 Task: Look for Airbnb options in Shenjiamen, China from 22nd December, 2023 to 25th December, 2023 for 2 adults. Place can be entire room with 1  bedroom having 1 bed and 1 bathroom. Property type can be hotel.
Action: Mouse moved to (437, 117)
Screenshot: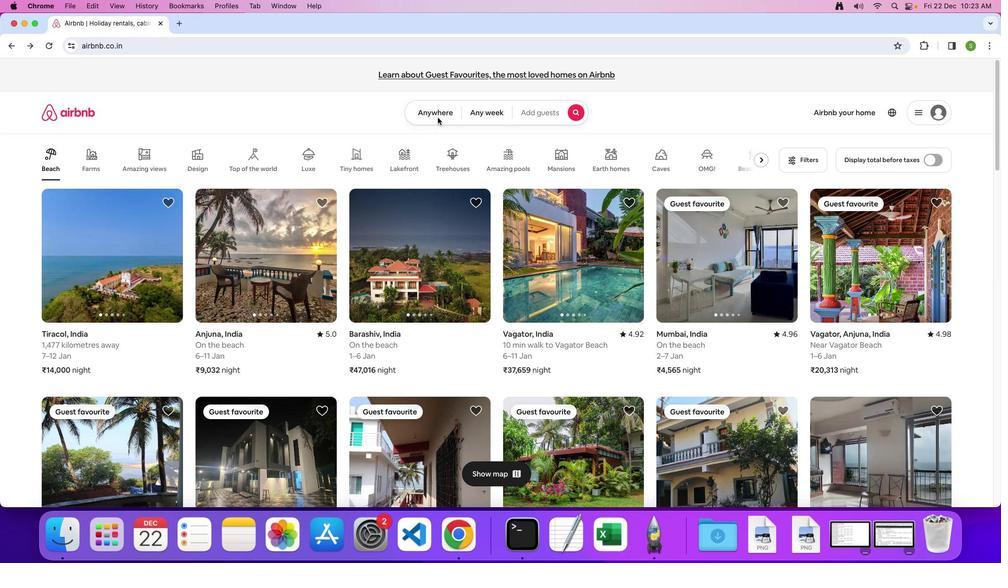 
Action: Mouse pressed left at (437, 117)
Screenshot: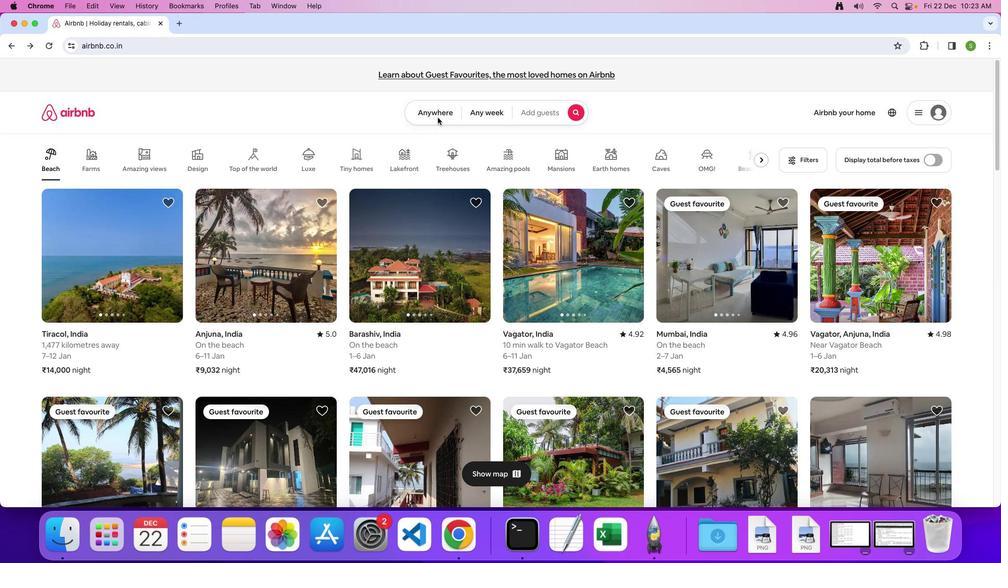 
Action: Mouse moved to (437, 116)
Screenshot: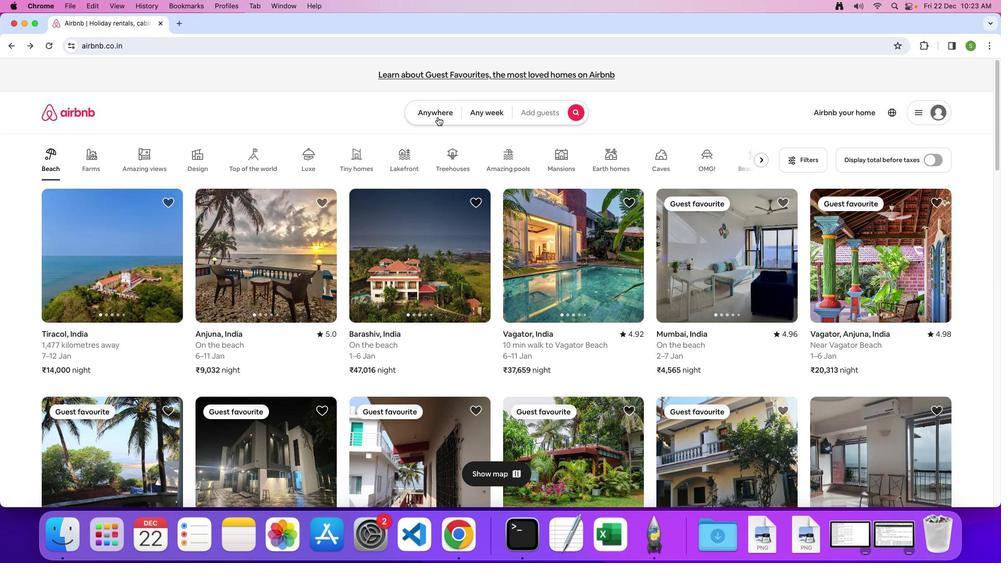 
Action: Mouse pressed left at (437, 116)
Screenshot: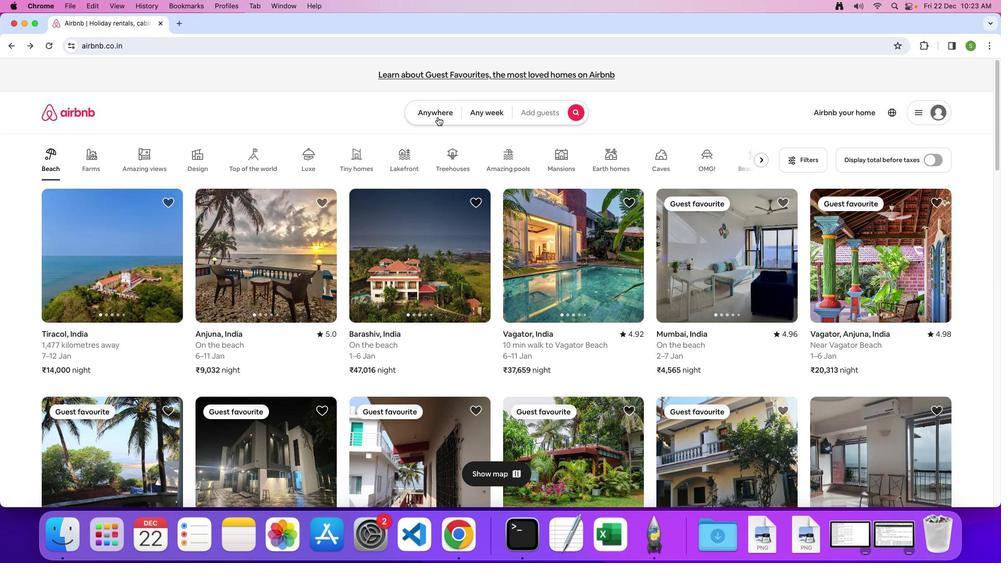 
Action: Mouse moved to (376, 154)
Screenshot: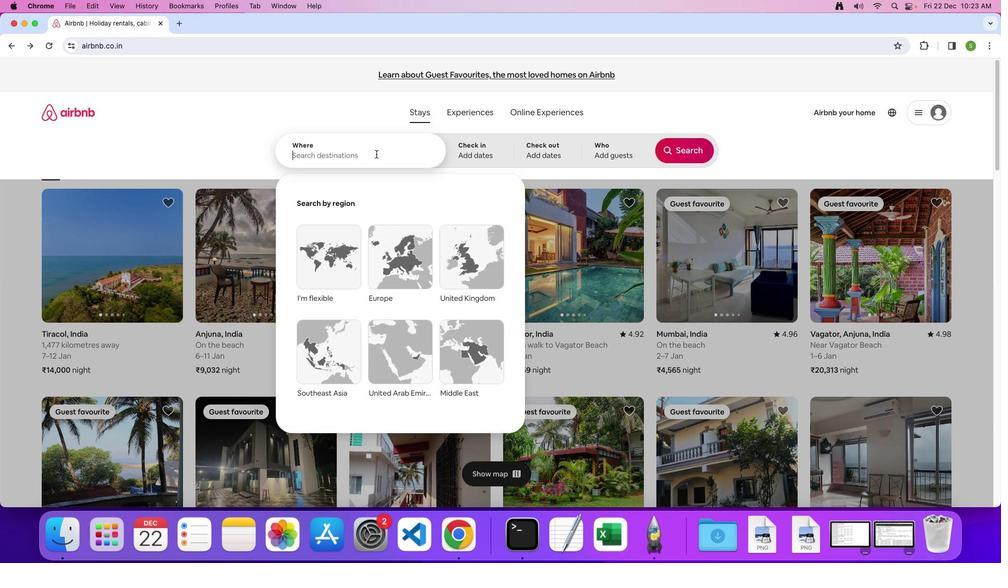 
Action: Mouse pressed left at (376, 154)
Screenshot: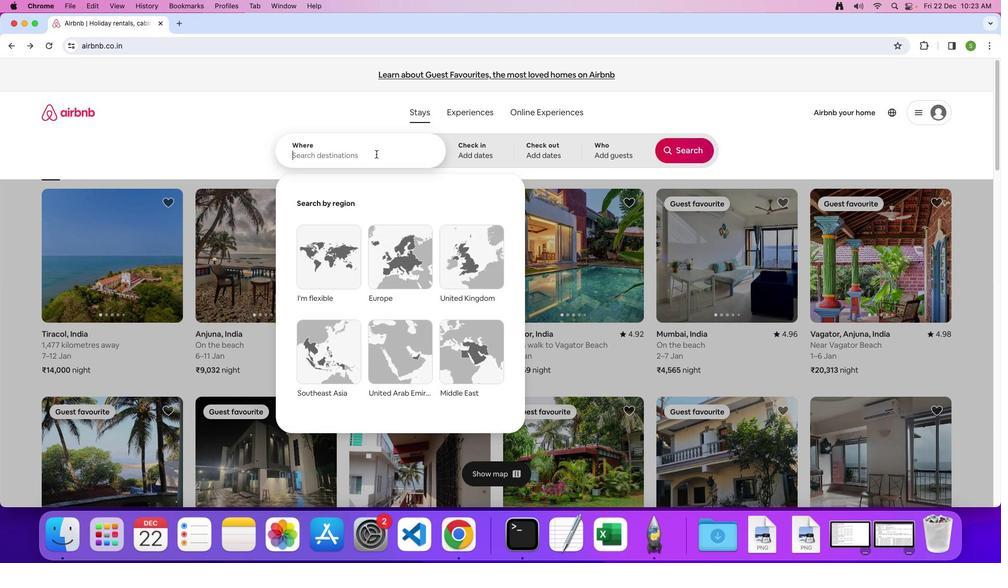 
Action: Mouse moved to (662, 272)
Screenshot: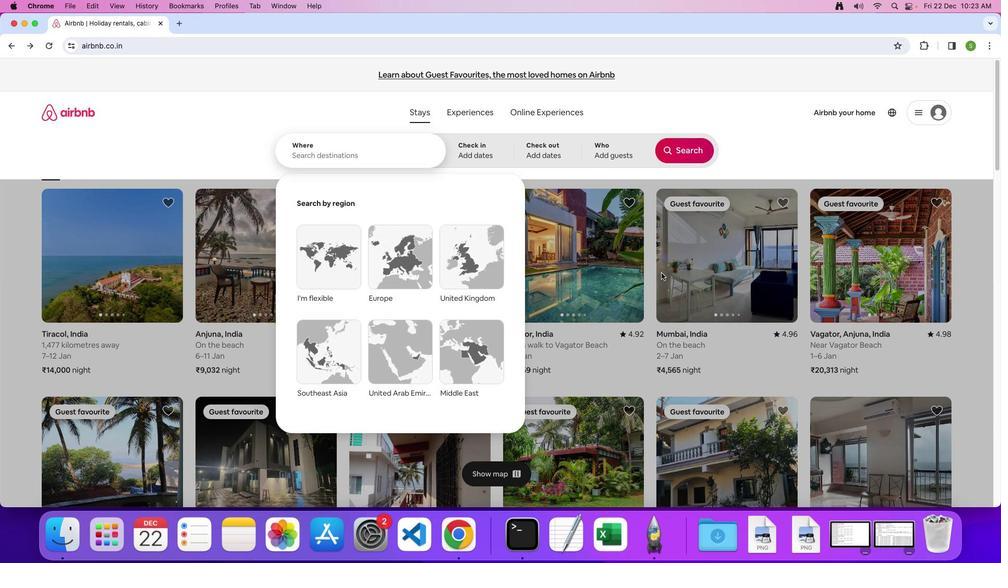 
Action: Key pressed 'S'Key.caps_lock'h''e'
Screenshot: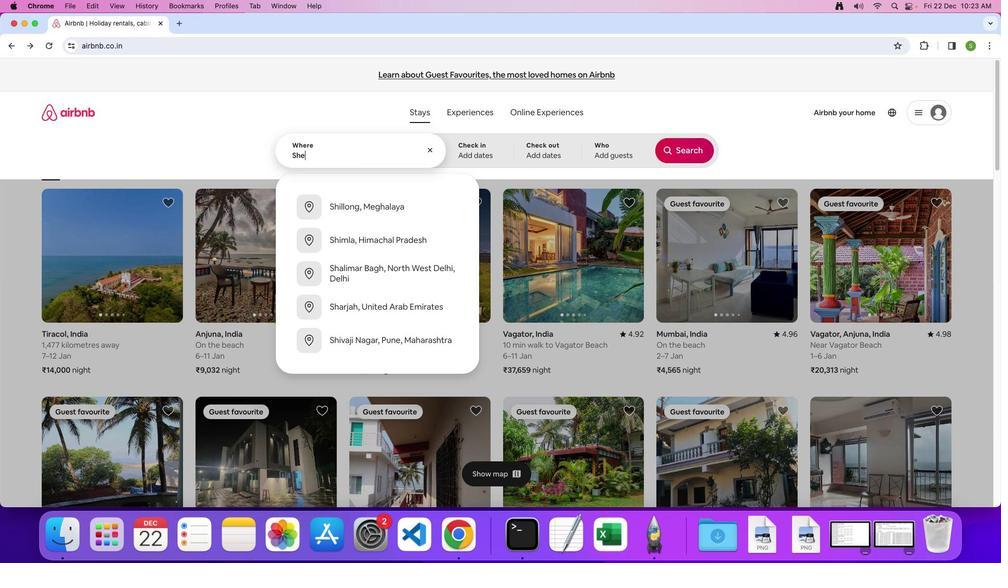 
Action: Mouse moved to (662, 272)
Screenshot: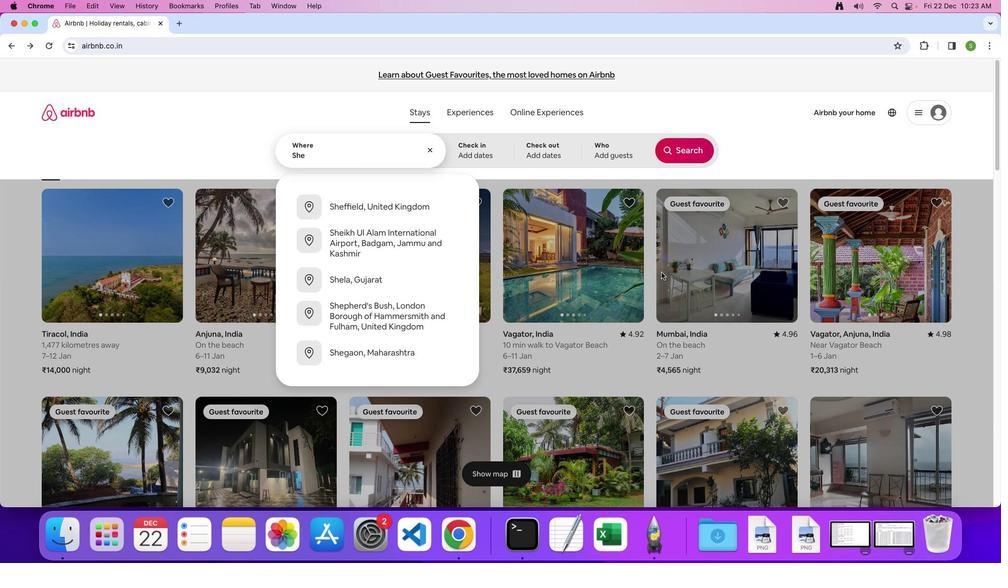 
Action: Key pressed 'n''j''i''a''m''e''n'','Key.spaceKey.shift'C''h''i''n''a'Key.enter
Screenshot: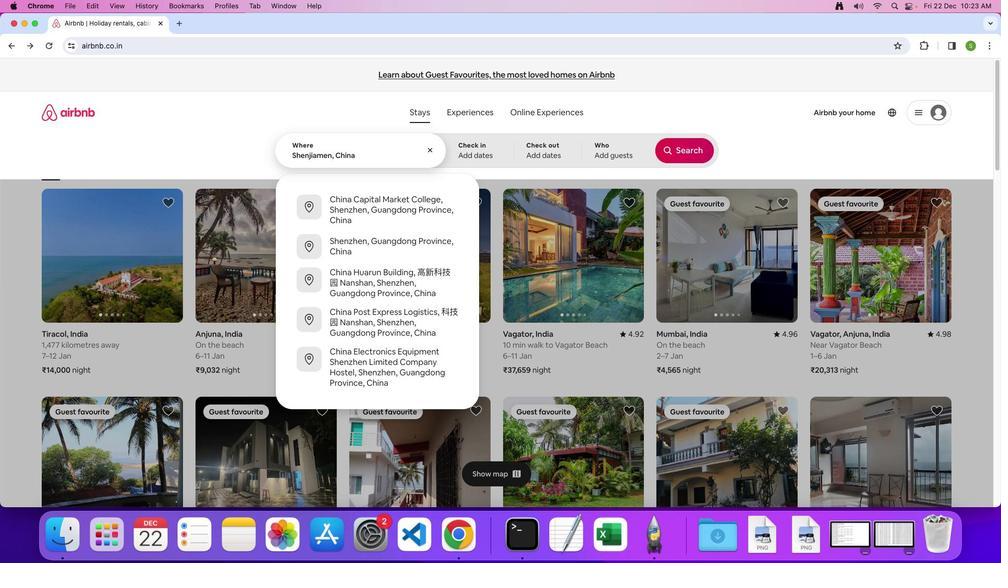 
Action: Mouse moved to (444, 360)
Screenshot: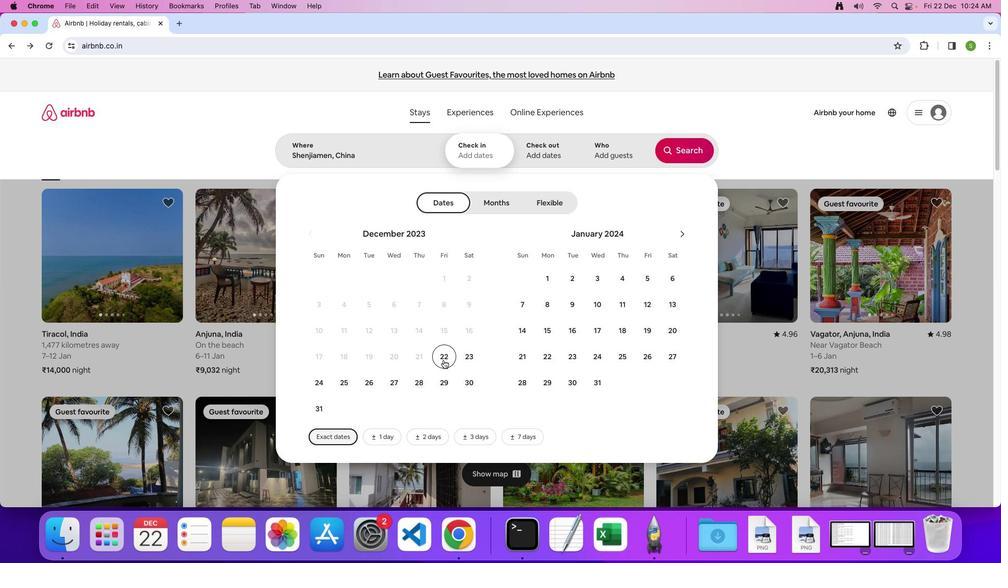 
Action: Mouse pressed left at (444, 360)
Screenshot: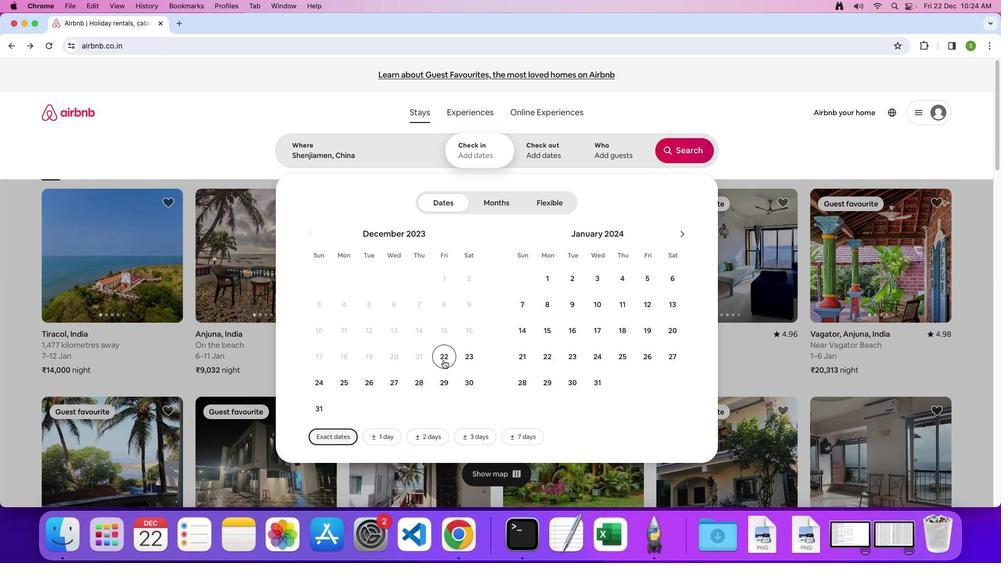
Action: Mouse moved to (351, 377)
Screenshot: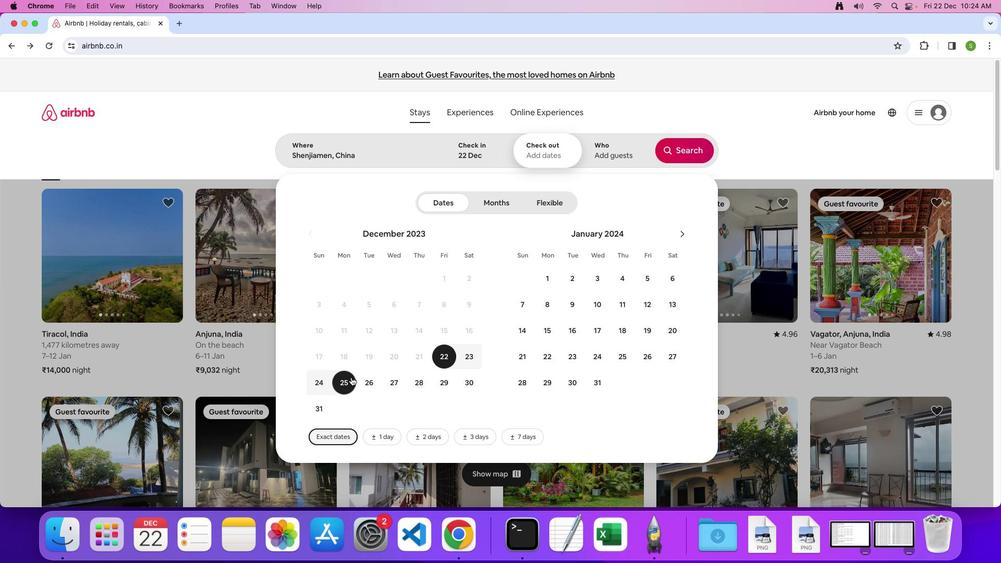
Action: Mouse pressed left at (351, 377)
Screenshot: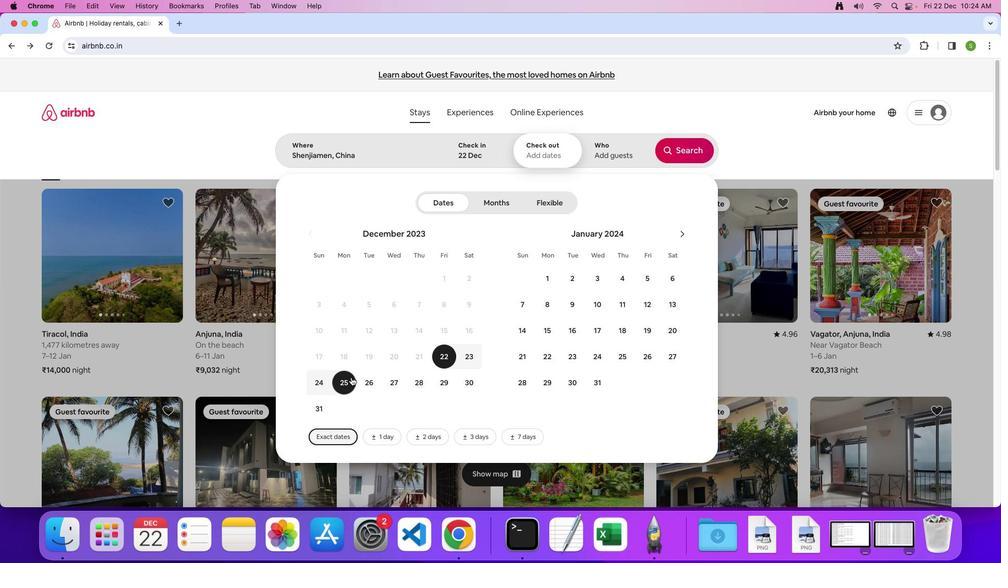 
Action: Mouse moved to (621, 154)
Screenshot: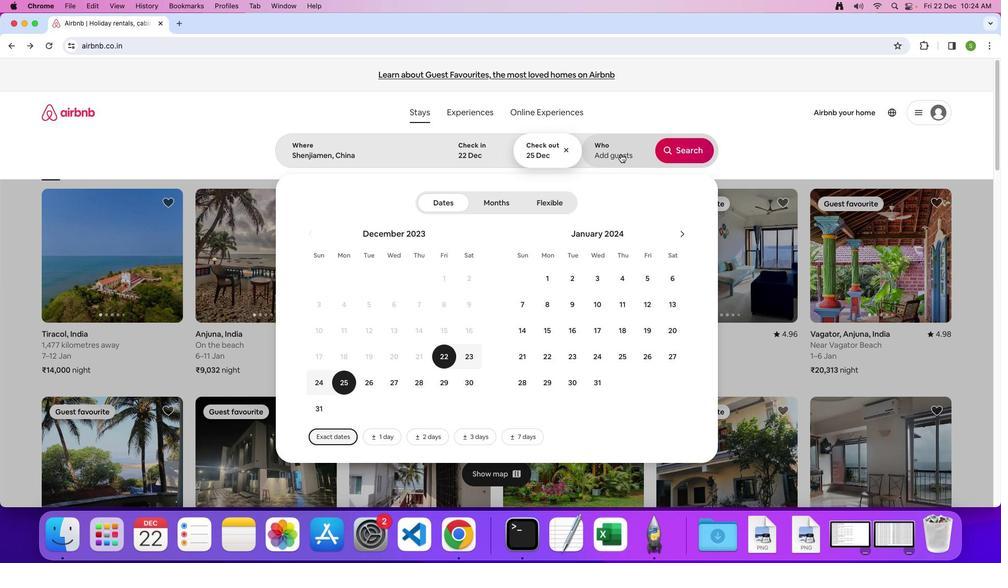 
Action: Mouse pressed left at (621, 154)
Screenshot: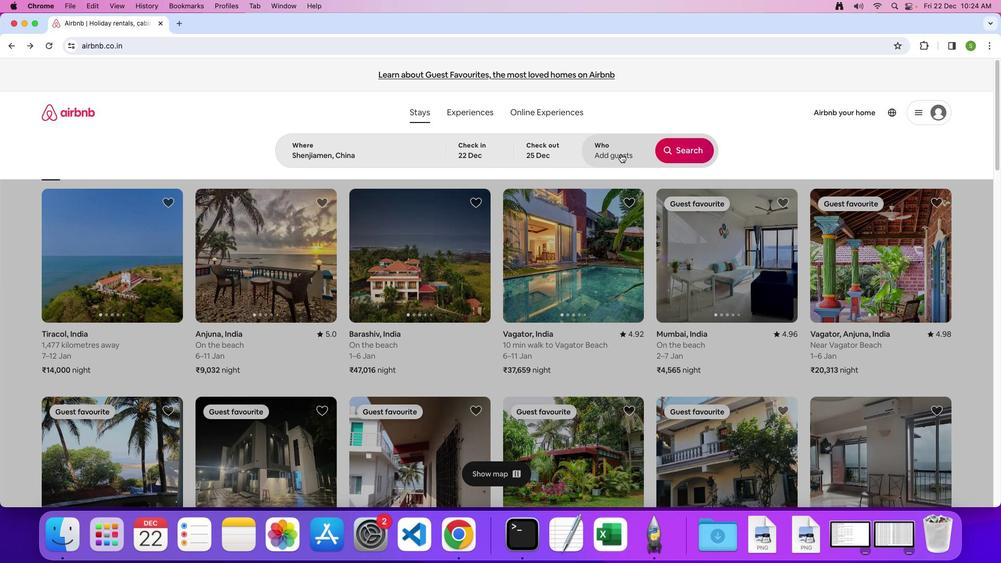 
Action: Mouse moved to (690, 205)
Screenshot: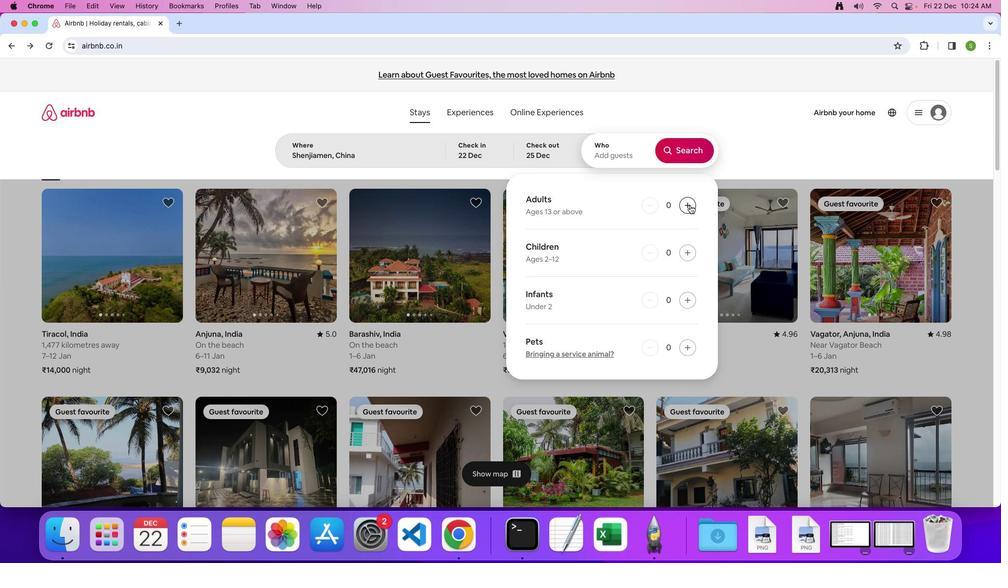 
Action: Mouse pressed left at (690, 205)
Screenshot: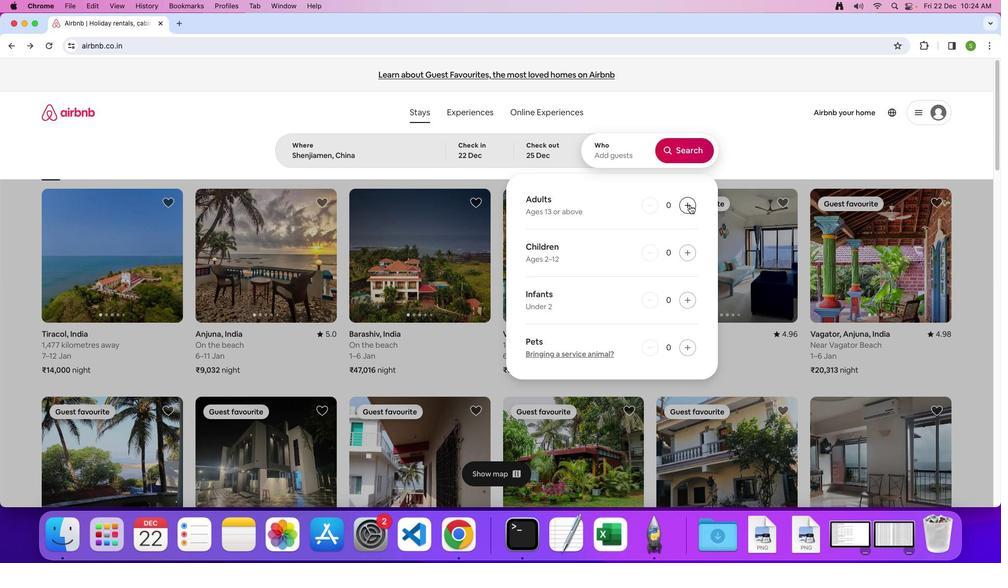
Action: Mouse pressed left at (690, 205)
Screenshot: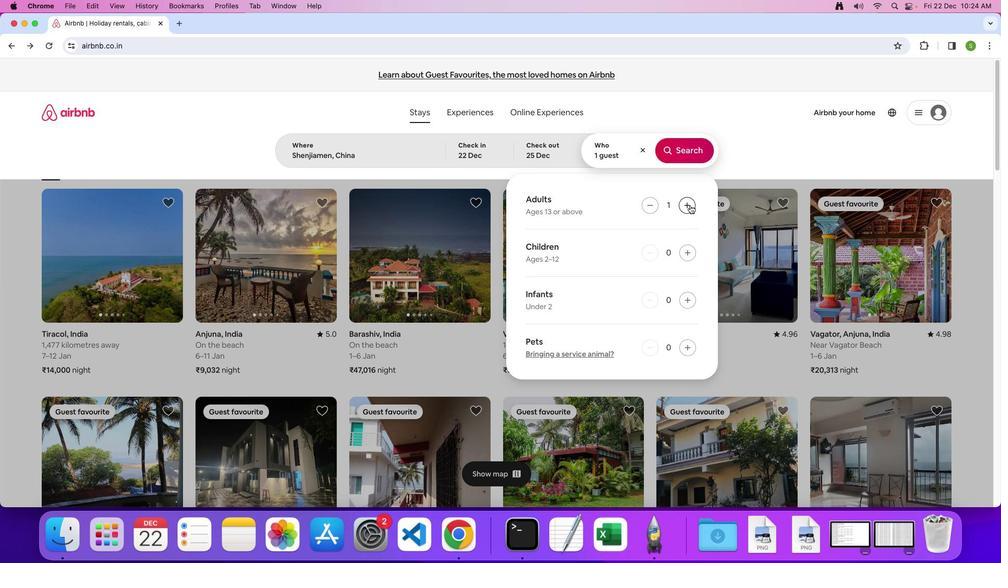 
Action: Mouse moved to (684, 156)
Screenshot: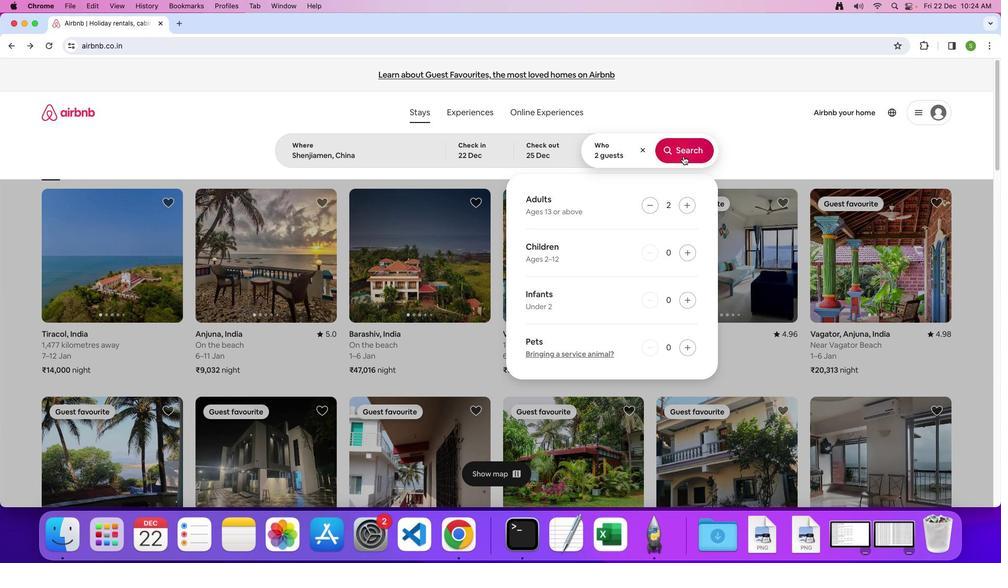 
Action: Mouse pressed left at (684, 156)
Screenshot: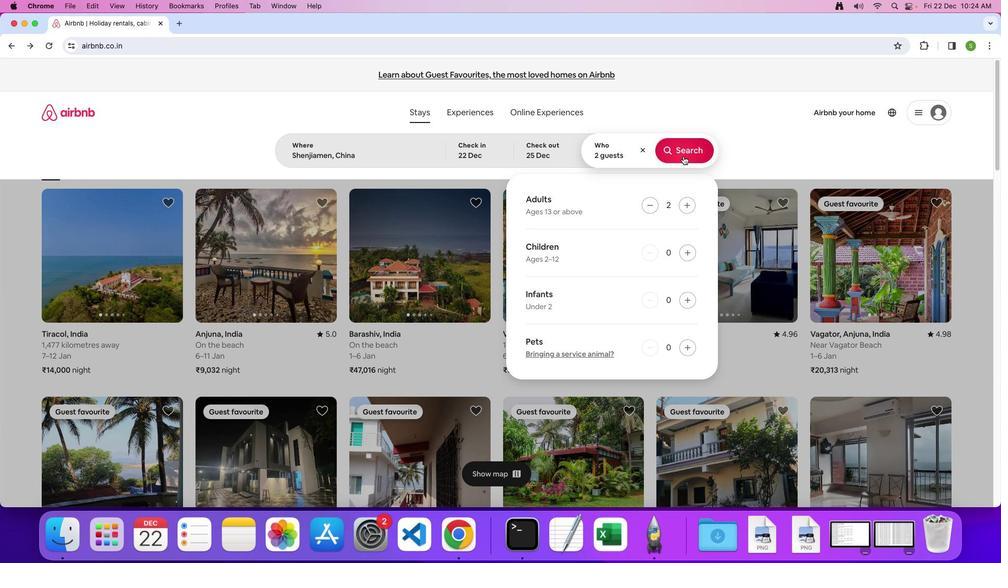 
Action: Mouse moved to (837, 125)
Screenshot: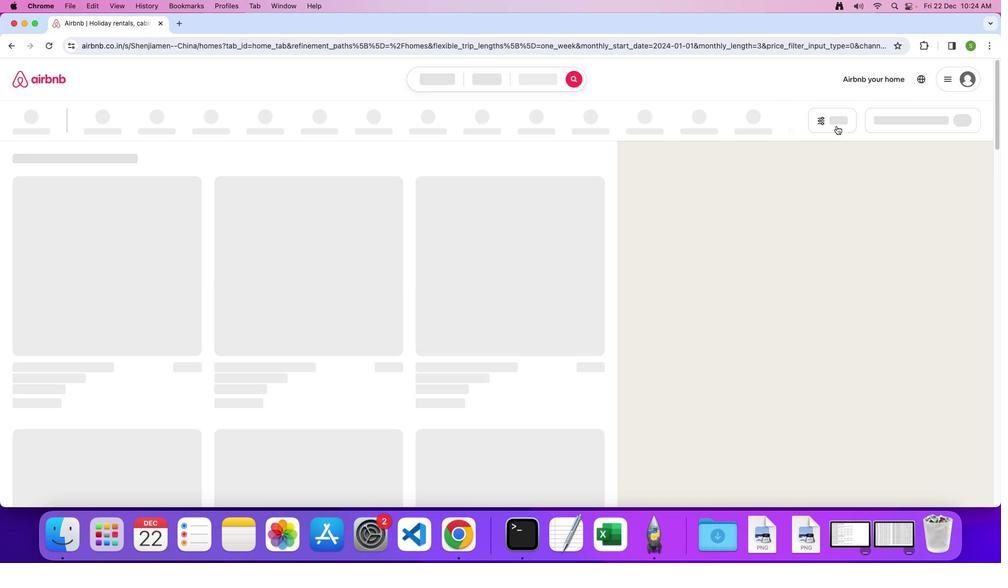 
Action: Mouse pressed left at (837, 125)
Screenshot: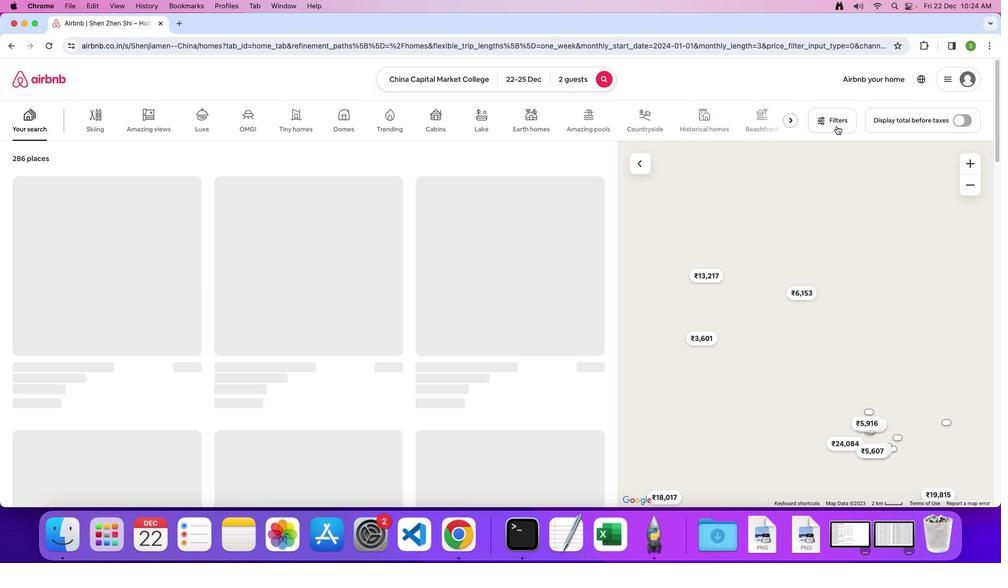 
Action: Mouse moved to (488, 391)
Screenshot: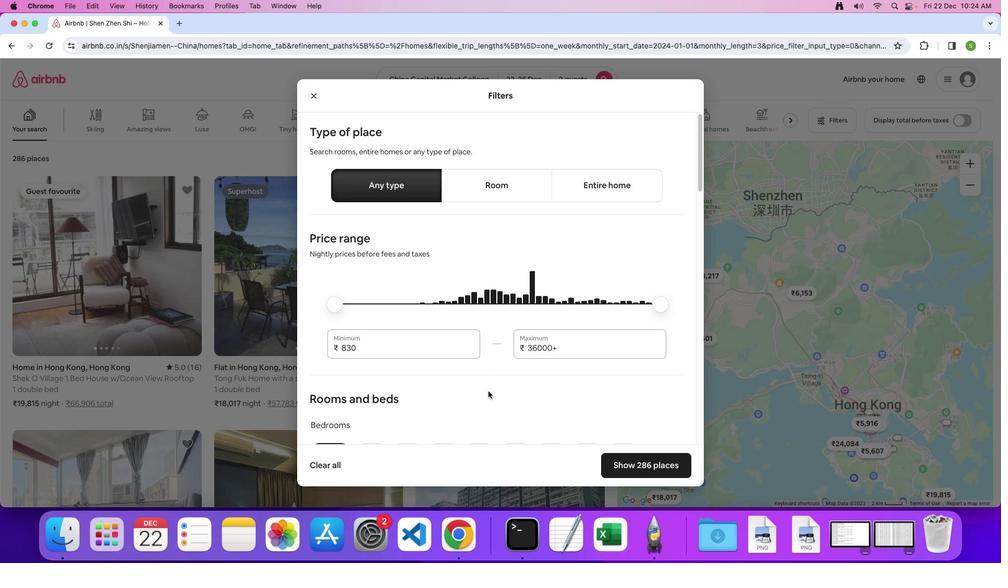 
Action: Mouse scrolled (488, 391) with delta (0, 0)
Screenshot: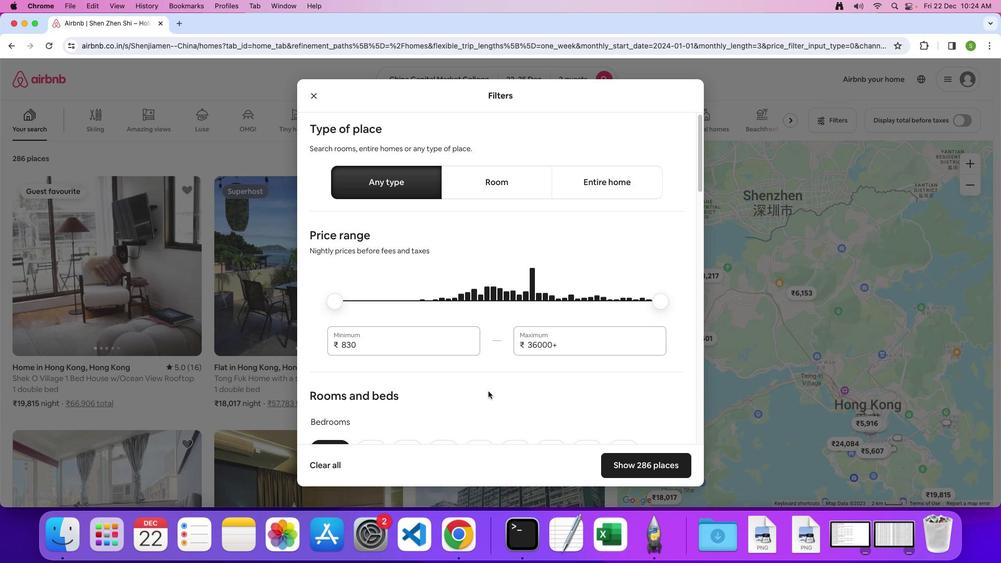 
Action: Mouse scrolled (488, 391) with delta (0, 0)
Screenshot: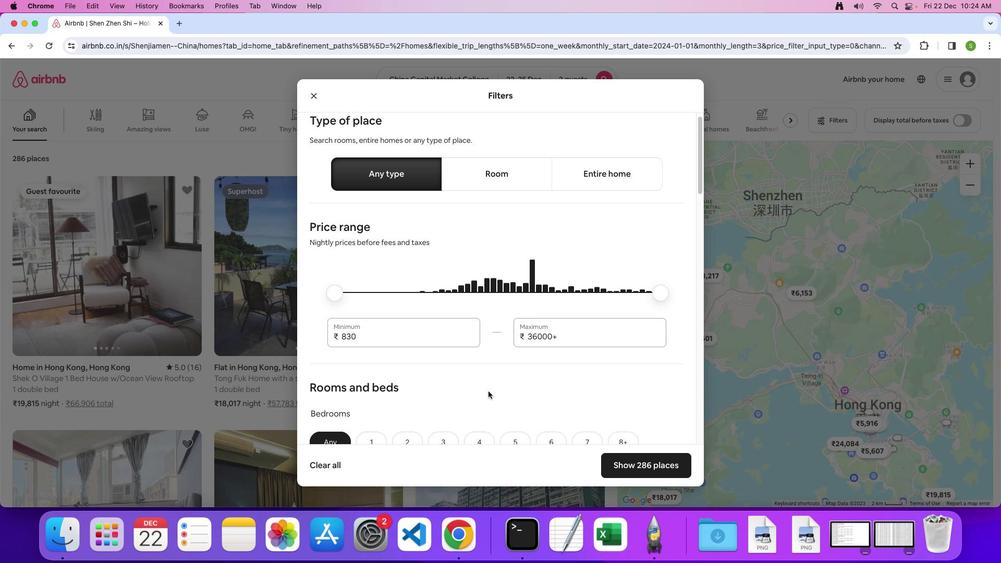 
Action: Mouse scrolled (488, 391) with delta (0, 0)
Screenshot: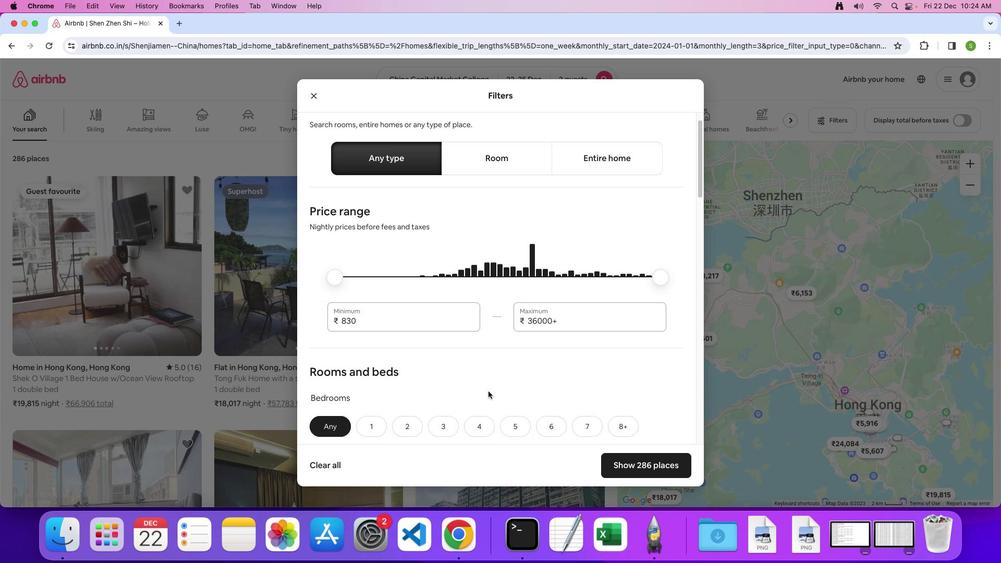 
Action: Mouse moved to (488, 391)
Screenshot: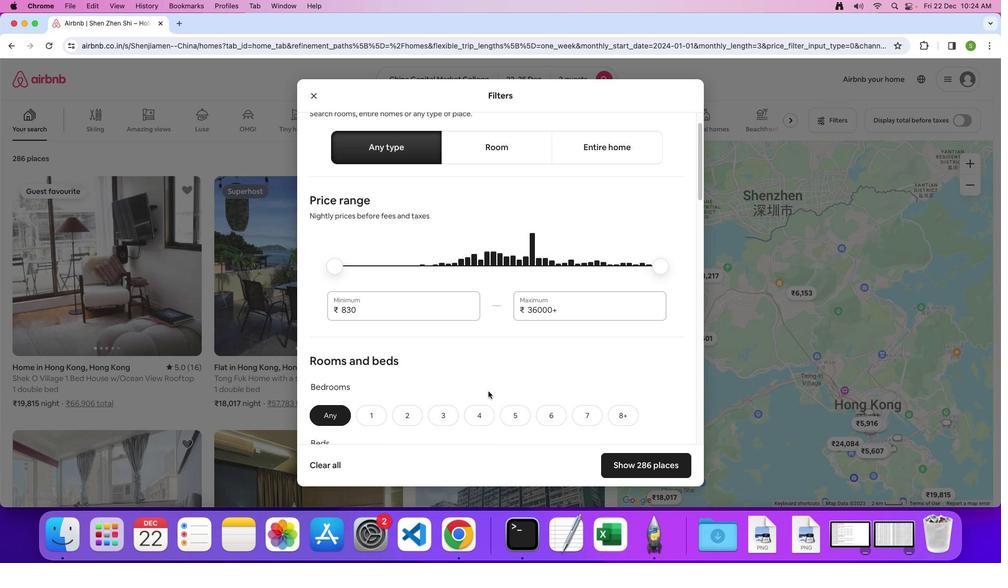 
Action: Mouse scrolled (488, 391) with delta (0, 0)
Screenshot: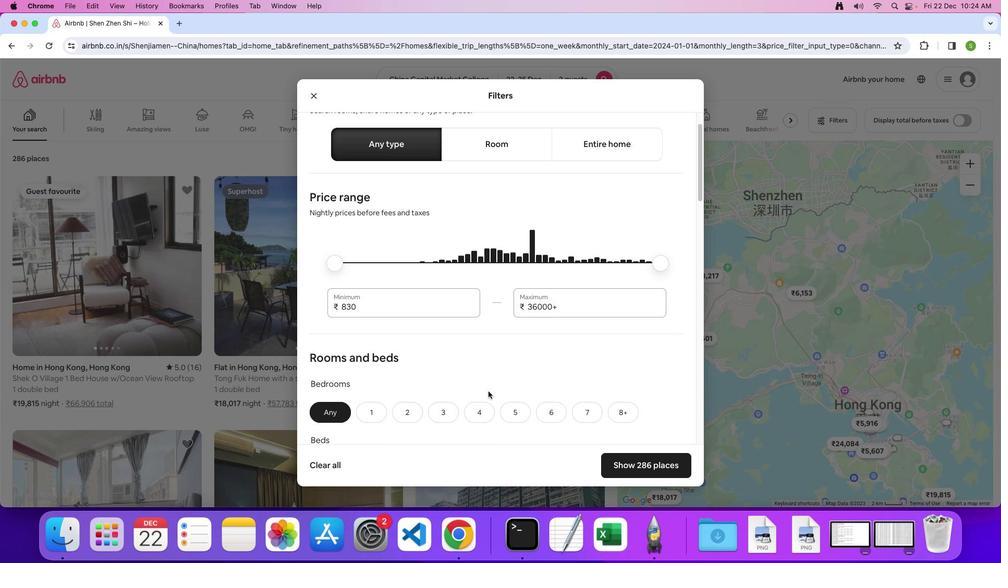 
Action: Mouse scrolled (488, 391) with delta (0, 0)
Screenshot: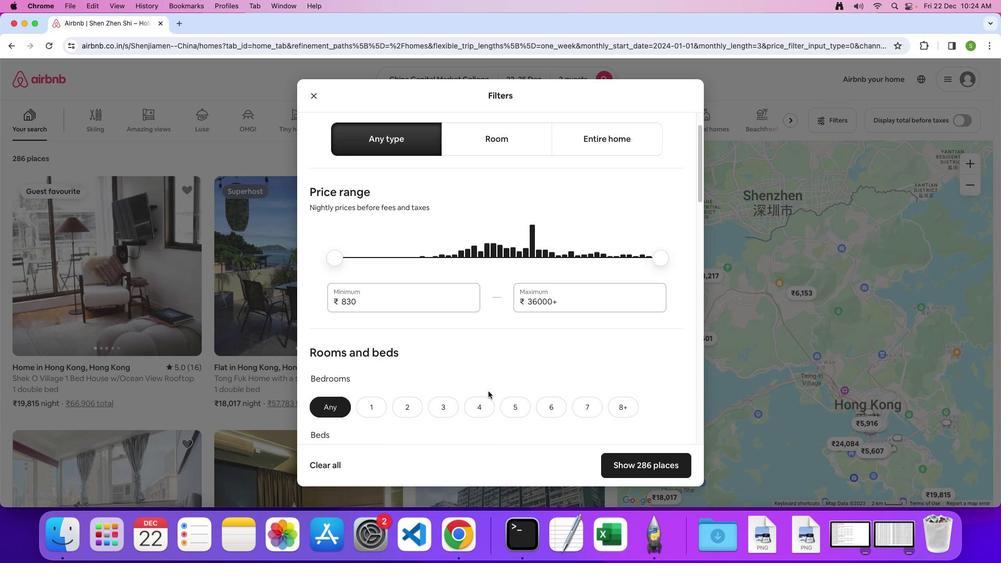 
Action: Mouse scrolled (488, 391) with delta (0, 0)
Screenshot: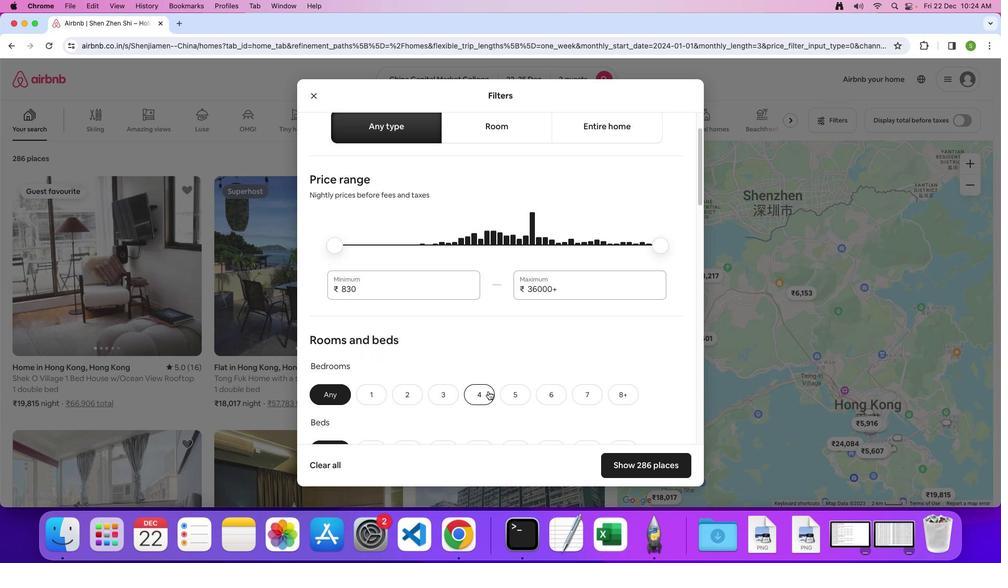 
Action: Mouse scrolled (488, 391) with delta (0, 0)
Screenshot: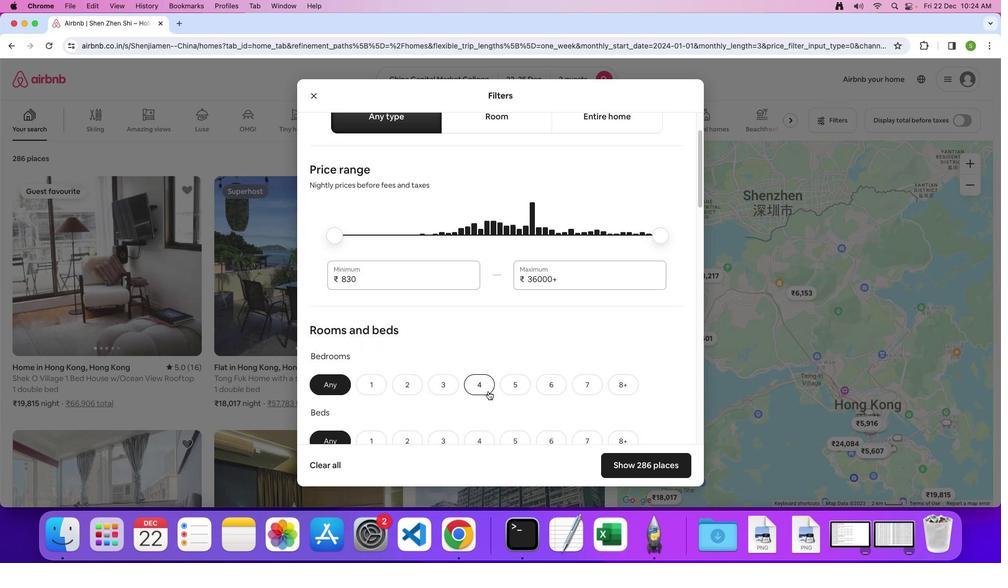 
Action: Mouse scrolled (488, 391) with delta (0, -1)
Screenshot: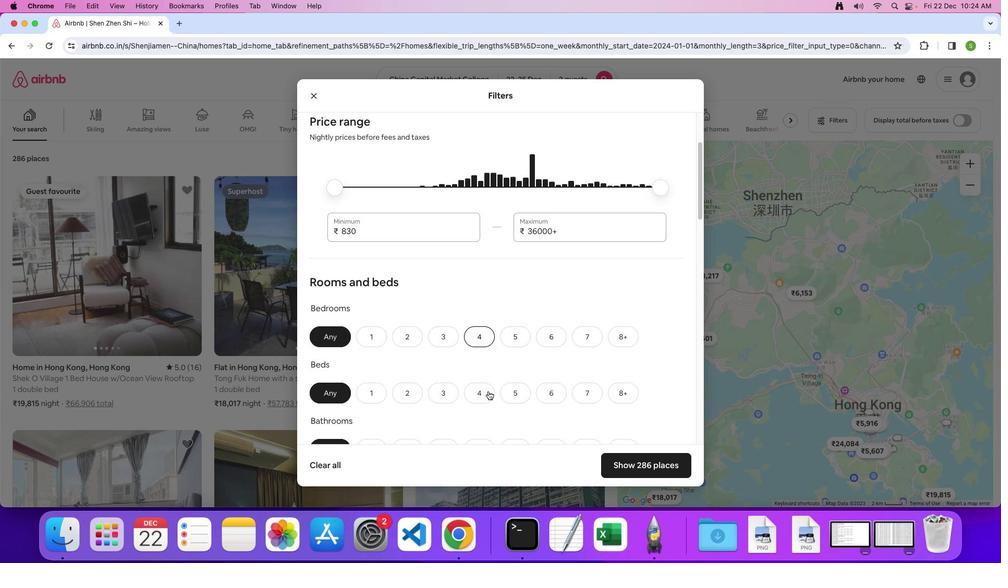 
Action: Mouse scrolled (488, 391) with delta (0, -2)
Screenshot: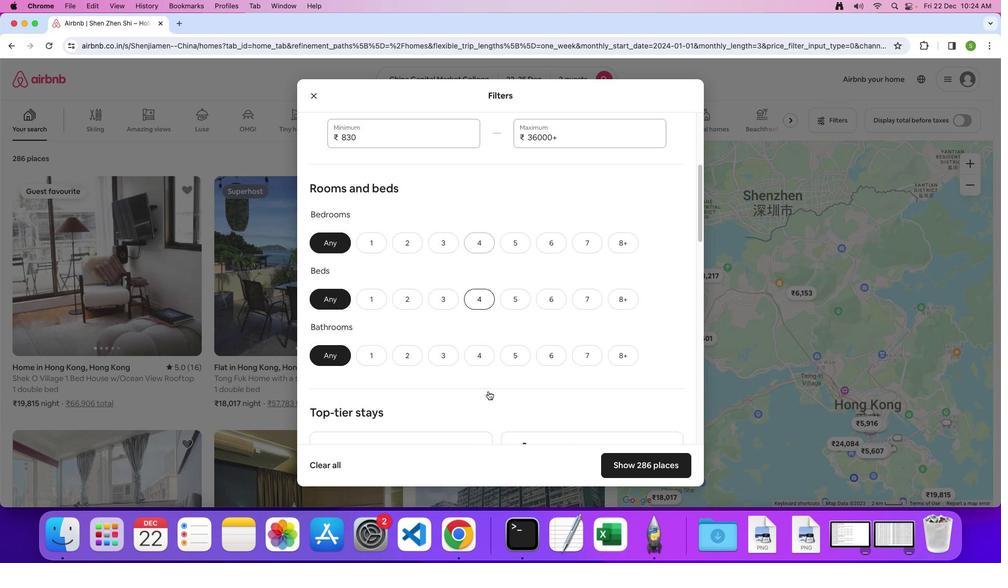 
Action: Mouse moved to (363, 234)
Screenshot: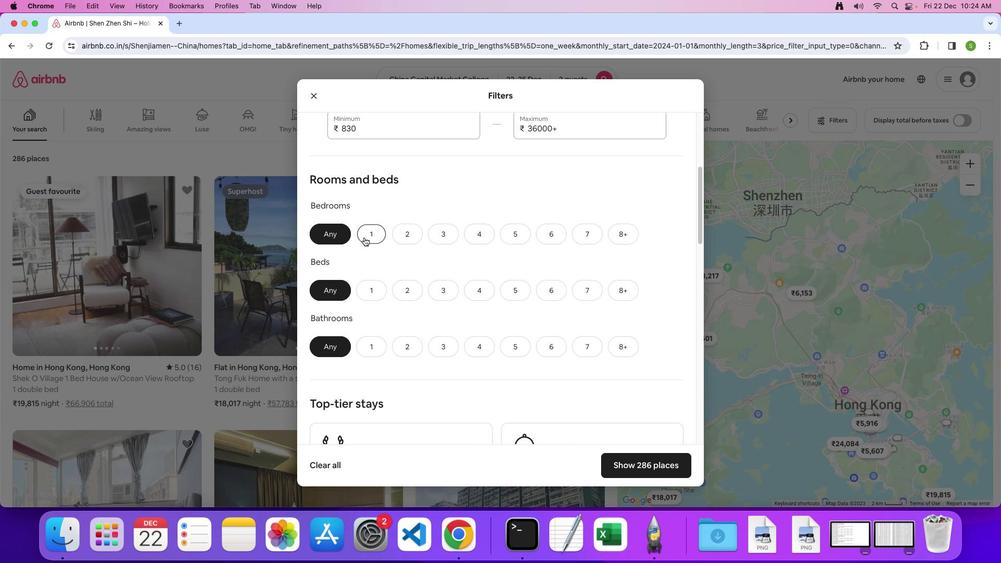 
Action: Mouse pressed left at (363, 234)
Screenshot: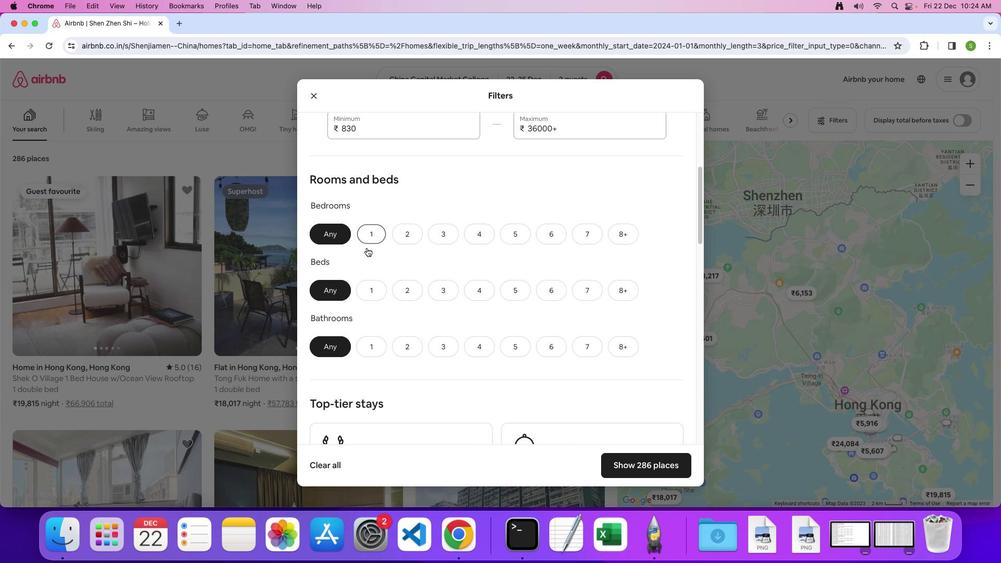 
Action: Mouse moved to (373, 292)
Screenshot: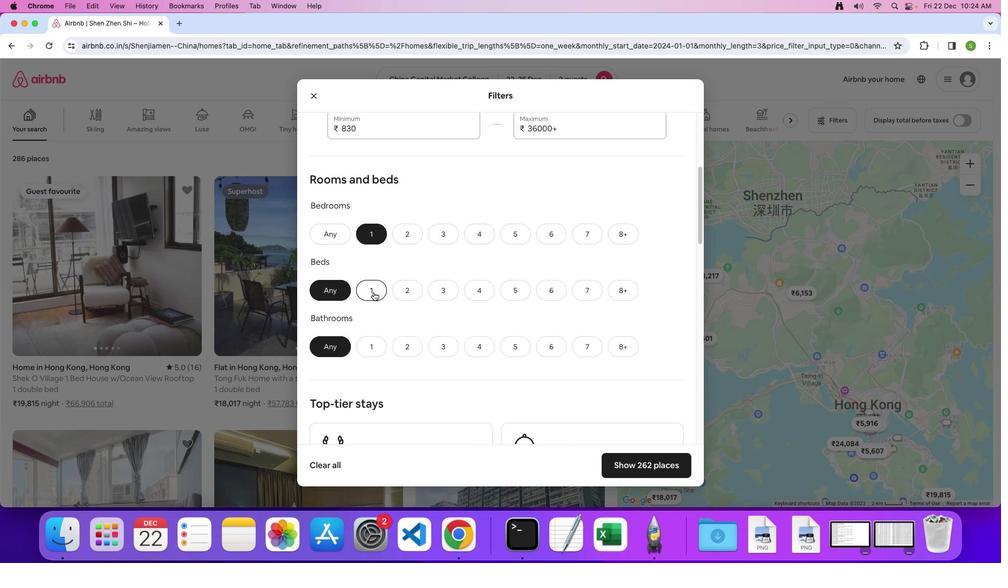 
Action: Mouse pressed left at (373, 292)
Screenshot: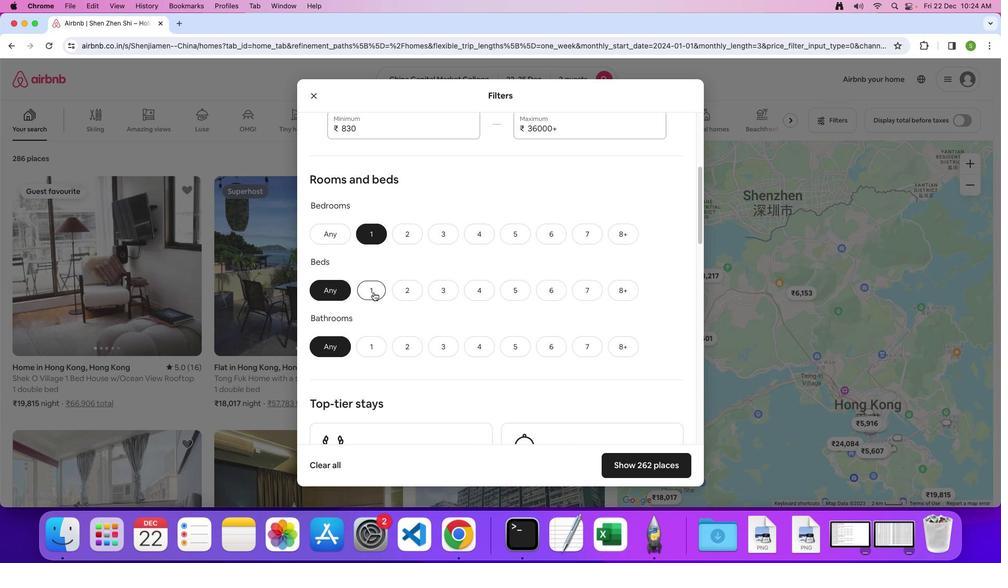 
Action: Mouse moved to (371, 343)
Screenshot: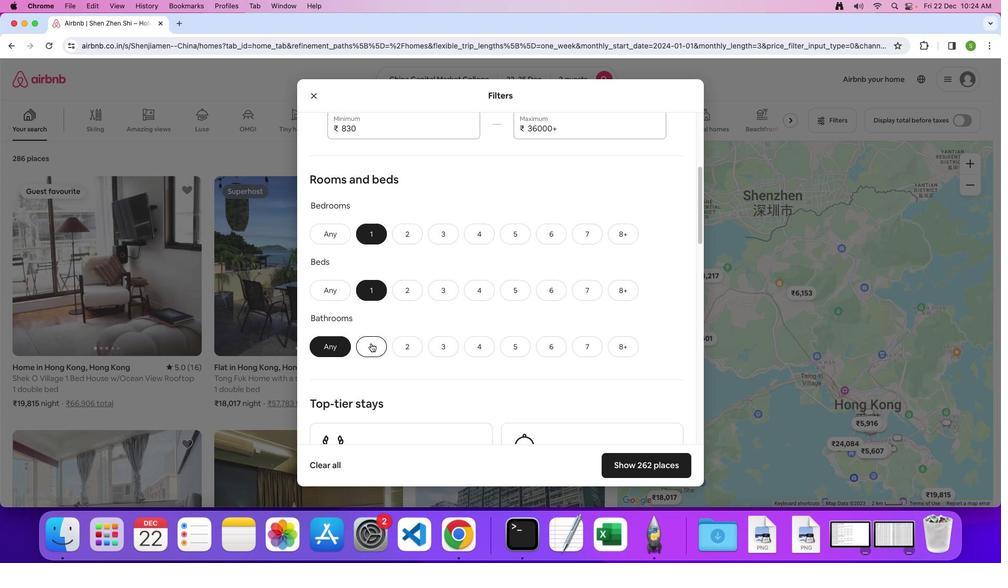
Action: Mouse pressed left at (371, 343)
Screenshot: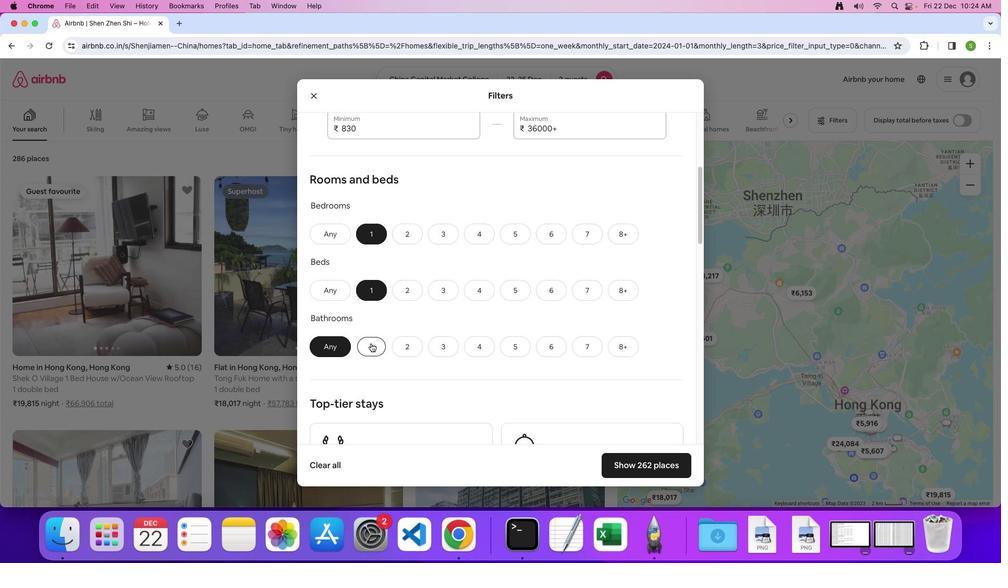 
Action: Mouse moved to (539, 350)
Screenshot: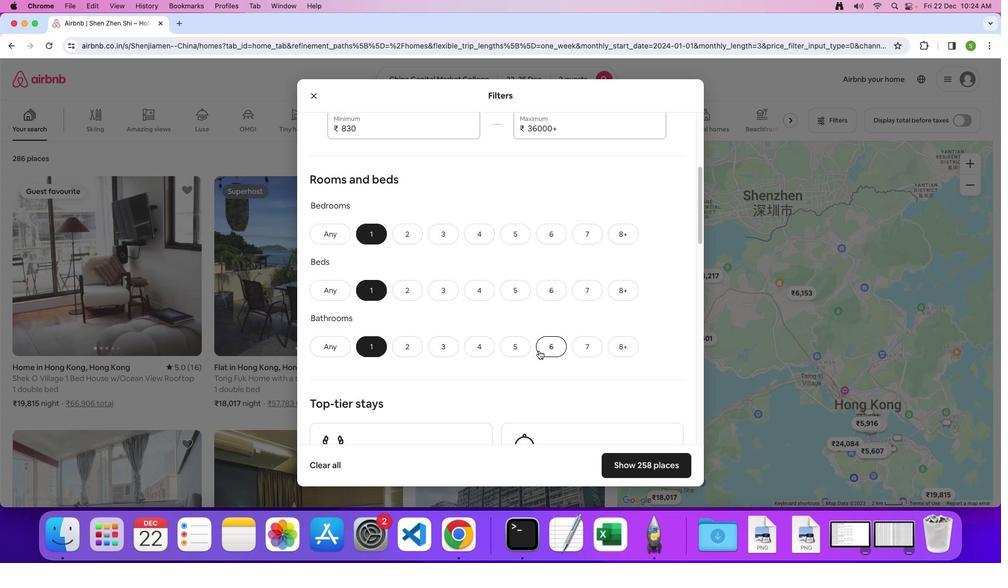 
Action: Mouse scrolled (539, 350) with delta (0, 0)
Screenshot: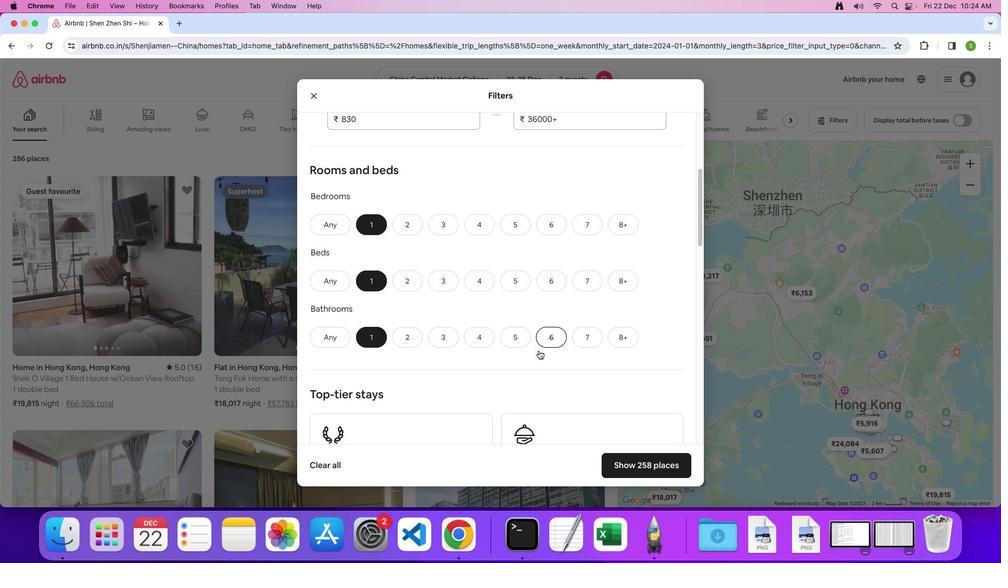 
Action: Mouse scrolled (539, 350) with delta (0, 0)
Screenshot: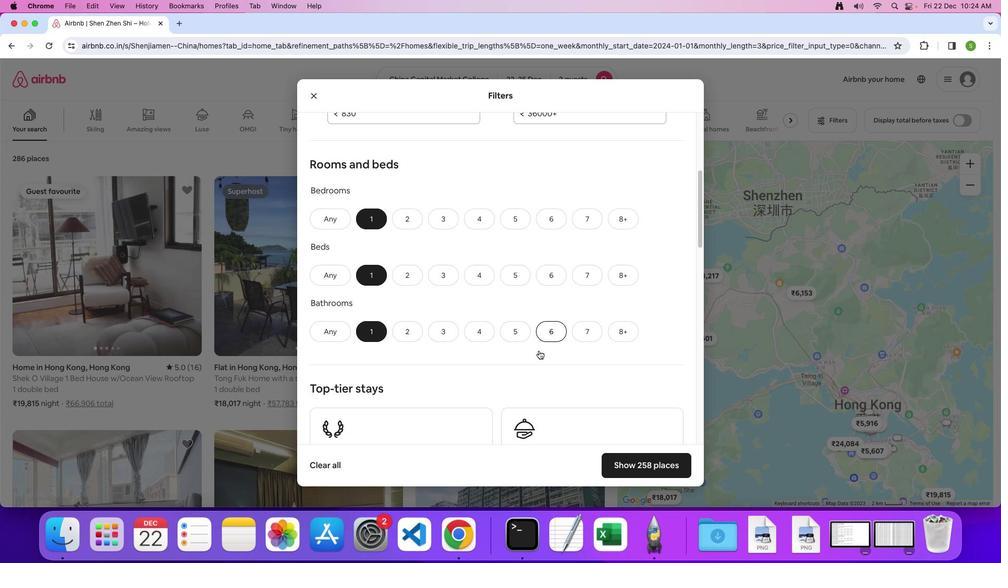 
Action: Mouse scrolled (539, 350) with delta (0, 0)
Screenshot: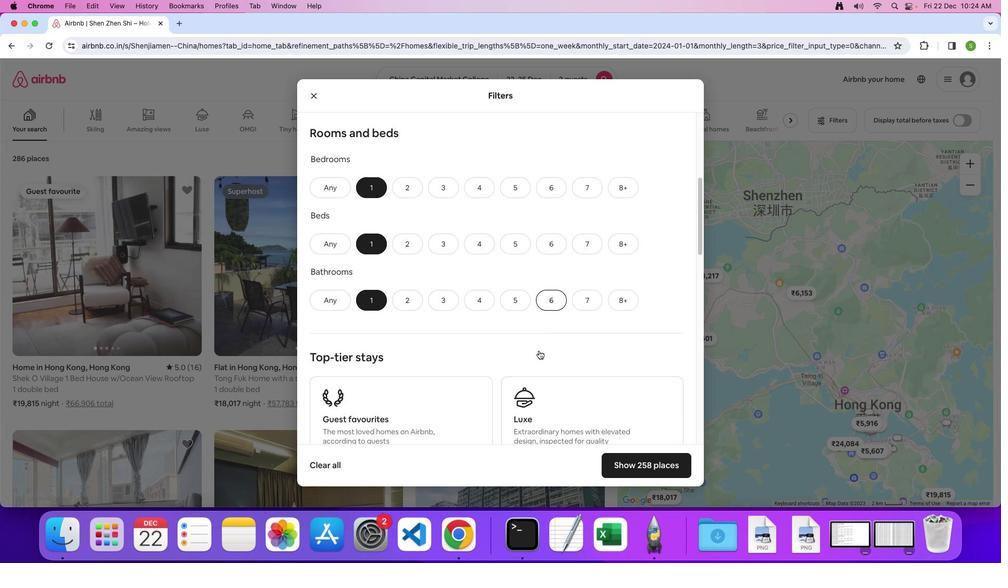 
Action: Mouse scrolled (539, 350) with delta (0, 0)
Screenshot: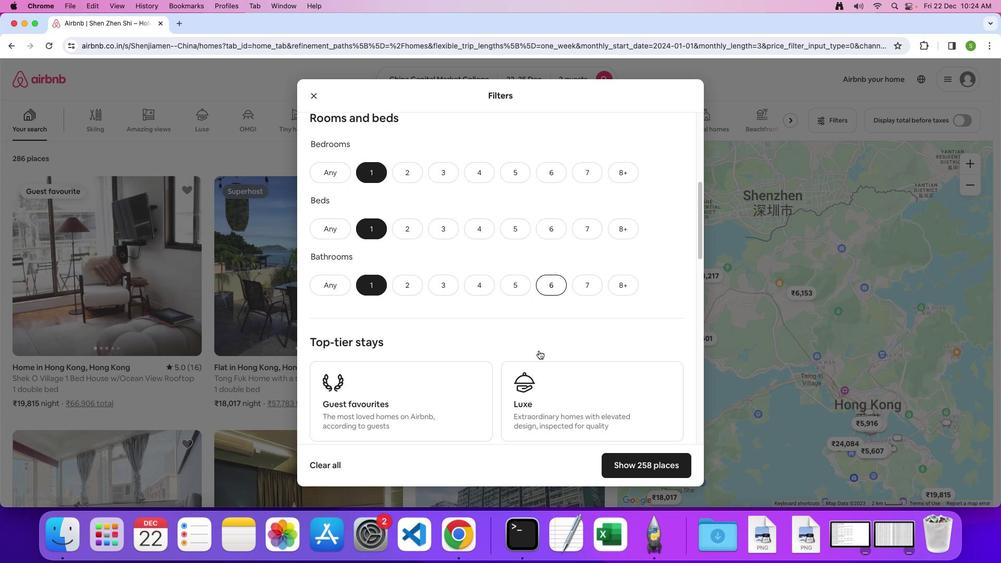 
Action: Mouse scrolled (539, 350) with delta (0, 0)
Screenshot: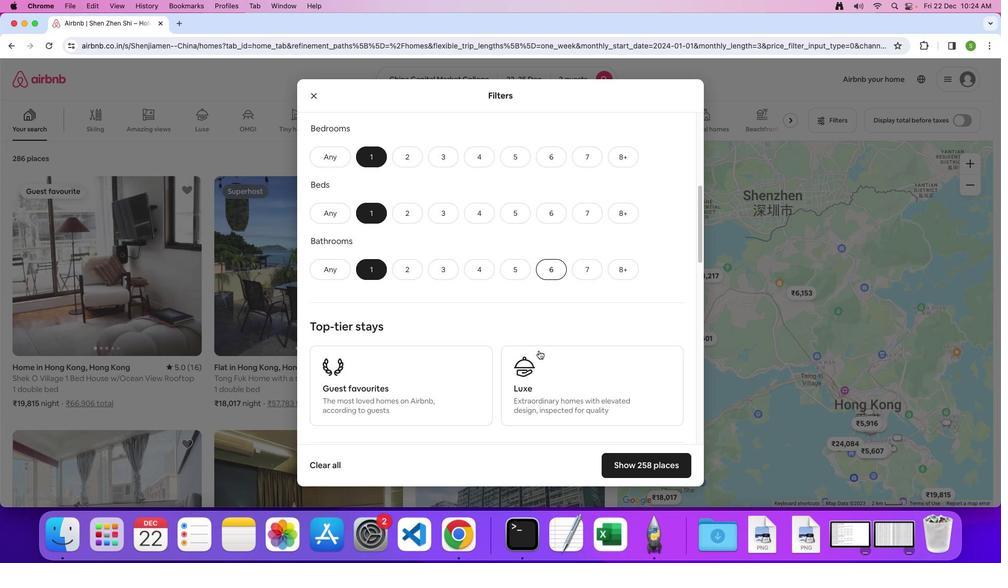 
Action: Mouse scrolled (539, 350) with delta (0, -1)
Screenshot: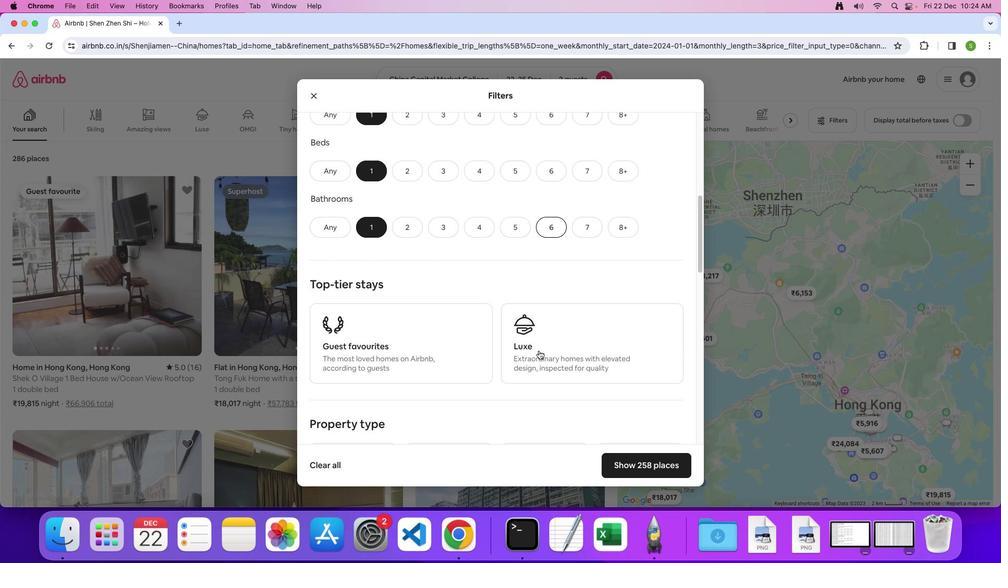 
Action: Mouse scrolled (539, 350) with delta (0, 0)
Screenshot: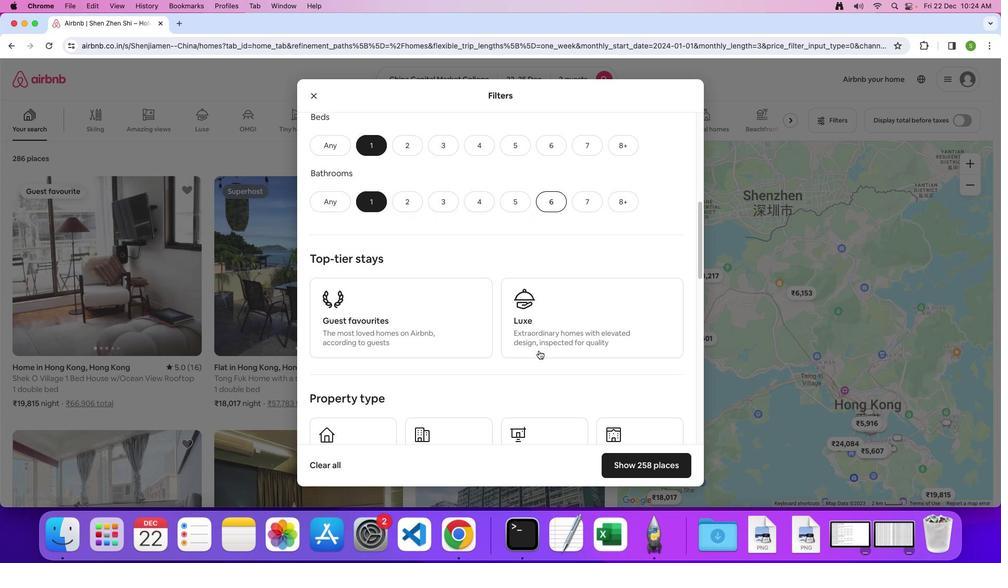 
Action: Mouse scrolled (539, 350) with delta (0, 0)
Screenshot: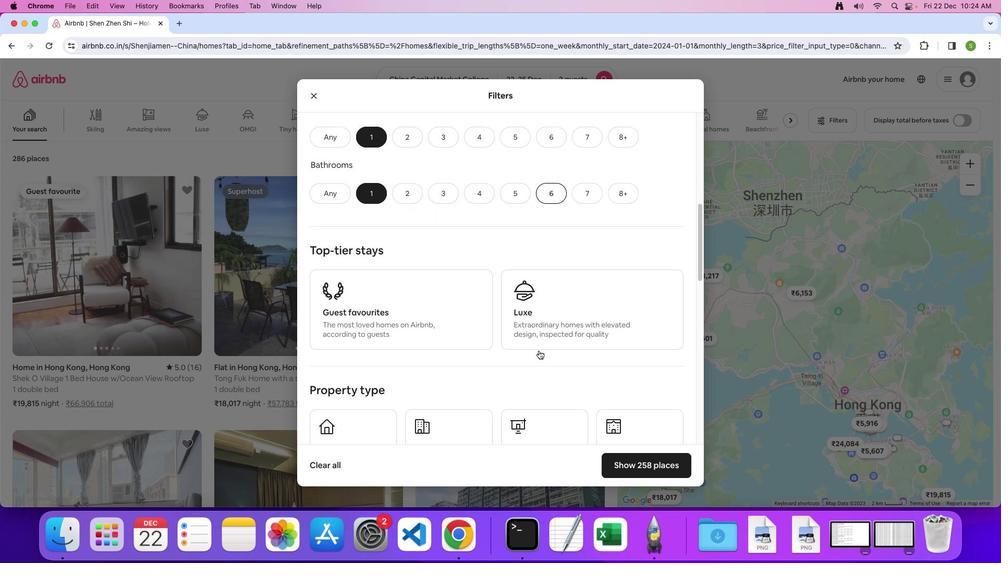 
Action: Mouse scrolled (539, 350) with delta (0, -1)
Screenshot: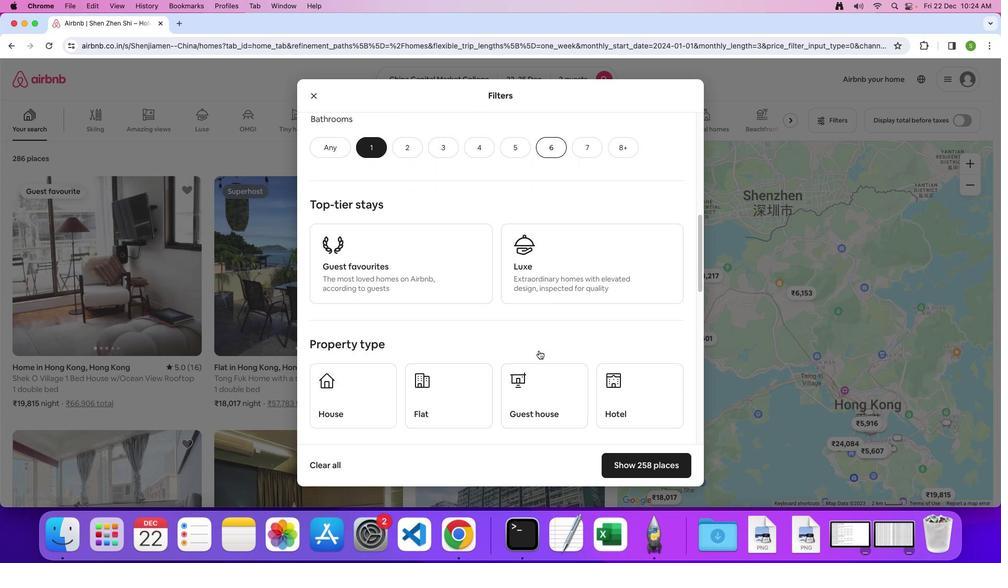 
Action: Mouse scrolled (539, 350) with delta (0, 0)
Screenshot: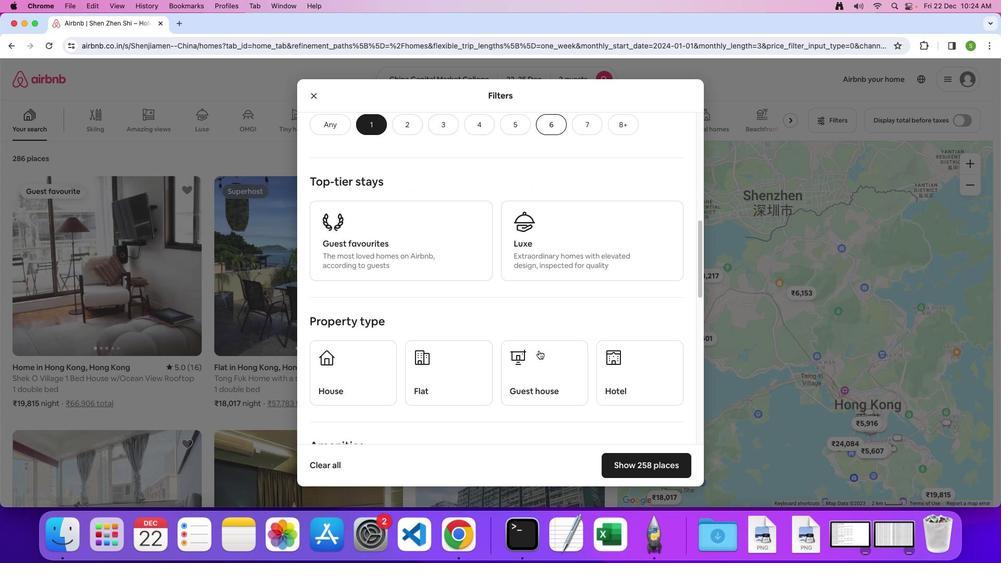 
Action: Mouse scrolled (539, 350) with delta (0, 0)
Screenshot: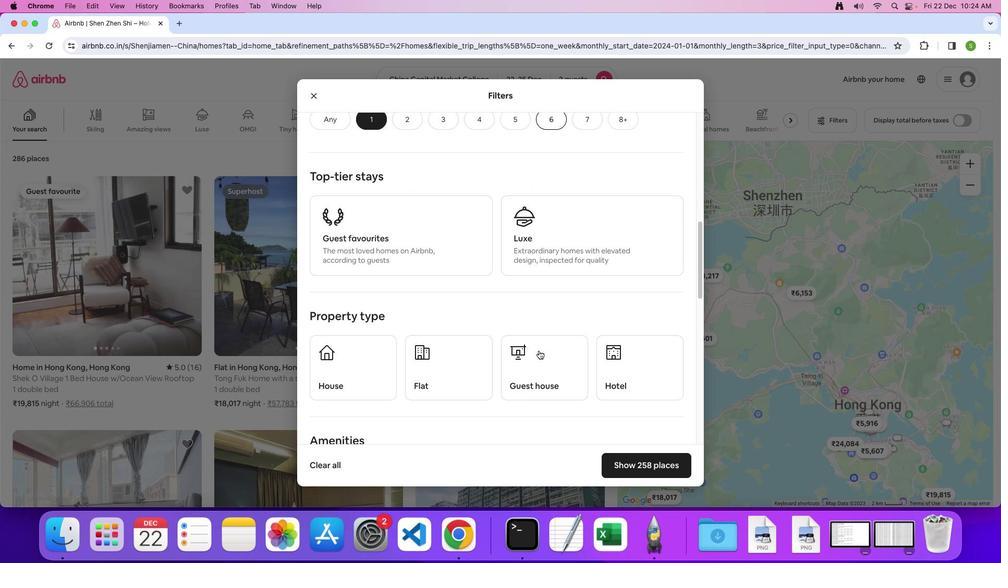 
Action: Mouse scrolled (539, 350) with delta (0, 0)
Screenshot: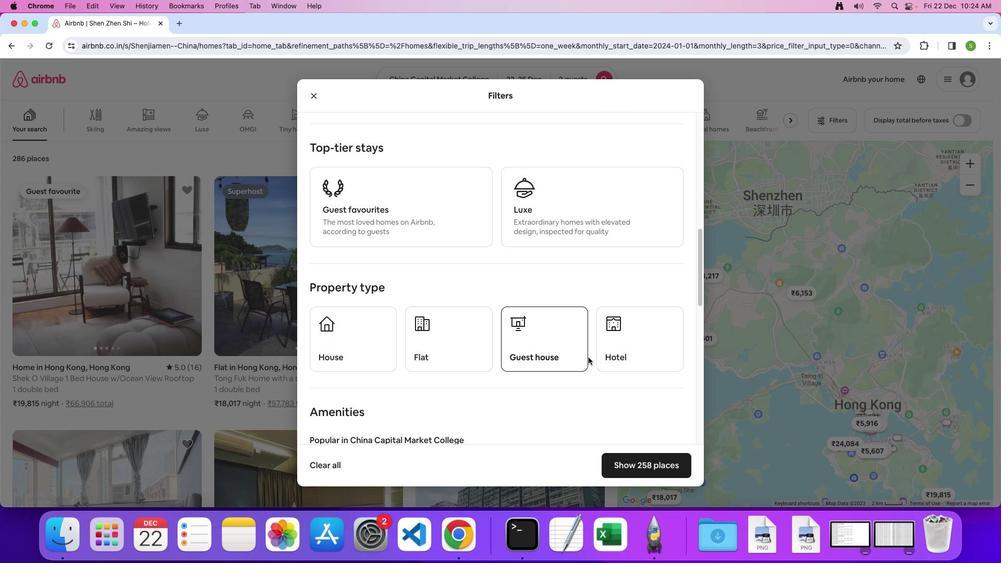 
Action: Mouse moved to (636, 355)
Screenshot: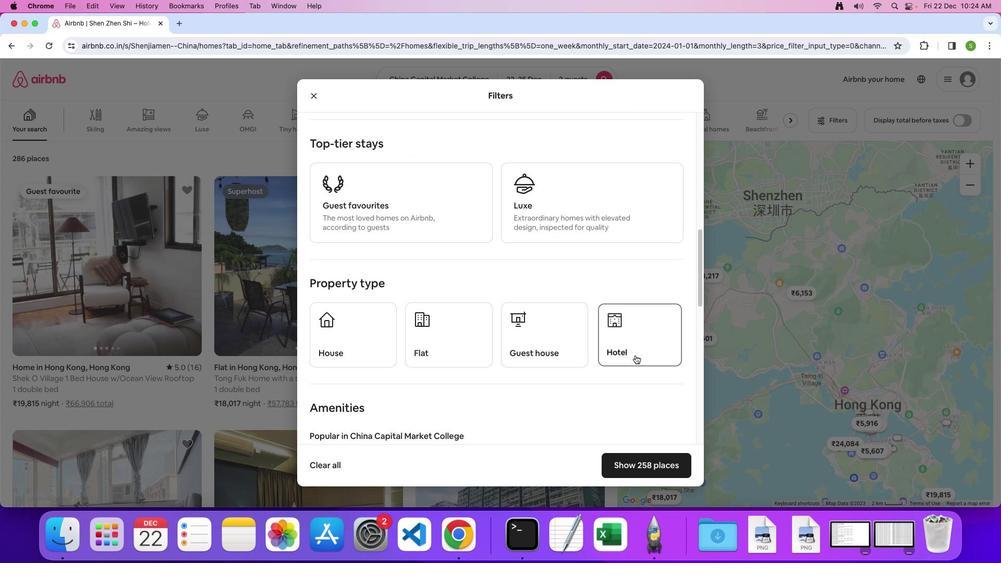 
Action: Mouse pressed left at (636, 355)
Screenshot: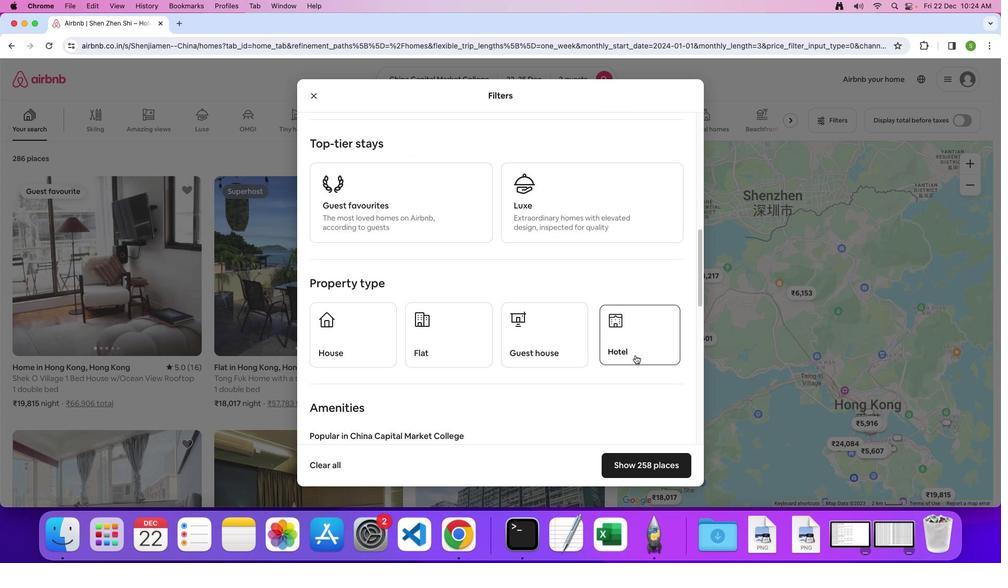 
Action: Mouse moved to (546, 386)
Screenshot: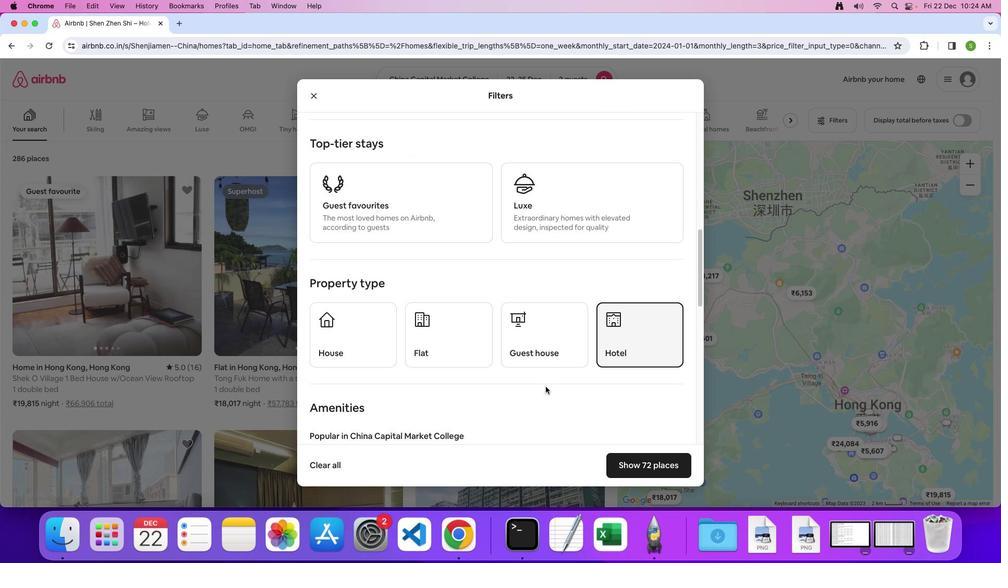 
Action: Mouse scrolled (546, 386) with delta (0, 0)
Screenshot: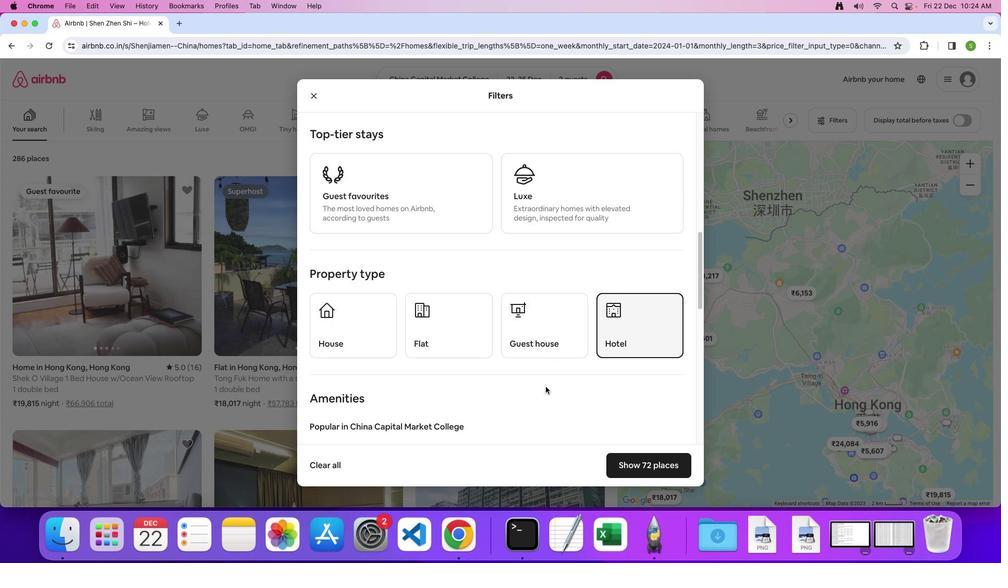 
Action: Mouse scrolled (546, 386) with delta (0, 0)
Screenshot: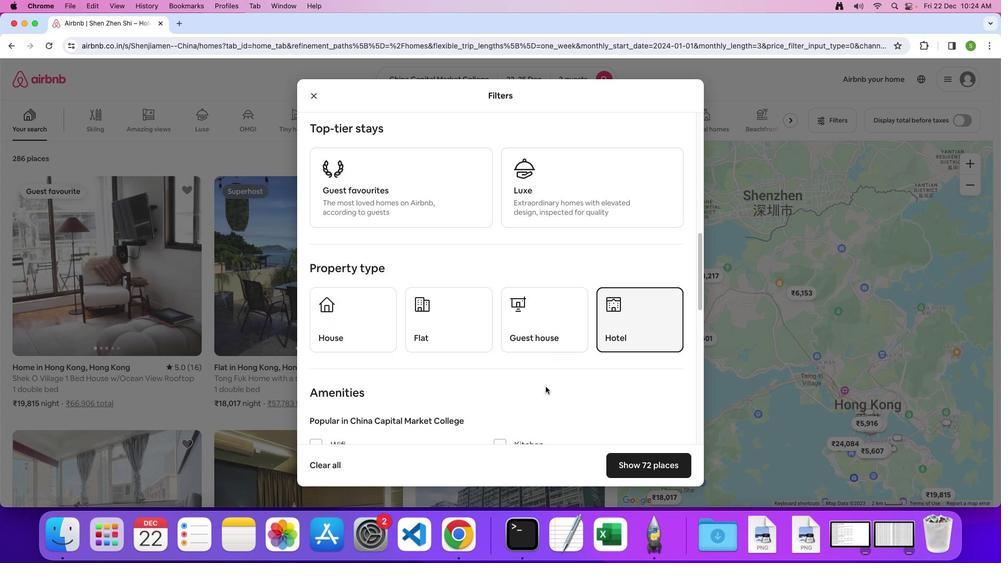 
Action: Mouse scrolled (546, 386) with delta (0, 0)
Screenshot: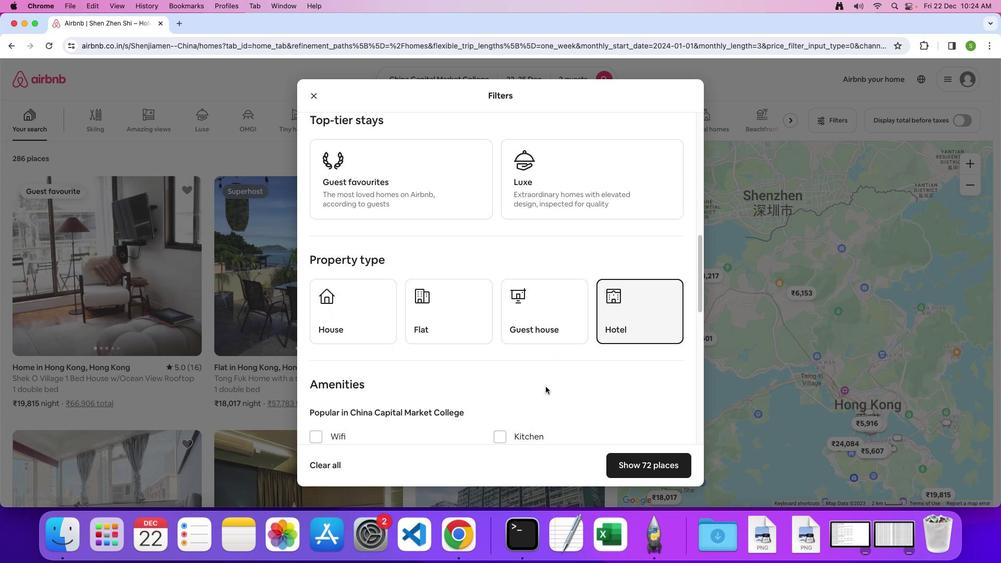 
Action: Mouse scrolled (546, 386) with delta (0, 0)
Screenshot: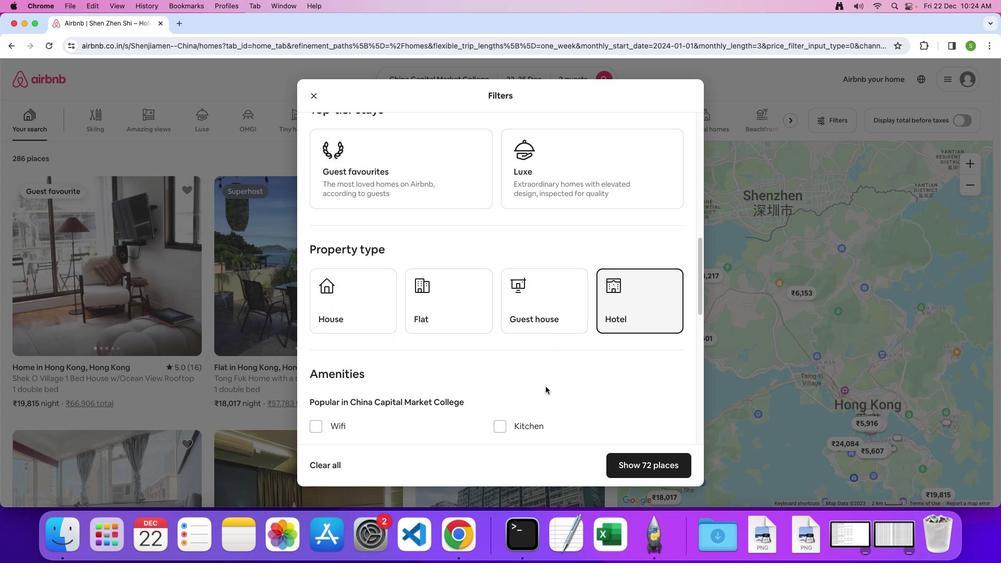 
Action: Mouse scrolled (546, 386) with delta (0, 0)
Screenshot: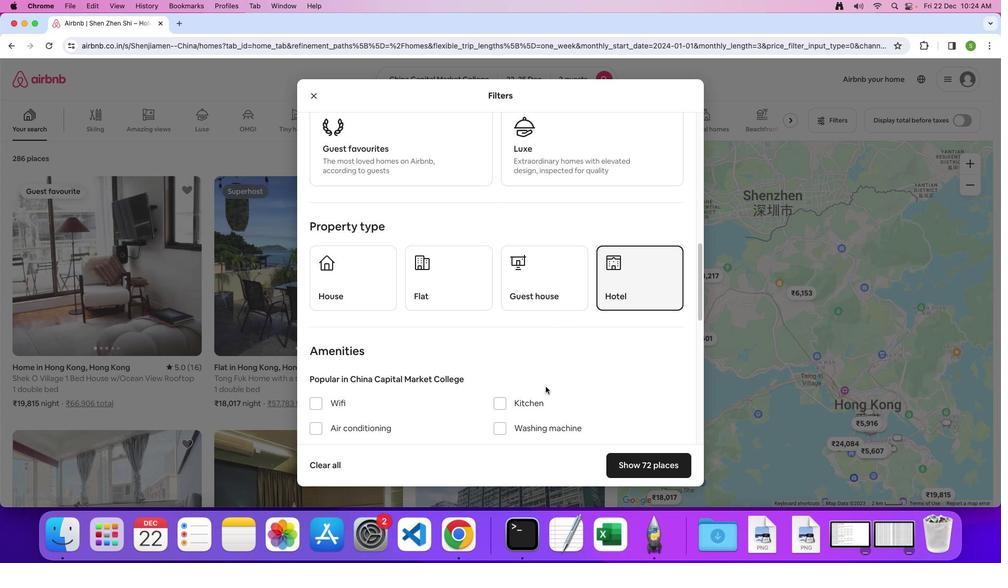 
Action: Mouse scrolled (546, 386) with delta (0, 0)
Screenshot: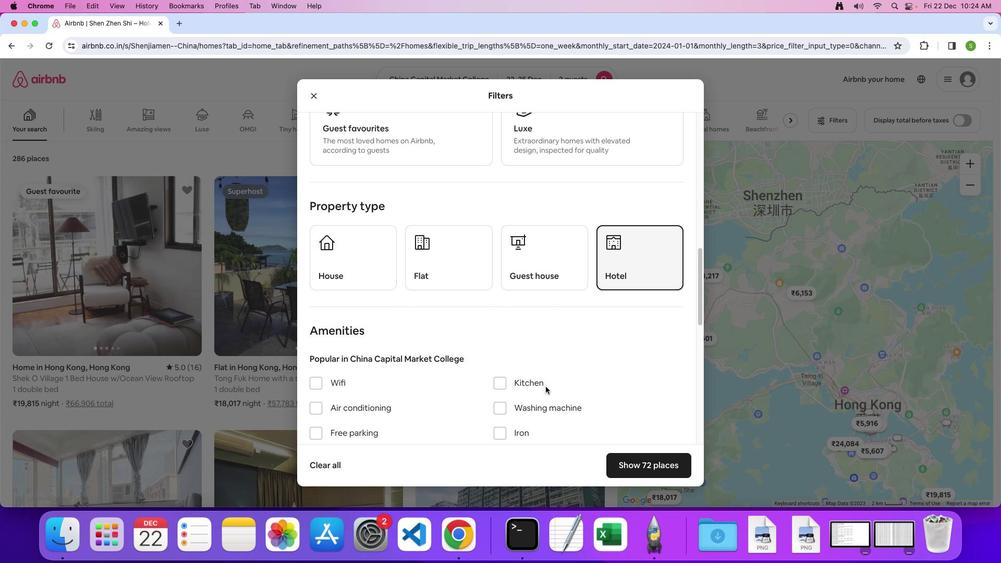 
Action: Mouse scrolled (546, 386) with delta (0, 0)
Screenshot: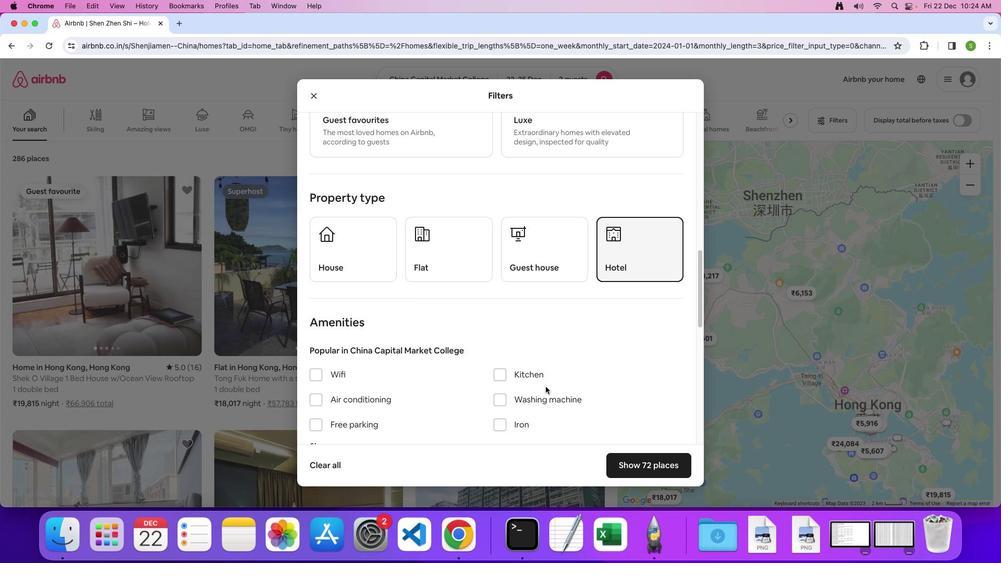 
Action: Mouse scrolled (546, 386) with delta (0, 0)
Screenshot: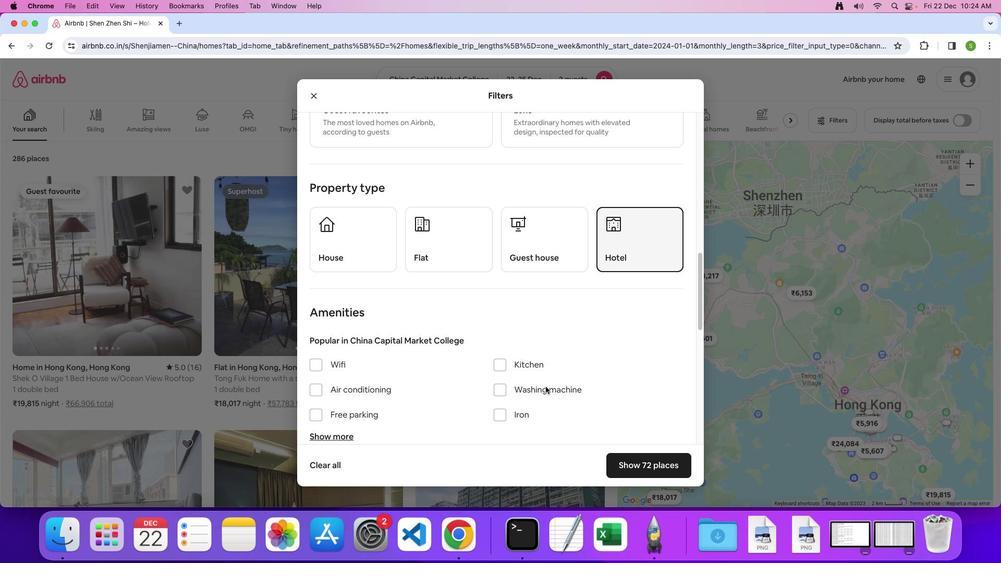
Action: Mouse scrolled (546, 386) with delta (0, 0)
Screenshot: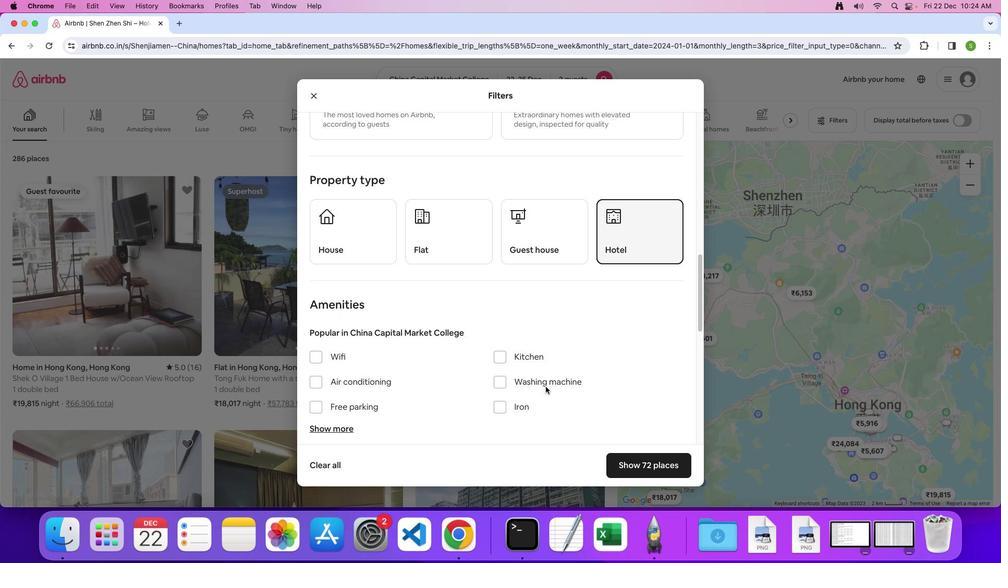 
Action: Mouse scrolled (546, 386) with delta (0, -1)
Screenshot: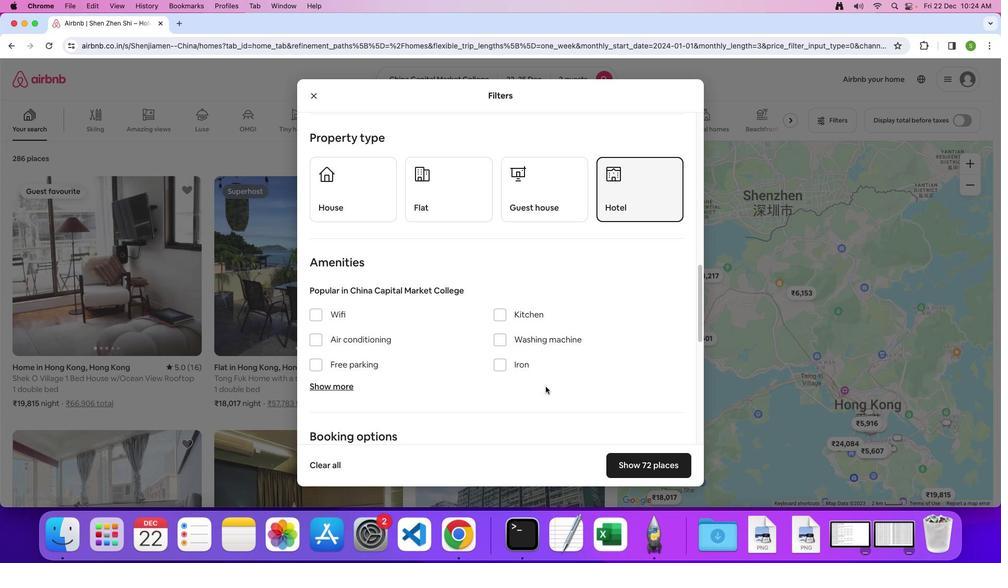 
Action: Mouse moved to (546, 362)
Screenshot: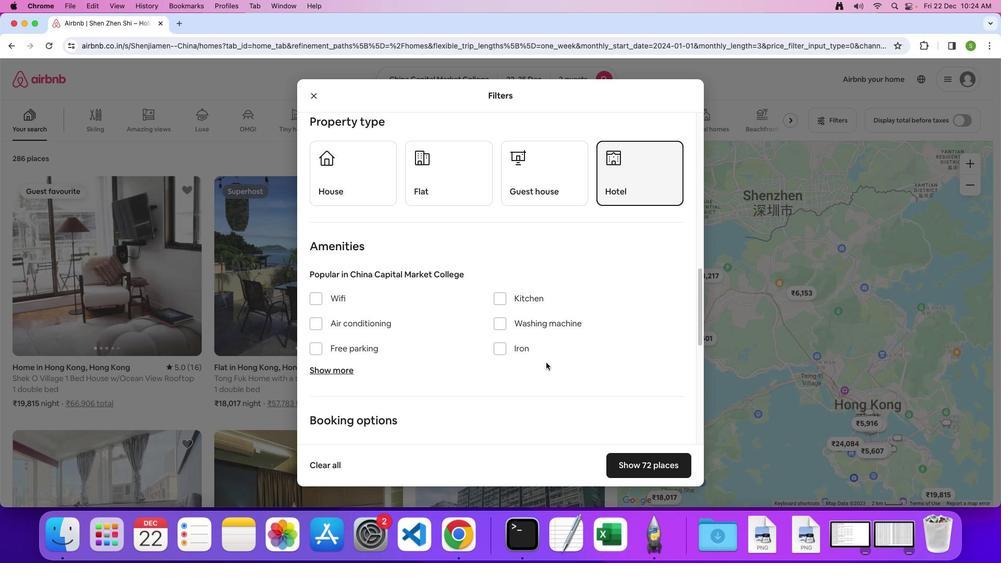 
Action: Mouse scrolled (546, 362) with delta (0, 0)
Screenshot: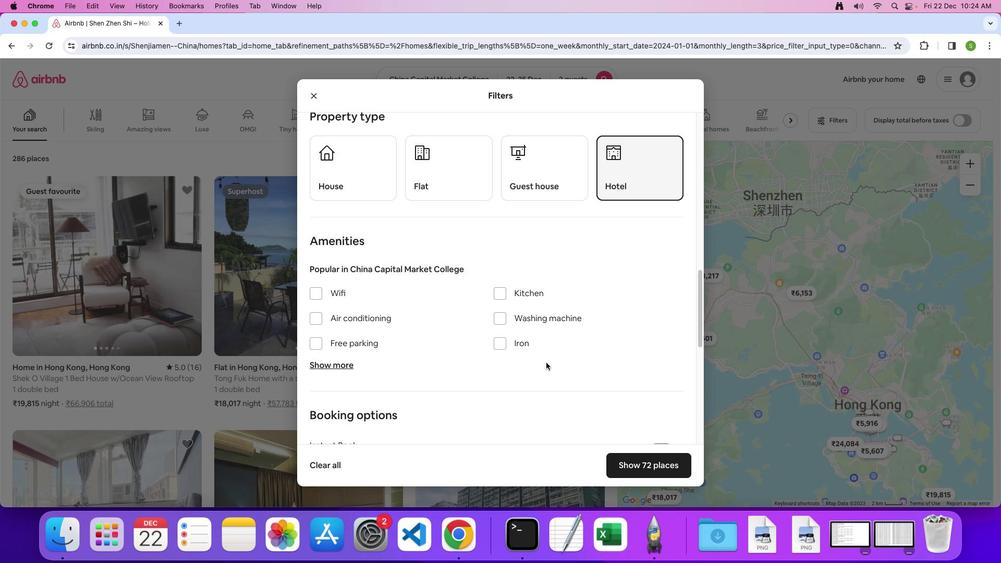 
Action: Mouse scrolled (546, 362) with delta (0, 0)
Screenshot: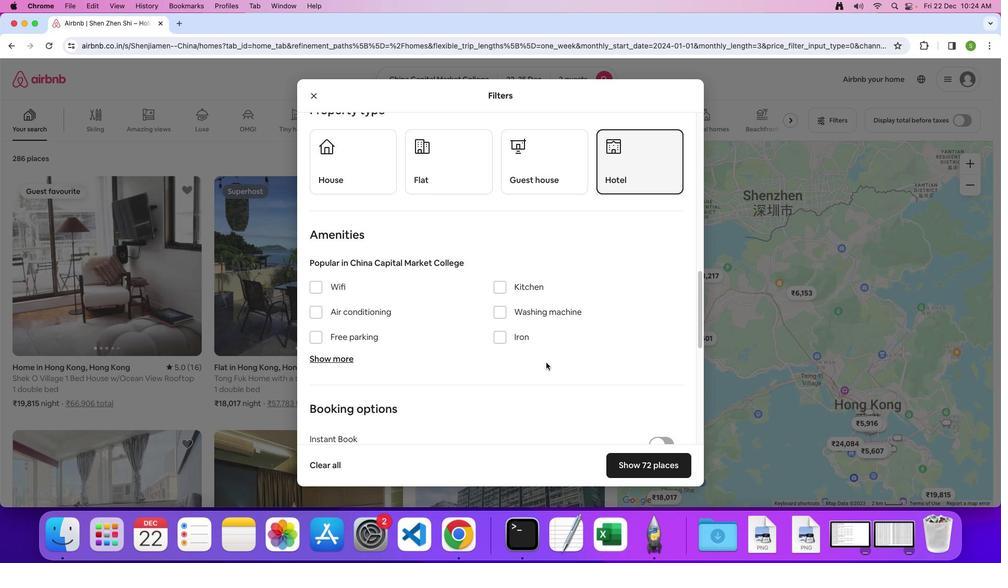 
Action: Mouse moved to (528, 380)
Screenshot: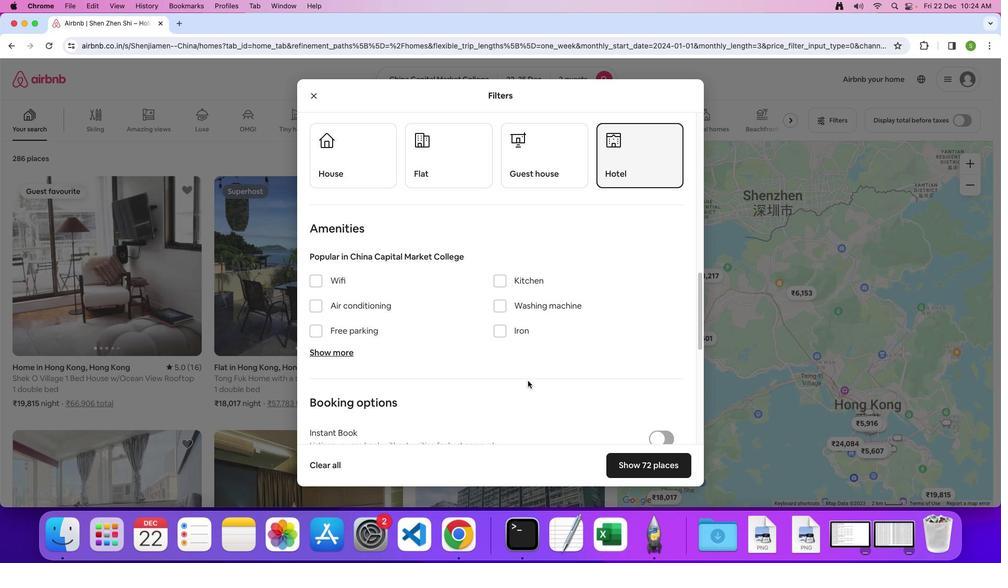 
Action: Mouse scrolled (528, 380) with delta (0, 0)
Screenshot: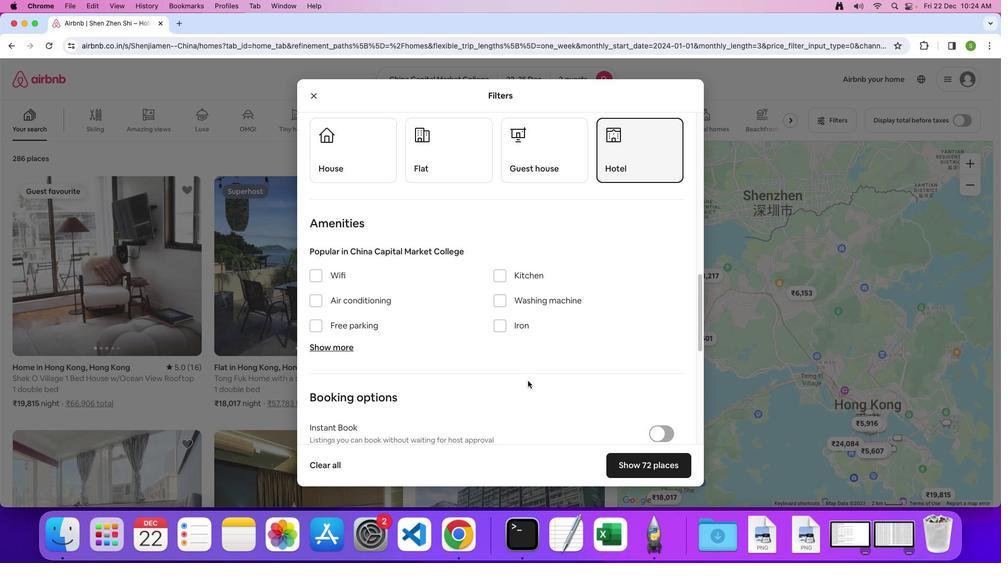 
Action: Mouse scrolled (528, 380) with delta (0, 0)
Screenshot: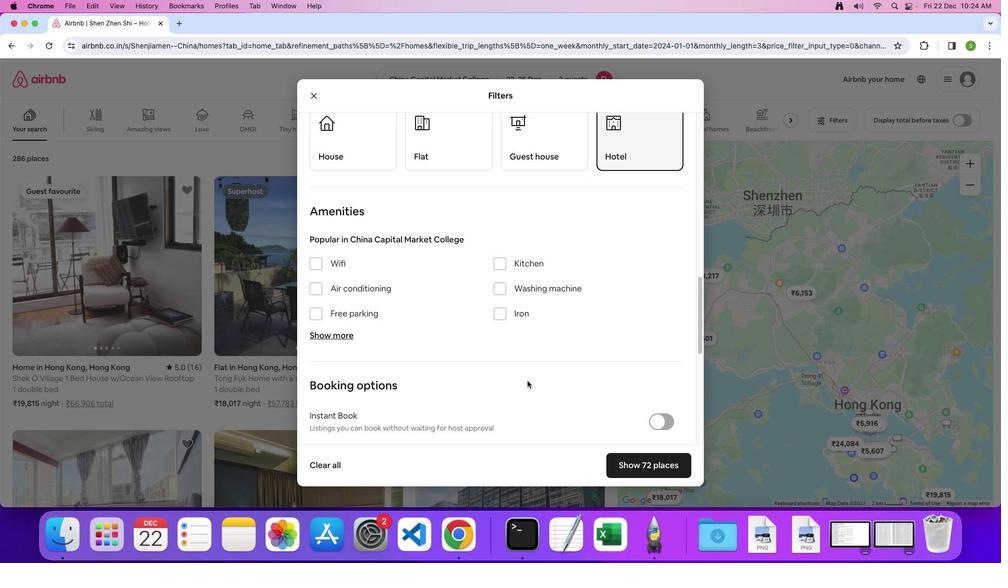 
Action: Mouse moved to (528, 380)
Screenshot: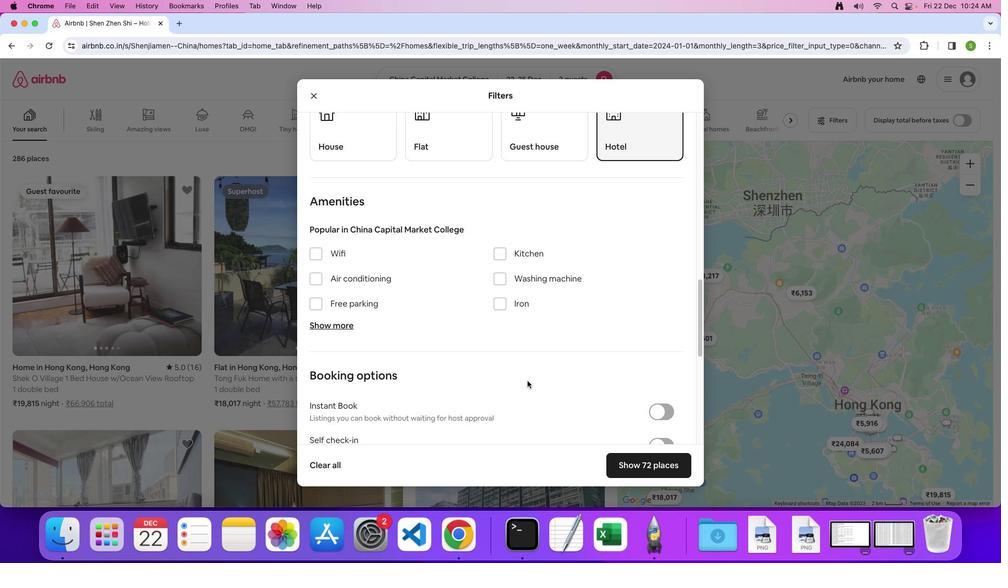 
Action: Mouse scrolled (528, 380) with delta (0, 0)
Screenshot: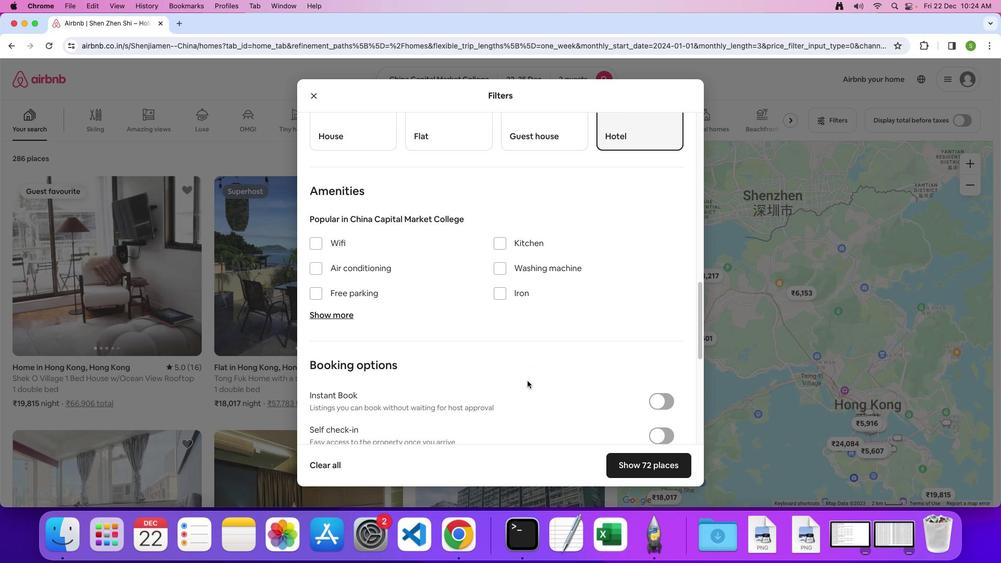 
Action: Mouse moved to (528, 382)
Screenshot: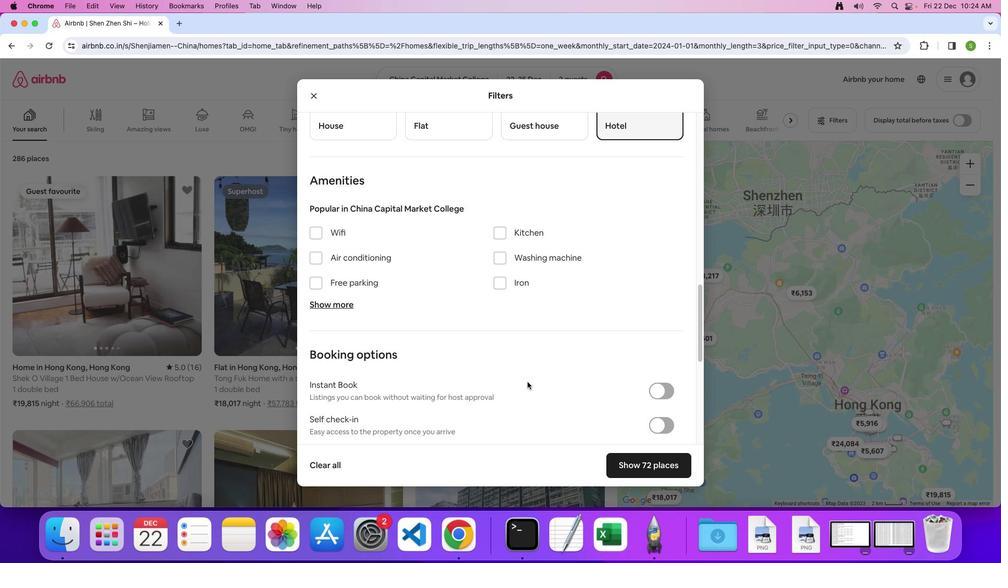 
Action: Mouse scrolled (528, 382) with delta (0, 0)
Screenshot: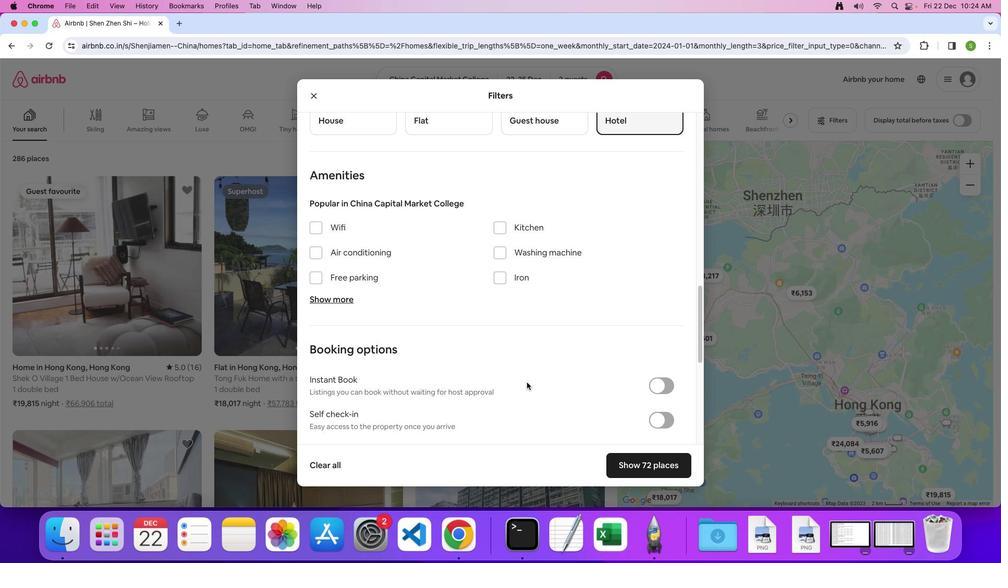 
Action: Mouse moved to (527, 382)
Screenshot: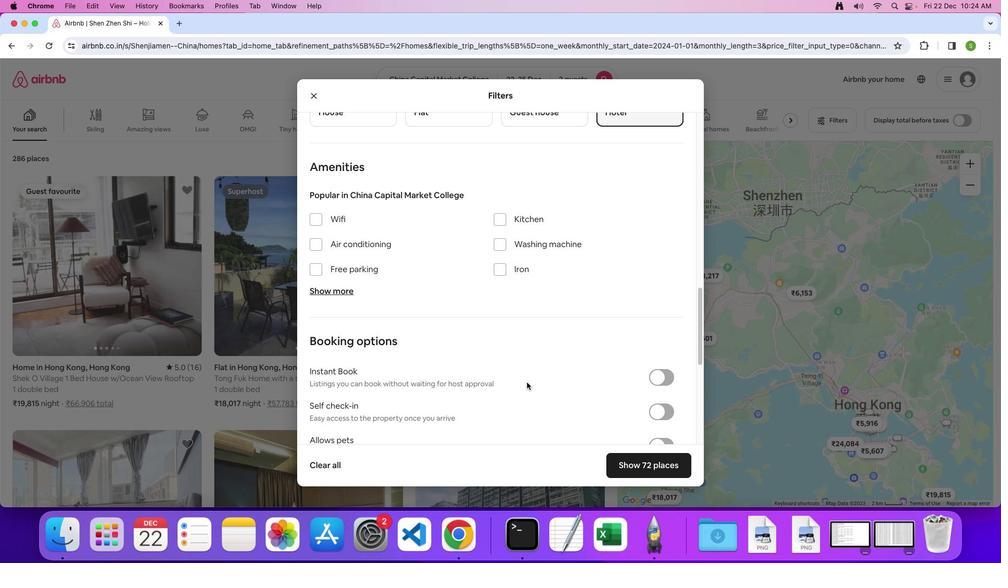 
Action: Mouse scrolled (527, 382) with delta (0, 0)
Screenshot: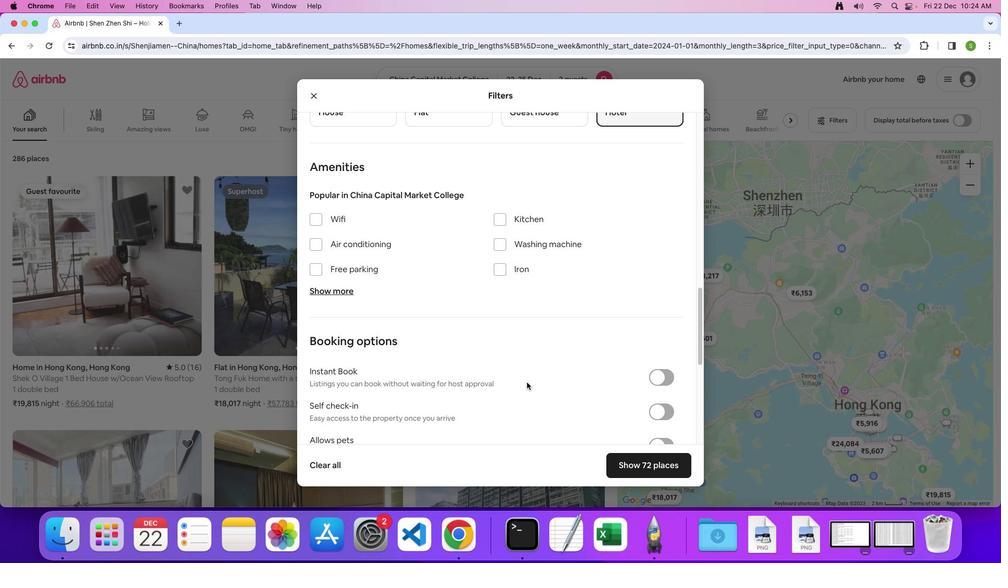 
Action: Mouse moved to (527, 382)
Screenshot: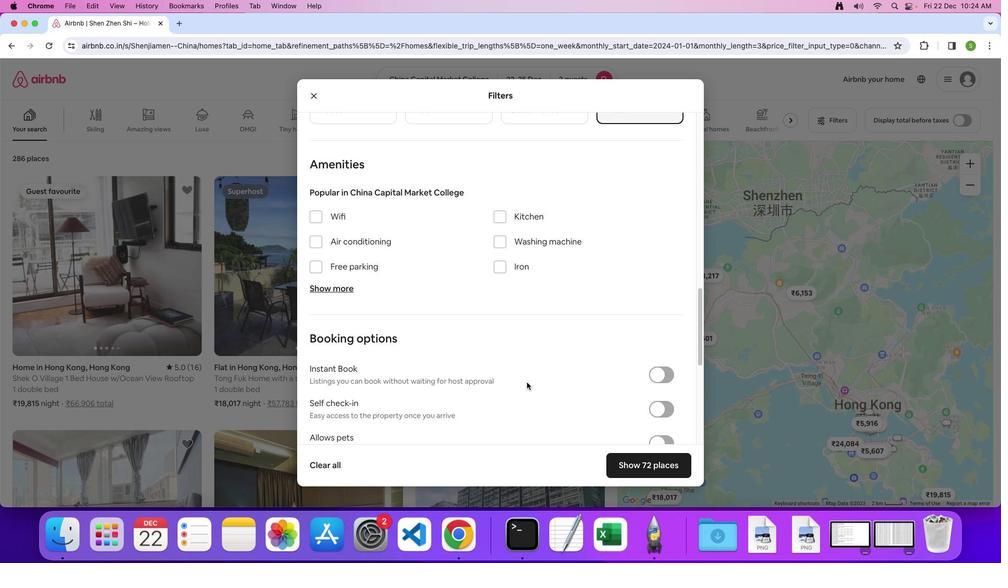 
Action: Mouse scrolled (527, 382) with delta (0, 0)
Screenshot: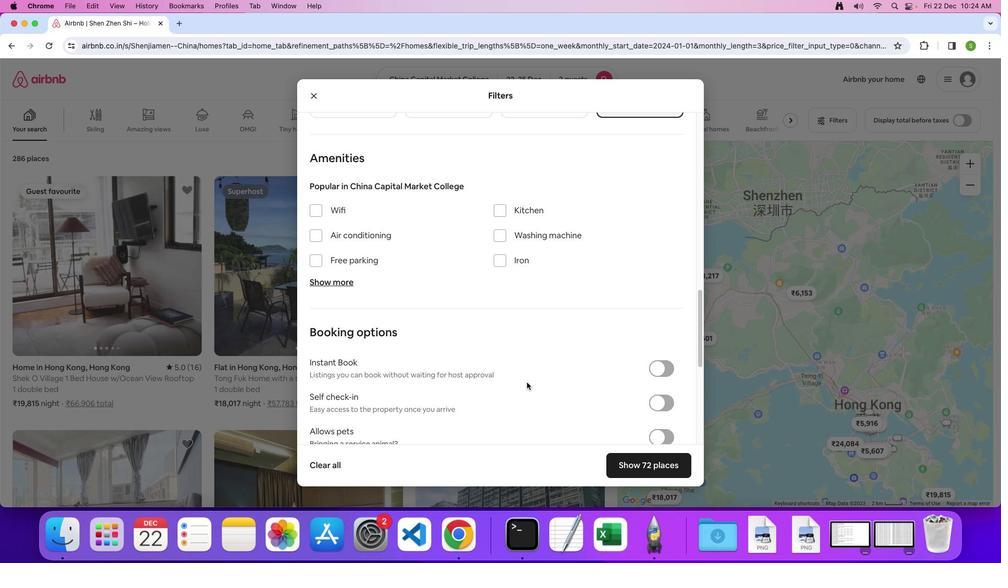 
Action: Mouse scrolled (527, 382) with delta (0, 0)
Screenshot: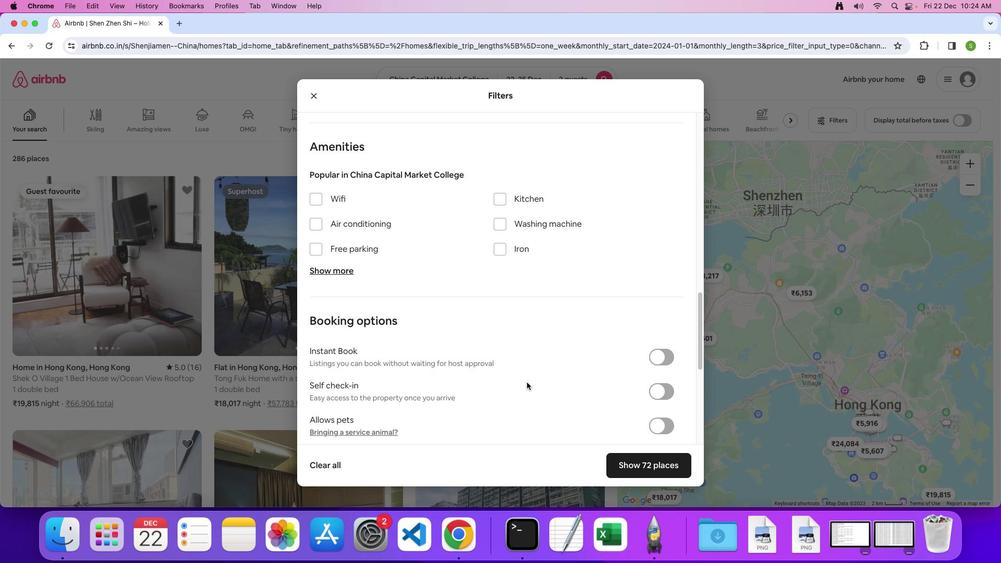 
Action: Mouse scrolled (527, 382) with delta (0, -1)
Screenshot: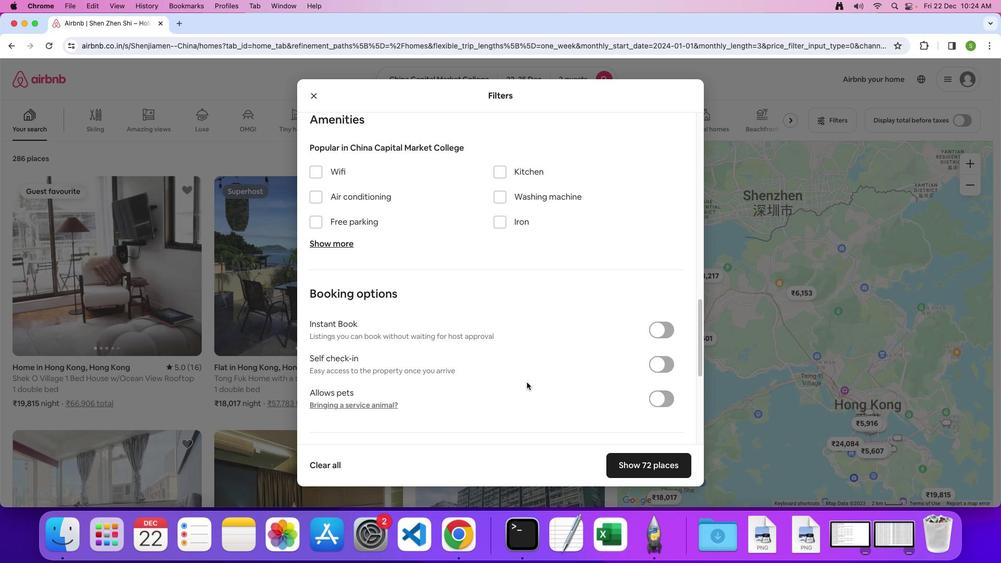 
Action: Mouse scrolled (527, 382) with delta (0, 0)
Screenshot: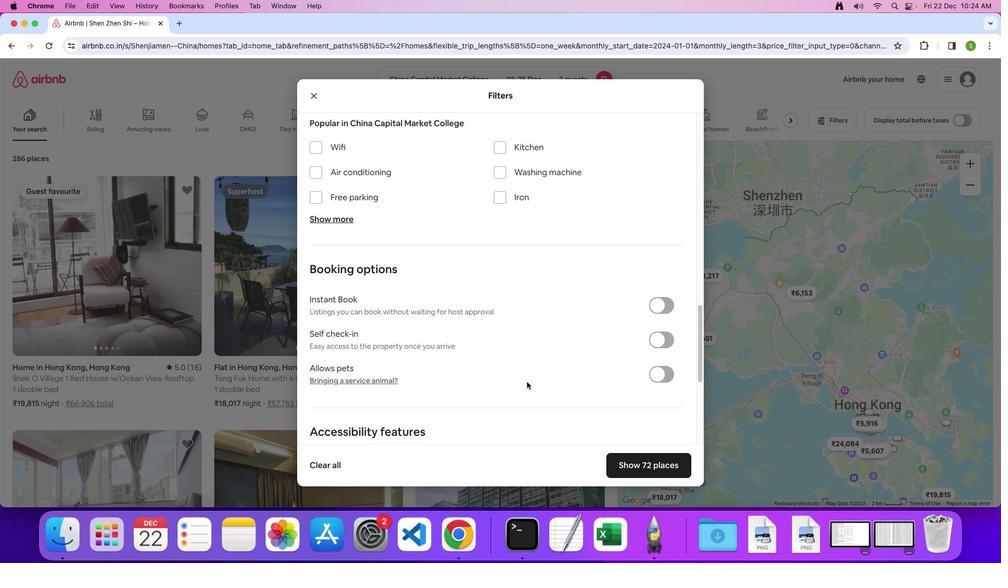 
Action: Mouse scrolled (527, 382) with delta (0, 0)
Screenshot: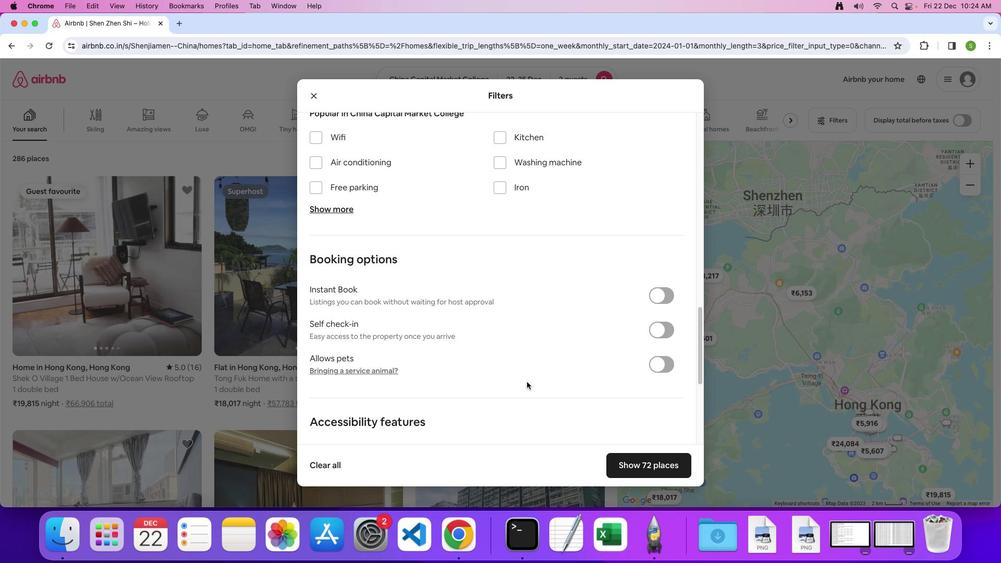 
Action: Mouse moved to (527, 382)
Screenshot: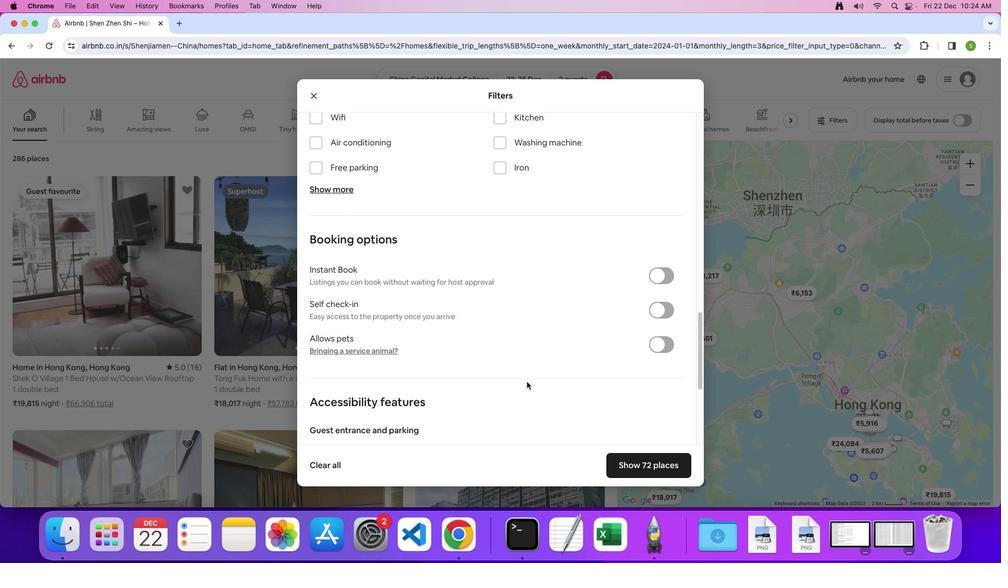 
Action: Mouse scrolled (527, 382) with delta (0, 0)
Screenshot: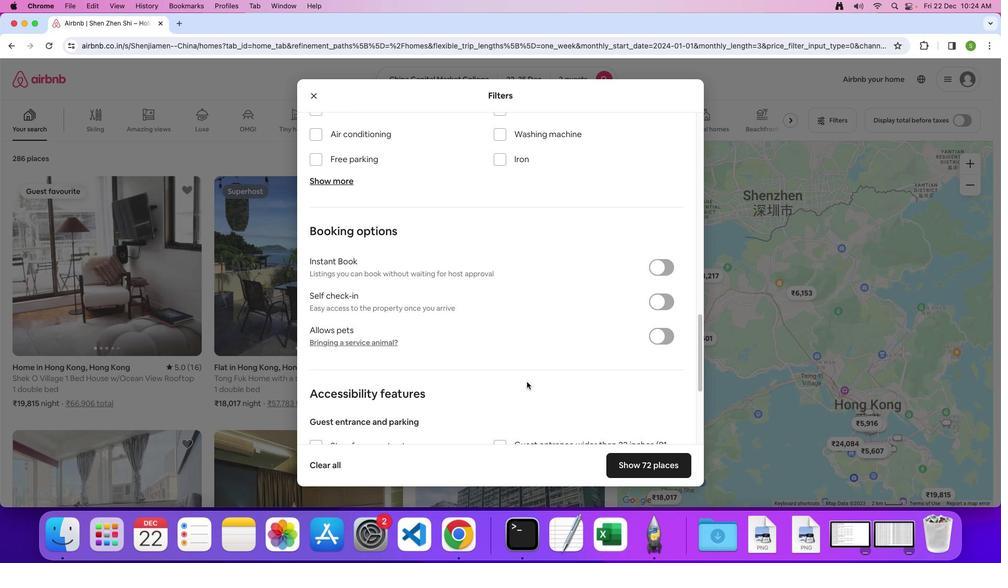 
Action: Mouse scrolled (527, 382) with delta (0, 0)
Screenshot: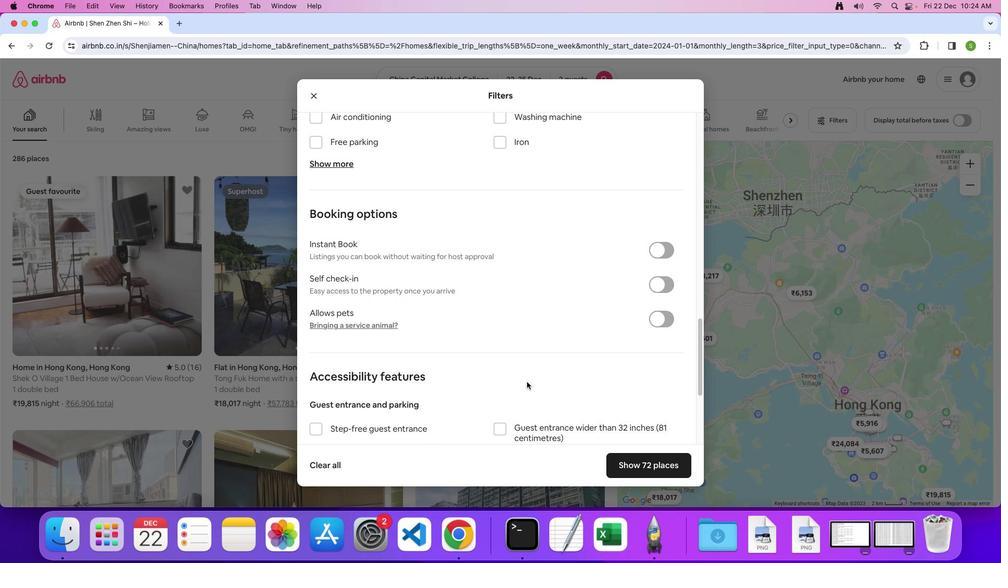 
Action: Mouse scrolled (527, 382) with delta (0, 0)
Screenshot: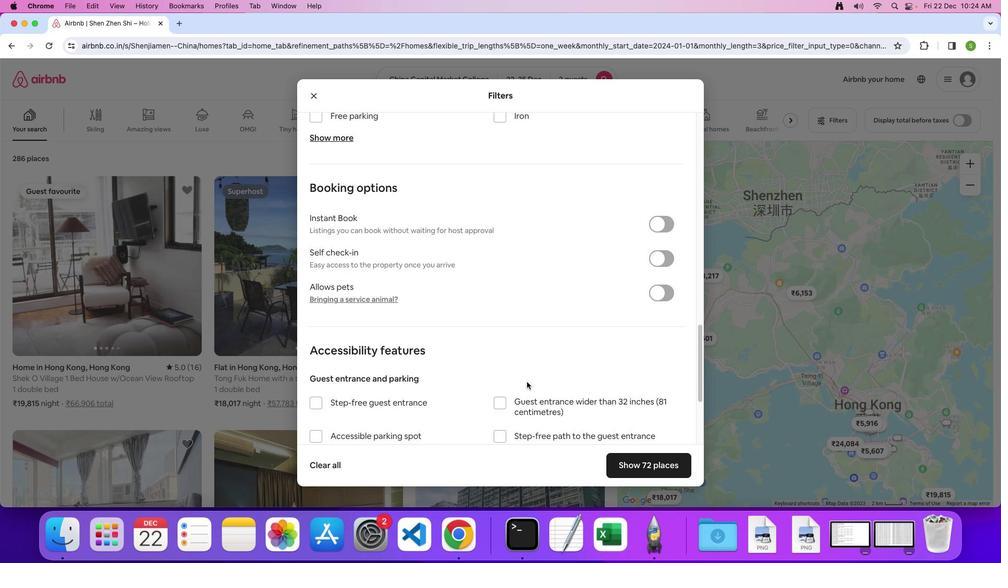
Action: Mouse scrolled (527, 382) with delta (0, -1)
Screenshot: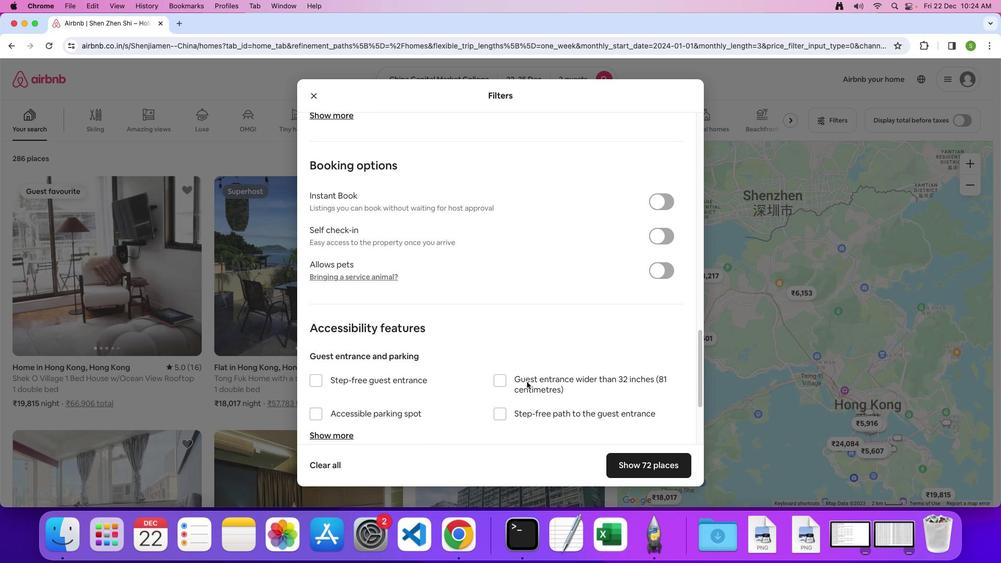
Action: Mouse scrolled (527, 382) with delta (0, 0)
Screenshot: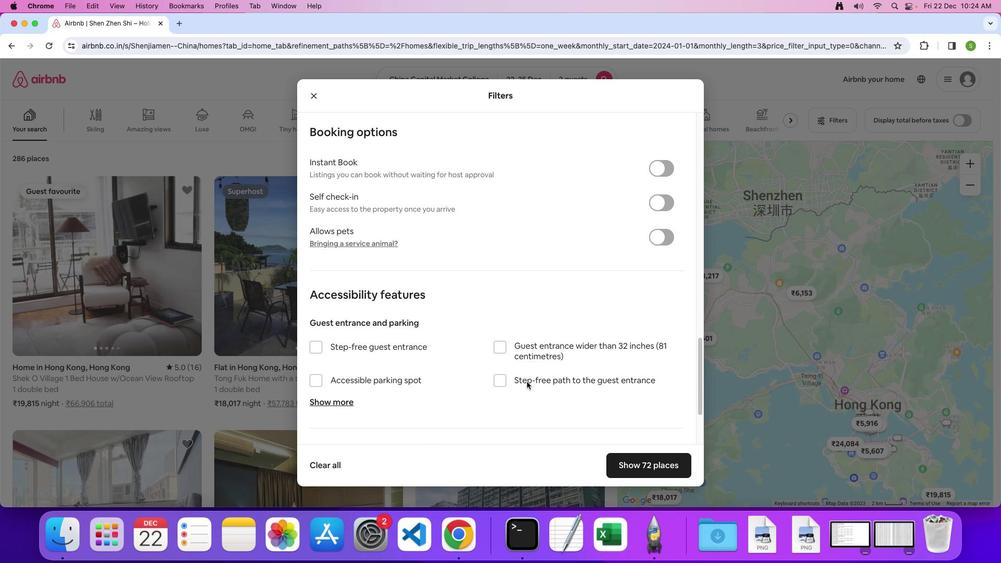 
Action: Mouse scrolled (527, 382) with delta (0, 0)
Screenshot: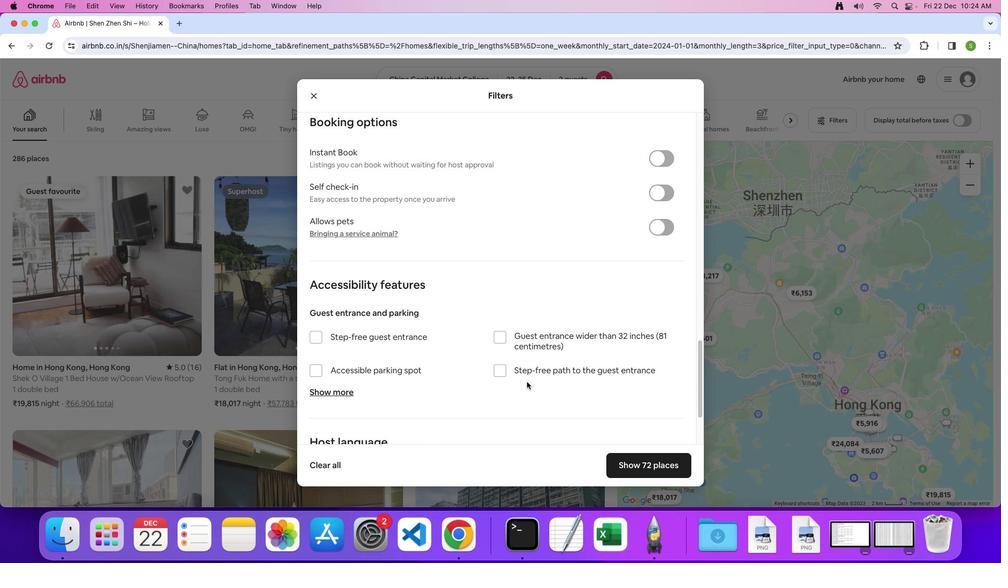 
Action: Mouse scrolled (527, 382) with delta (0, 0)
Screenshot: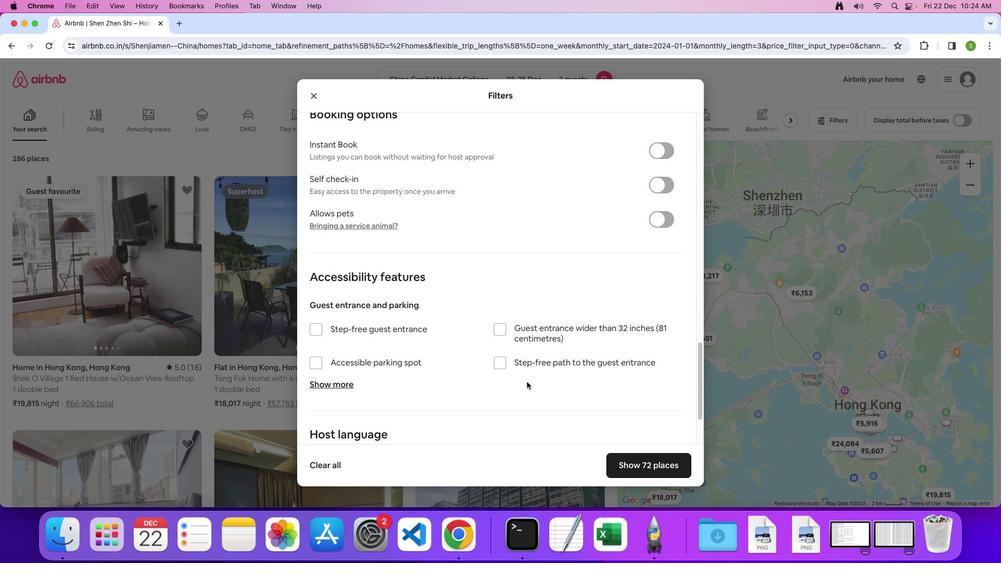 
Action: Mouse scrolled (527, 382) with delta (0, 0)
Screenshot: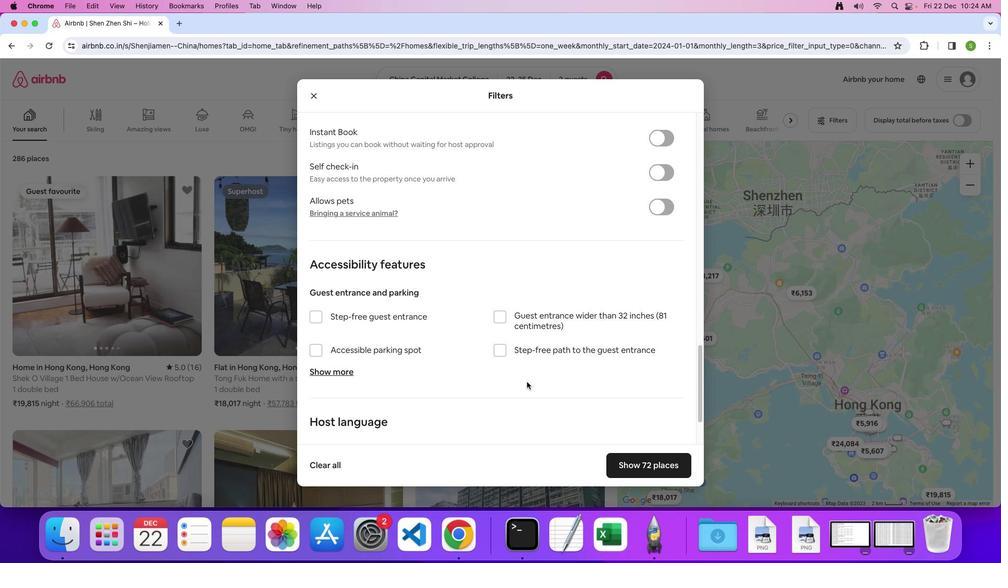 
Action: Mouse scrolled (527, 382) with delta (0, 0)
Screenshot: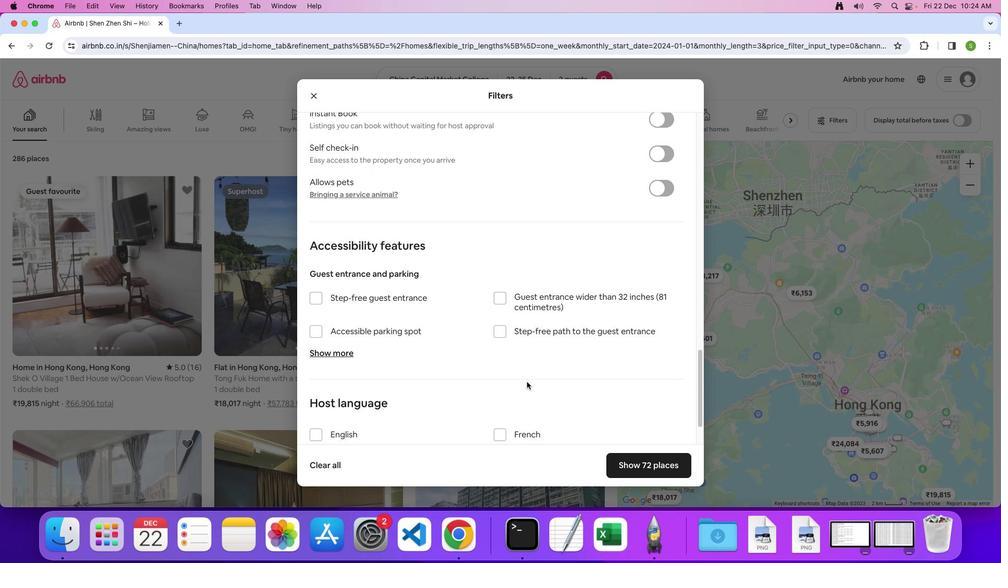 
Action: Mouse scrolled (527, 382) with delta (0, 0)
Screenshot: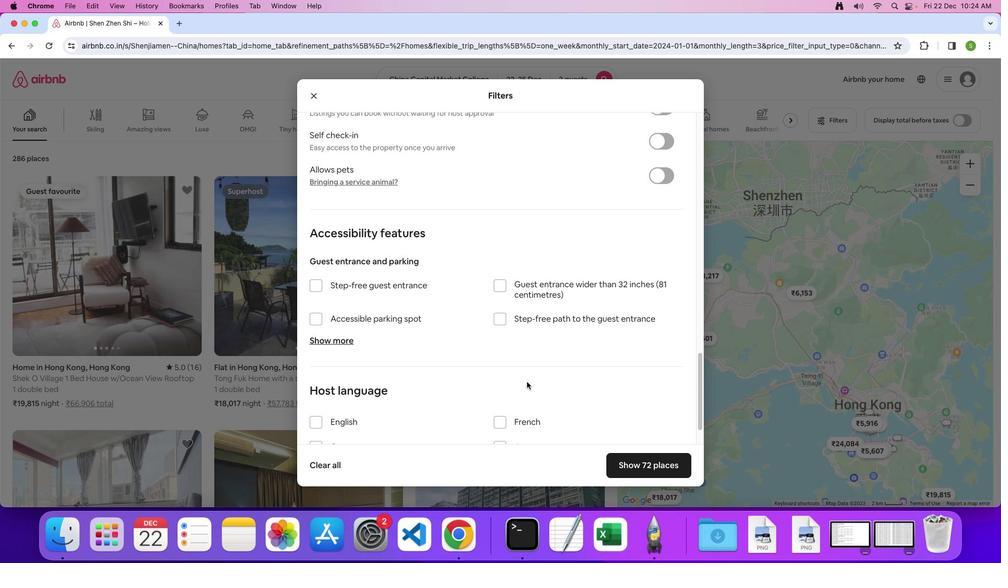 
Action: Mouse scrolled (527, 382) with delta (0, 0)
Screenshot: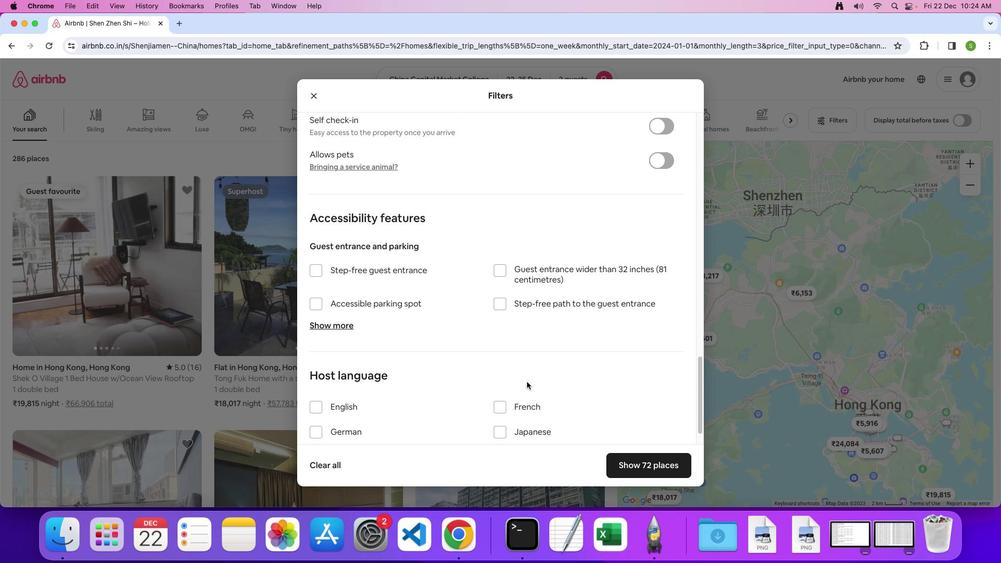 
Action: Mouse scrolled (527, 382) with delta (0, 0)
Screenshot: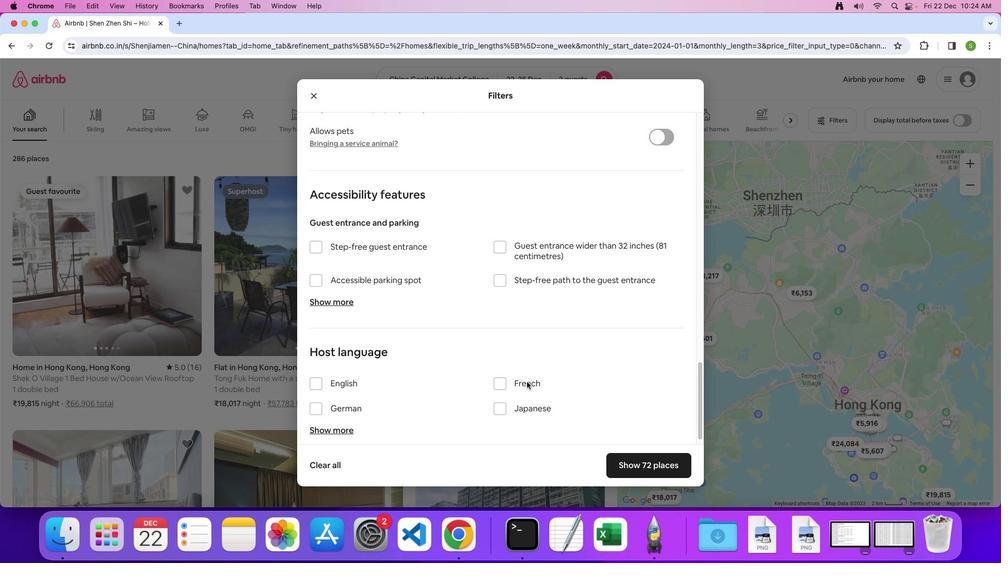 
Action: Mouse scrolled (527, 382) with delta (0, 0)
Screenshot: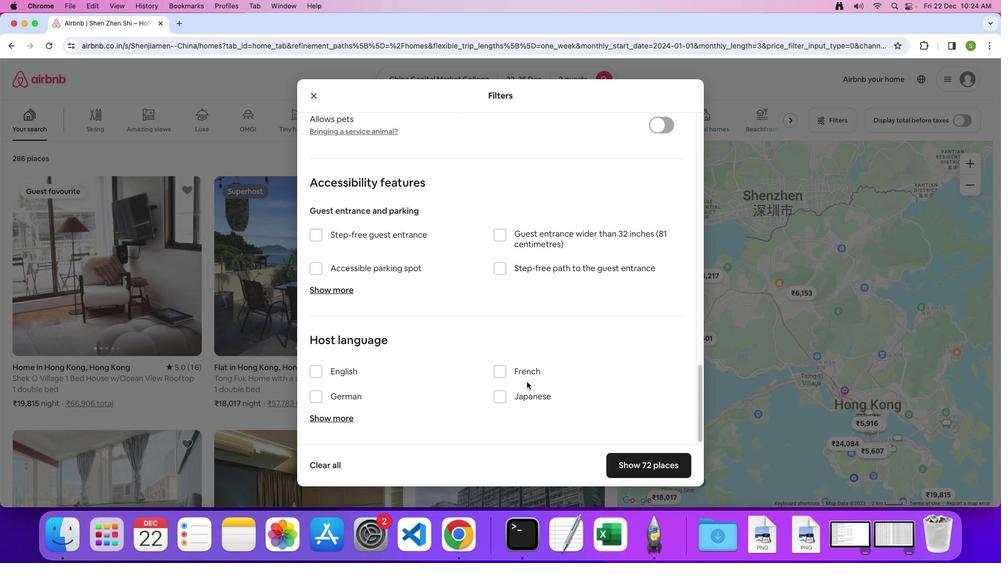 
Action: Mouse scrolled (527, 382) with delta (0, 0)
Screenshot: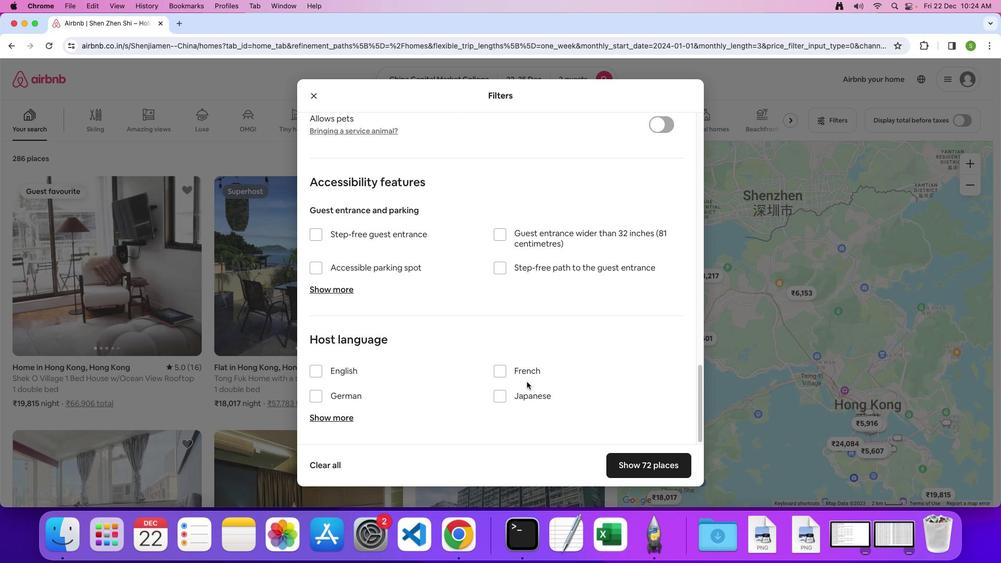 
Action: Mouse scrolled (527, 382) with delta (0, -1)
Screenshot: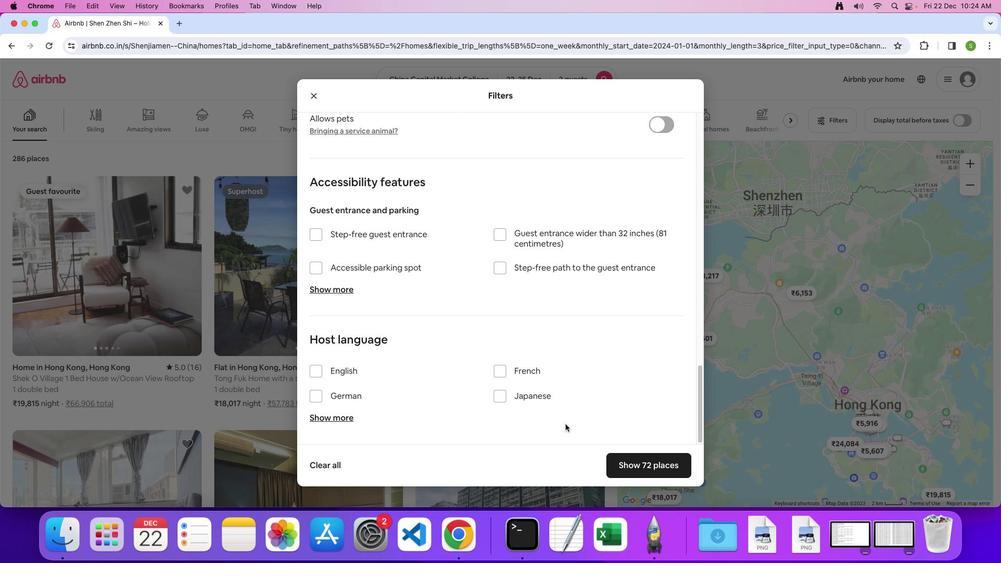 
Action: Mouse moved to (633, 470)
Screenshot: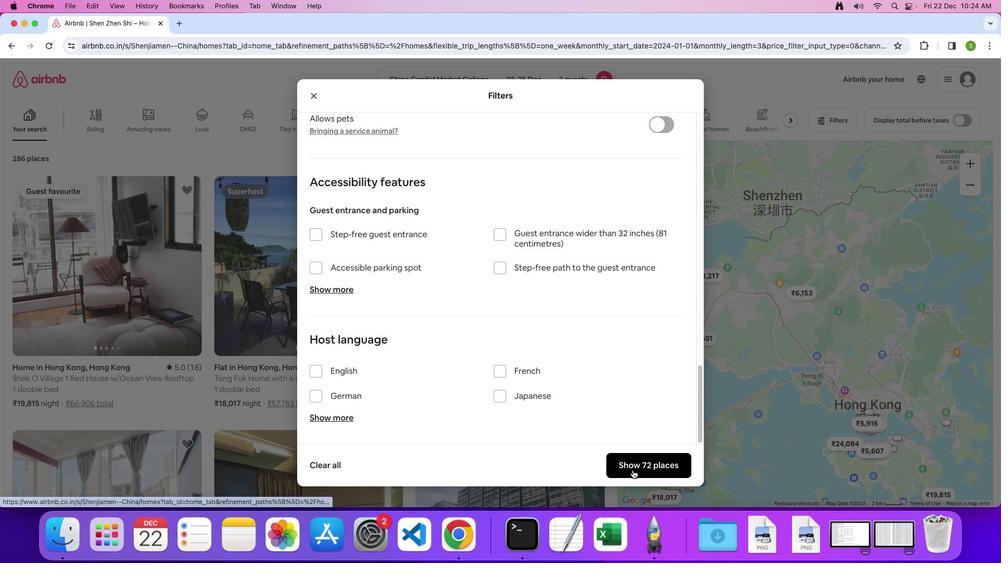 
Action: Mouse pressed left at (633, 470)
Screenshot: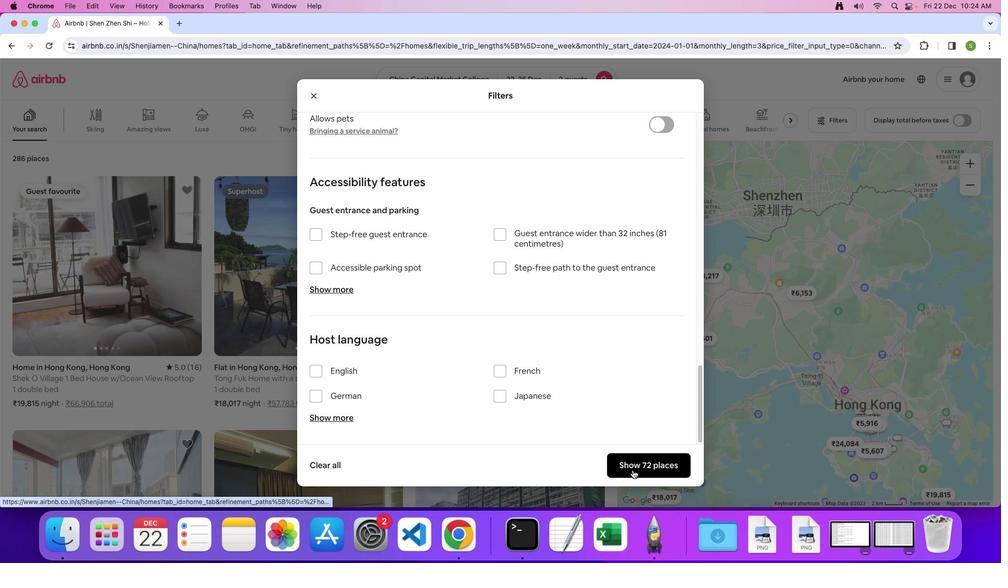 
Action: Mouse moved to (169, 307)
Screenshot: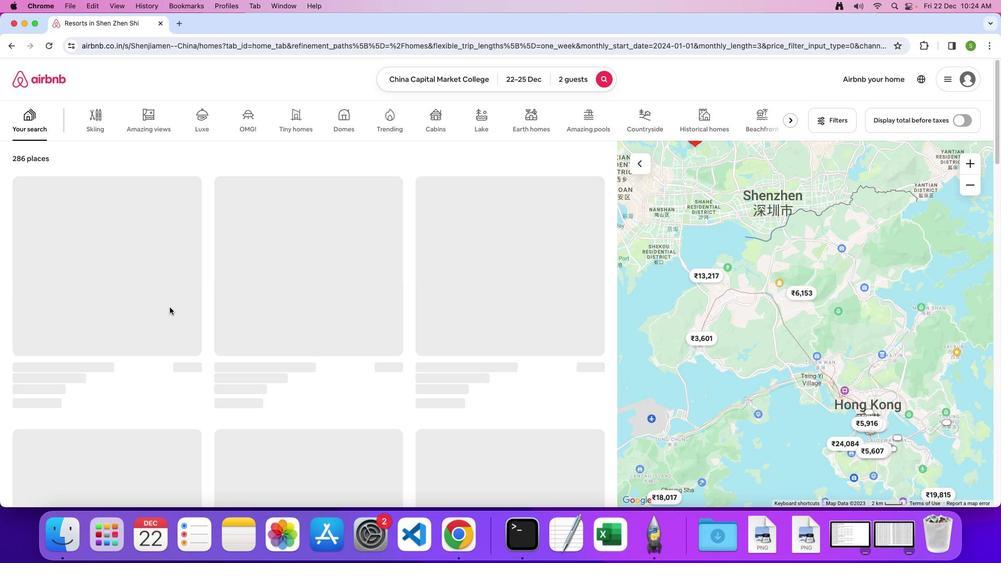 
Action: Mouse pressed left at (169, 307)
Screenshot: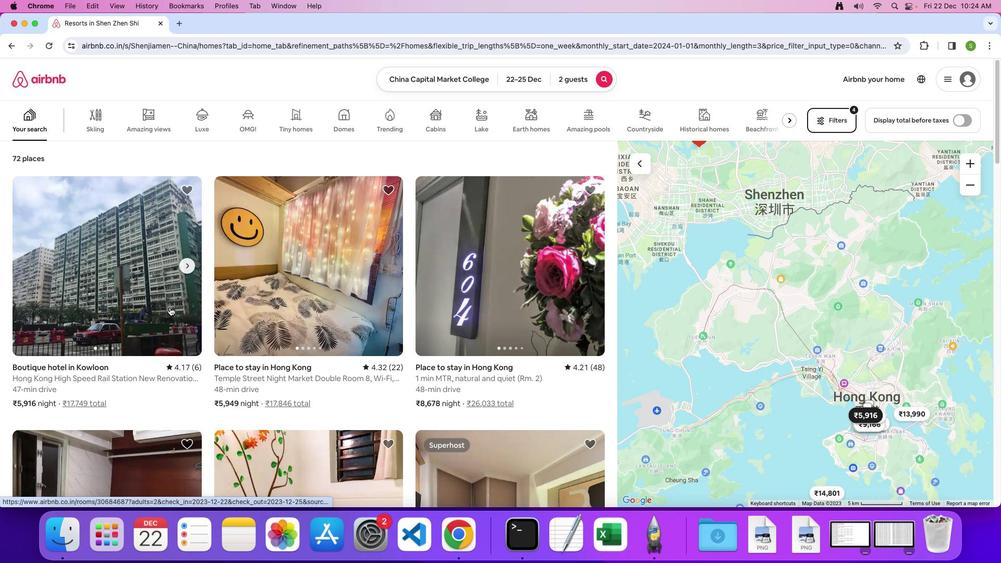 
Action: Mouse moved to (360, 258)
Screenshot: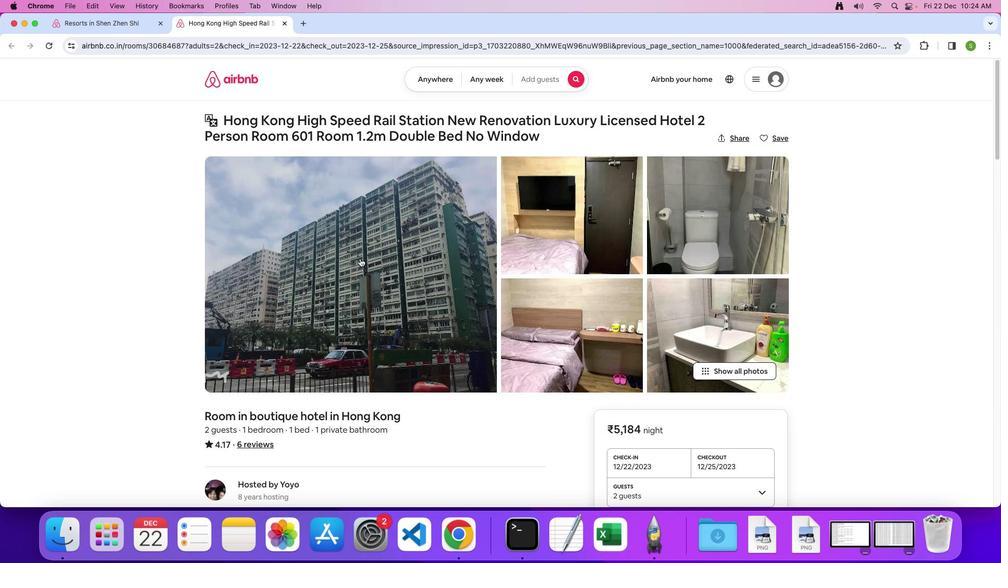 
Action: Mouse pressed left at (360, 258)
Screenshot: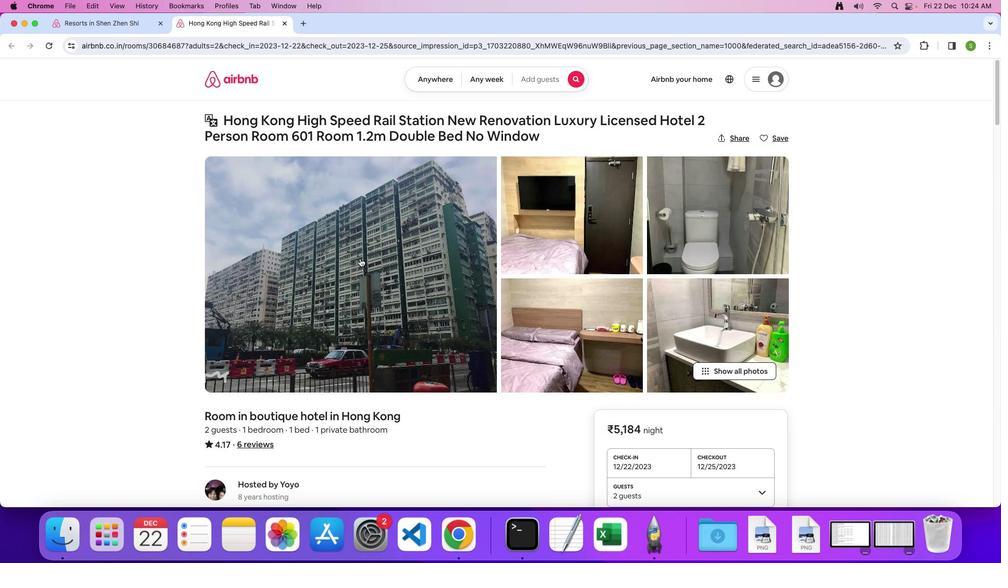 
Action: Mouse moved to (489, 329)
Screenshot: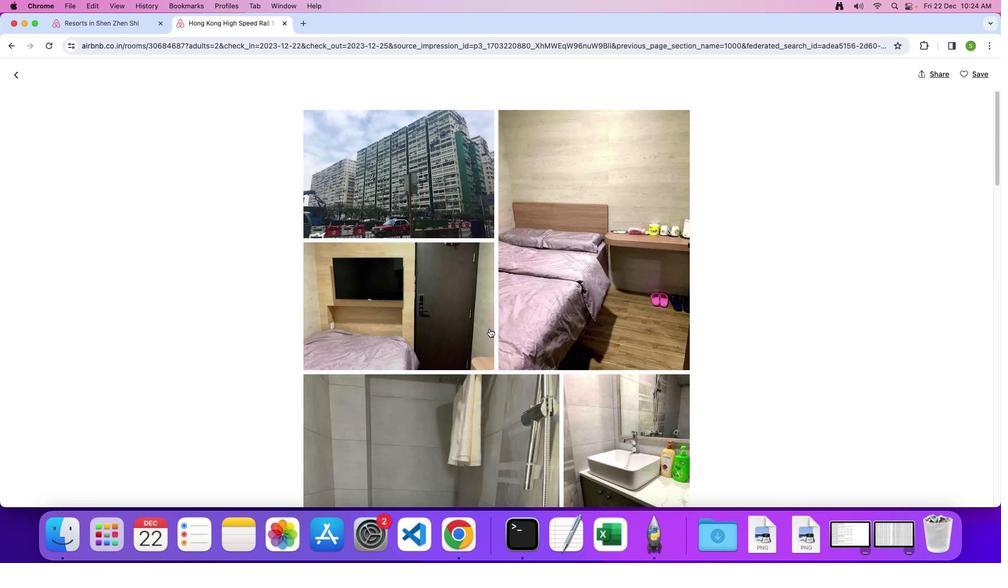 
Action: Mouse scrolled (489, 329) with delta (0, 0)
Screenshot: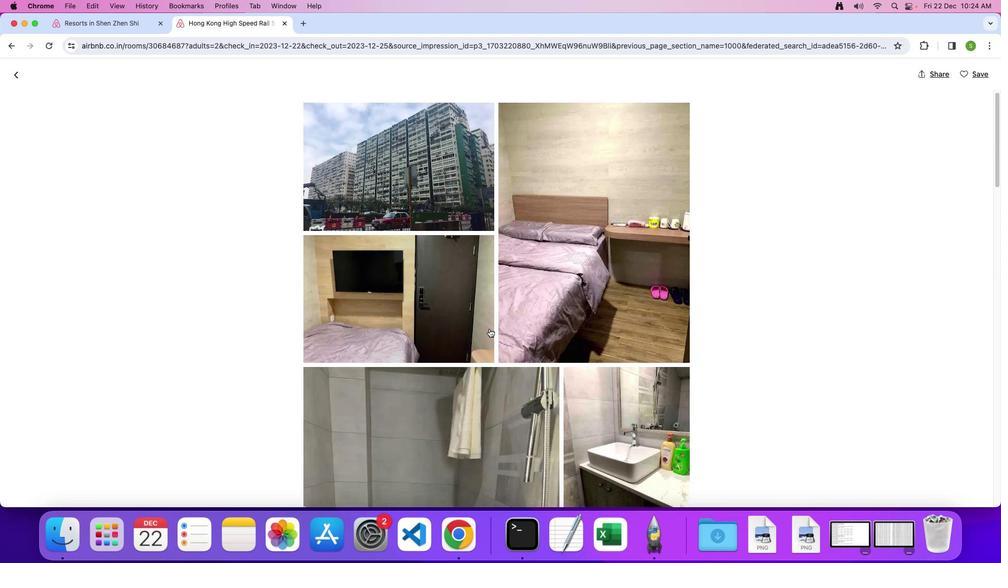 
Action: Mouse scrolled (489, 329) with delta (0, 0)
Screenshot: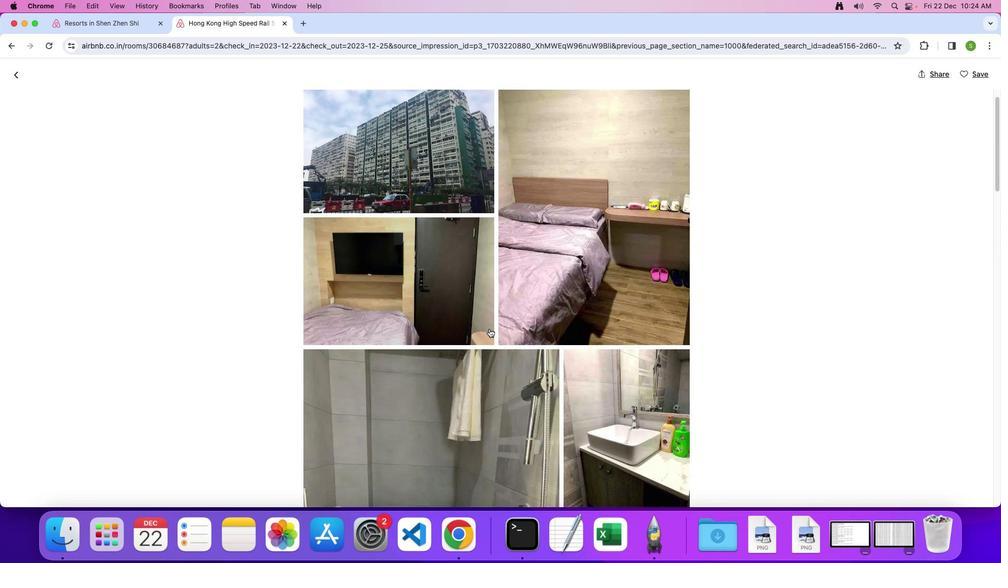 
Action: Mouse scrolled (489, 329) with delta (0, -1)
Screenshot: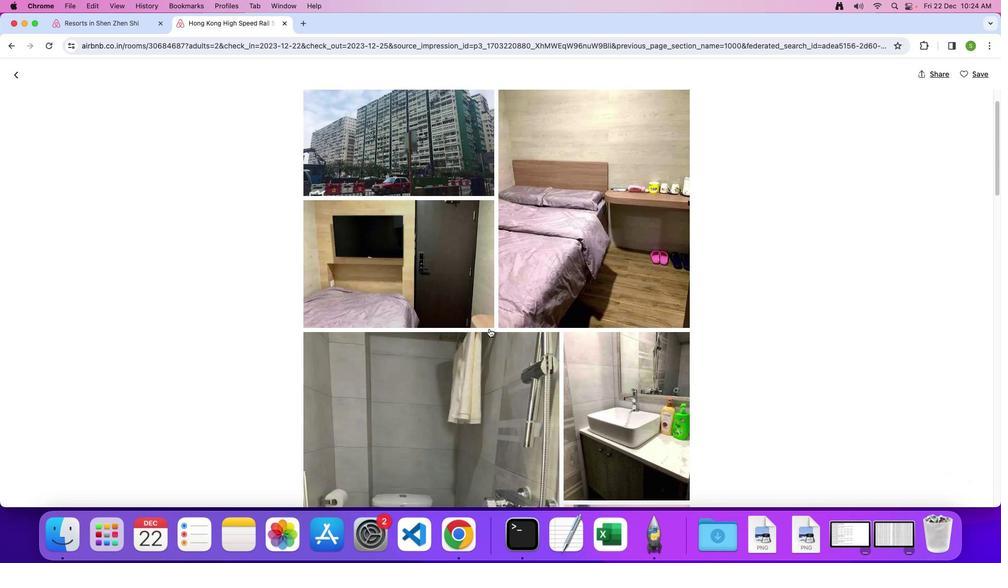 
Action: Mouse scrolled (489, 329) with delta (0, 0)
Screenshot: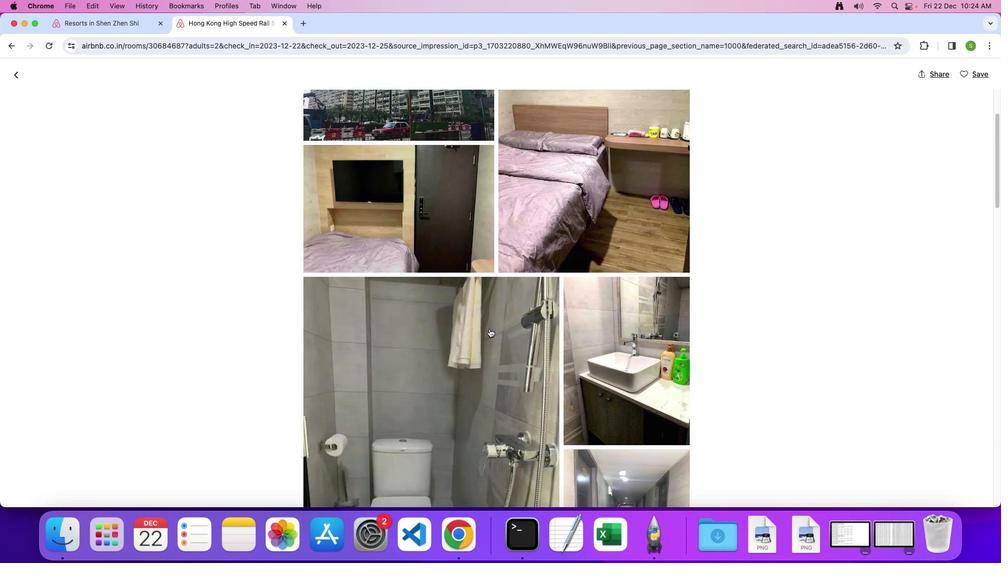 
Action: Mouse scrolled (489, 329) with delta (0, 0)
Screenshot: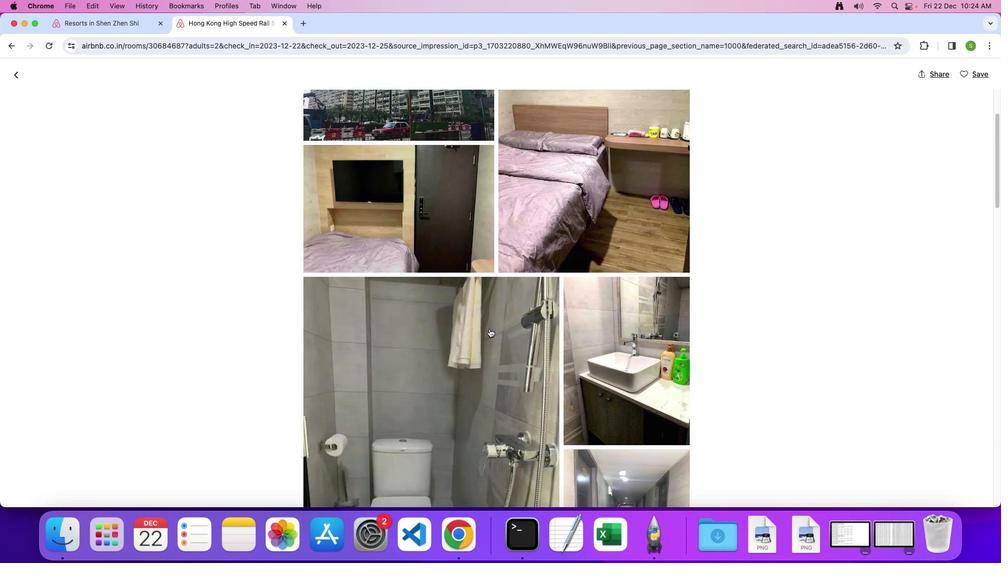 
Action: Mouse scrolled (489, 329) with delta (0, 0)
Screenshot: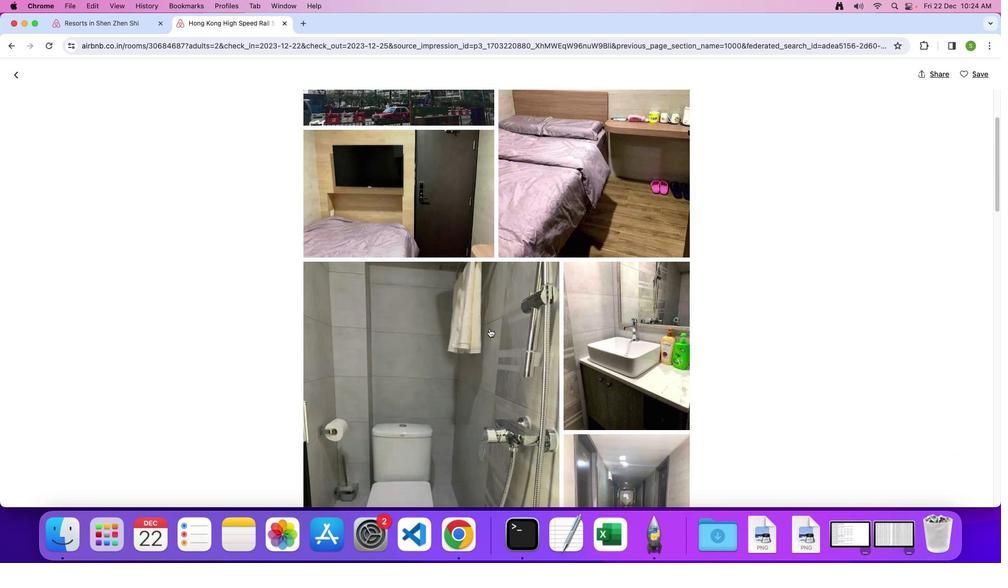 
Action: Mouse scrolled (489, 329) with delta (0, 0)
Screenshot: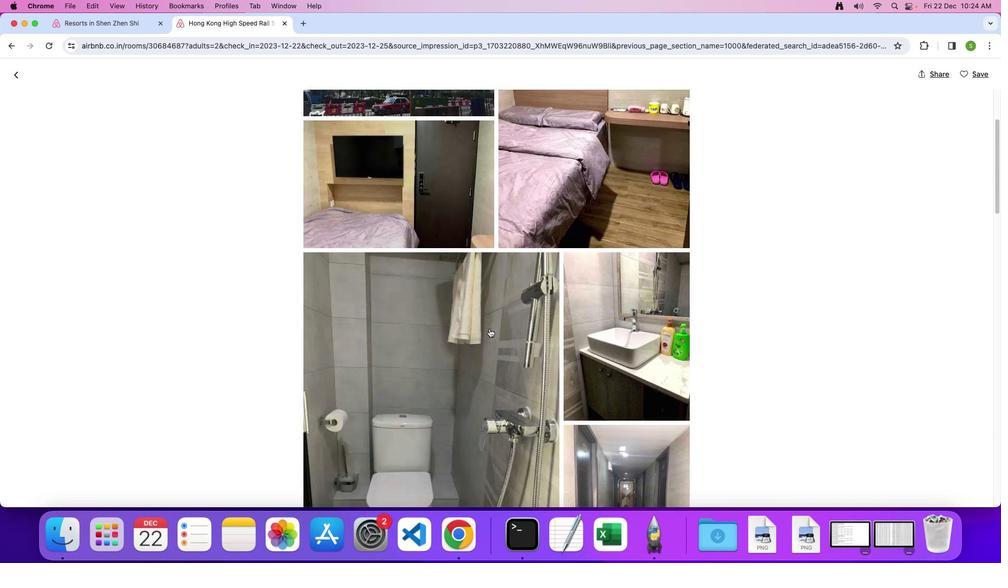 
Action: Mouse scrolled (489, 329) with delta (0, 0)
Screenshot: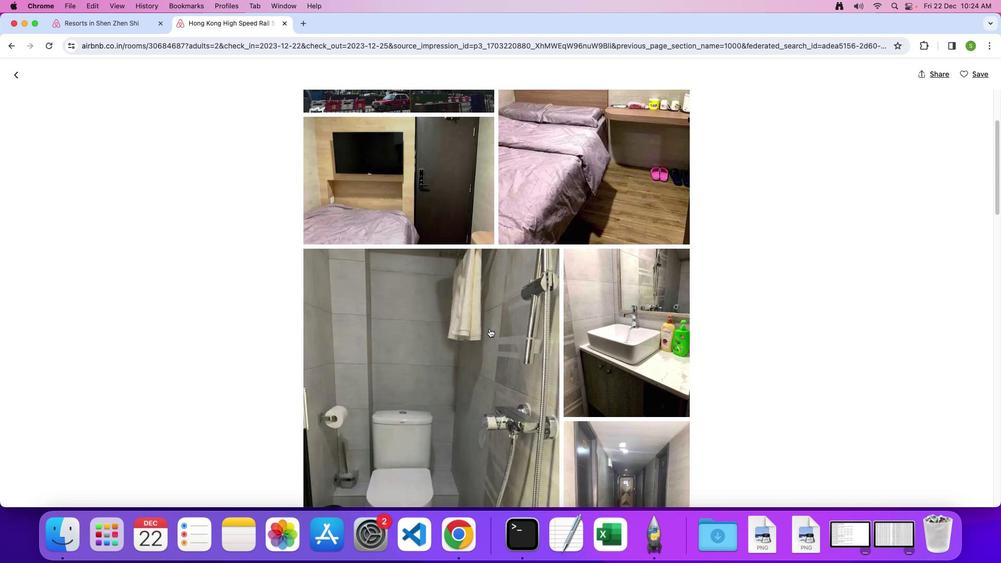 
Action: Mouse scrolled (489, 329) with delta (0, 0)
Screenshot: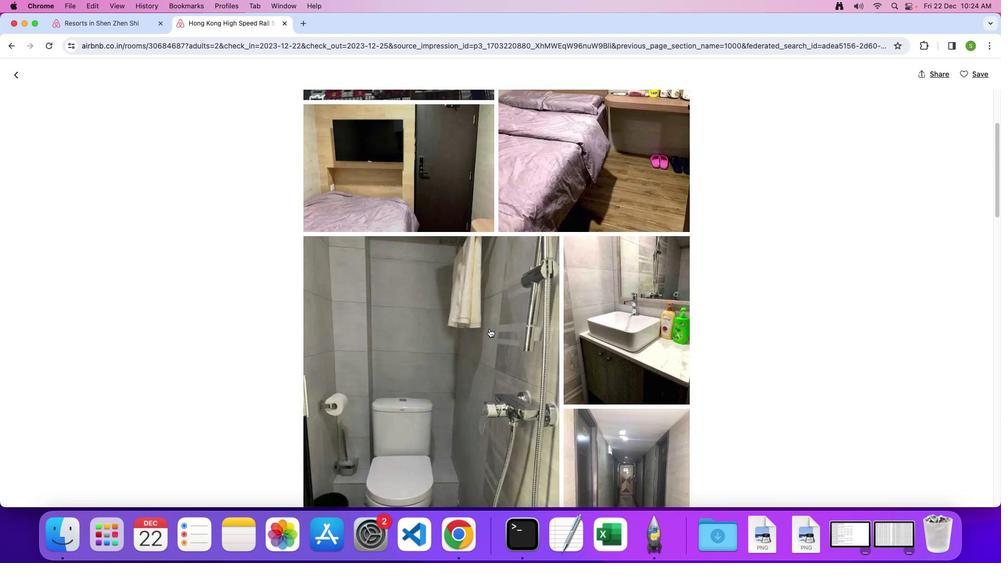 
Action: Mouse scrolled (489, 329) with delta (0, 0)
Screenshot: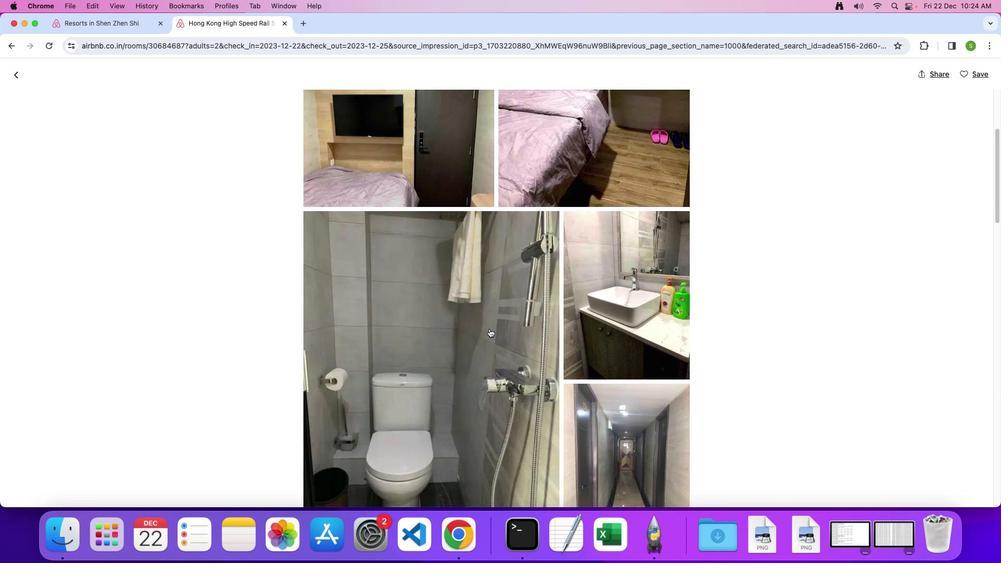 
Action: Mouse scrolled (489, 329) with delta (0, 0)
Screenshot: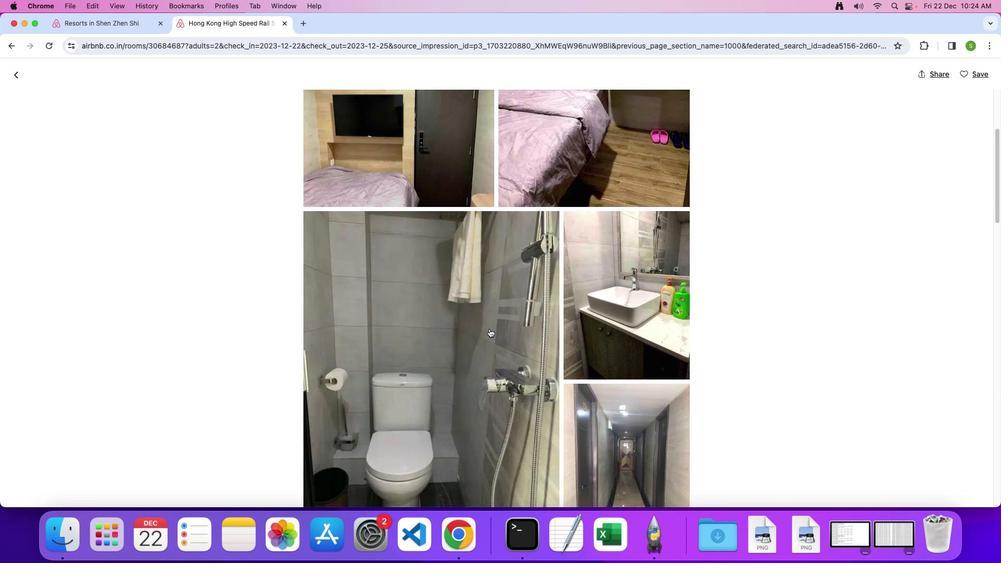 
Action: Mouse scrolled (489, 329) with delta (0, 0)
Screenshot: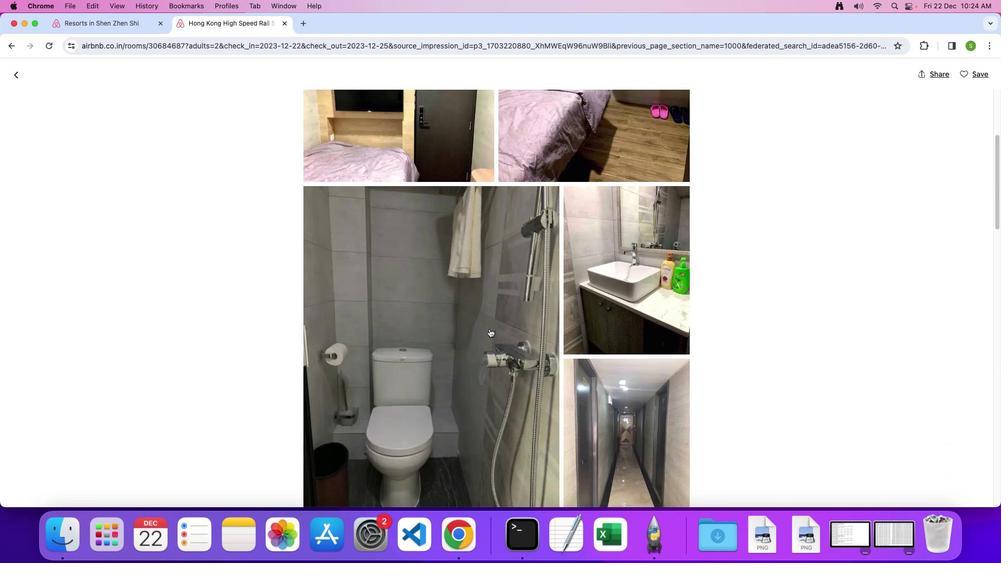 
Action: Mouse scrolled (489, 329) with delta (0, 0)
Screenshot: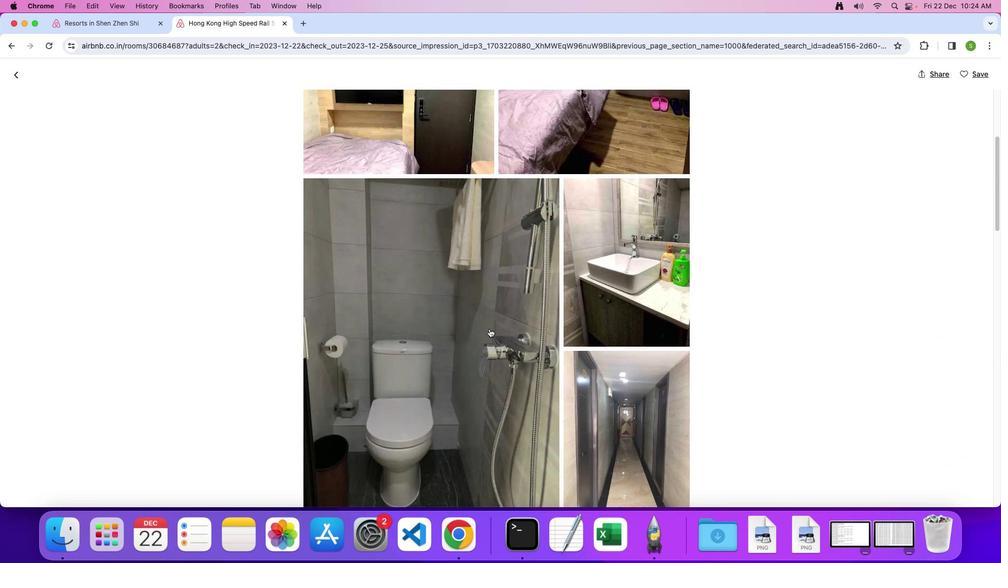 
Action: Mouse scrolled (489, 329) with delta (0, 0)
Screenshot: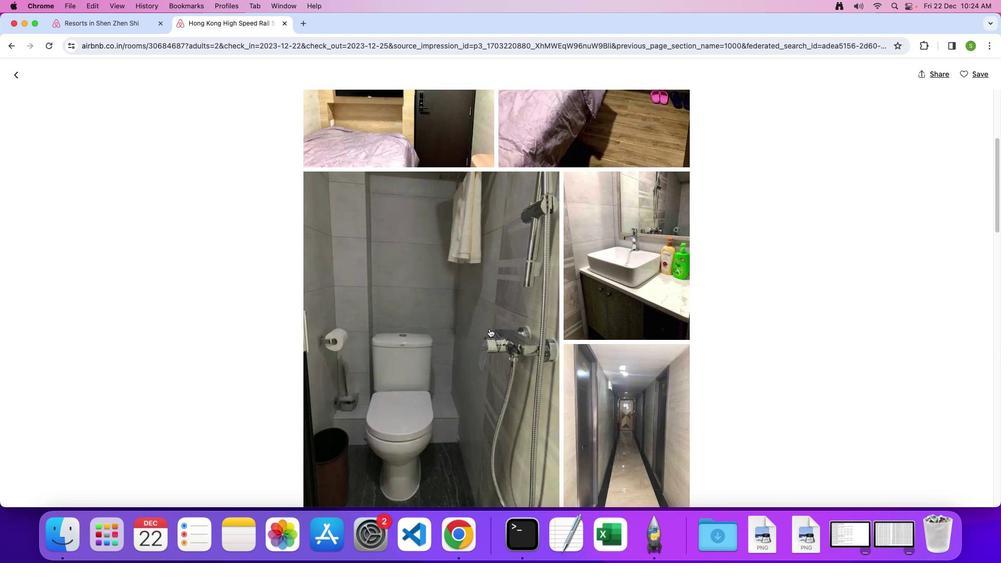 
Action: Mouse scrolled (489, 329) with delta (0, 0)
Screenshot: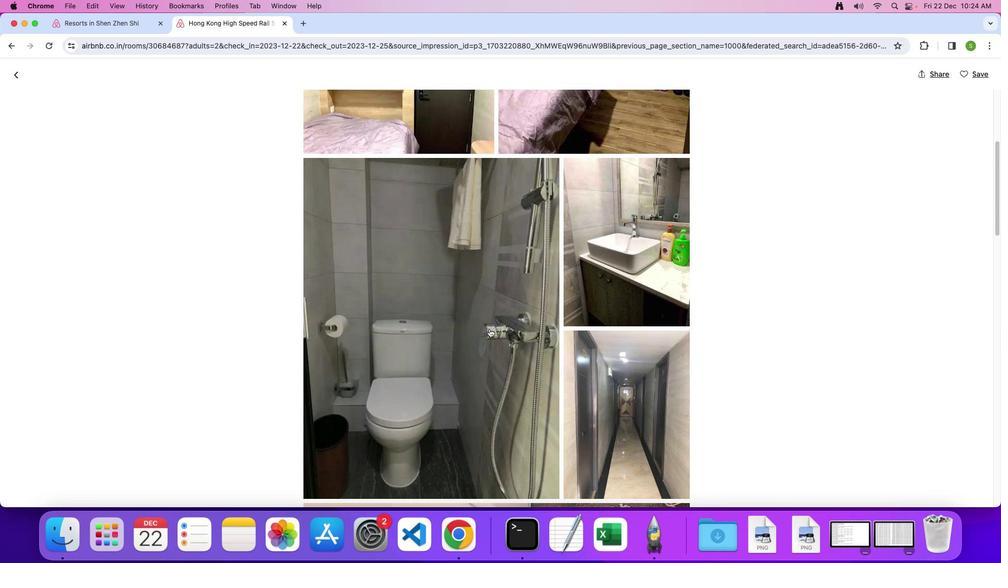 
Action: Mouse scrolled (489, 329) with delta (0, 0)
Screenshot: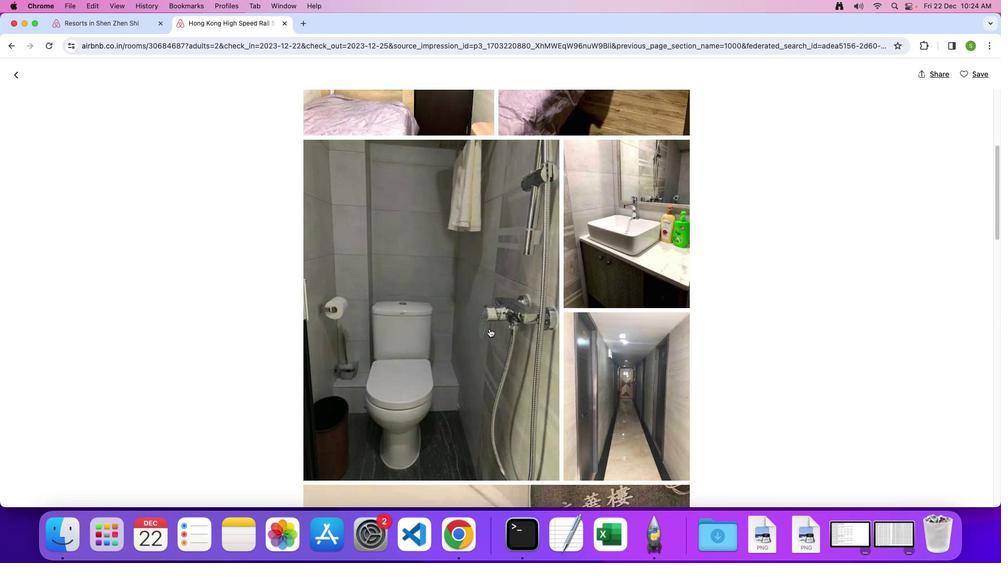 
Action: Mouse moved to (489, 328)
Screenshot: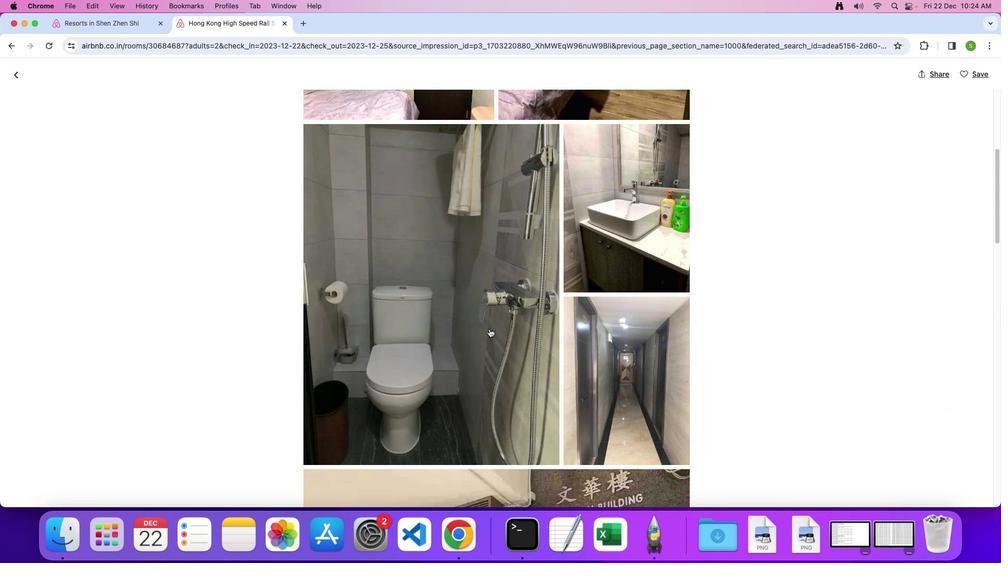 
Action: Mouse scrolled (489, 328) with delta (0, 0)
Screenshot: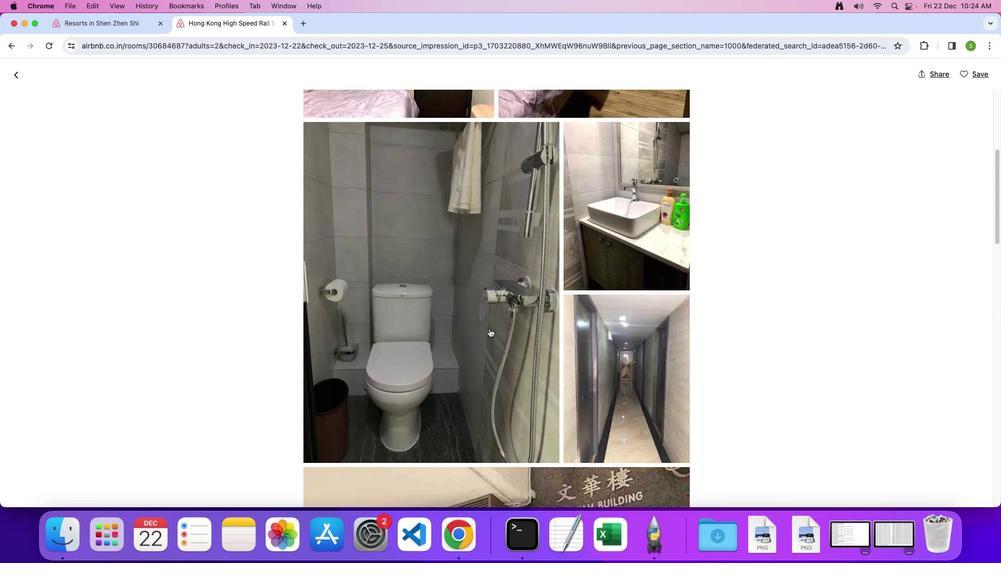 
Action: Mouse scrolled (489, 328) with delta (0, 0)
Screenshot: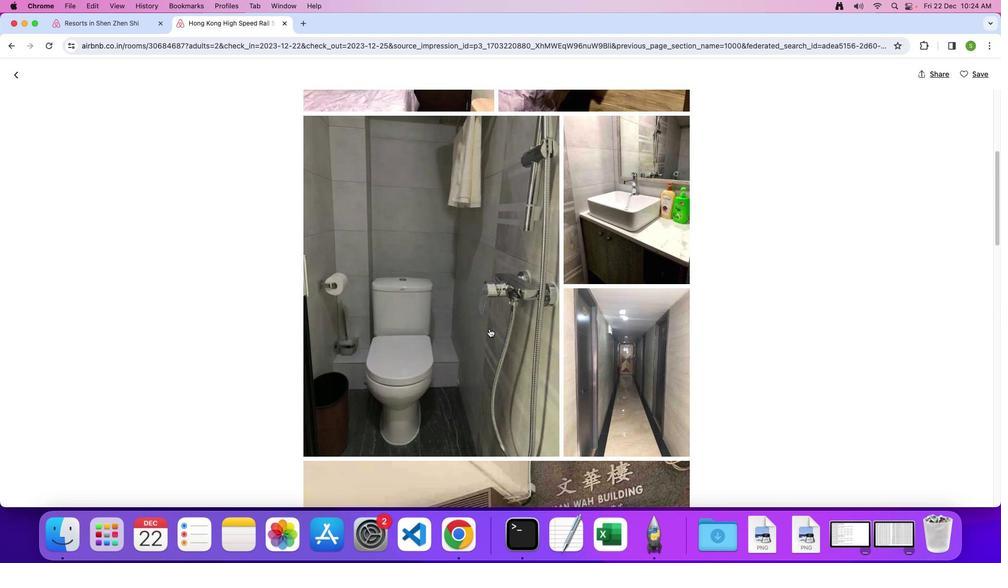 
Action: Mouse scrolled (489, 328) with delta (0, 0)
Screenshot: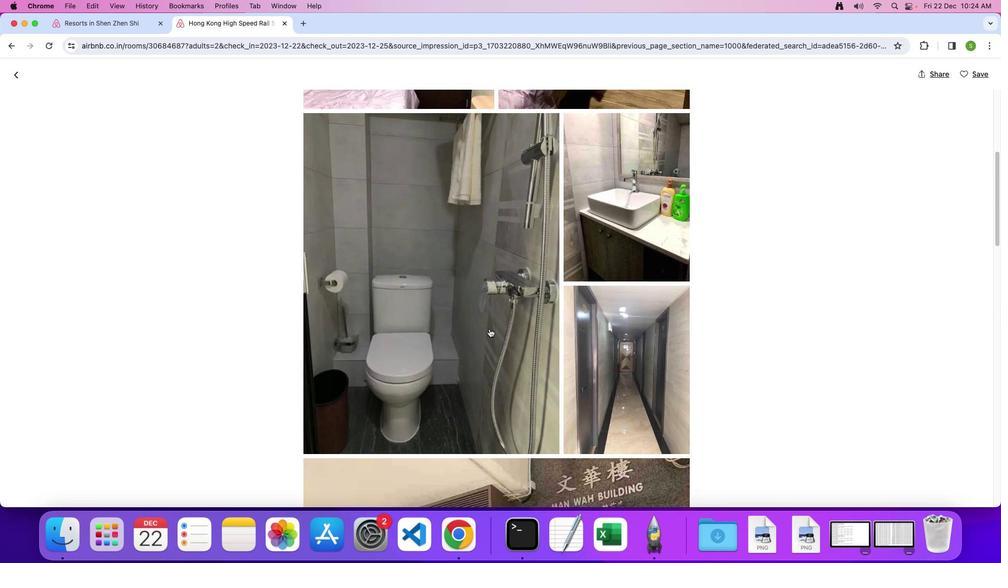 
Action: Mouse scrolled (489, 328) with delta (0, 0)
Screenshot: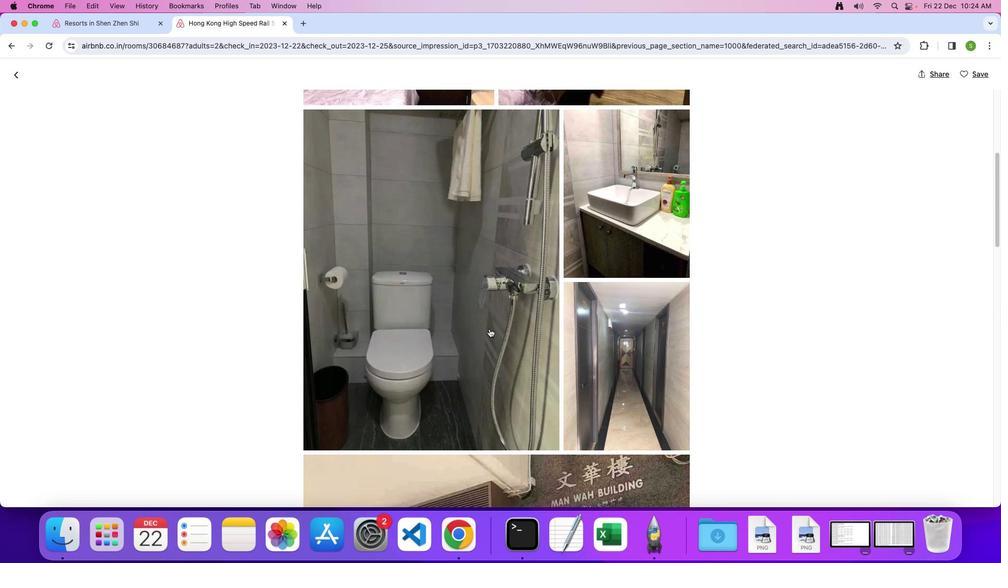 
Action: Mouse scrolled (489, 328) with delta (0, 0)
Screenshot: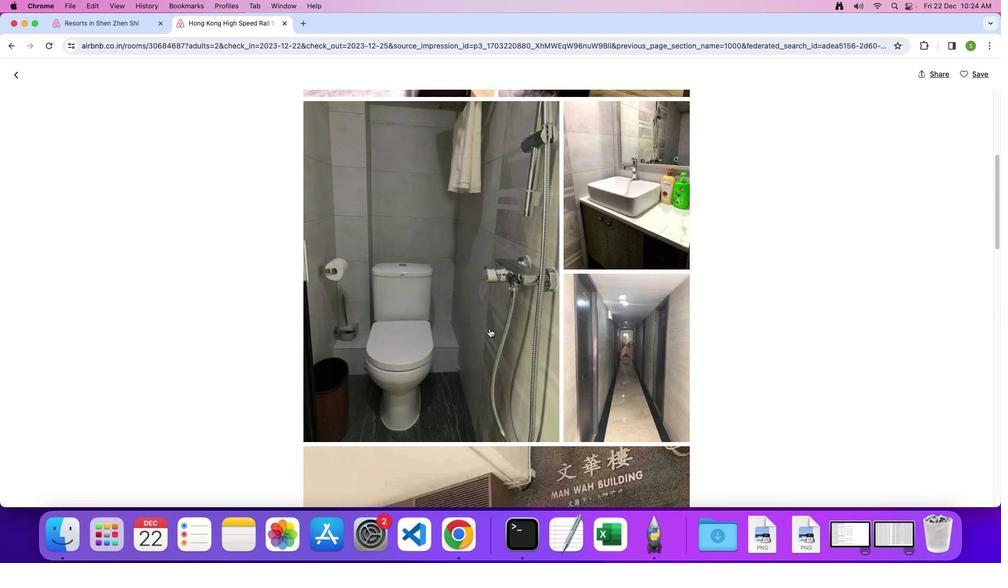 
Action: Mouse scrolled (489, 328) with delta (0, 0)
Screenshot: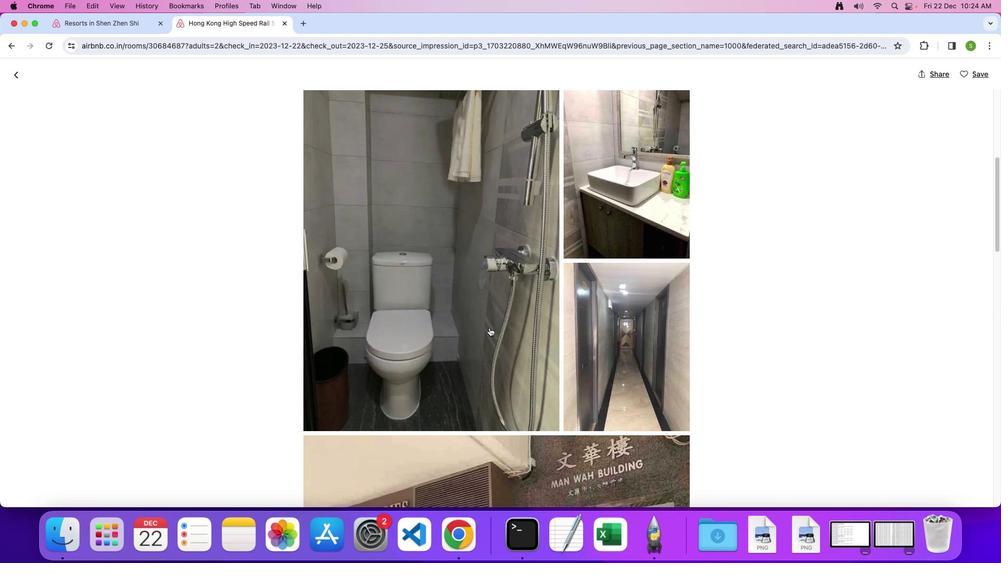 
Action: Mouse scrolled (489, 328) with delta (0, 0)
Screenshot: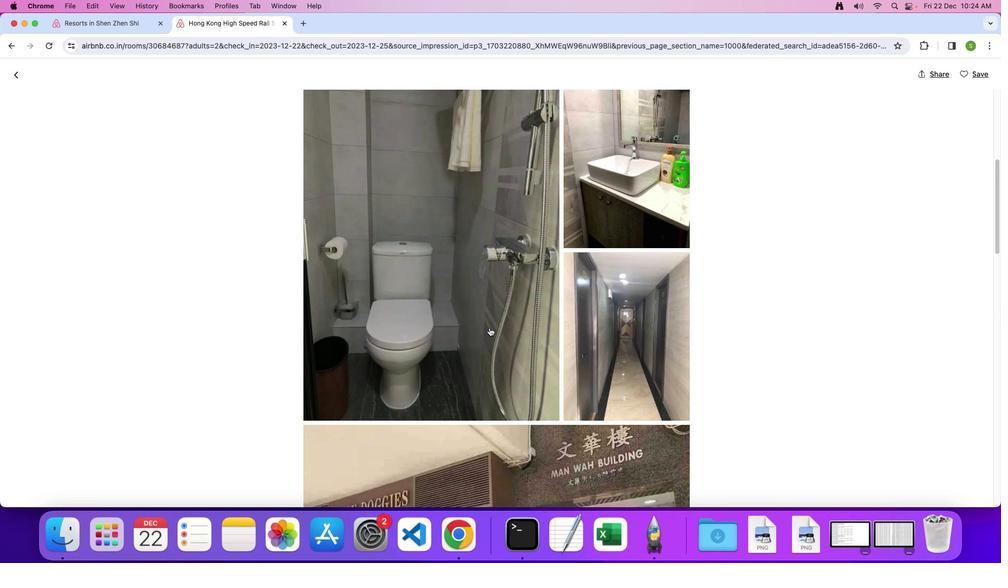 
Action: Mouse moved to (490, 328)
Screenshot: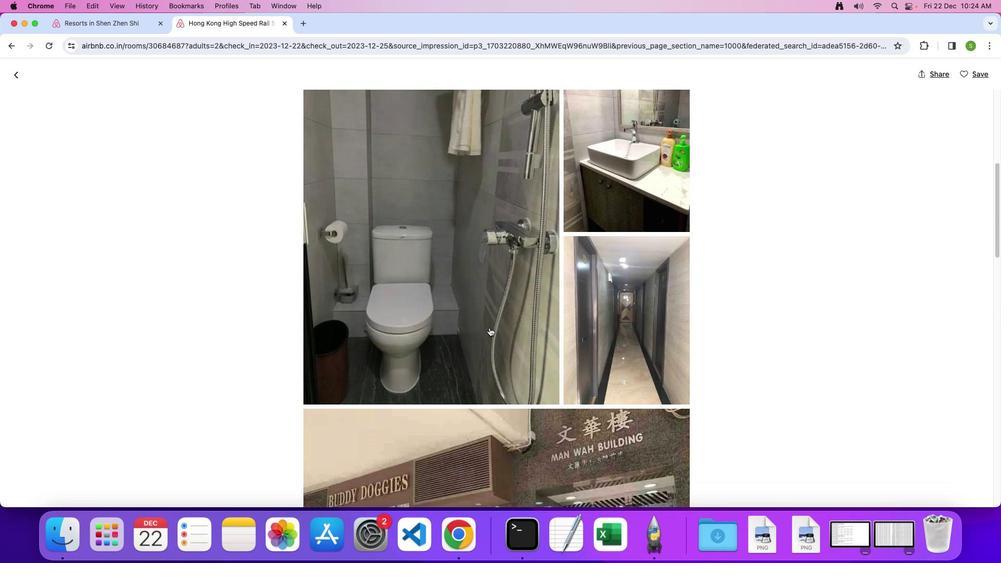 
Action: Mouse scrolled (490, 328) with delta (0, 0)
Screenshot: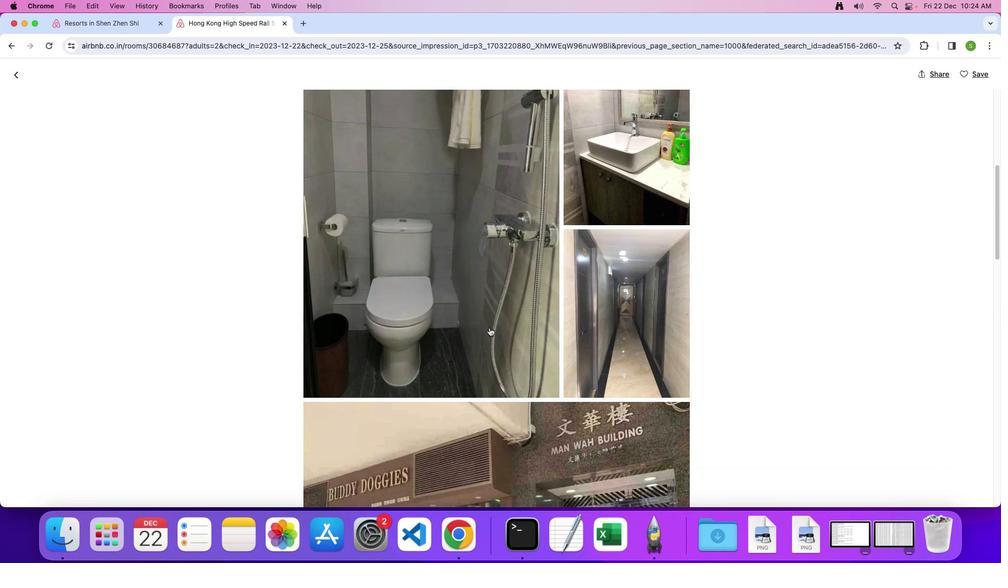 
Action: Mouse scrolled (490, 328) with delta (0, 0)
Screenshot: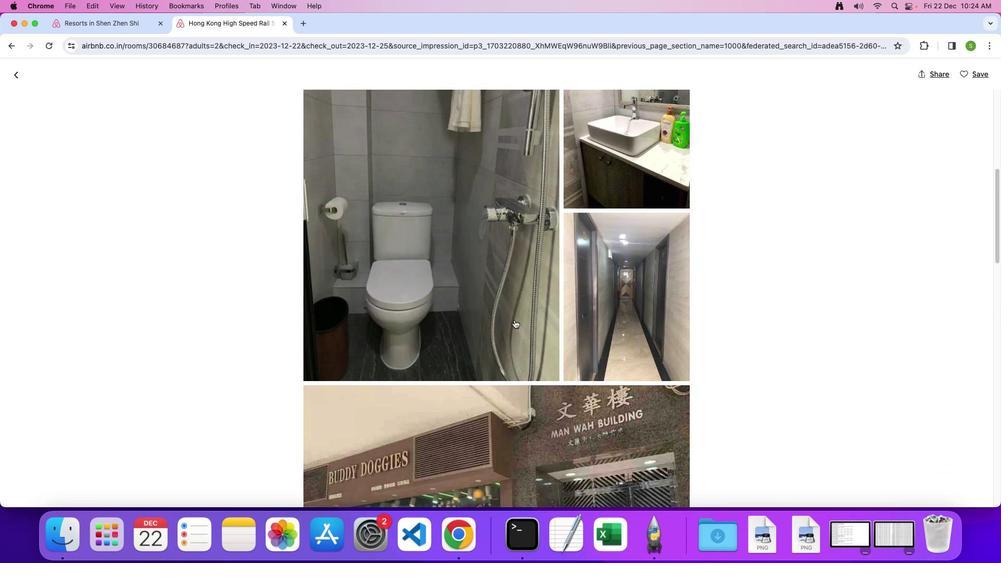 
Action: Mouse moved to (490, 328)
Screenshot: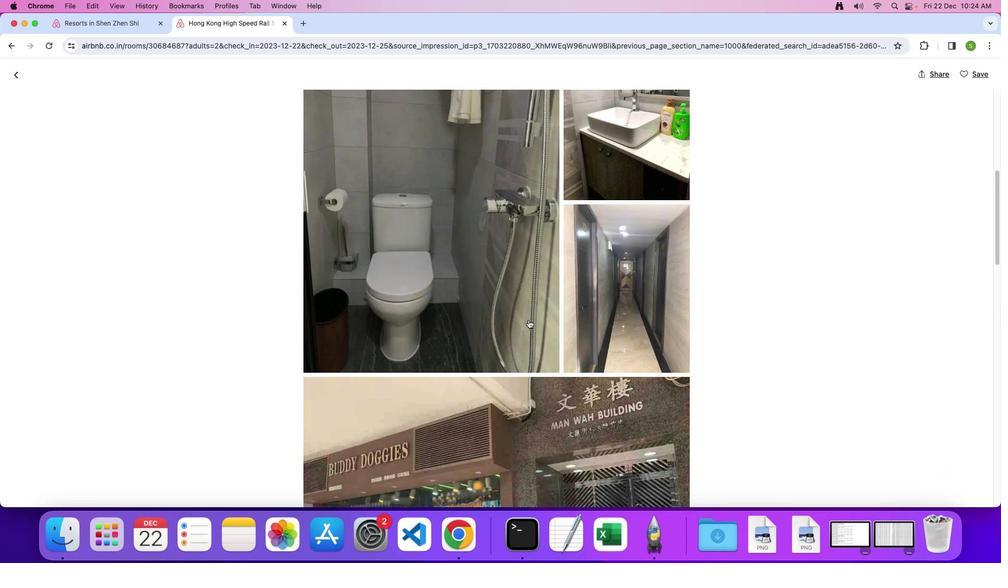 
Action: Mouse scrolled (490, 328) with delta (0, 0)
Screenshot: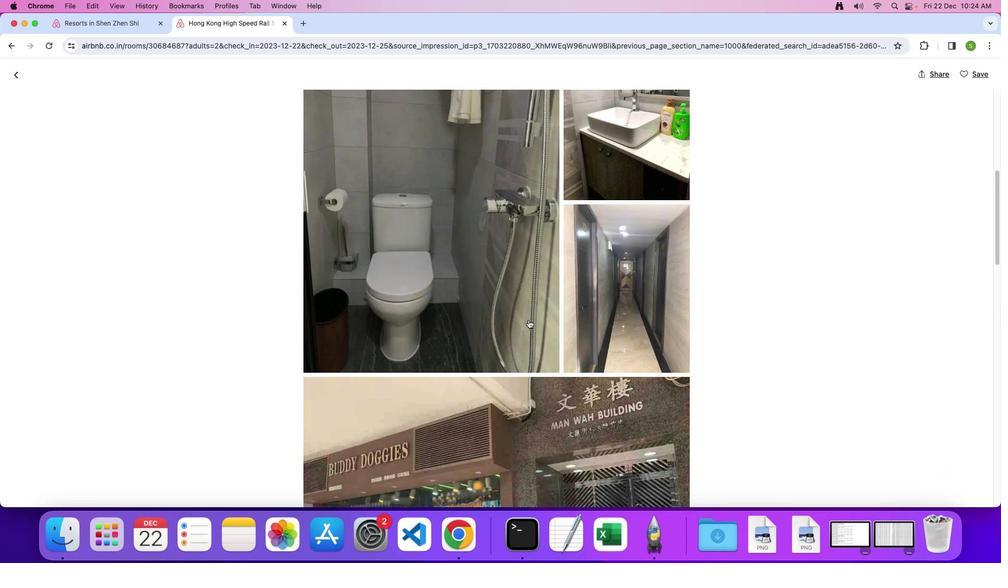 
Action: Mouse moved to (508, 320)
Screenshot: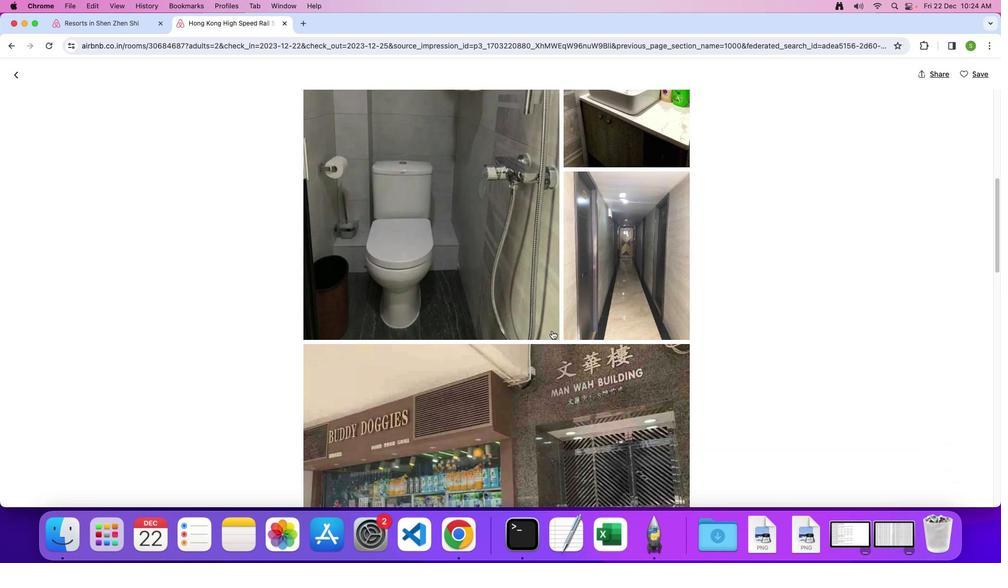 
Action: Mouse scrolled (508, 320) with delta (0, 0)
Screenshot: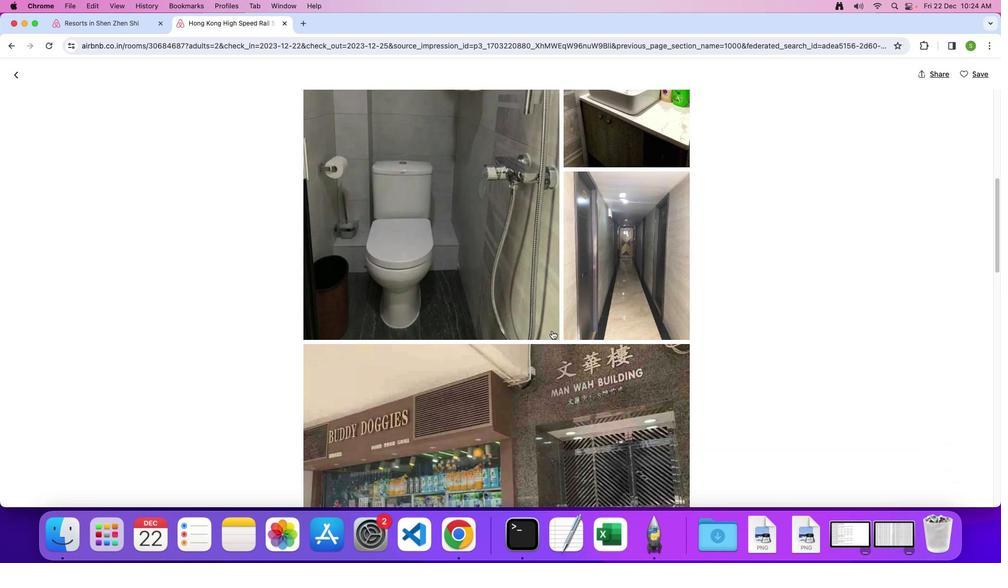 
Action: Mouse moved to (546, 347)
Screenshot: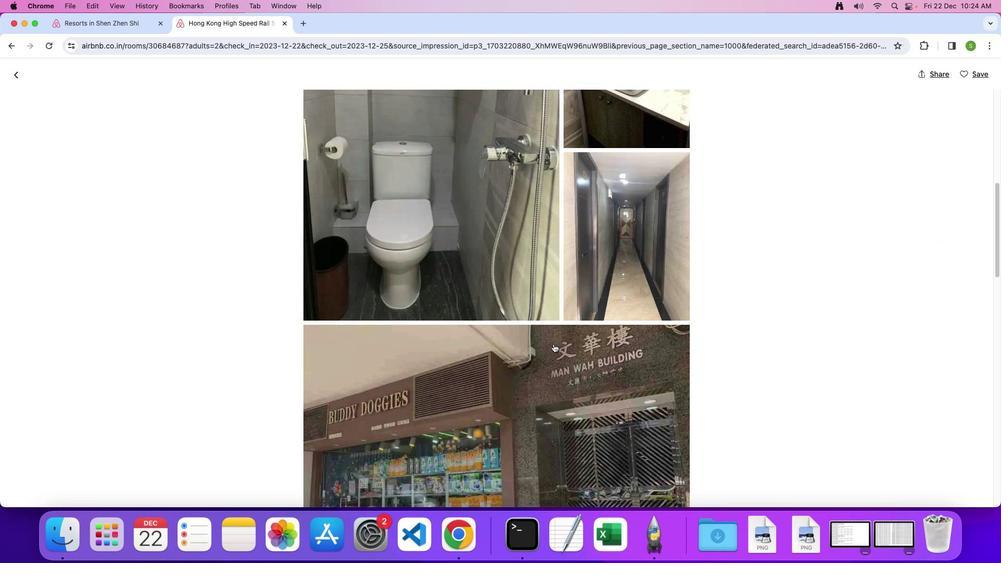 
Action: Mouse scrolled (546, 347) with delta (0, 0)
Screenshot: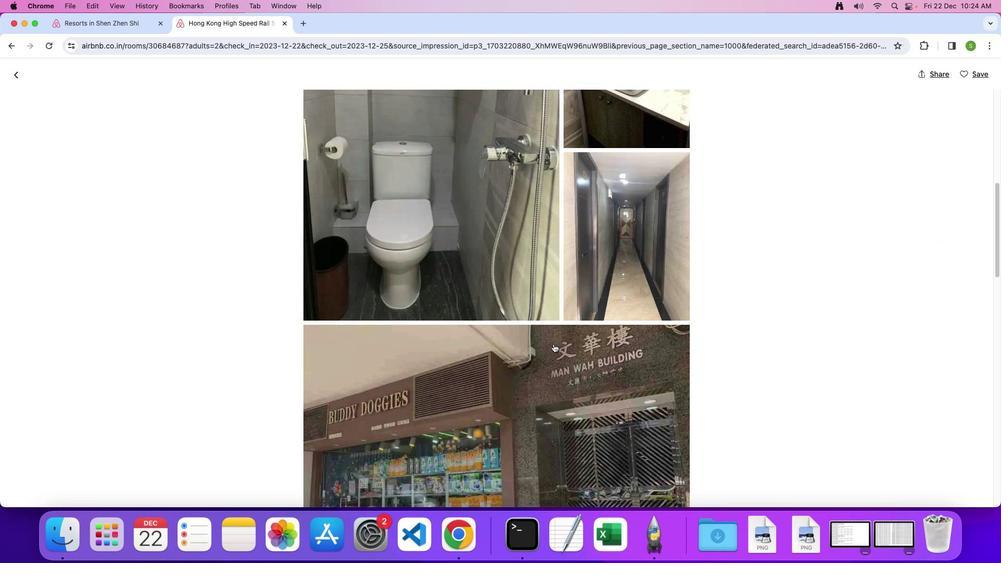 
Action: Mouse moved to (551, 344)
Screenshot: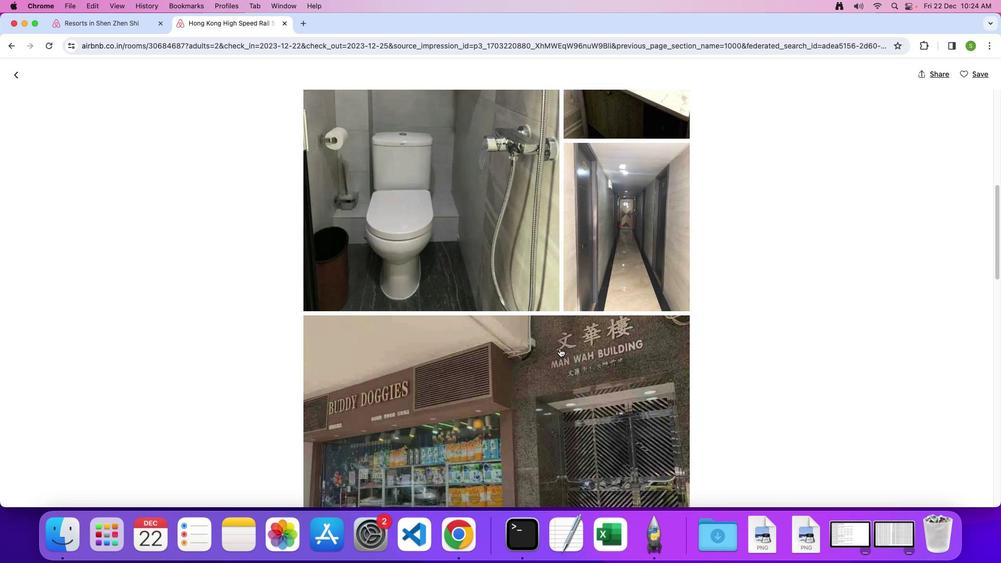 
Action: Mouse scrolled (551, 344) with delta (0, 0)
Screenshot: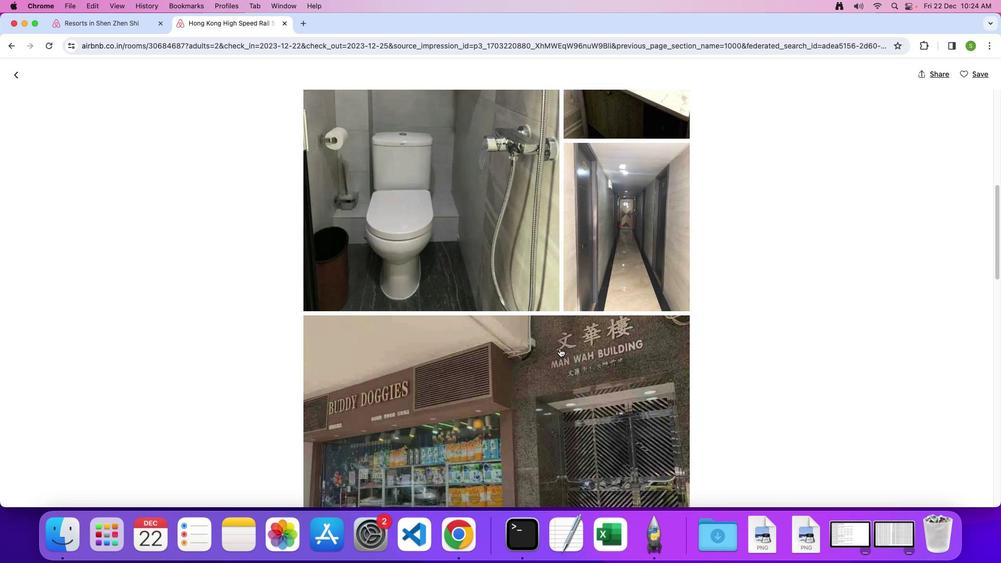 
Action: Mouse moved to (553, 344)
Screenshot: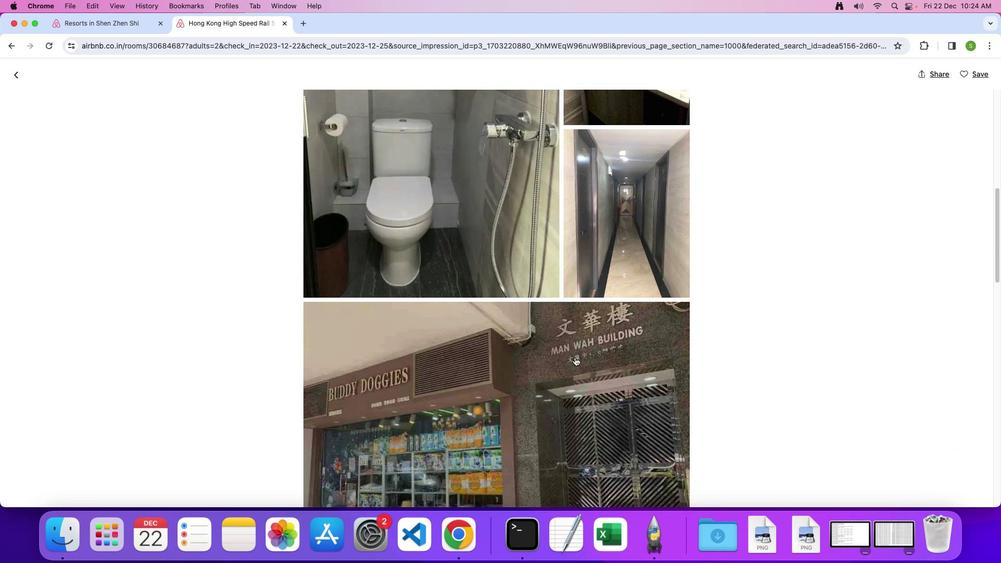 
Action: Mouse scrolled (553, 344) with delta (0, -1)
Screenshot: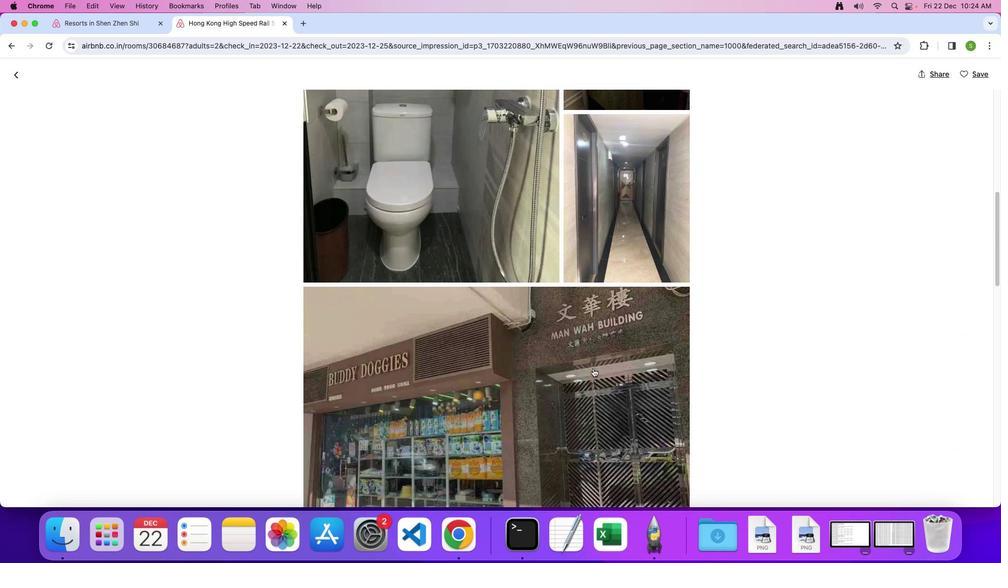 
Action: Mouse moved to (628, 382)
Screenshot: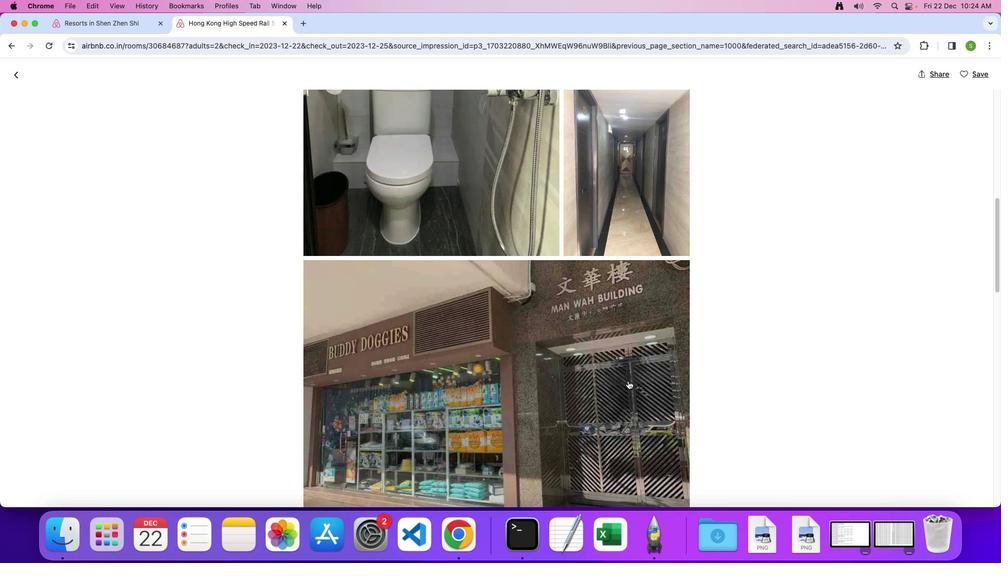 
Action: Mouse scrolled (628, 382) with delta (0, 0)
Screenshot: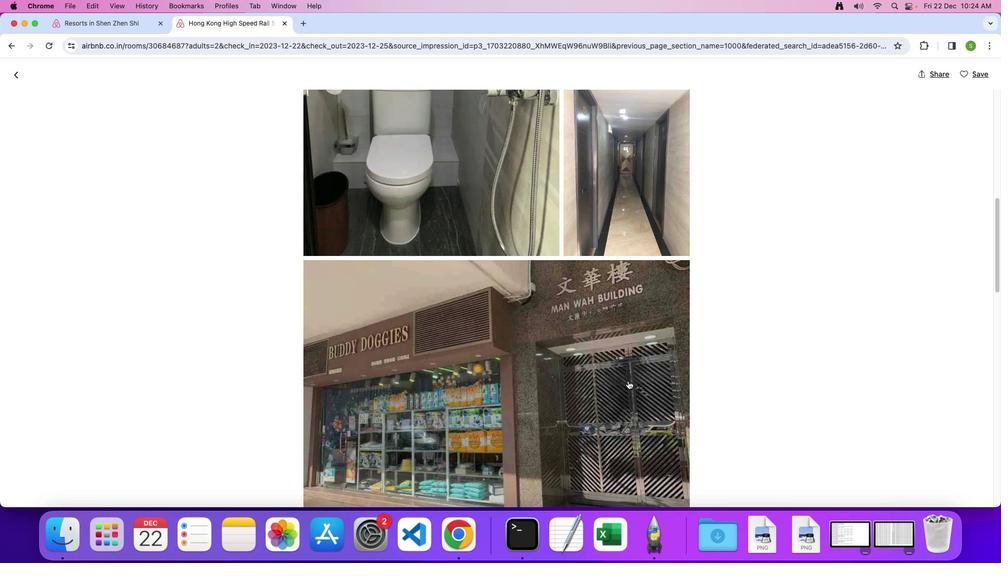 
Action: Mouse moved to (628, 381)
Screenshot: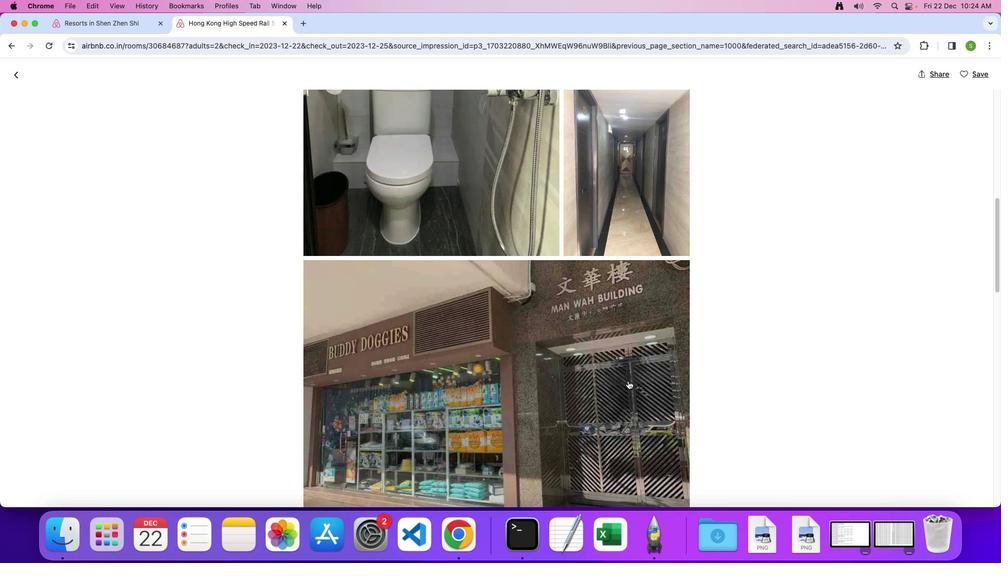 
Action: Mouse scrolled (628, 381) with delta (0, 0)
Screenshot: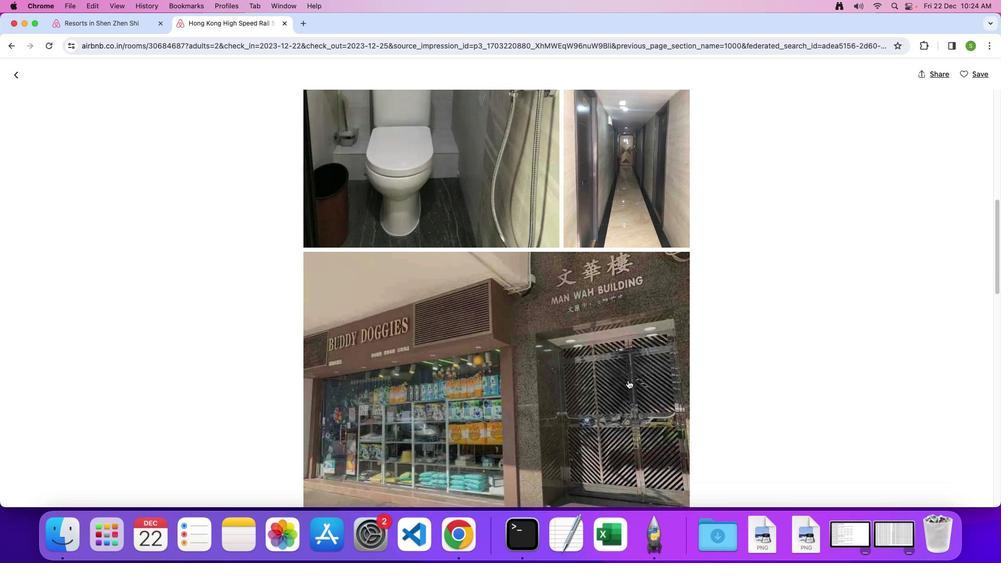 
Action: Mouse moved to (628, 381)
Screenshot: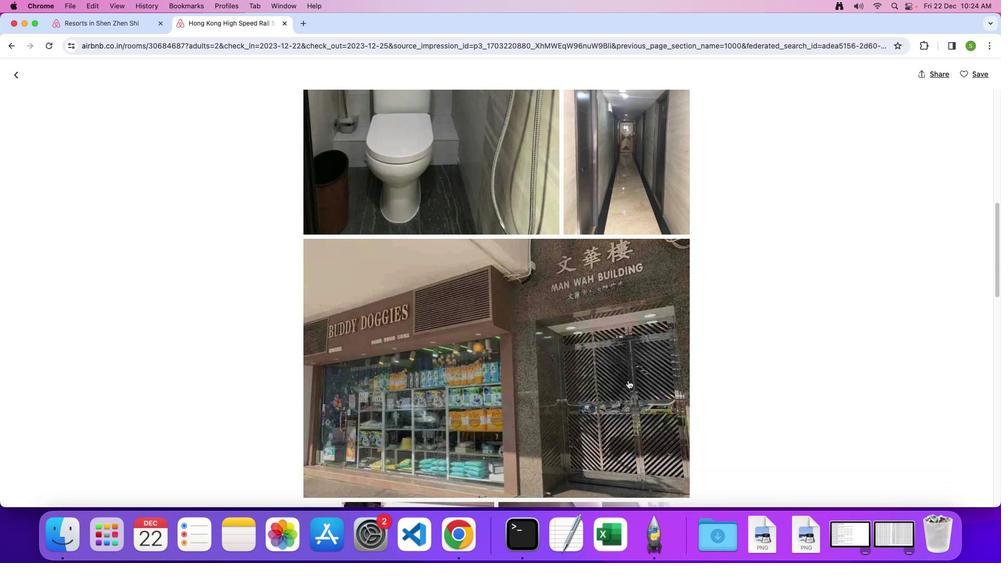 
Action: Mouse scrolled (628, 381) with delta (0, -1)
Screenshot: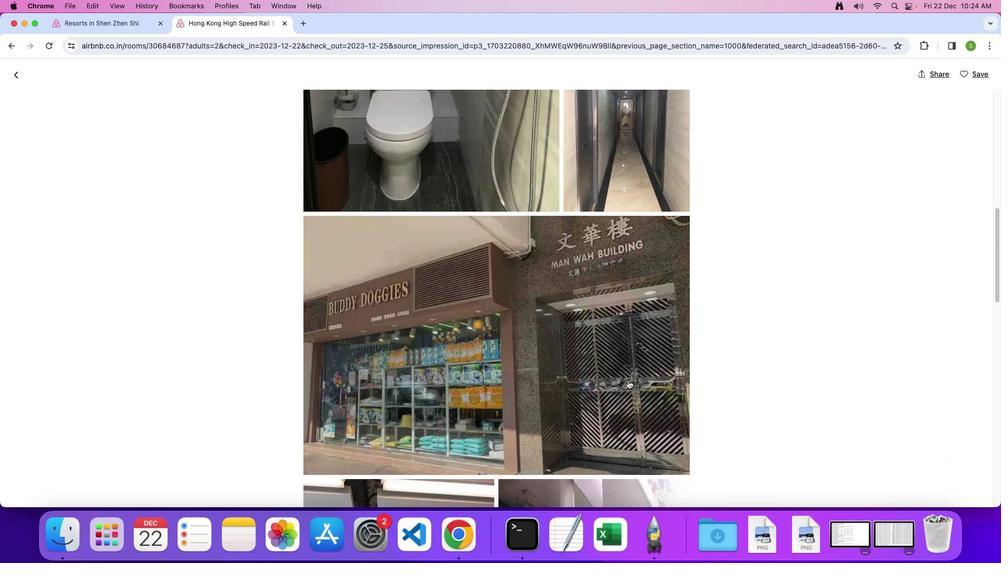 
Action: Mouse moved to (628, 380)
Screenshot: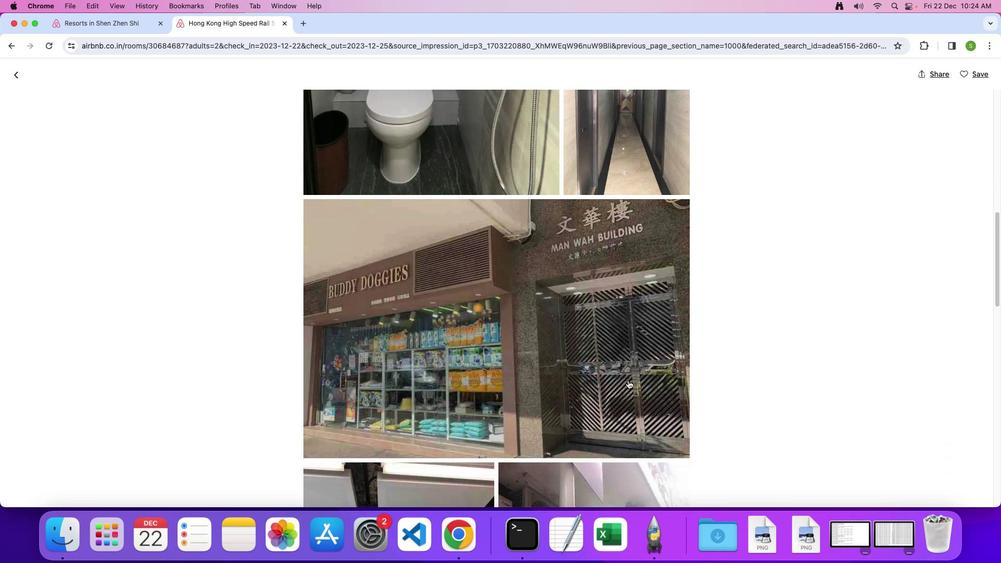 
Action: Mouse scrolled (628, 380) with delta (0, 0)
Screenshot: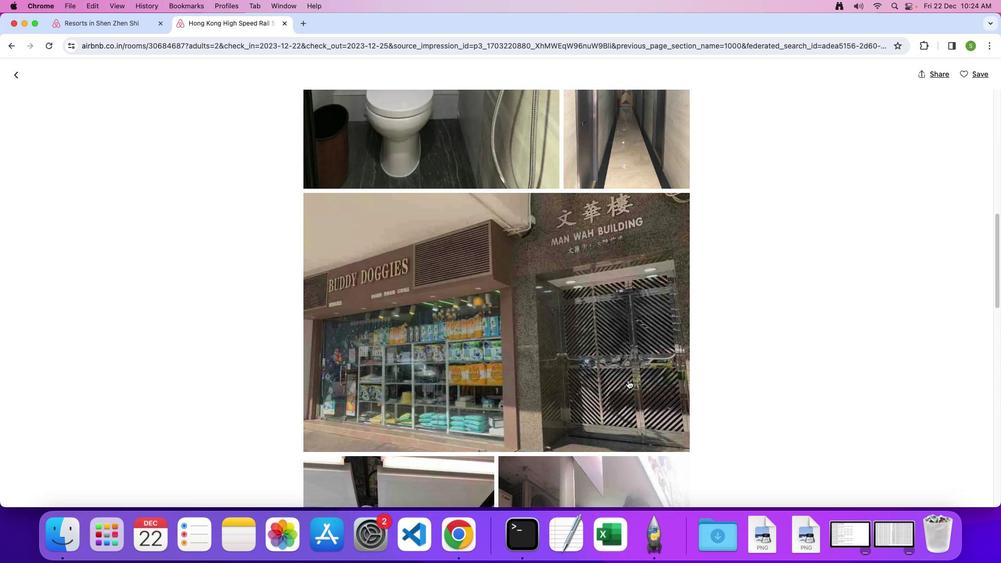 
Action: Mouse scrolled (628, 380) with delta (0, 0)
Screenshot: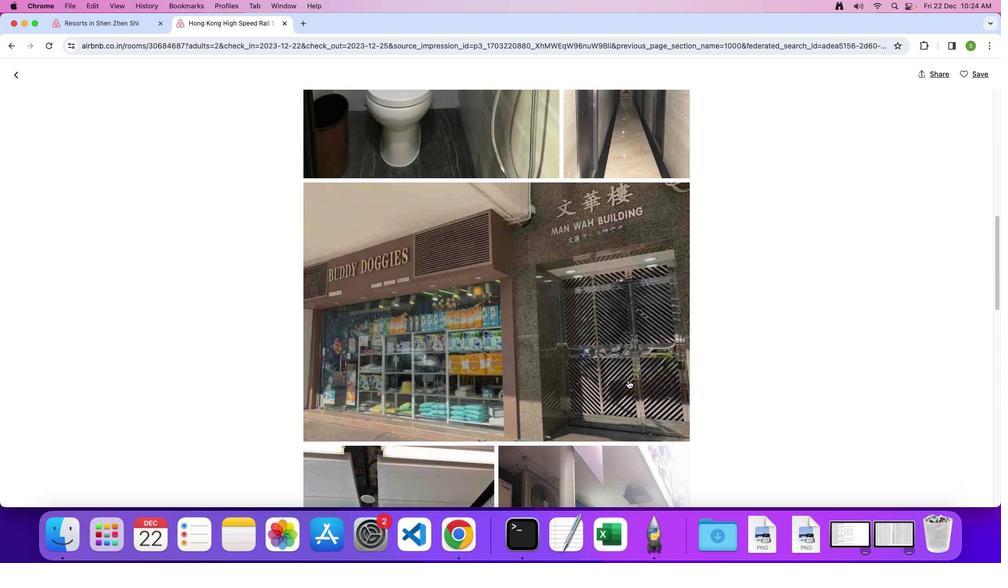 
Action: Mouse scrolled (628, 380) with delta (0, 0)
Screenshot: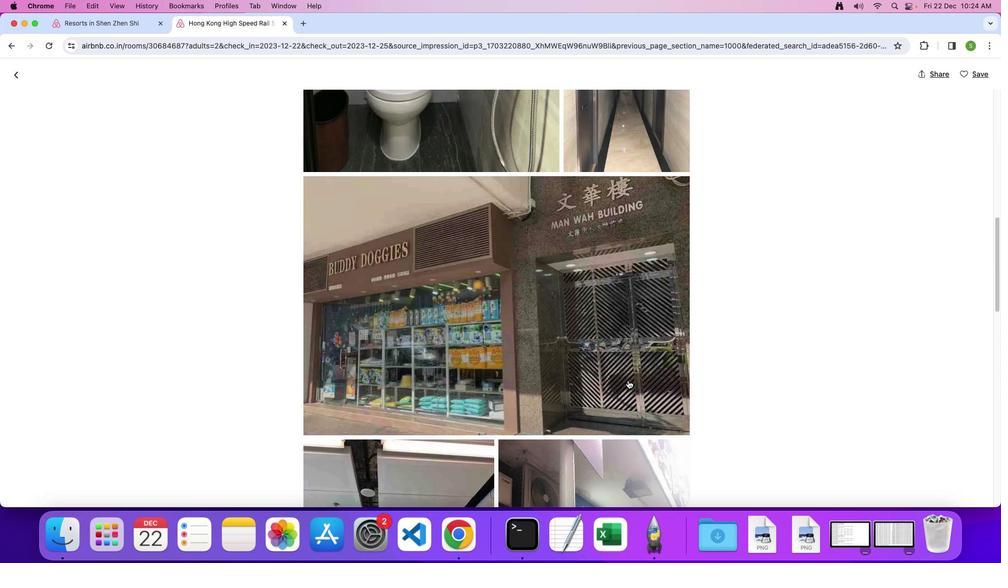 
Action: Mouse scrolled (628, 380) with delta (0, 0)
Screenshot: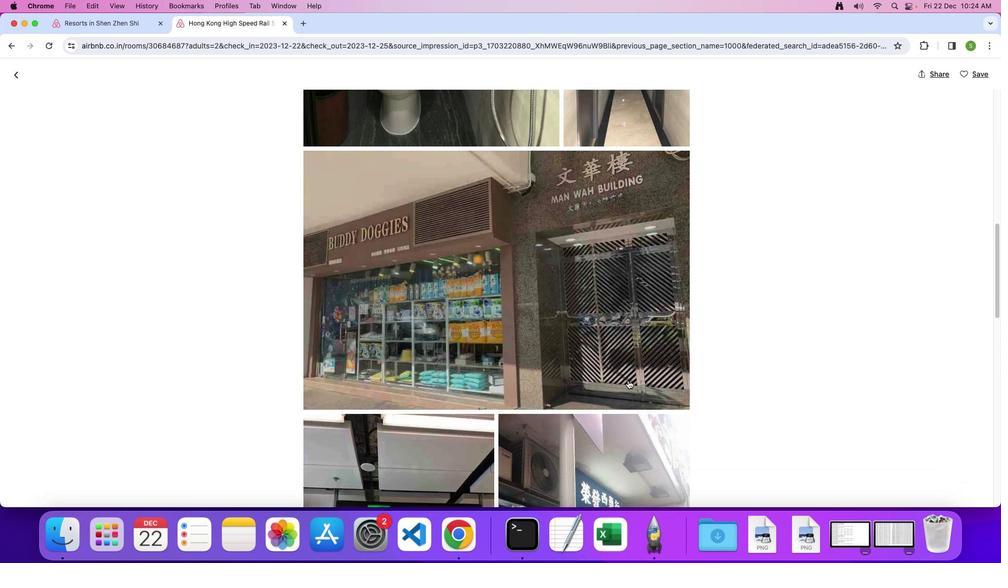 
Action: Mouse scrolled (628, 380) with delta (0, -1)
Screenshot: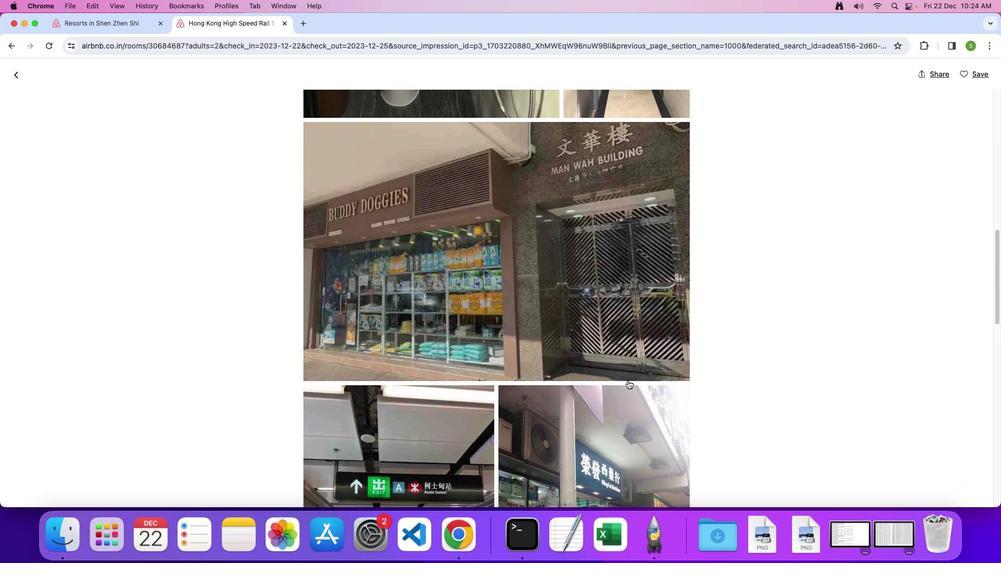 
Action: Mouse scrolled (628, 380) with delta (0, 0)
Screenshot: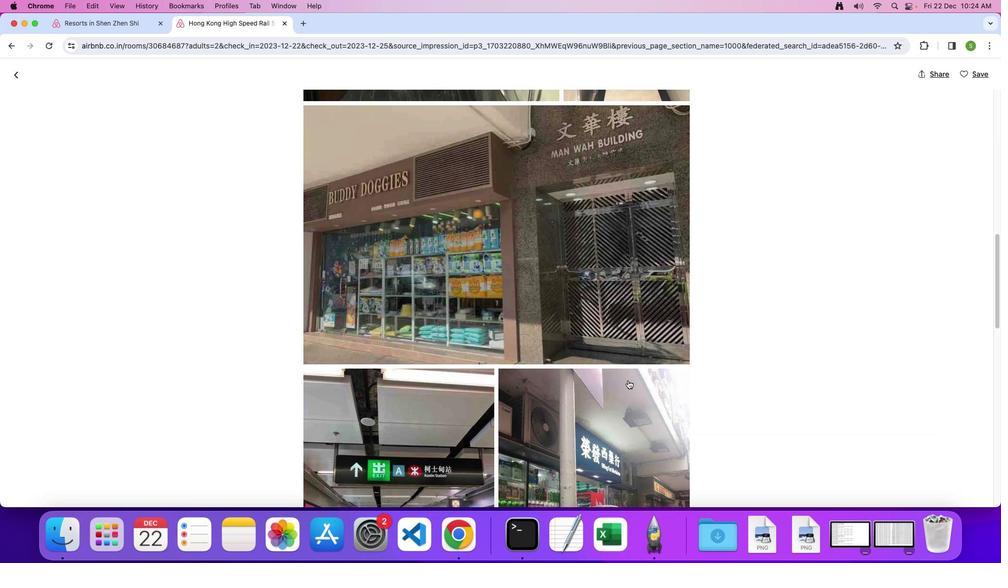 
Action: Mouse scrolled (628, 380) with delta (0, 0)
Screenshot: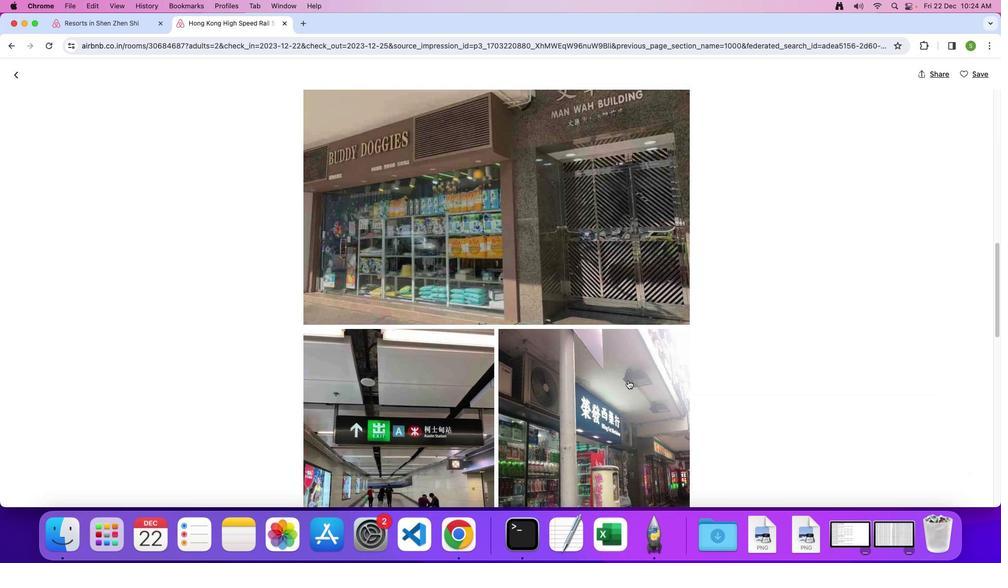 
Action: Mouse scrolled (628, 380) with delta (0, -1)
Screenshot: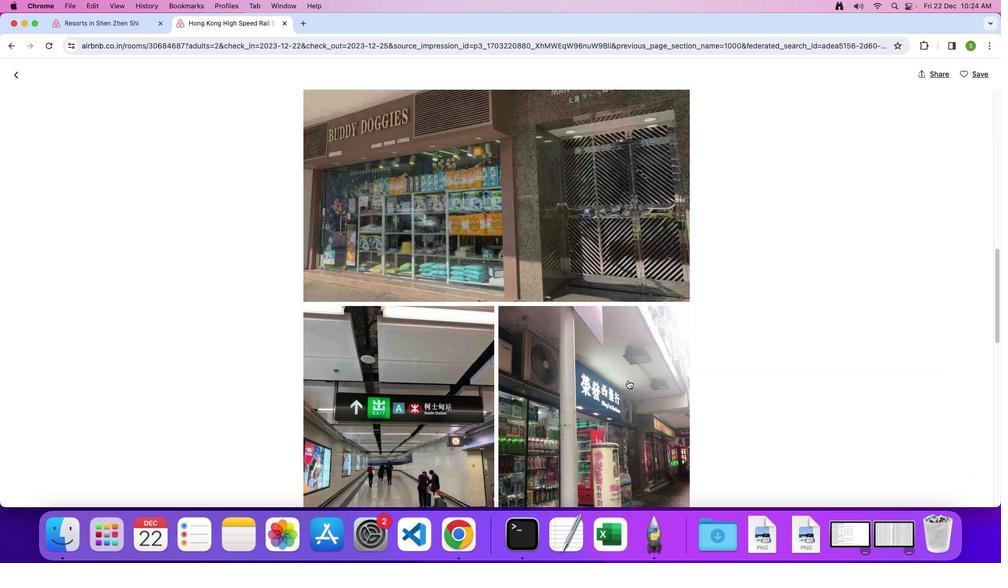 
Action: Mouse scrolled (628, 380) with delta (0, 0)
Screenshot: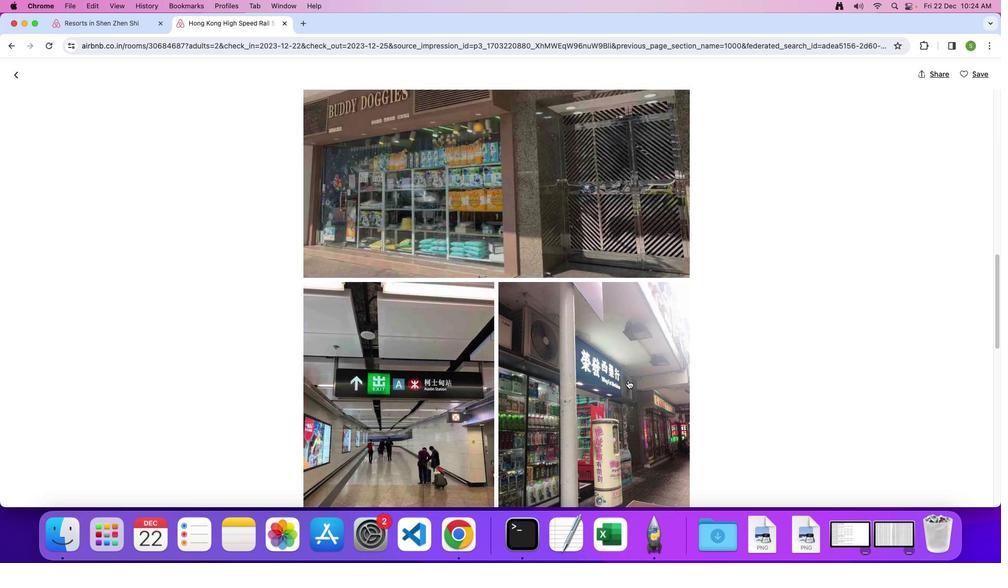 
Action: Mouse scrolled (628, 380) with delta (0, 0)
Screenshot: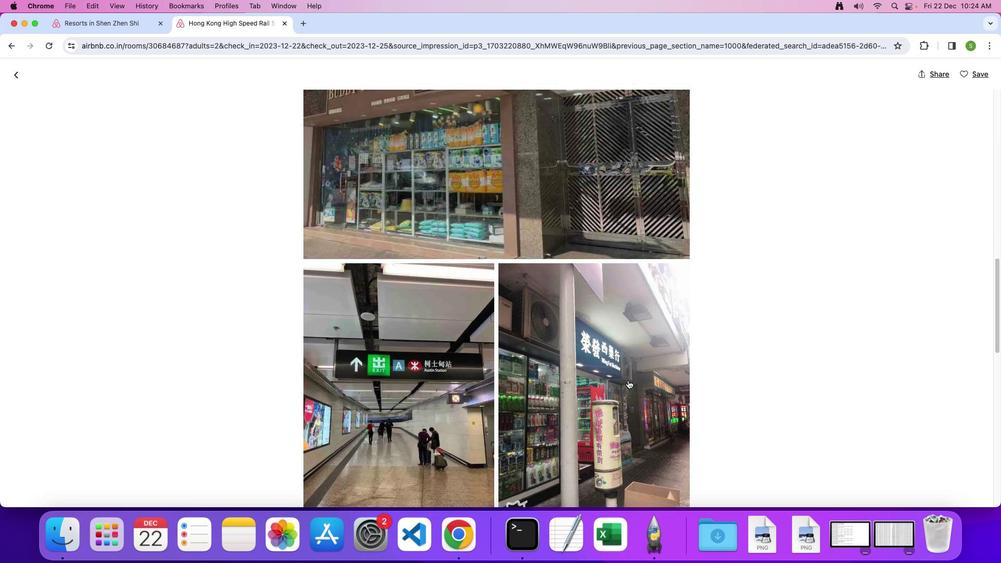 
Action: Mouse scrolled (628, 380) with delta (0, -1)
Screenshot: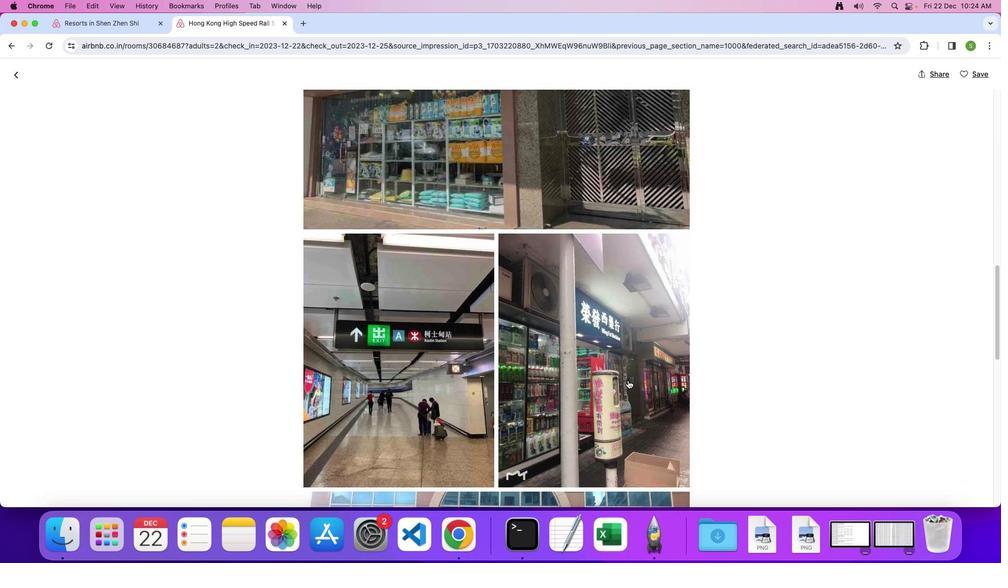 
Action: Mouse scrolled (628, 380) with delta (0, 0)
Screenshot: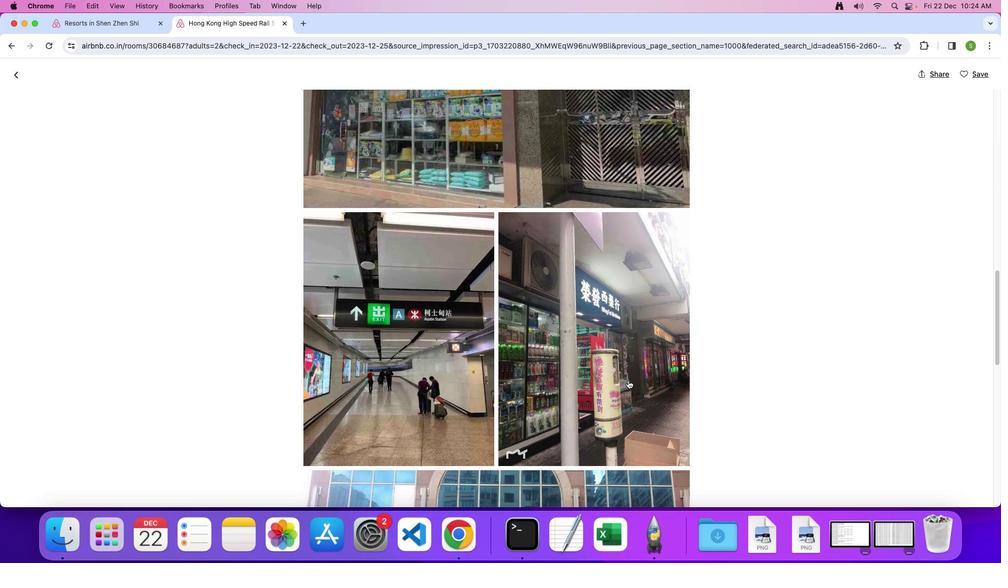 
Action: Mouse scrolled (628, 380) with delta (0, 0)
Screenshot: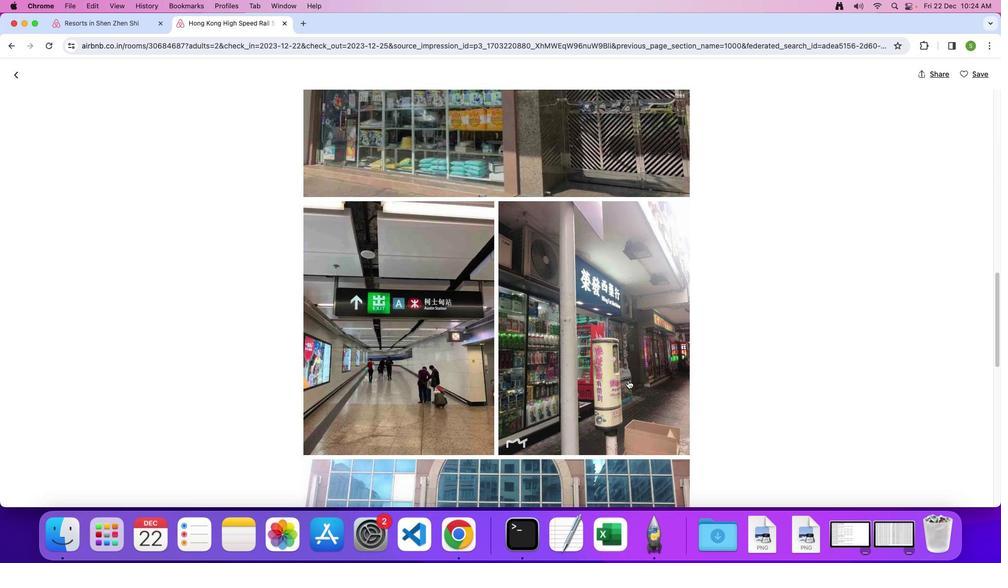 
Action: Mouse scrolled (628, 380) with delta (0, -1)
Screenshot: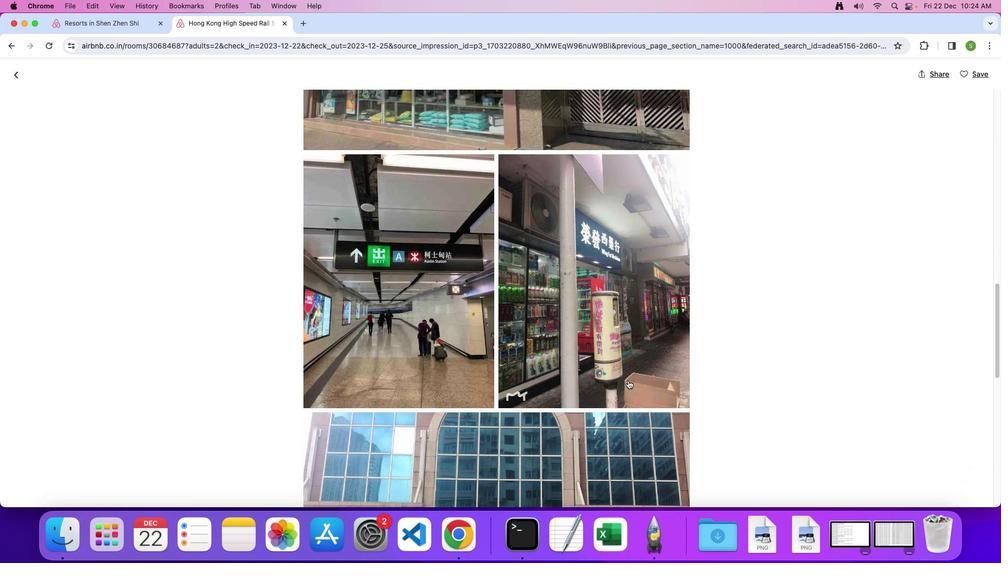 
Action: Mouse scrolled (628, 380) with delta (0, 0)
Screenshot: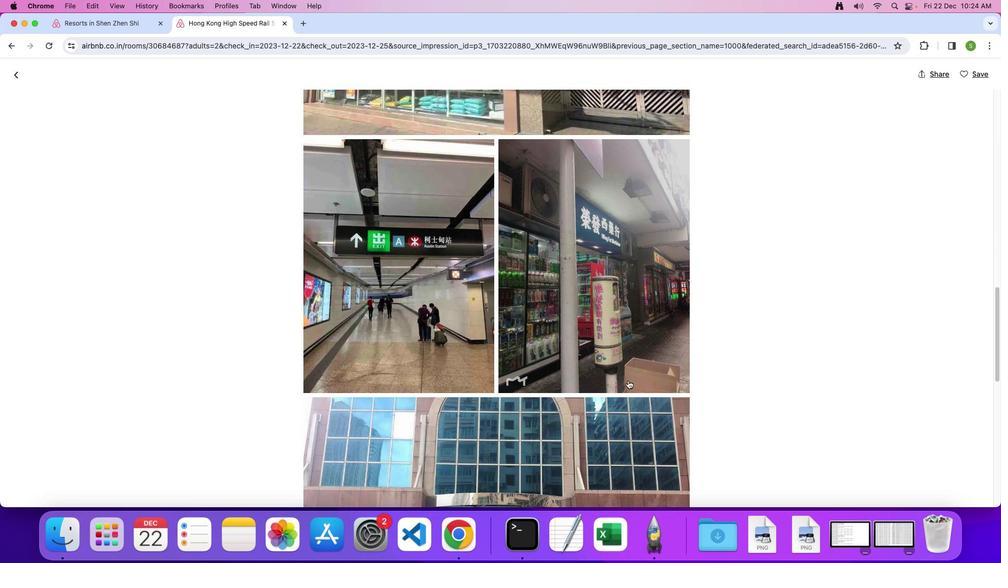 
Action: Mouse scrolled (628, 380) with delta (0, 0)
Screenshot: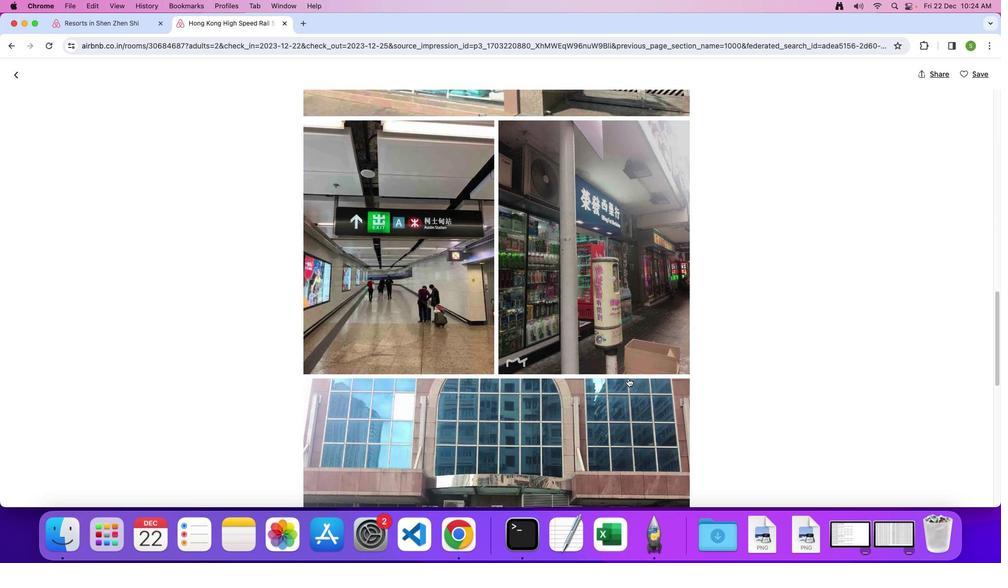 
Action: Mouse scrolled (628, 380) with delta (0, -1)
Screenshot: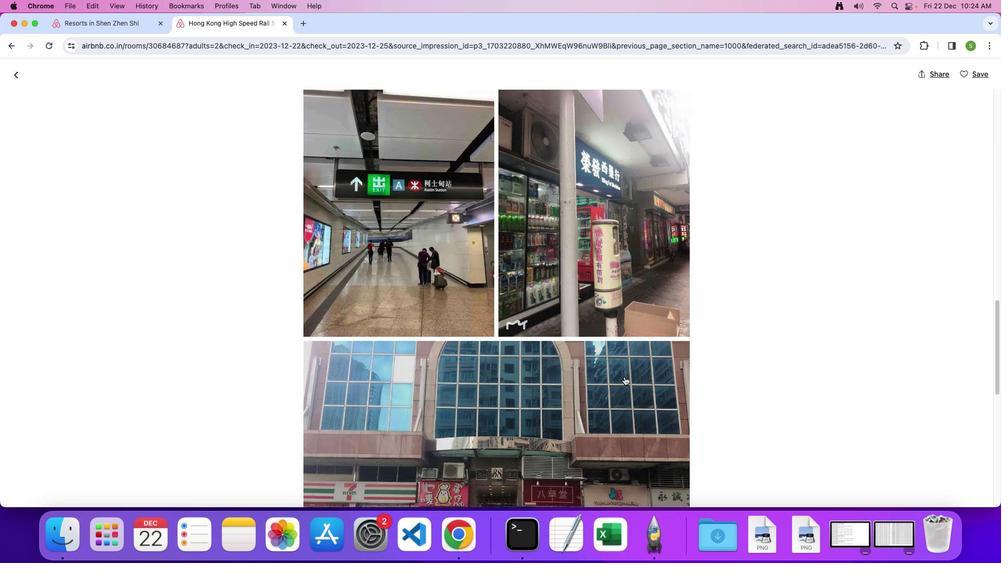 
Action: Mouse moved to (604, 379)
Screenshot: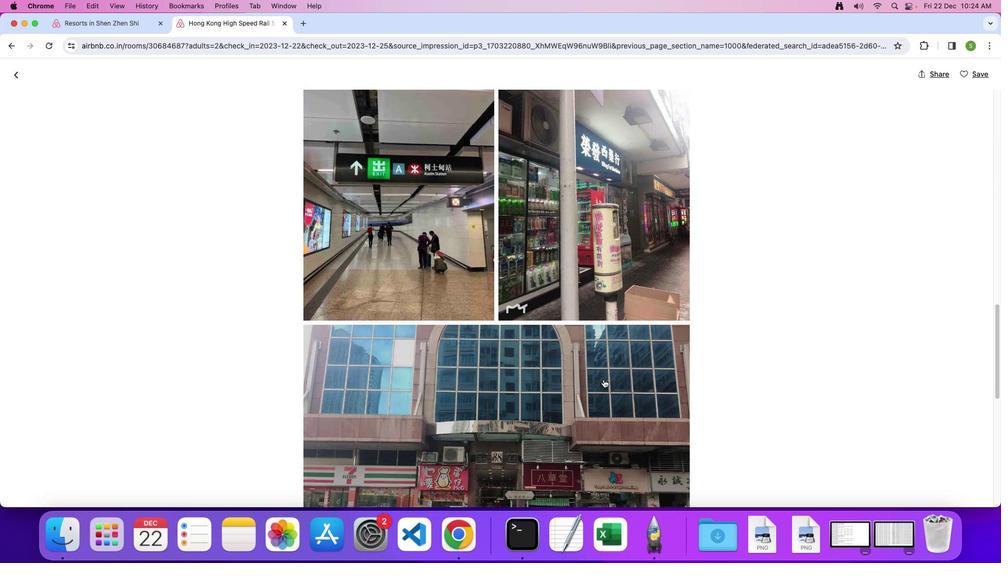 
Action: Mouse scrolled (604, 379) with delta (0, 0)
Screenshot: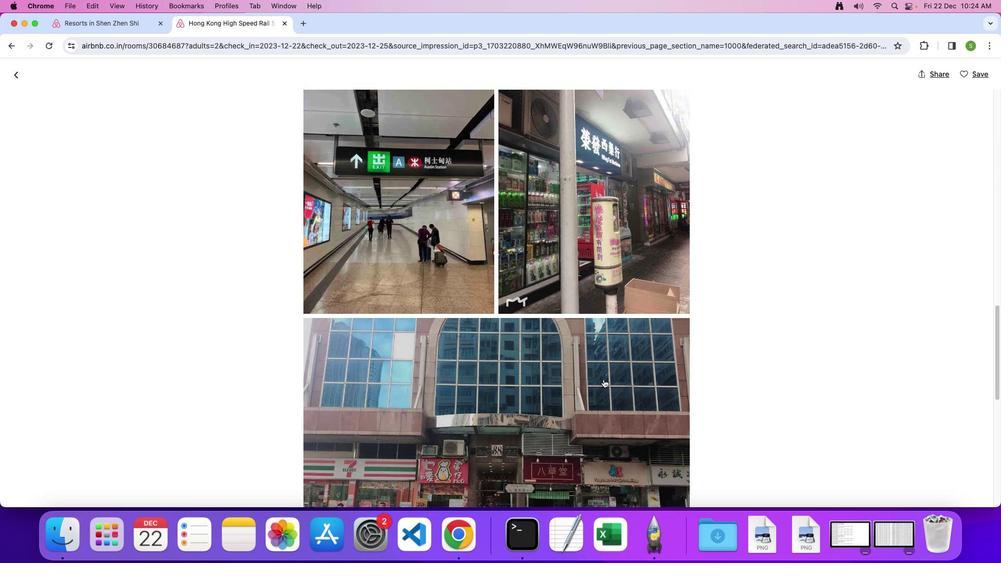 
Action: Mouse scrolled (604, 379) with delta (0, 0)
Screenshot: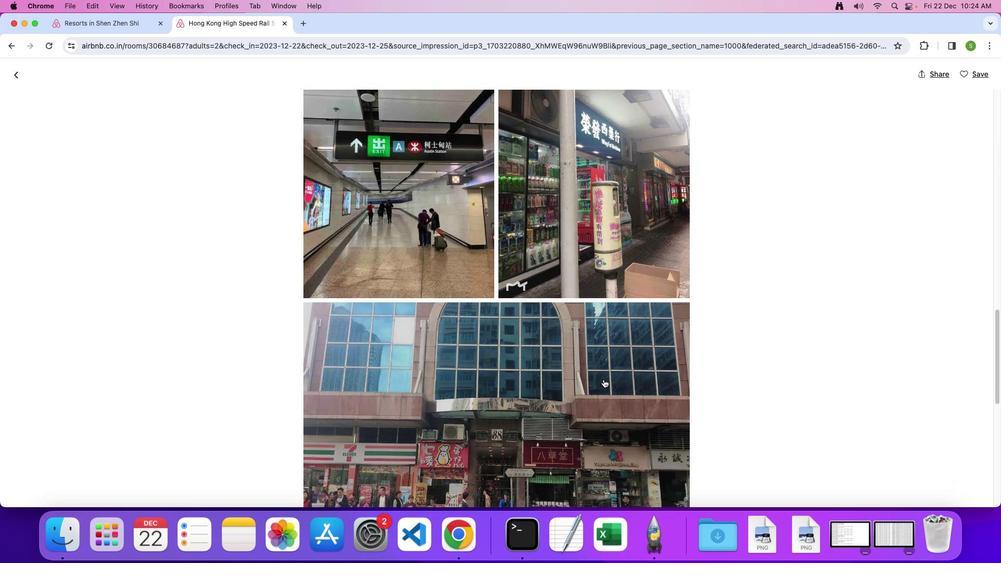 
Action: Mouse scrolled (604, 379) with delta (0, -1)
Screenshot: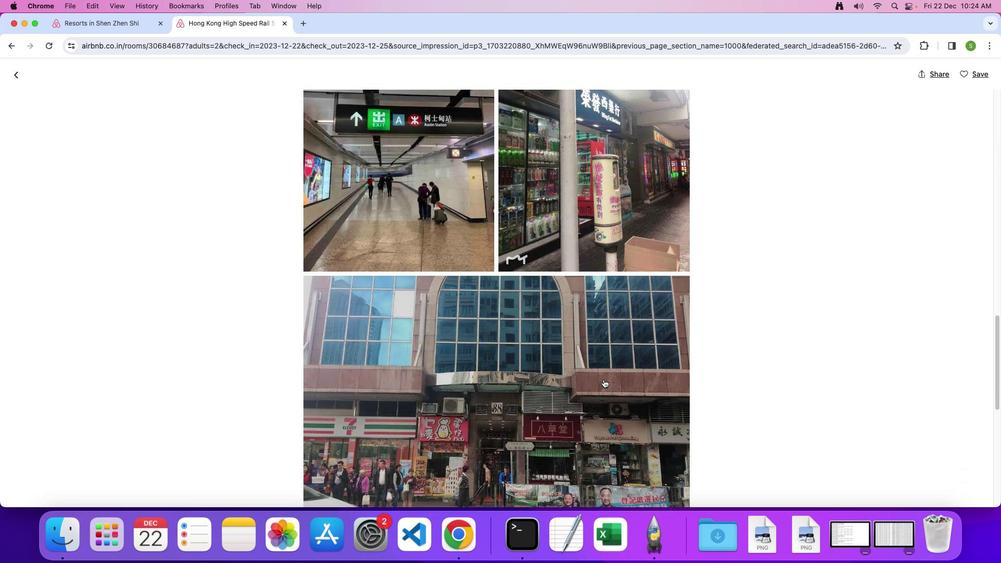 
Action: Mouse scrolled (604, 379) with delta (0, 0)
Screenshot: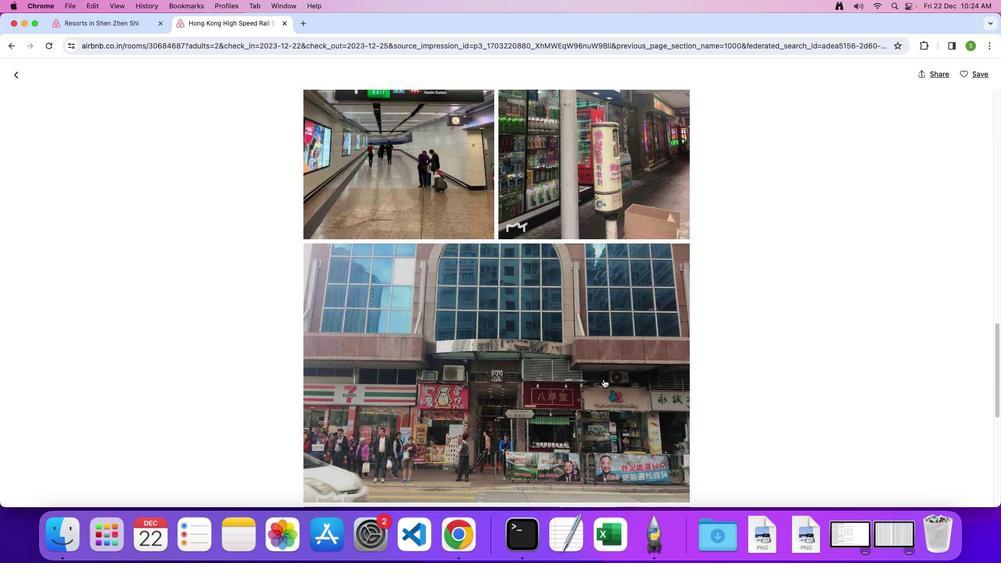 
Action: Mouse scrolled (604, 379) with delta (0, 0)
Screenshot: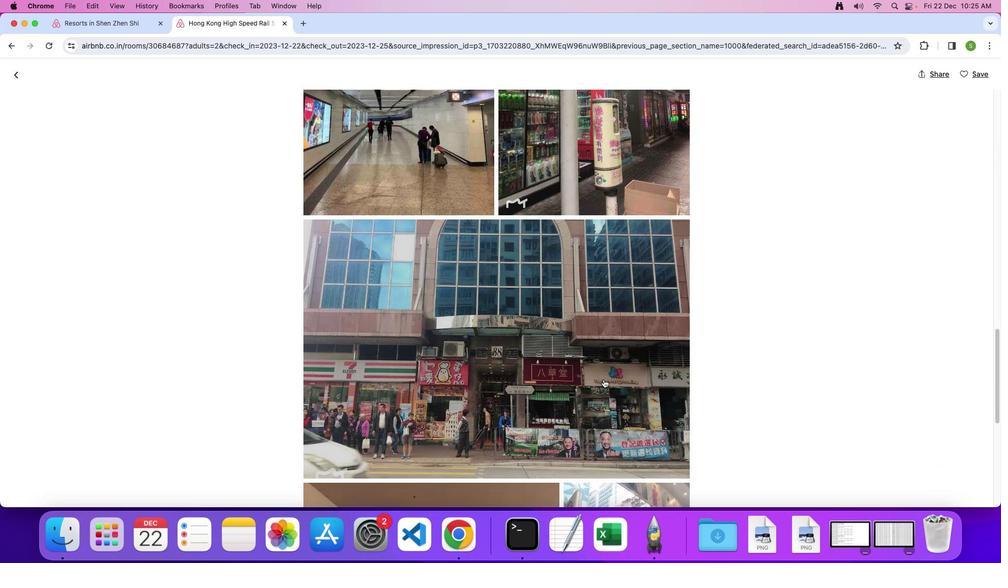 
Action: Mouse scrolled (604, 379) with delta (0, -1)
Screenshot: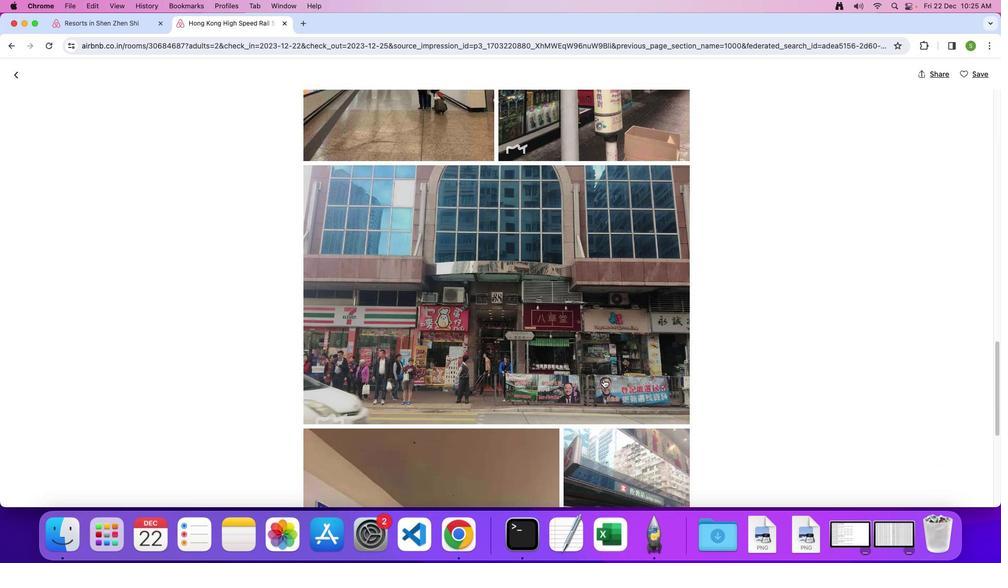 
Action: Mouse scrolled (604, 379) with delta (0, 0)
Screenshot: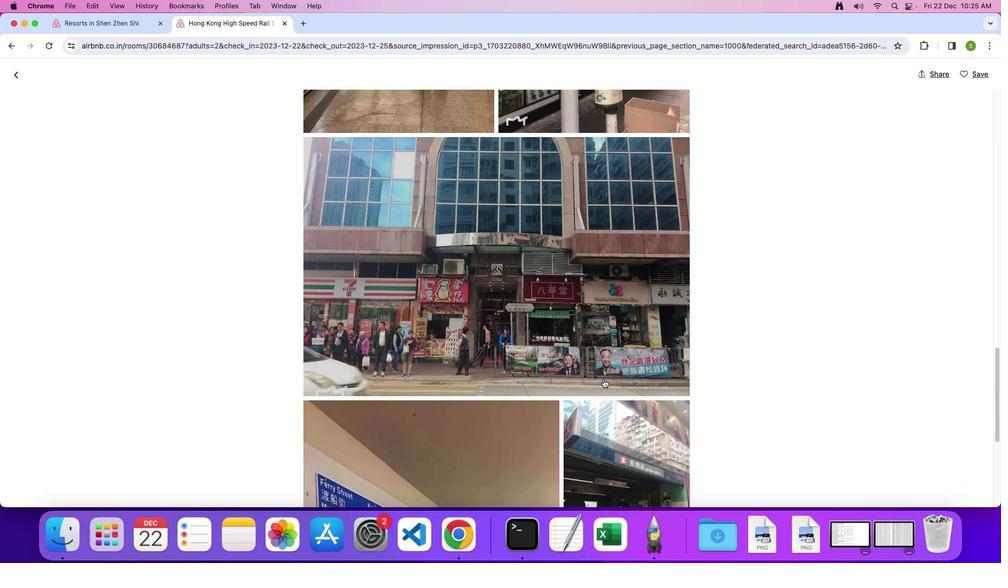 
Action: Mouse scrolled (604, 379) with delta (0, 0)
Screenshot: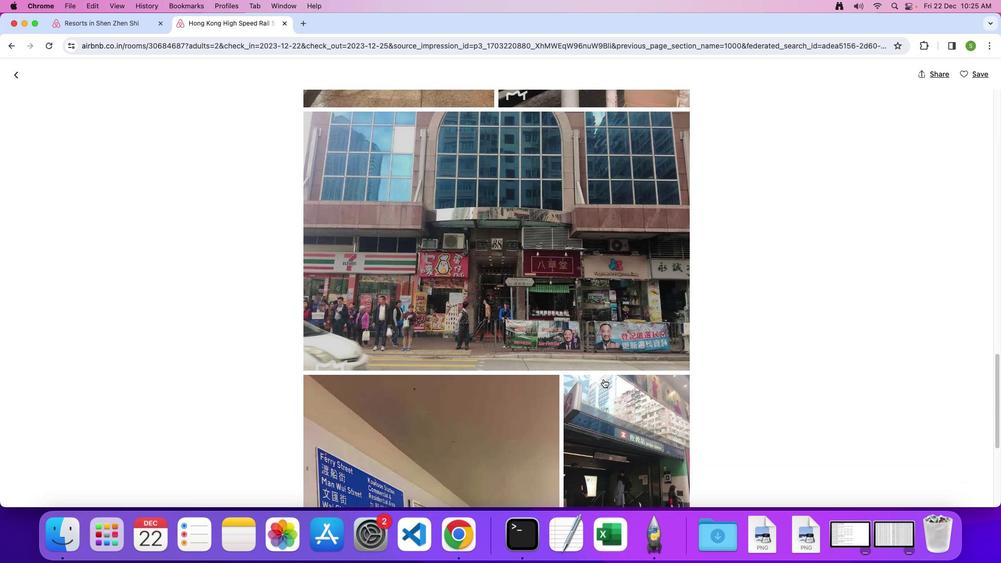 
Action: Mouse scrolled (604, 379) with delta (0, -1)
Screenshot: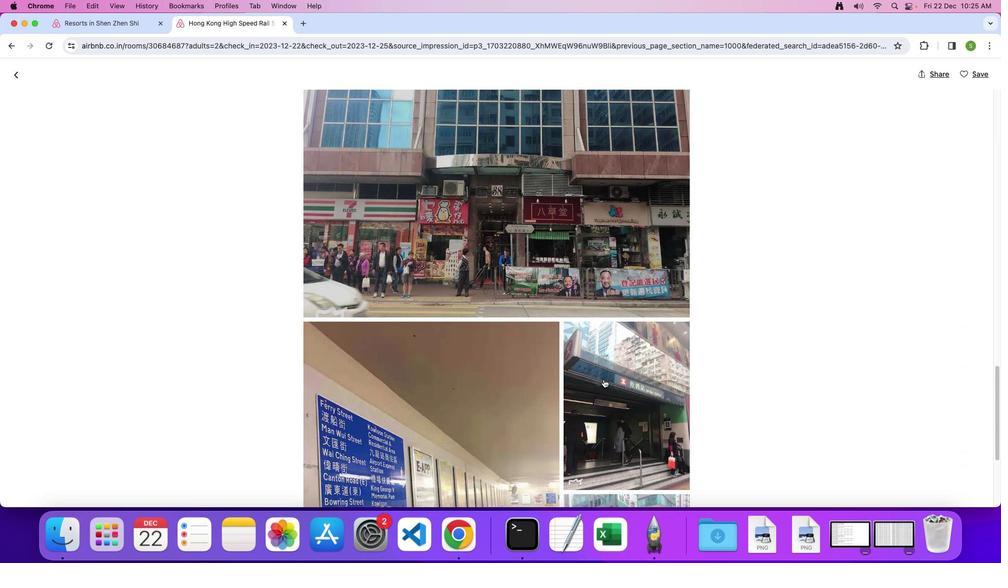 
Action: Mouse scrolled (604, 379) with delta (0, 0)
Screenshot: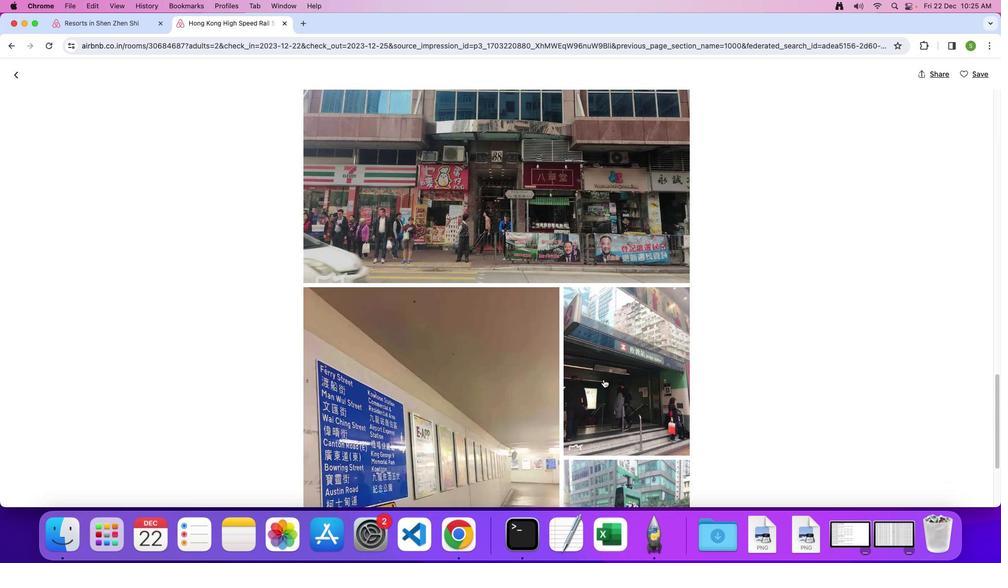 
Action: Mouse scrolled (604, 379) with delta (0, 0)
Screenshot: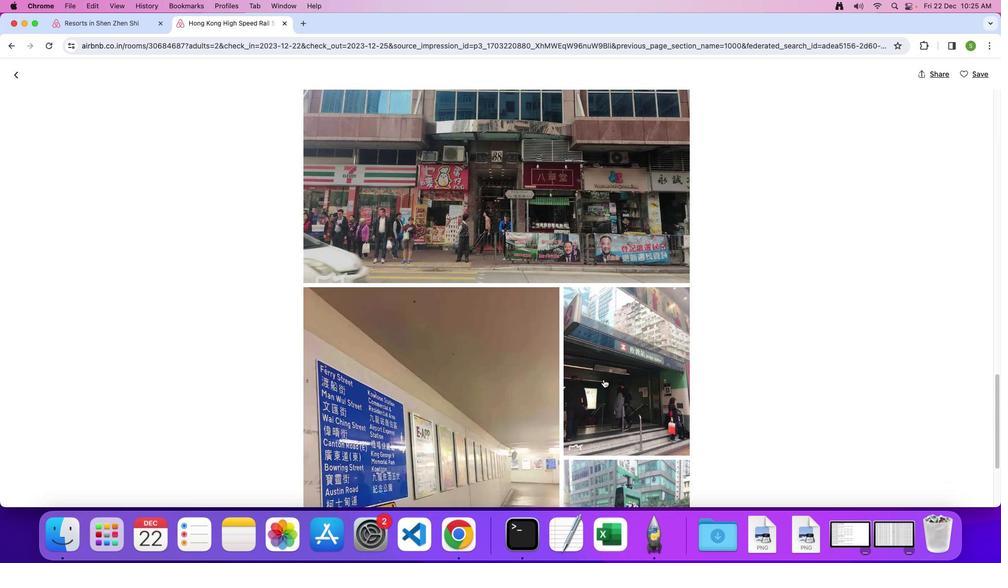 
Action: Mouse scrolled (604, 379) with delta (0, -1)
Screenshot: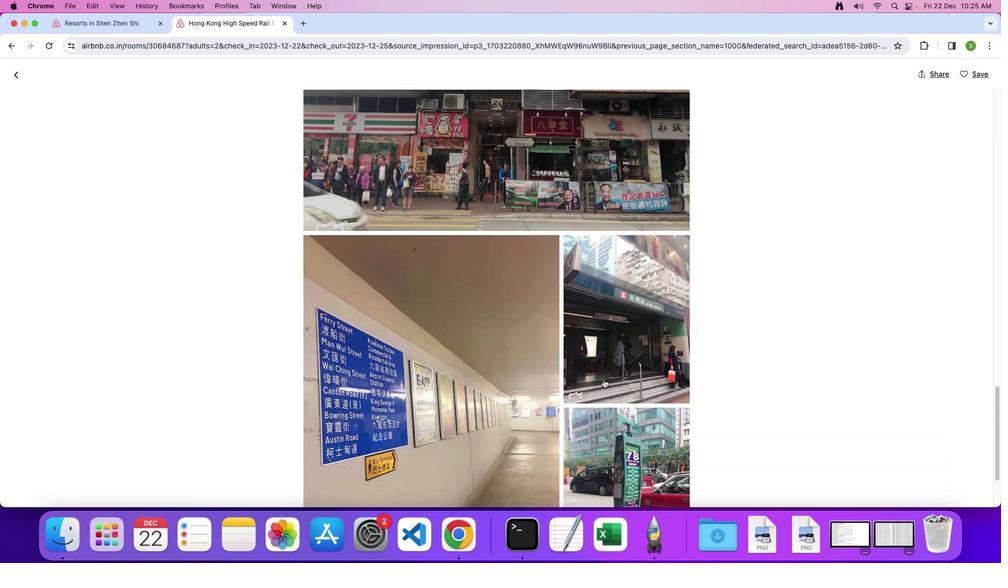 
Action: Mouse scrolled (604, 379) with delta (0, 0)
Screenshot: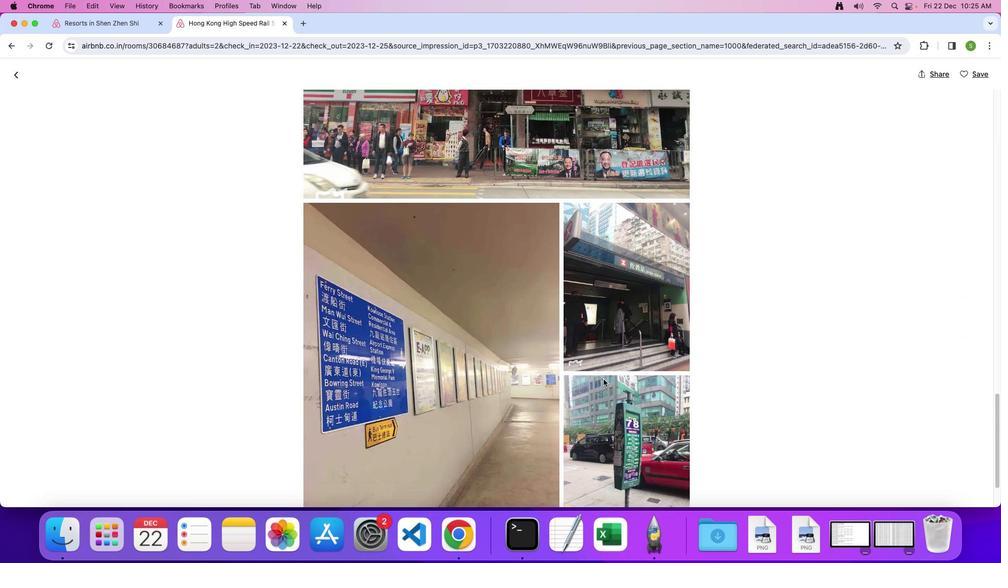 
Action: Mouse scrolled (604, 379) with delta (0, 0)
Screenshot: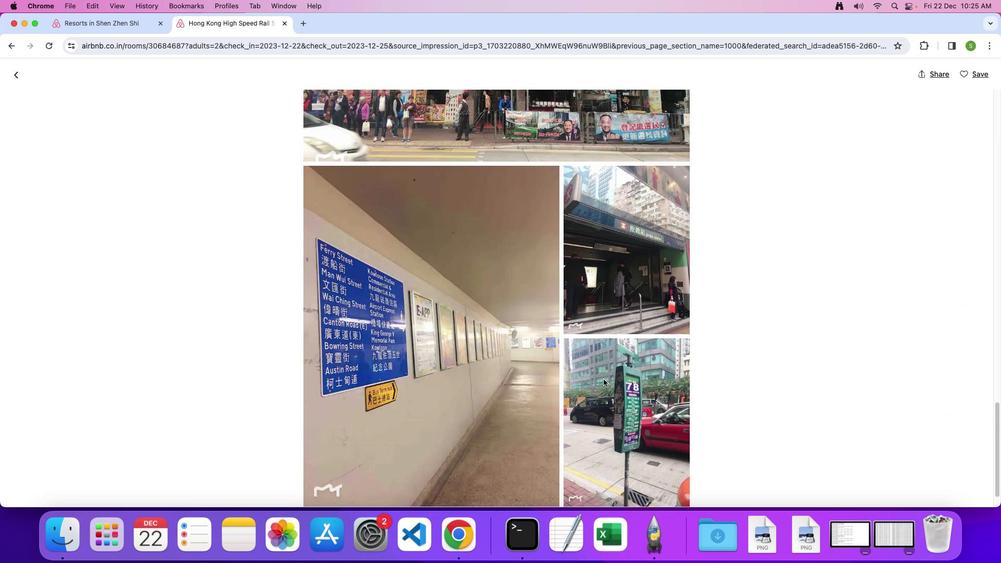 
Action: Mouse moved to (603, 379)
Screenshot: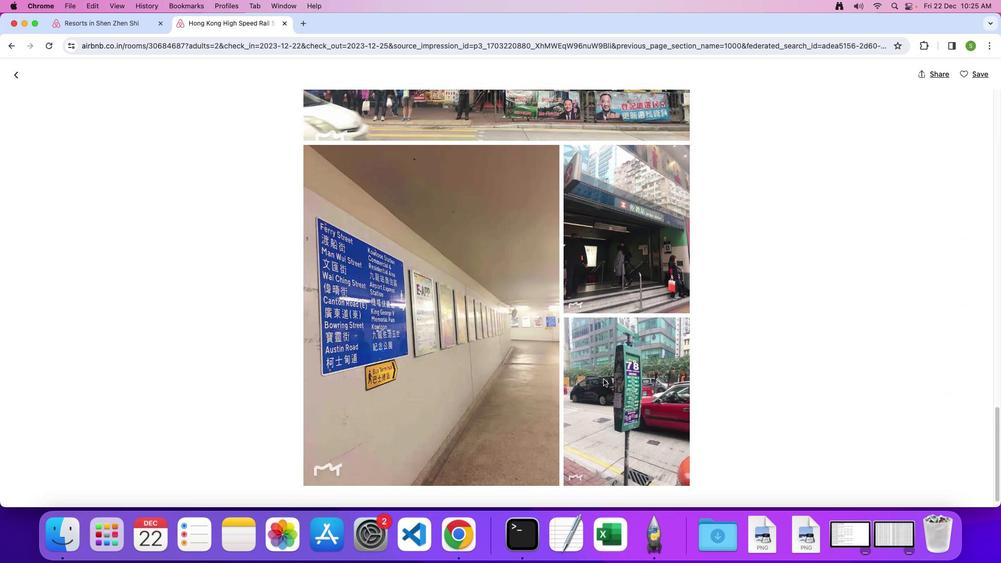 
Action: Mouse scrolled (603, 379) with delta (0, -1)
Screenshot: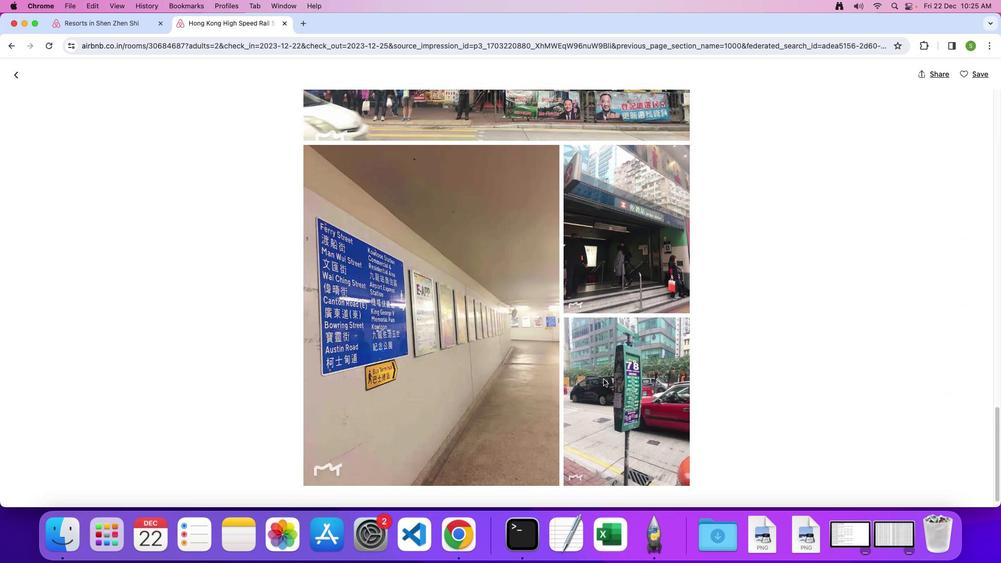 
Action: Mouse scrolled (603, 379) with delta (0, 0)
Screenshot: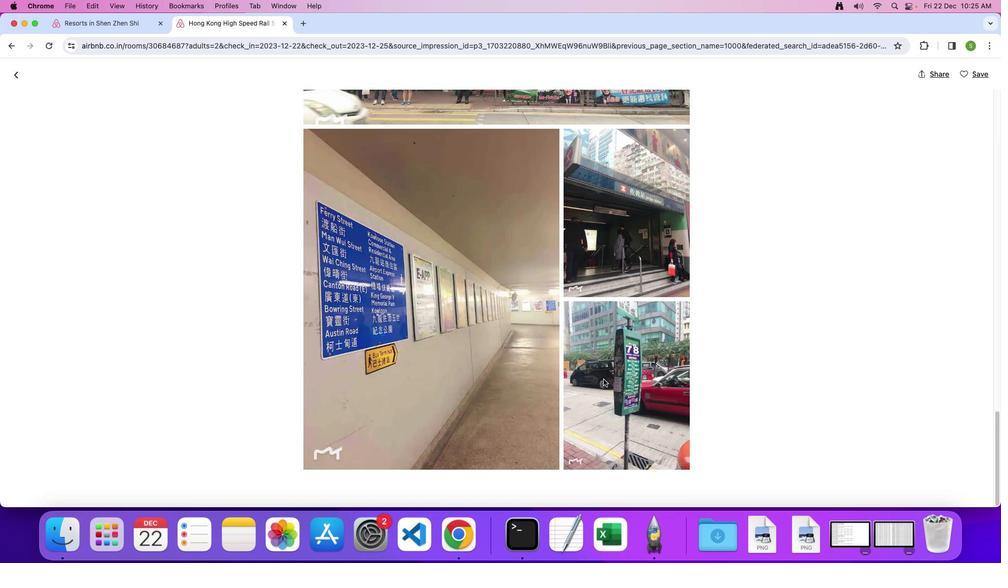 
Action: Mouse scrolled (603, 379) with delta (0, 0)
Screenshot: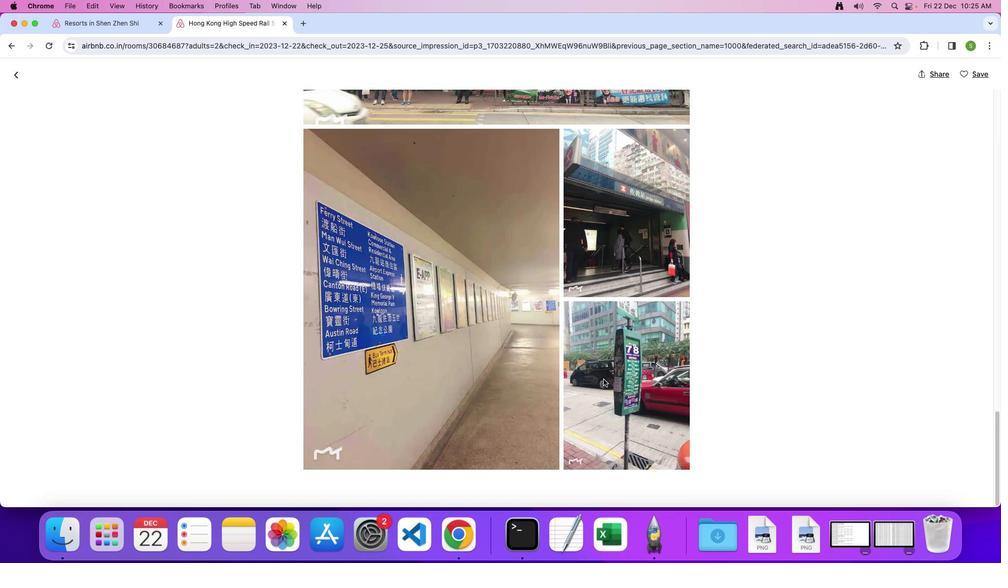 
Action: Mouse scrolled (603, 379) with delta (0, -1)
Screenshot: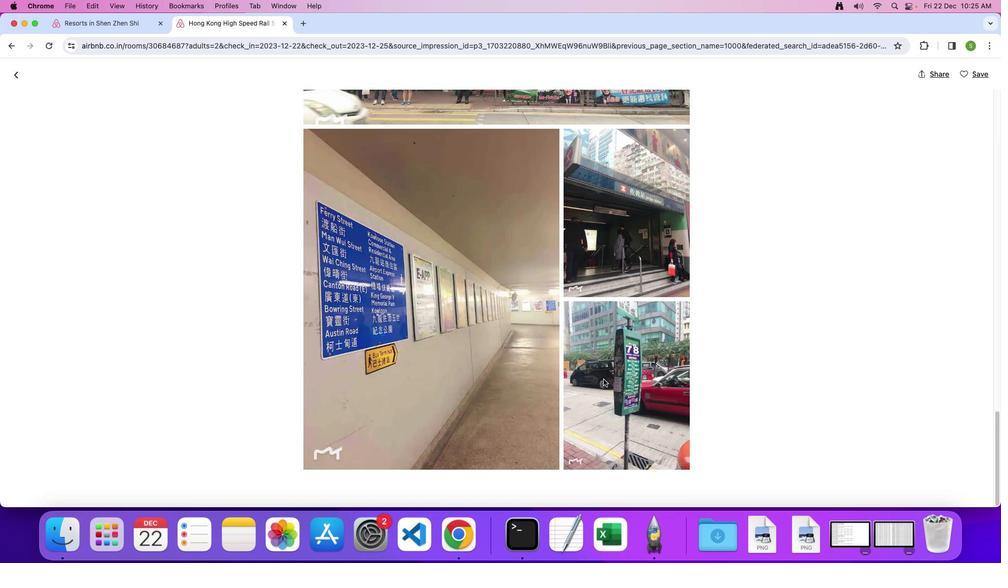 
Action: Mouse scrolled (603, 379) with delta (0, 0)
Screenshot: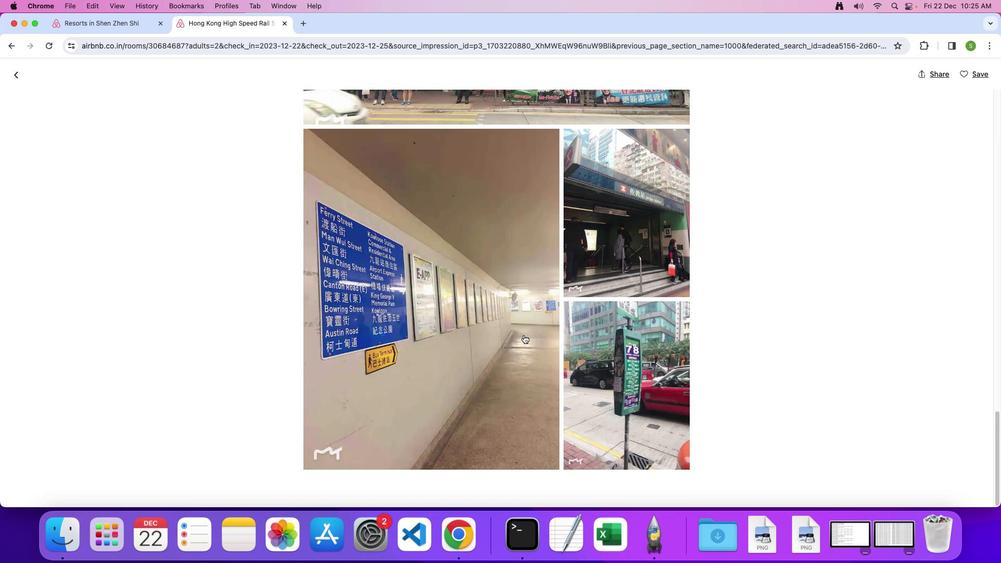 
Action: Mouse moved to (598, 376)
Screenshot: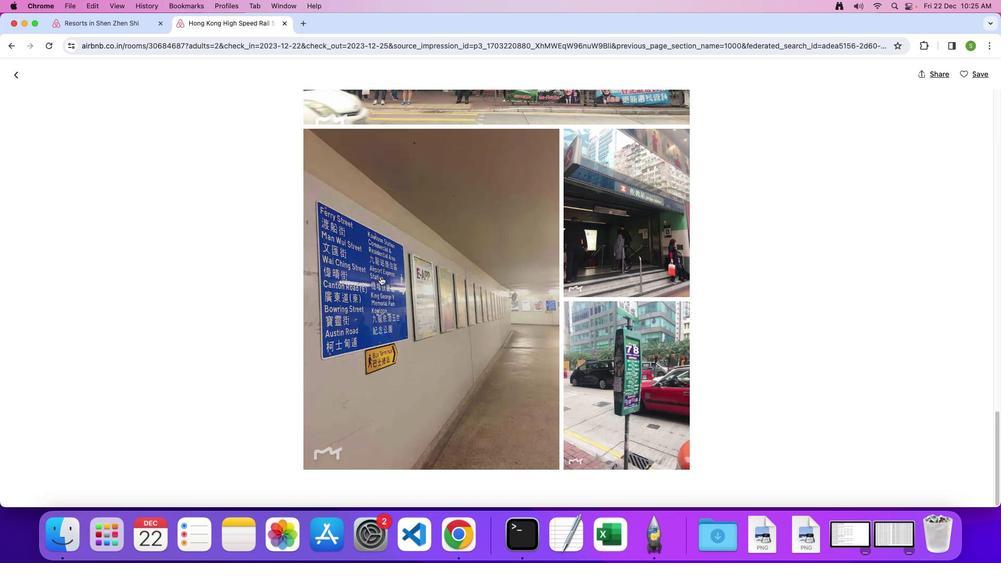 
Action: Mouse scrolled (598, 376) with delta (0, 0)
Screenshot: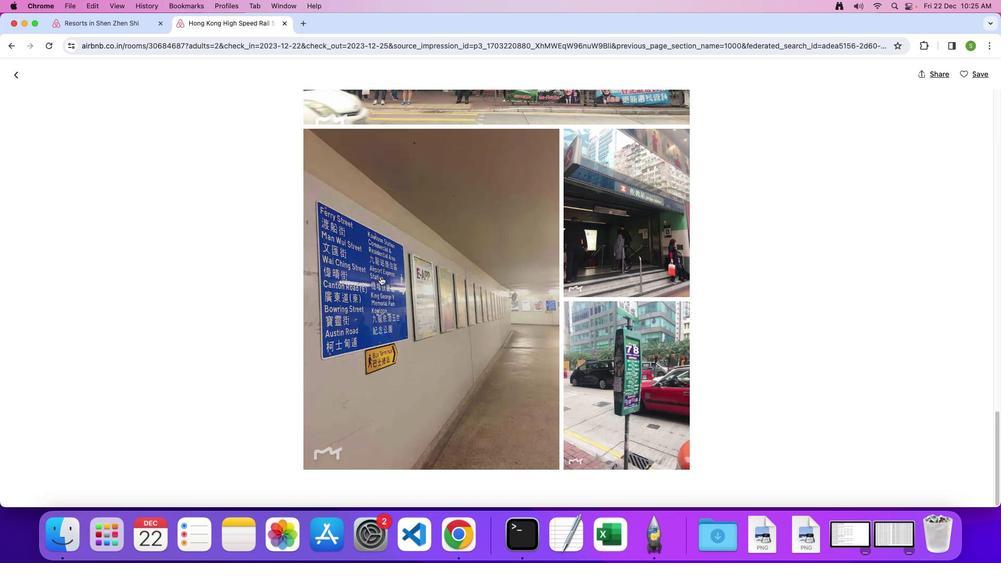 
Action: Mouse moved to (17, 75)
Screenshot: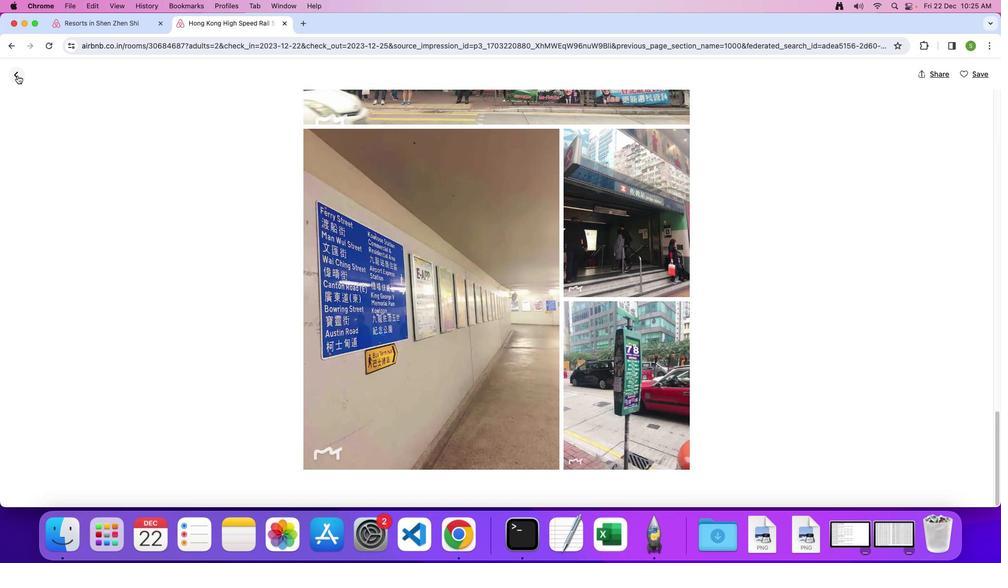 
Action: Mouse pressed left at (17, 75)
Screenshot: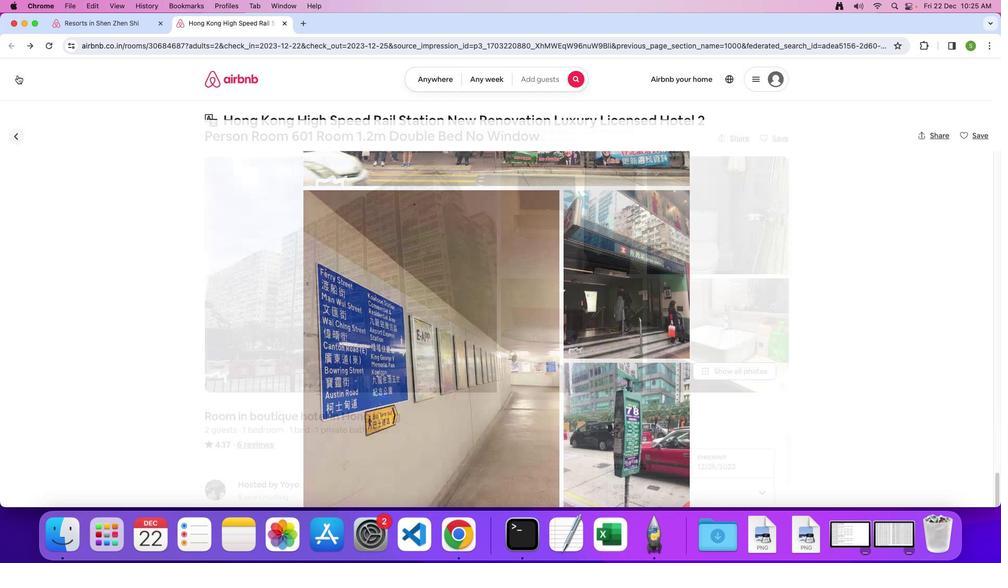 
Action: Mouse moved to (446, 325)
Screenshot: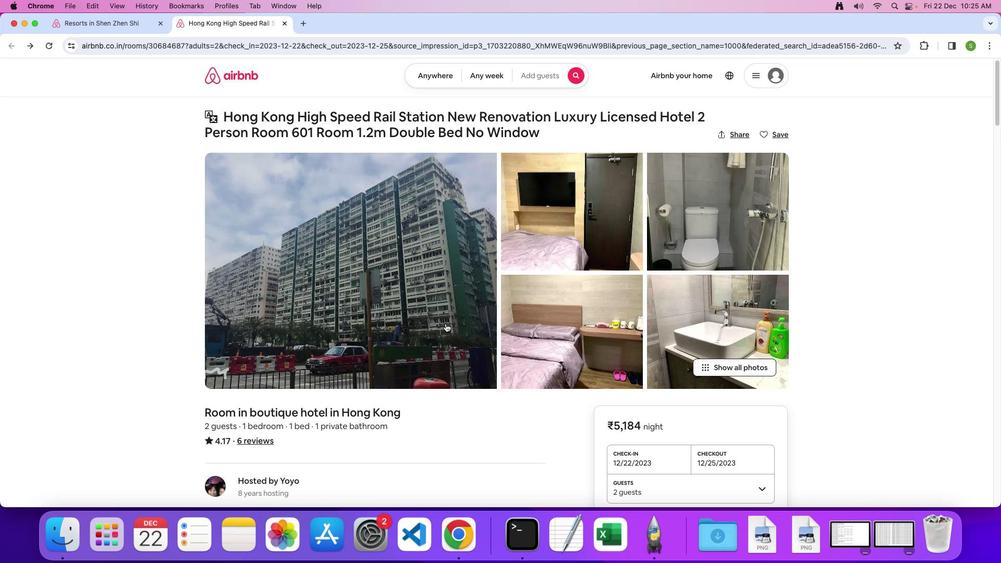
Action: Mouse scrolled (446, 325) with delta (0, 0)
Screenshot: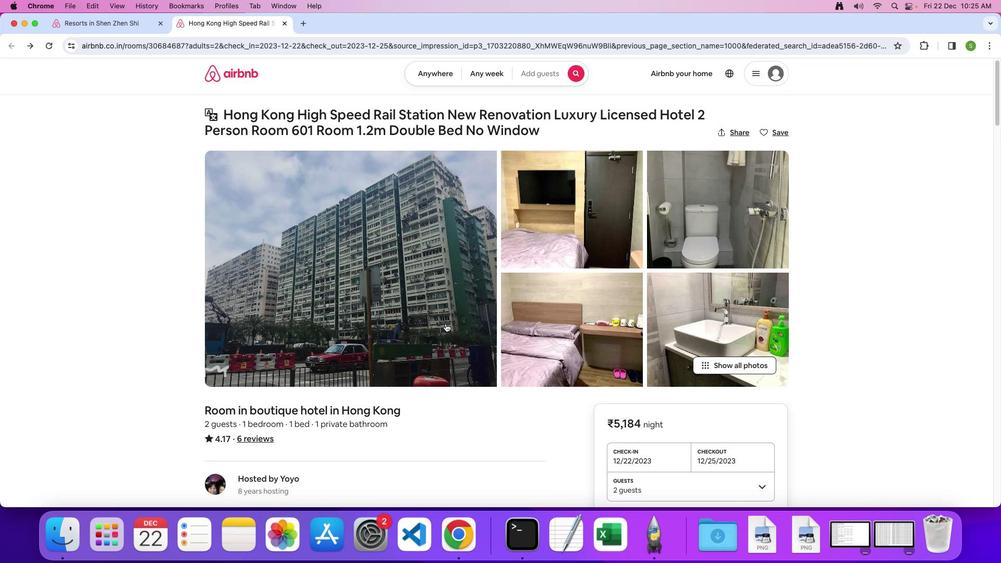 
Action: Mouse moved to (446, 325)
Screenshot: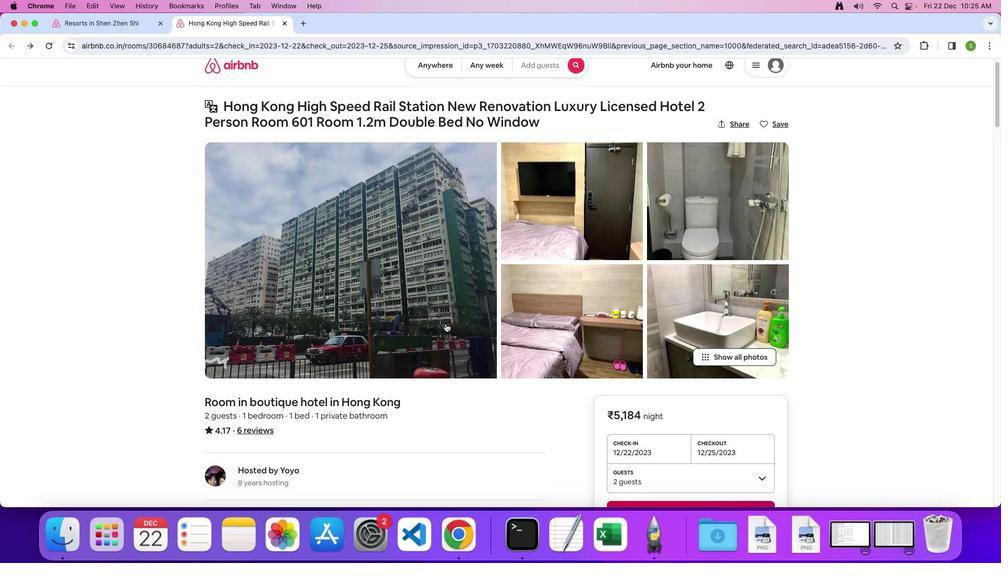 
Action: Mouse scrolled (446, 325) with delta (0, 0)
Screenshot: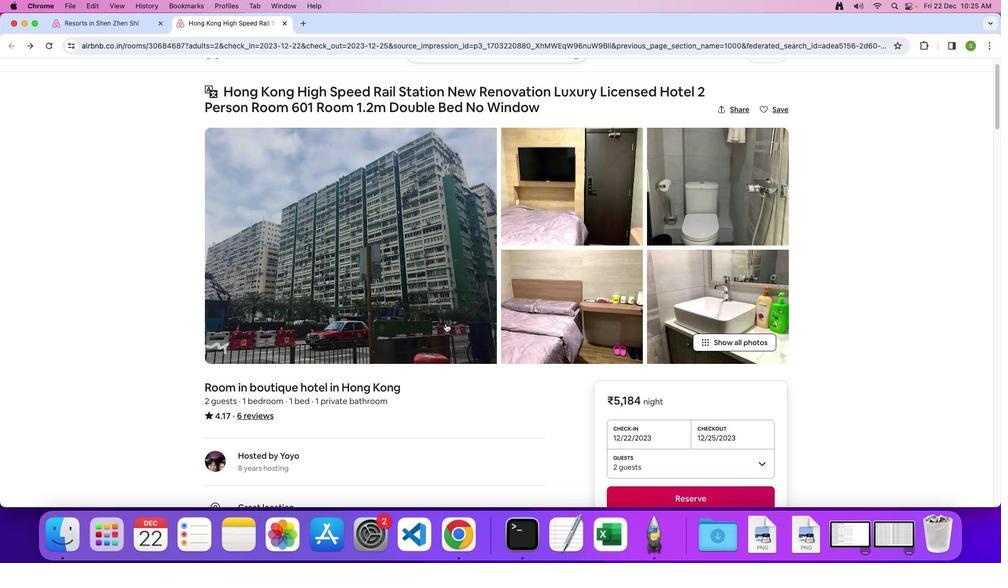 
Action: Mouse moved to (446, 324)
Screenshot: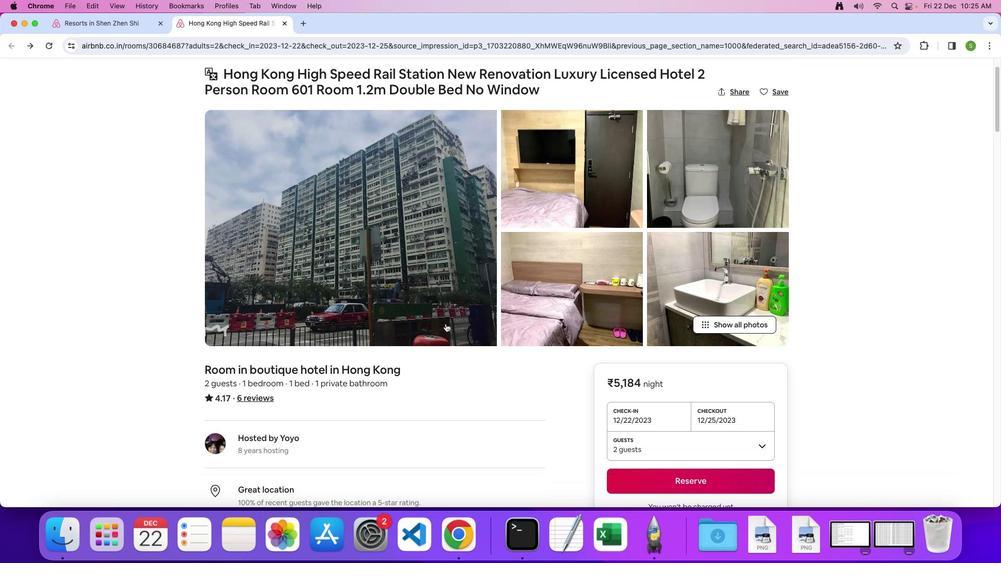 
Action: Mouse scrolled (446, 324) with delta (0, -1)
Screenshot: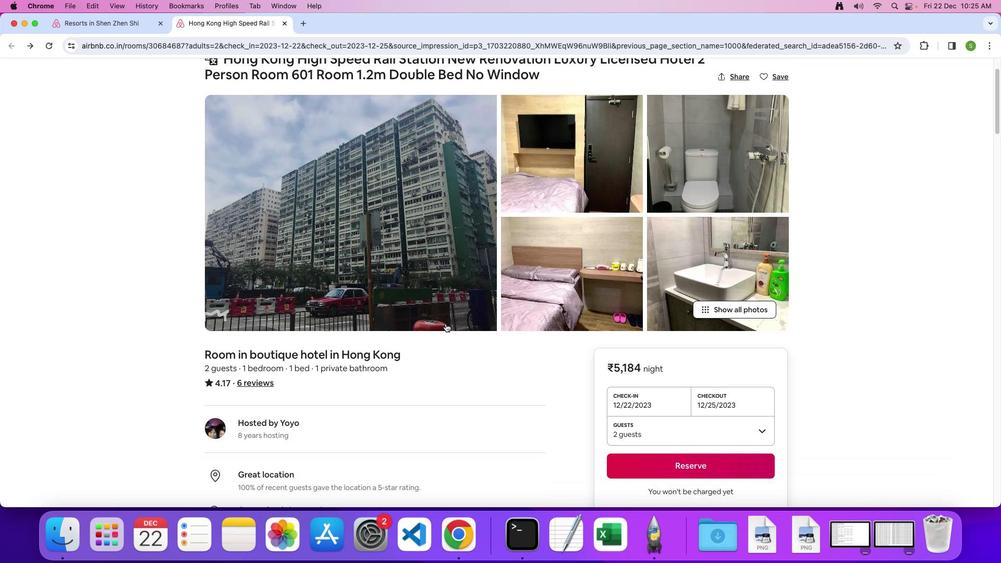 
Action: Mouse moved to (446, 324)
Screenshot: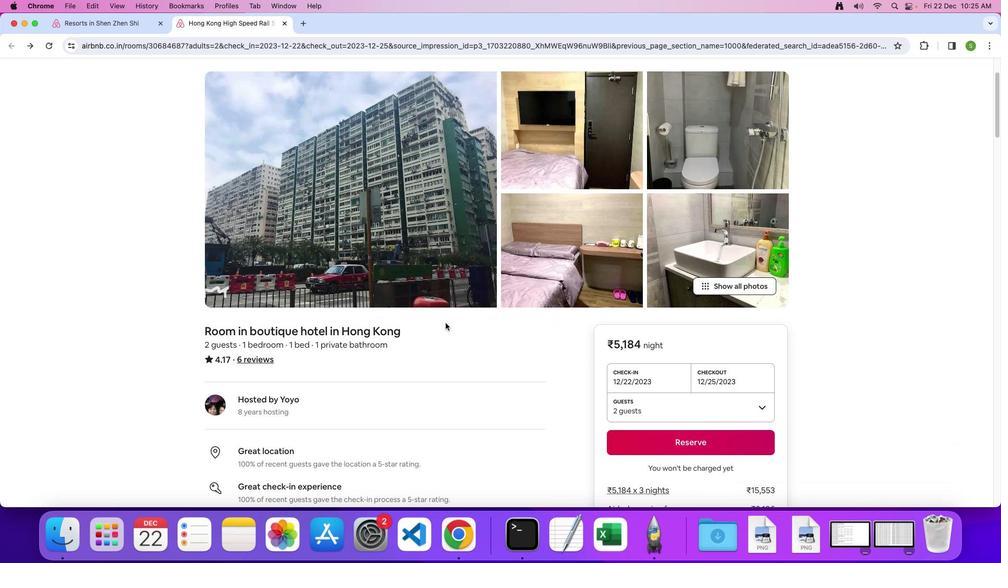 
Action: Mouse scrolled (446, 324) with delta (0, 0)
Screenshot: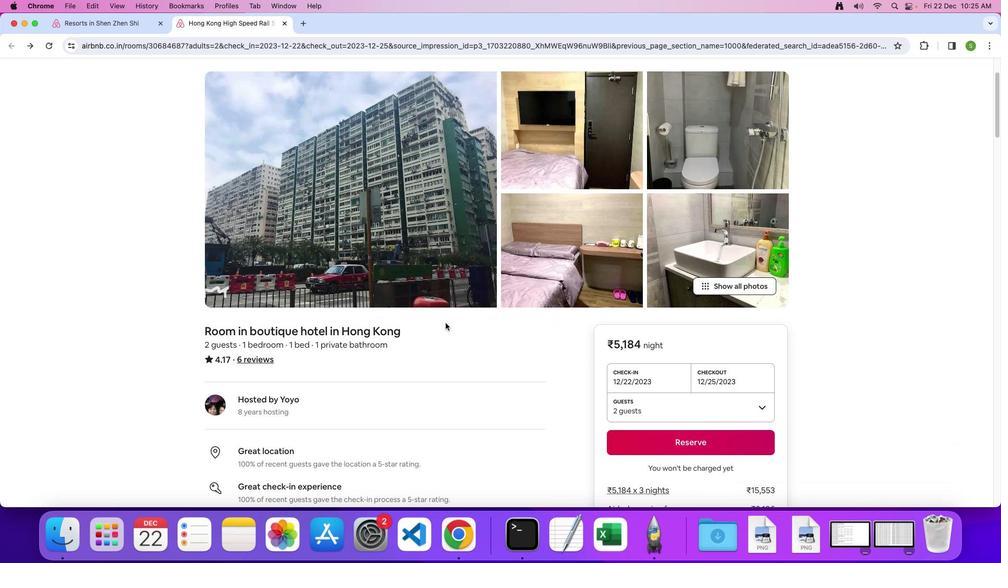 
Action: Mouse moved to (446, 323)
Screenshot: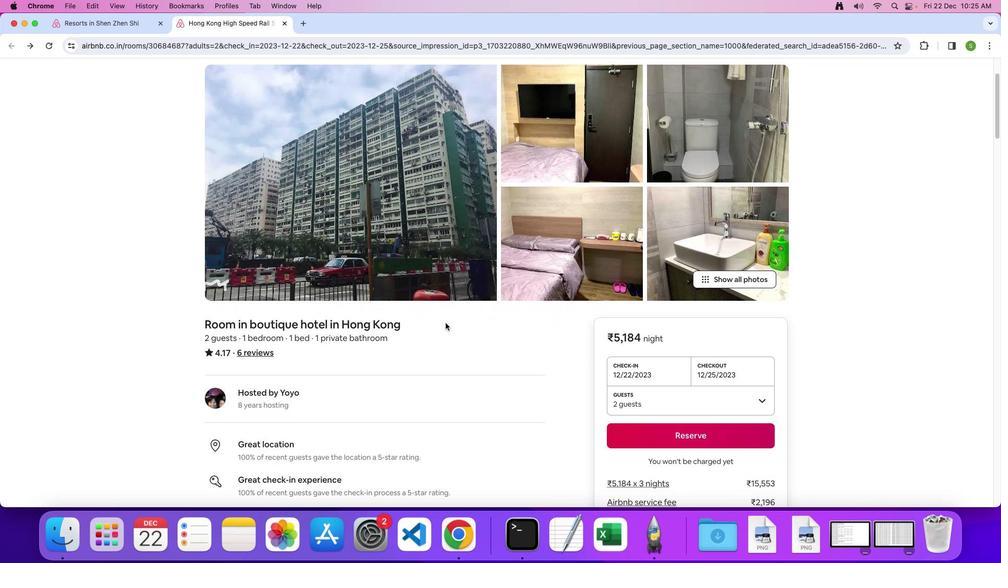 
Action: Mouse scrolled (446, 323) with delta (0, 0)
Screenshot: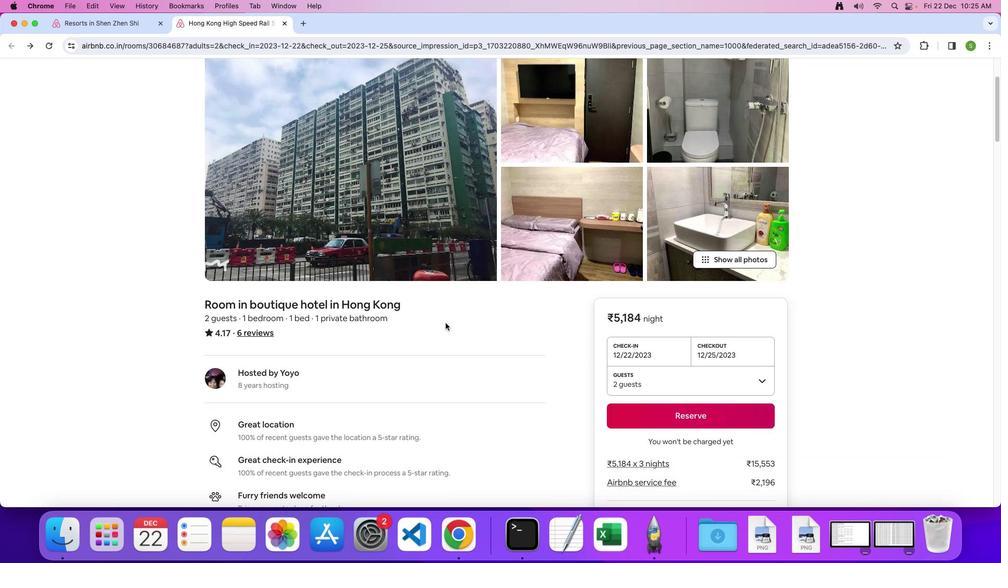 
Action: Mouse moved to (446, 323)
Screenshot: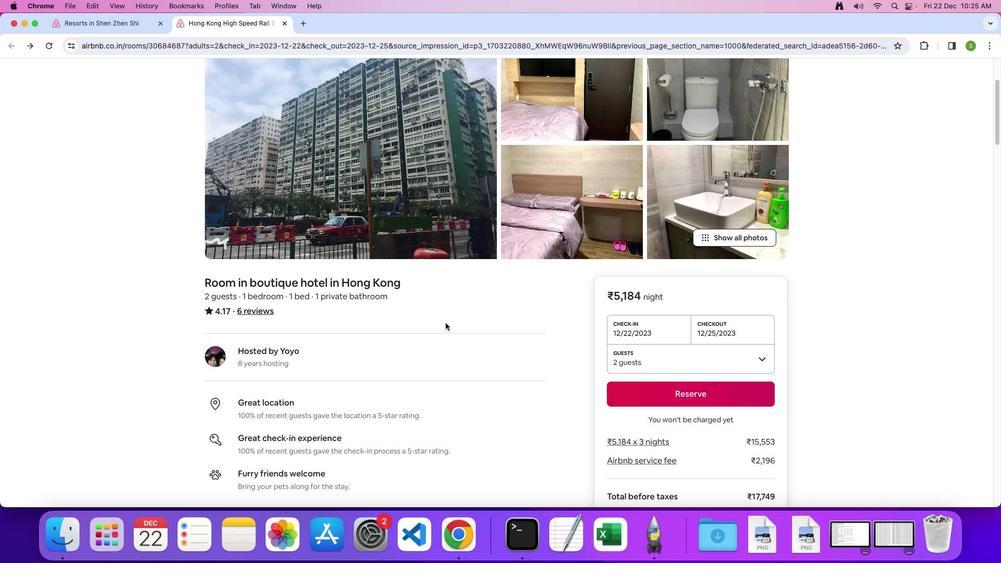 
Action: Mouse scrolled (446, 323) with delta (0, -1)
Screenshot: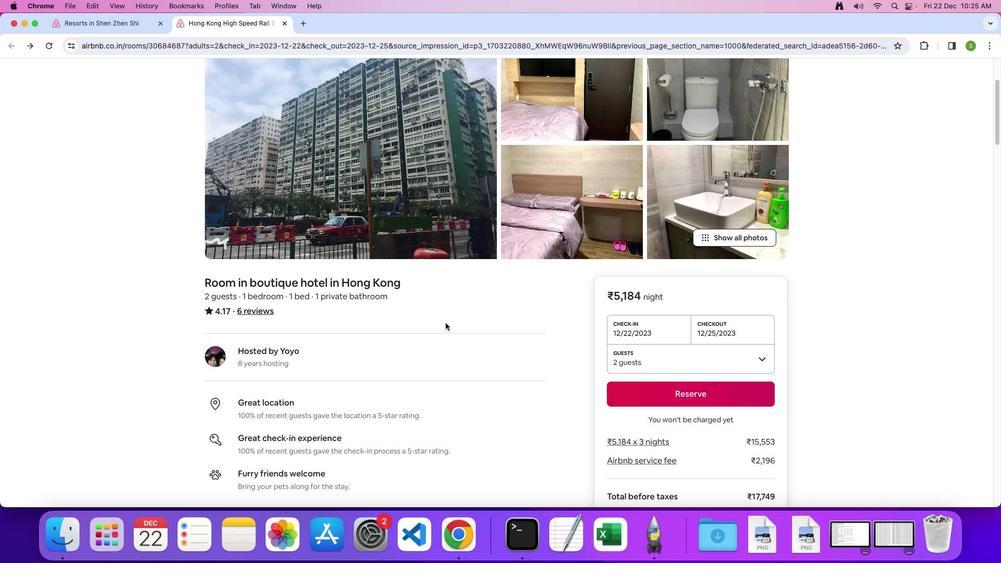 
Action: Mouse scrolled (446, 323) with delta (0, 0)
Screenshot: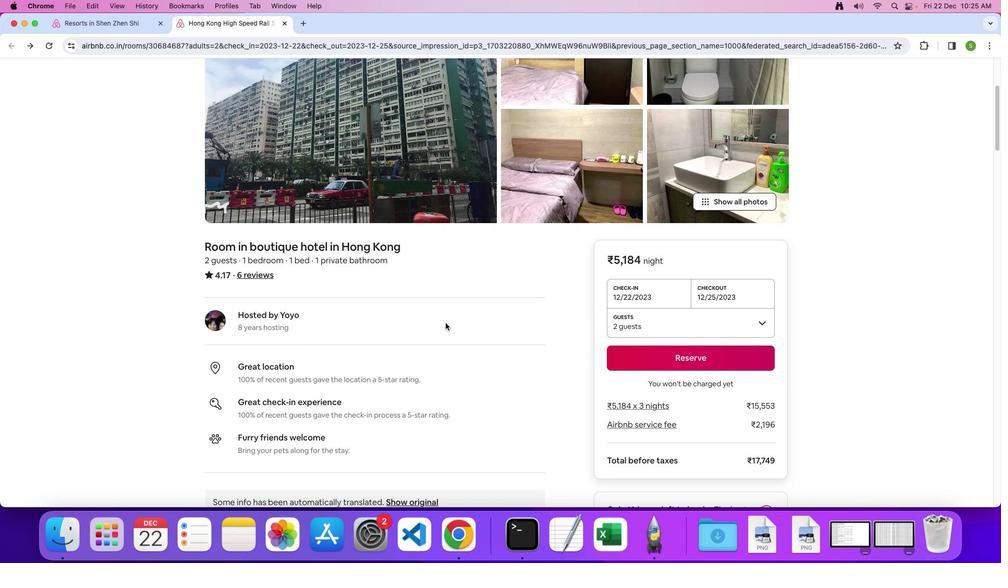 
Action: Mouse scrolled (446, 323) with delta (0, 0)
Screenshot: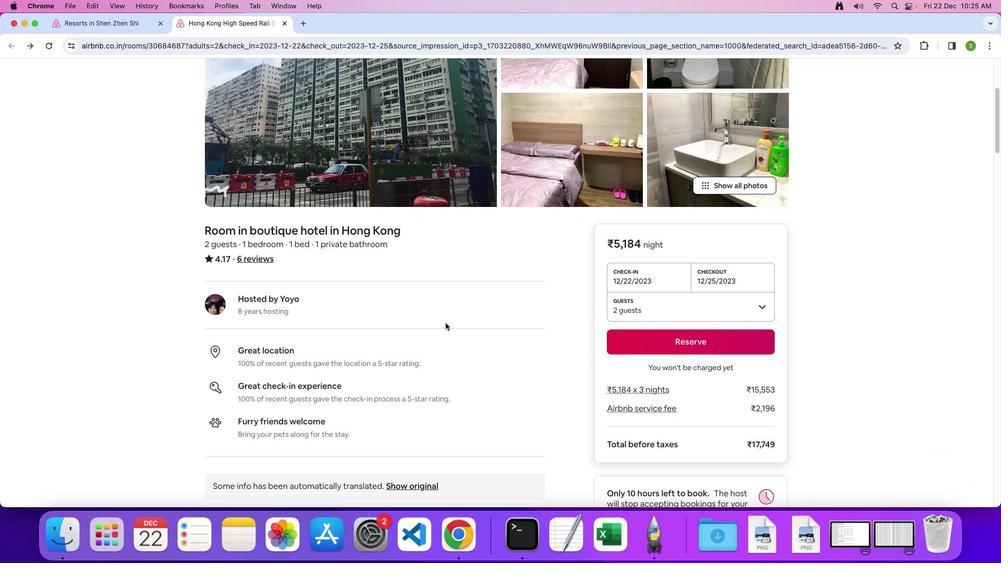
Action: Mouse scrolled (446, 323) with delta (0, -1)
Screenshot: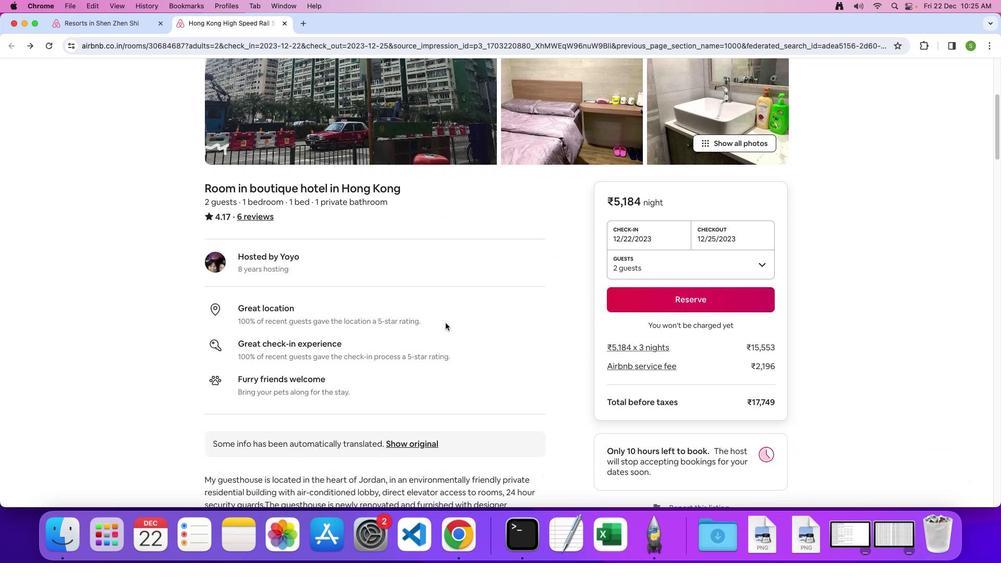 
Action: Mouse scrolled (446, 323) with delta (0, 0)
Screenshot: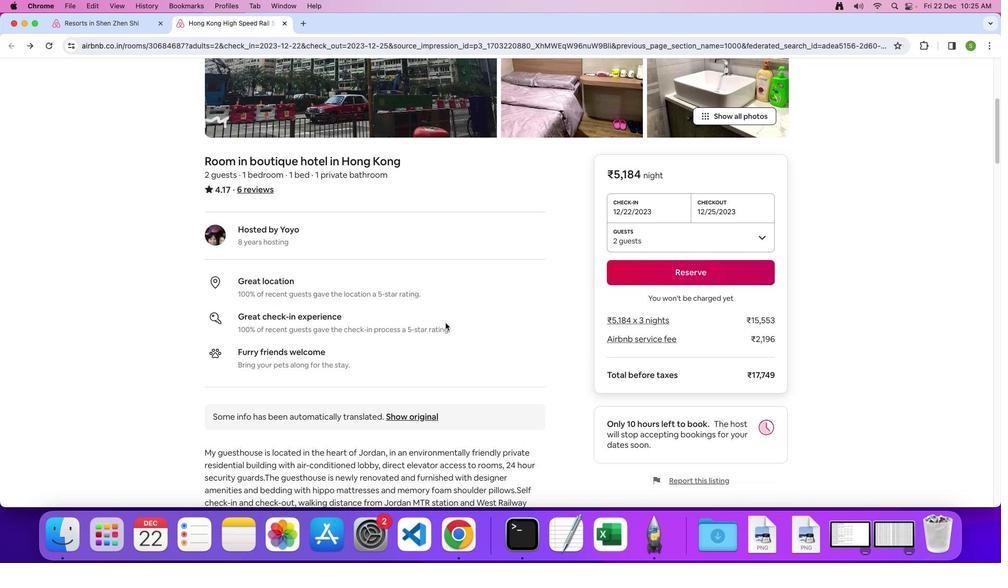 
Action: Mouse scrolled (446, 323) with delta (0, 0)
Screenshot: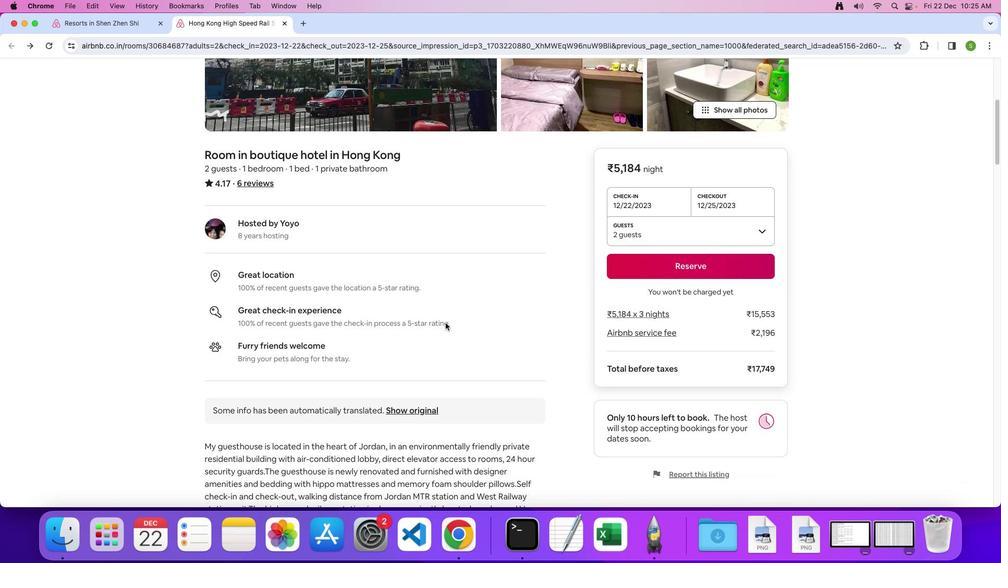 
Action: Mouse scrolled (446, 323) with delta (0, 0)
Screenshot: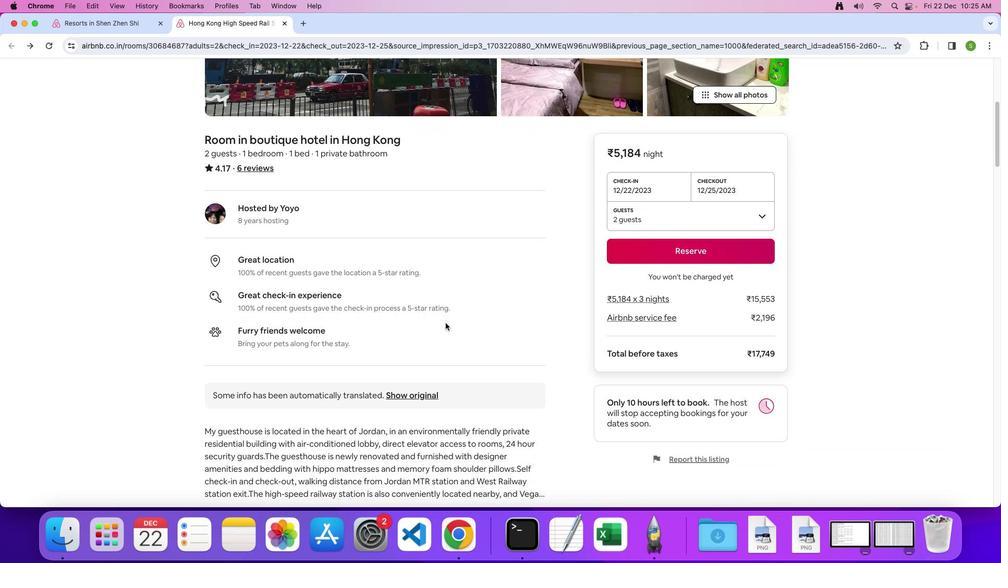
Action: Mouse scrolled (446, 323) with delta (0, 0)
Screenshot: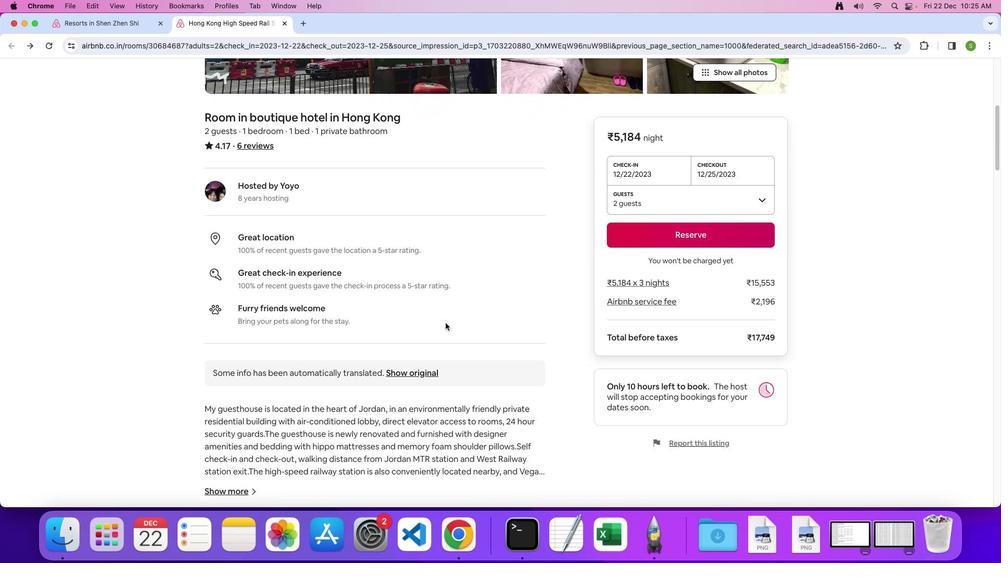 
Action: Mouse scrolled (446, 323) with delta (0, -1)
Screenshot: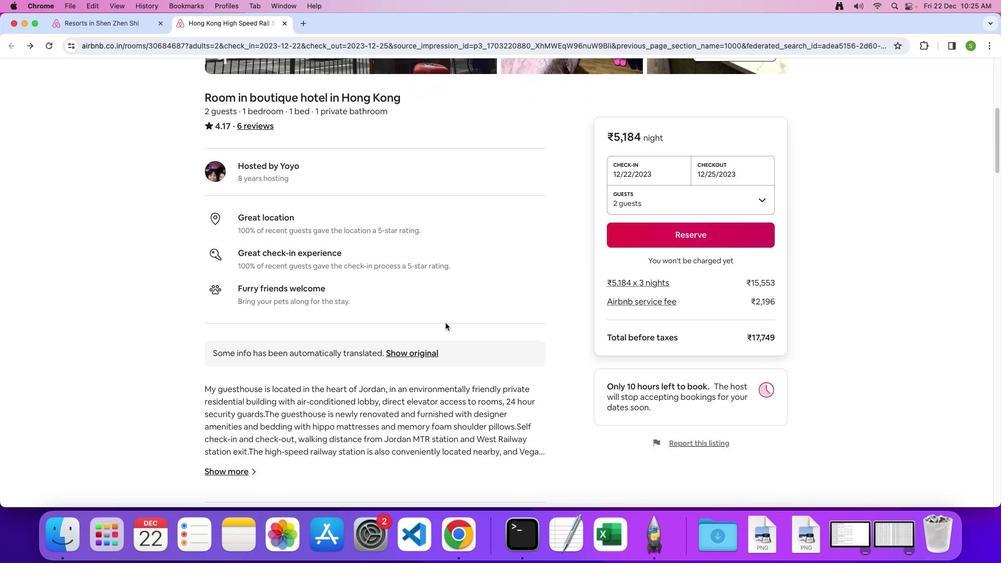 
Action: Mouse scrolled (446, 323) with delta (0, 0)
Screenshot: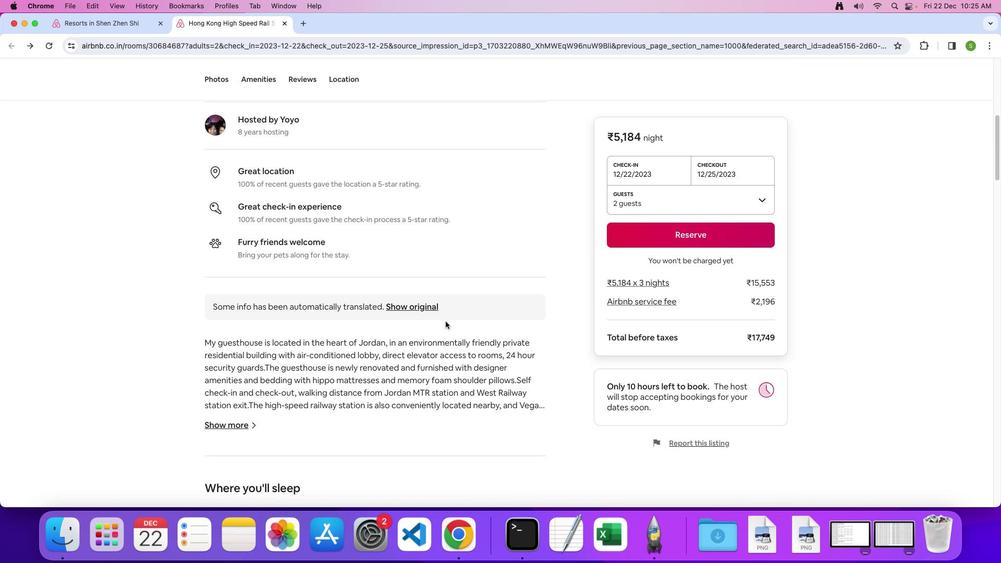 
Action: Mouse scrolled (446, 323) with delta (0, 0)
Screenshot: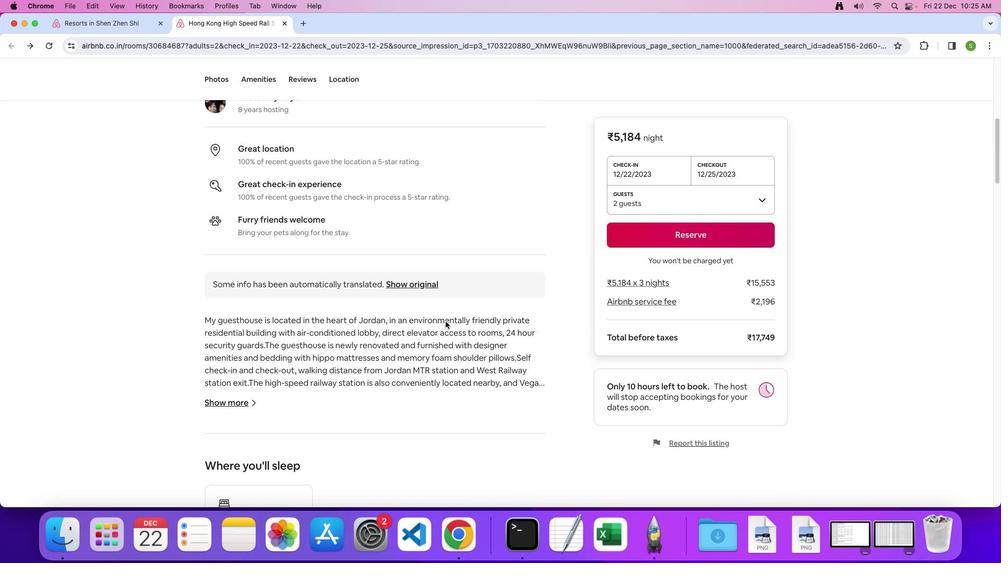 
Action: Mouse moved to (445, 321)
Screenshot: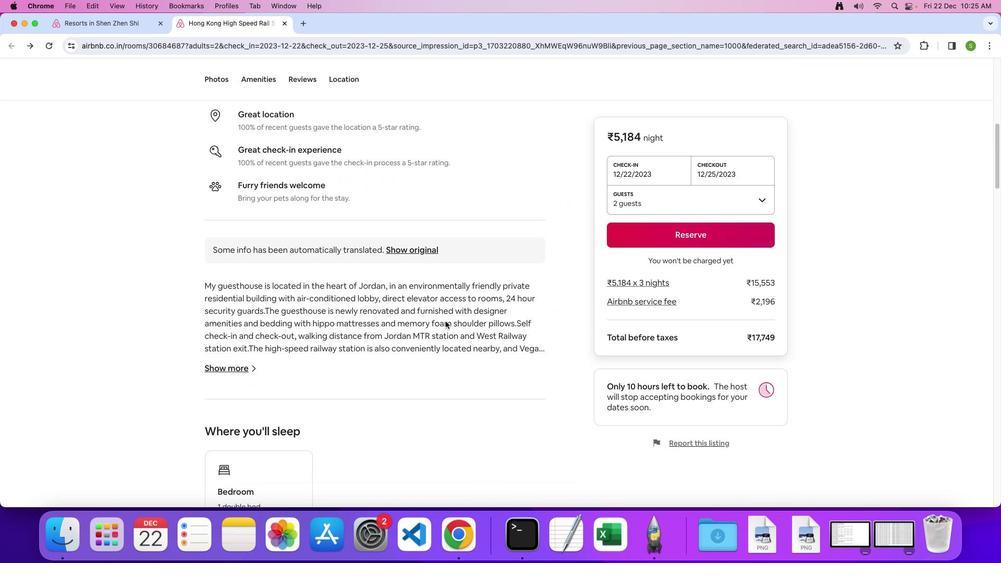 
Action: Mouse scrolled (445, 321) with delta (0, -1)
Screenshot: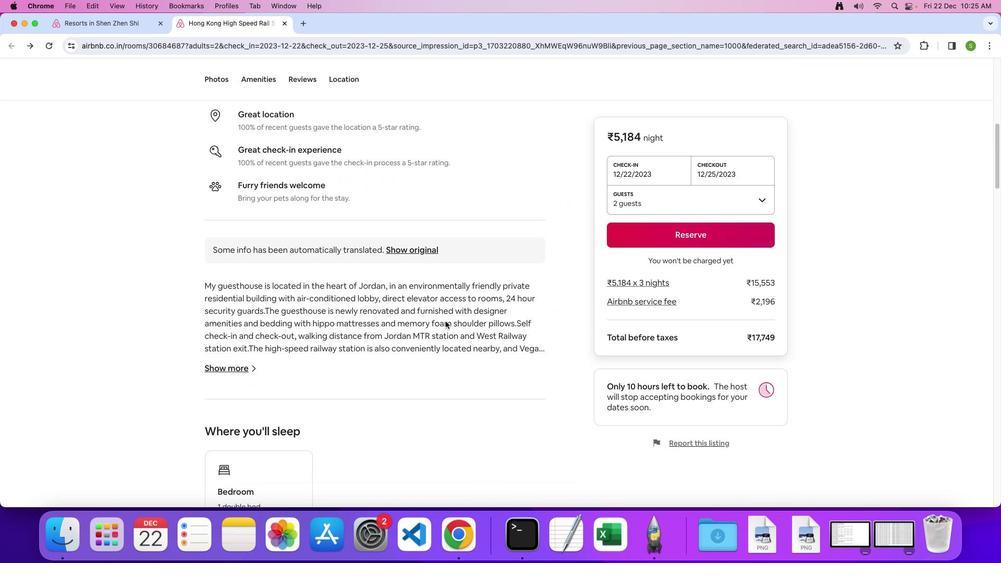 
Action: Mouse moved to (443, 321)
Screenshot: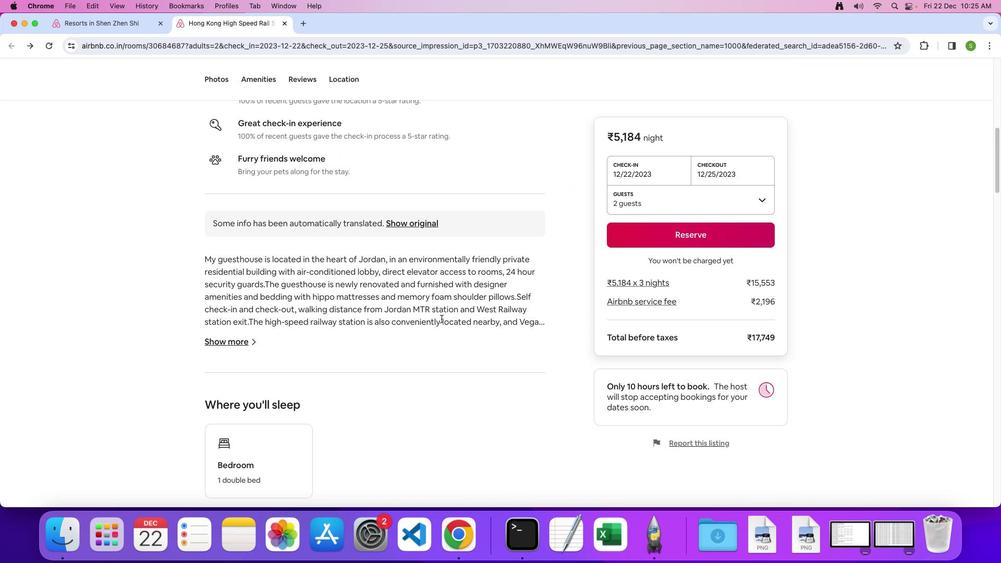 
Action: Mouse scrolled (443, 321) with delta (0, 0)
Screenshot: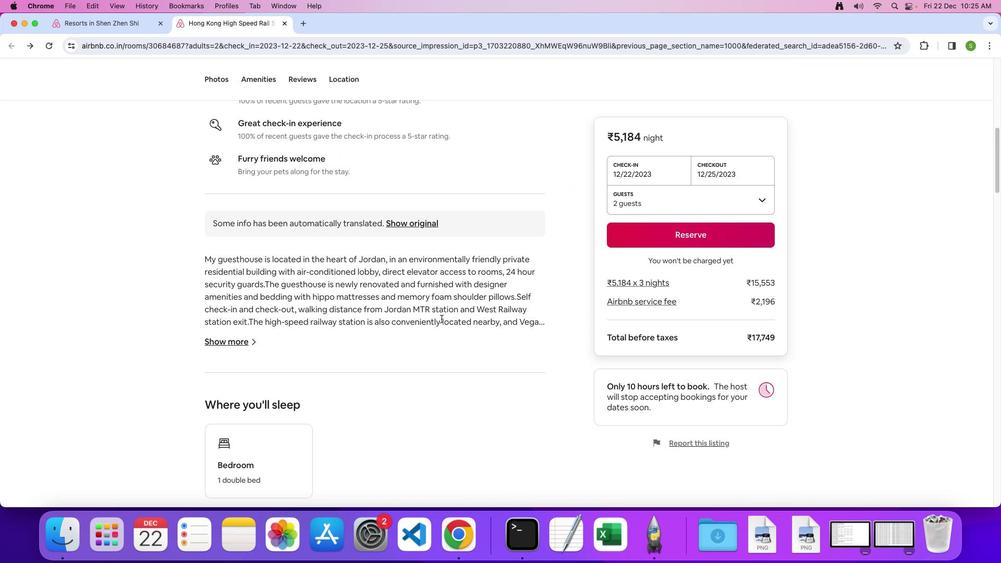 
Action: Mouse moved to (442, 319)
Screenshot: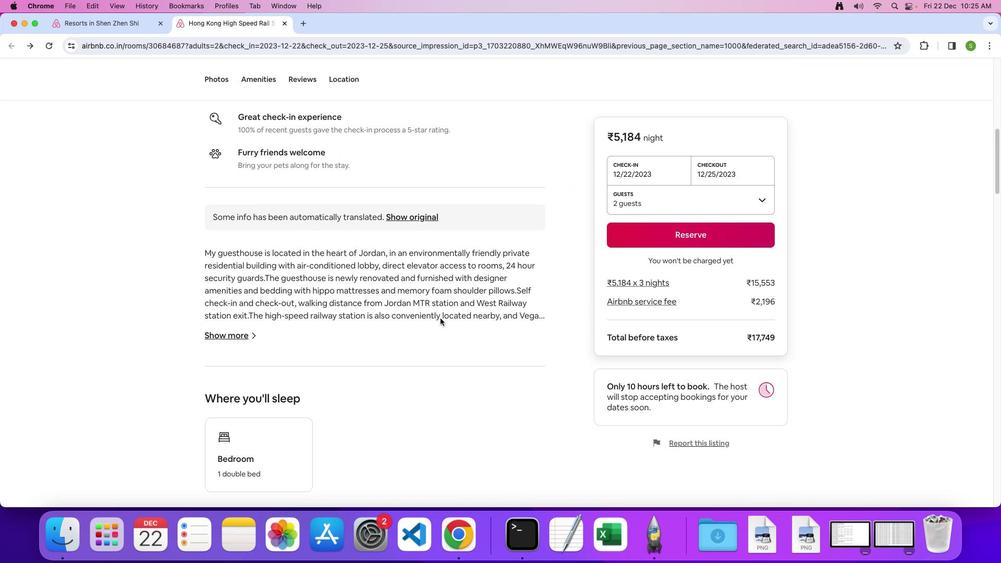 
Action: Mouse scrolled (442, 319) with delta (0, 0)
Screenshot: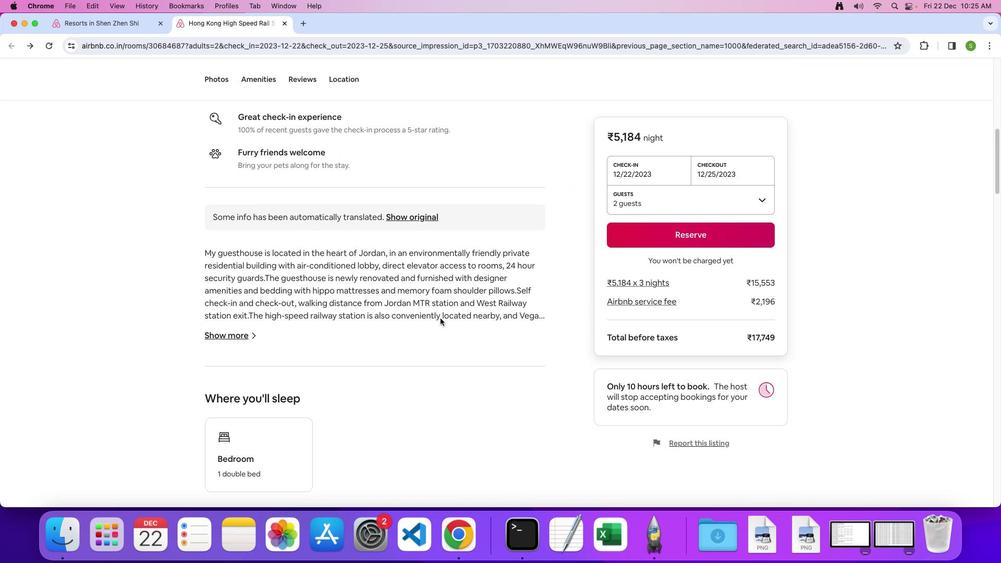 
Action: Mouse moved to (221, 332)
Screenshot: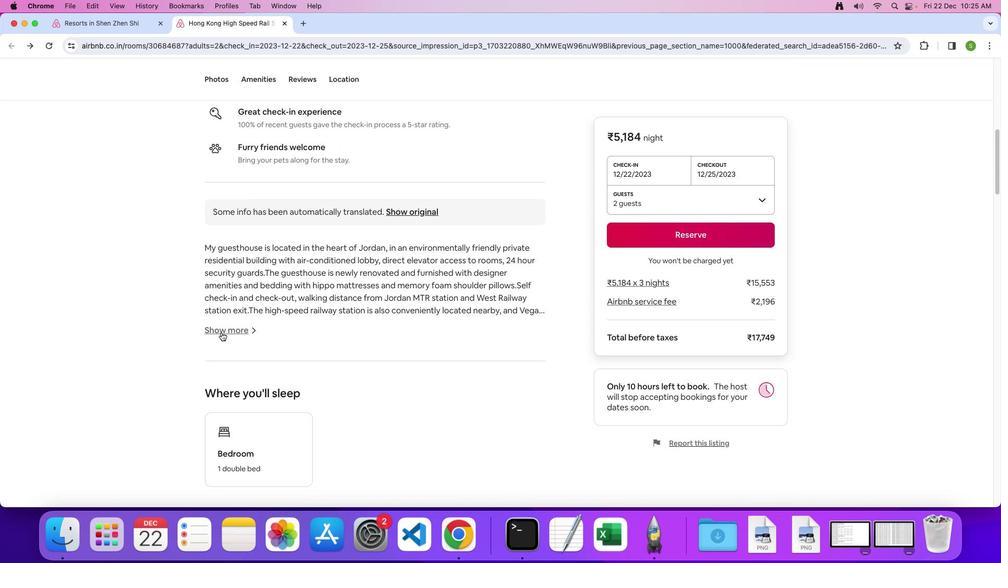 
Action: Mouse pressed left at (221, 332)
Screenshot: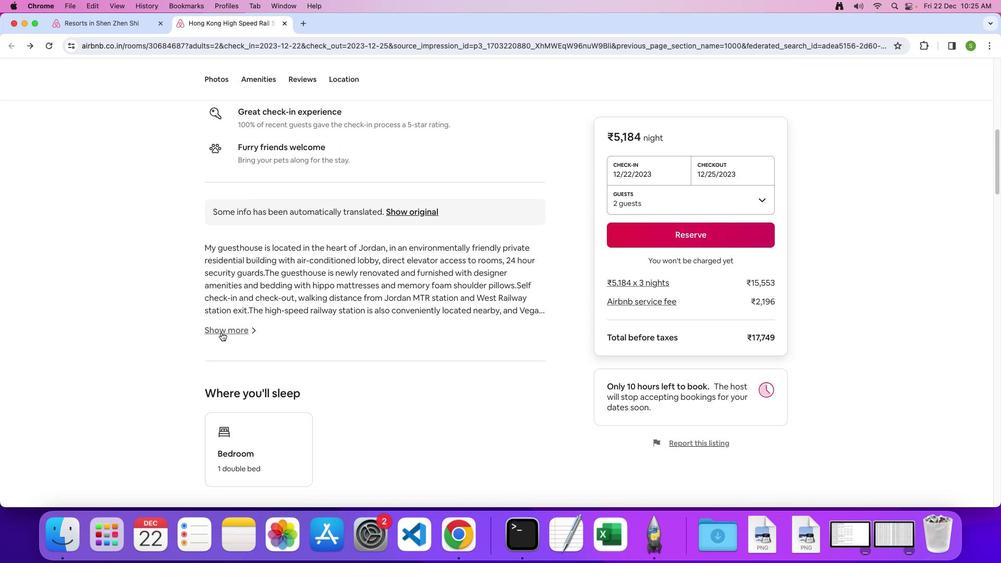 
Action: Mouse moved to (492, 267)
Screenshot: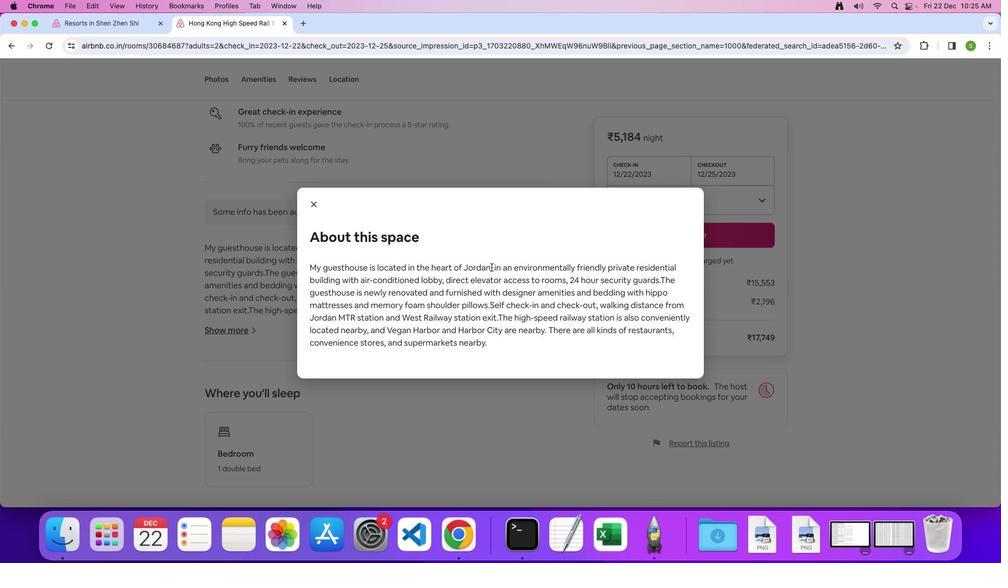 
Action: Mouse scrolled (492, 267) with delta (0, 0)
Screenshot: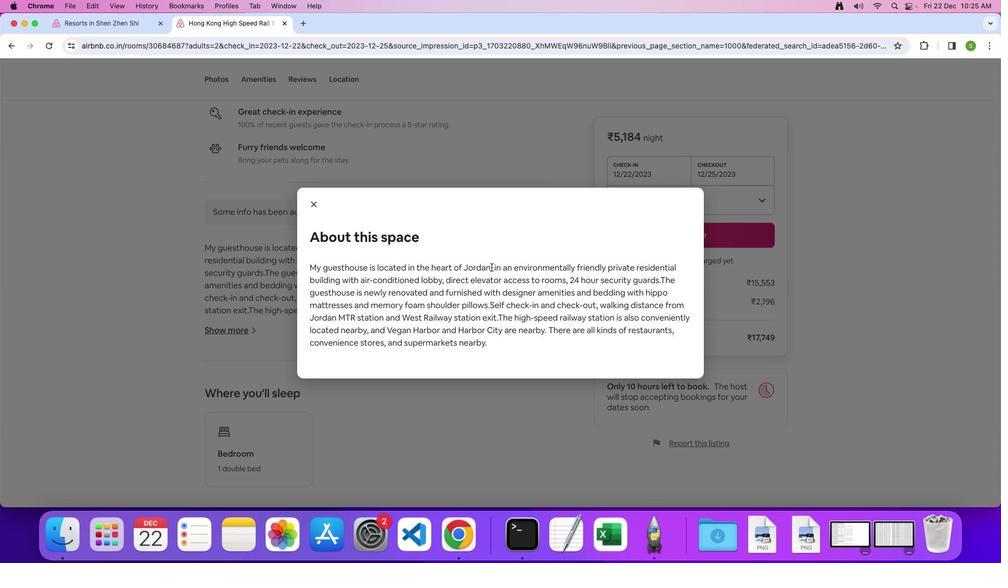 
Action: Mouse scrolled (492, 267) with delta (0, 0)
Screenshot: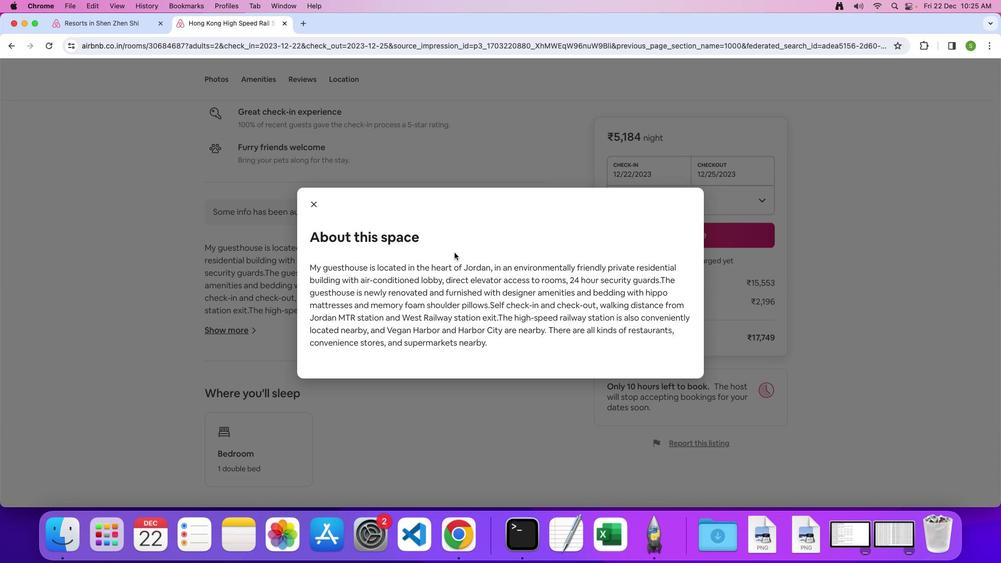 
Action: Mouse moved to (492, 267)
Screenshot: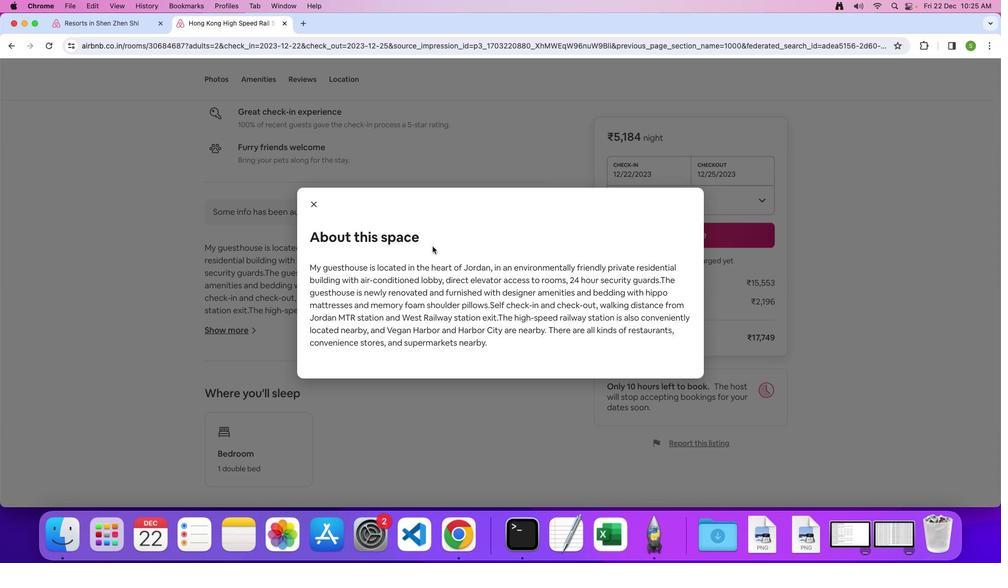 
Action: Mouse scrolled (492, 267) with delta (0, -1)
Screenshot: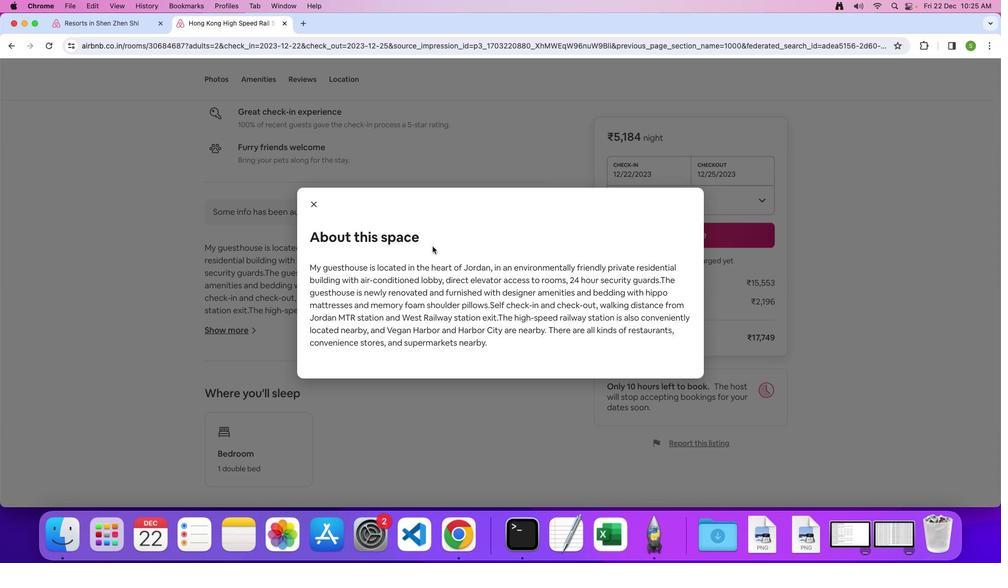 
Action: Mouse moved to (317, 209)
Screenshot: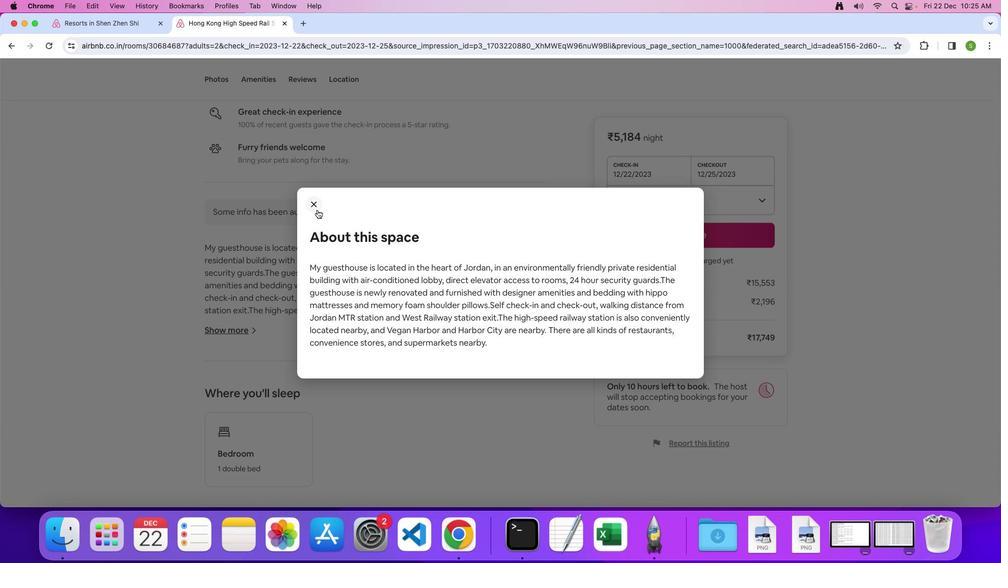 
Action: Mouse pressed left at (317, 209)
Screenshot: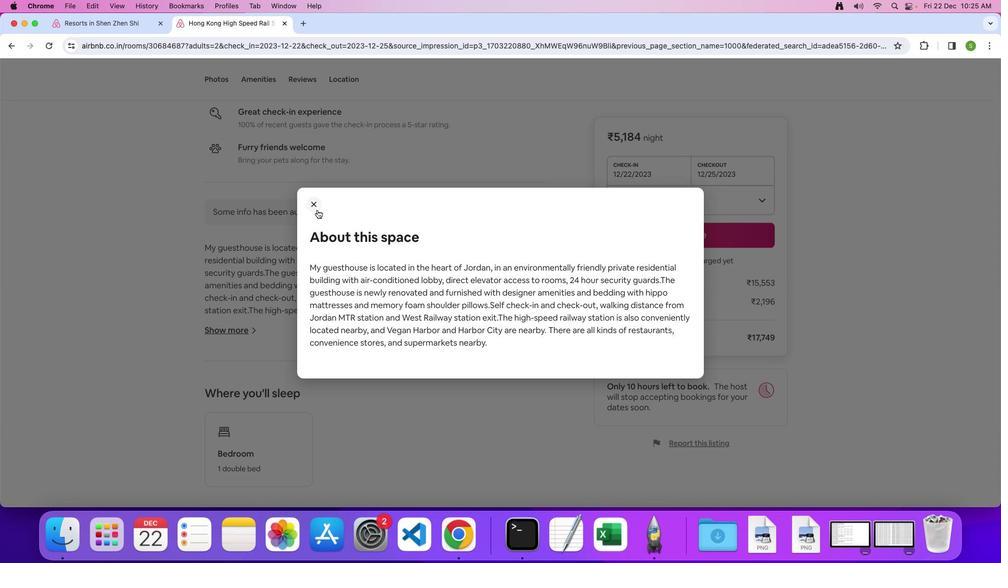 
Action: Mouse moved to (480, 354)
Screenshot: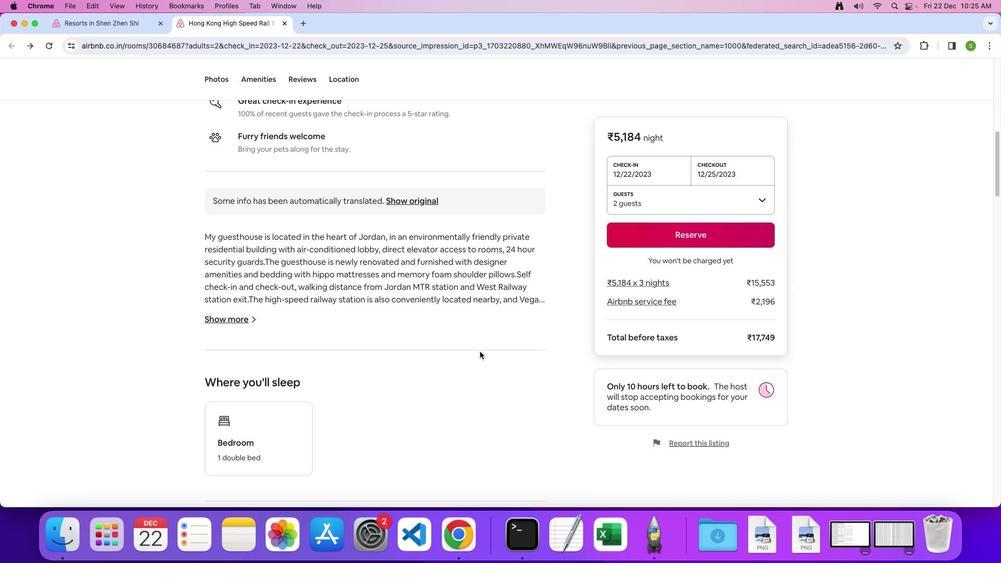 
Action: Mouse scrolled (480, 354) with delta (0, 0)
Screenshot: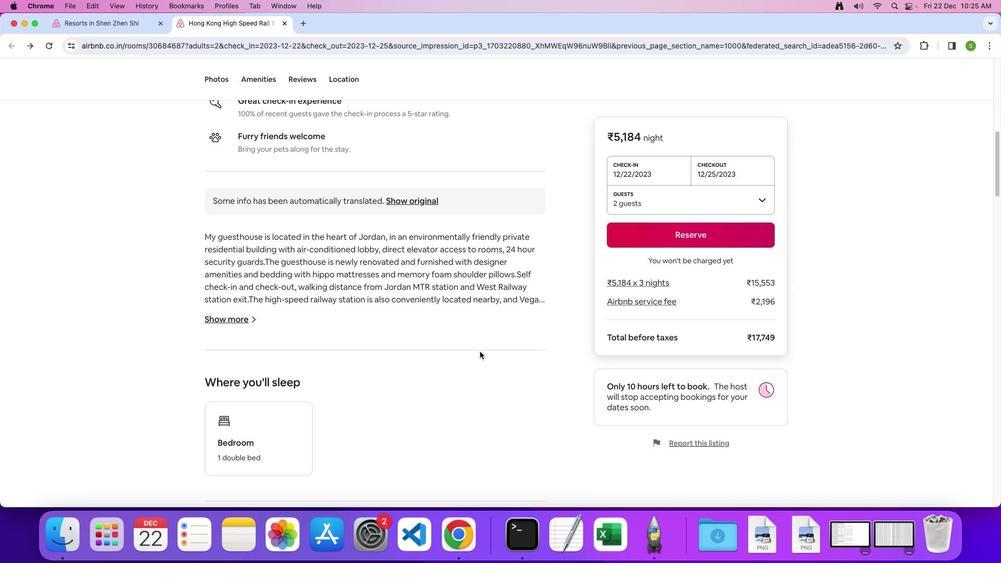 
Action: Mouse moved to (480, 352)
Screenshot: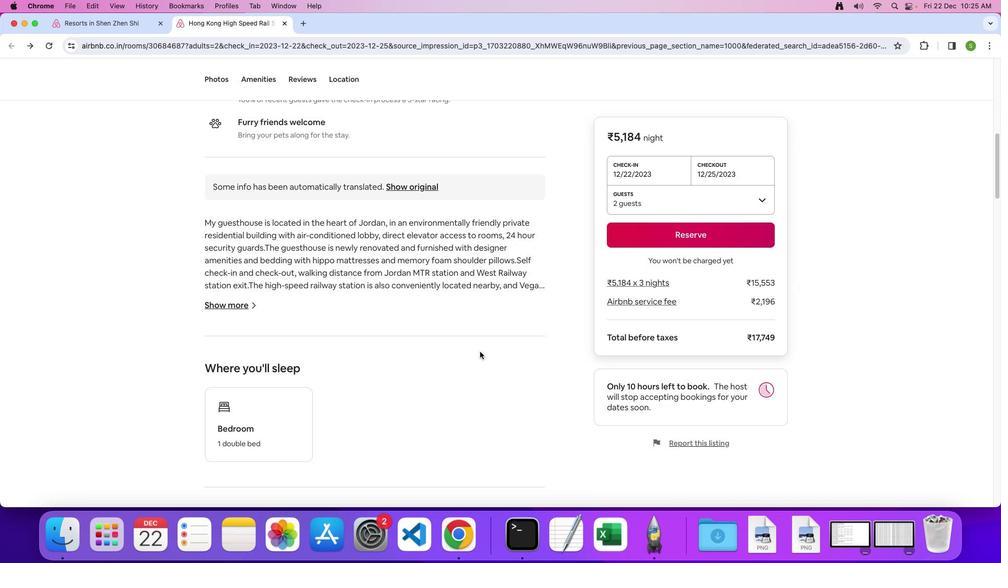 
Action: Mouse scrolled (480, 352) with delta (0, 0)
Screenshot: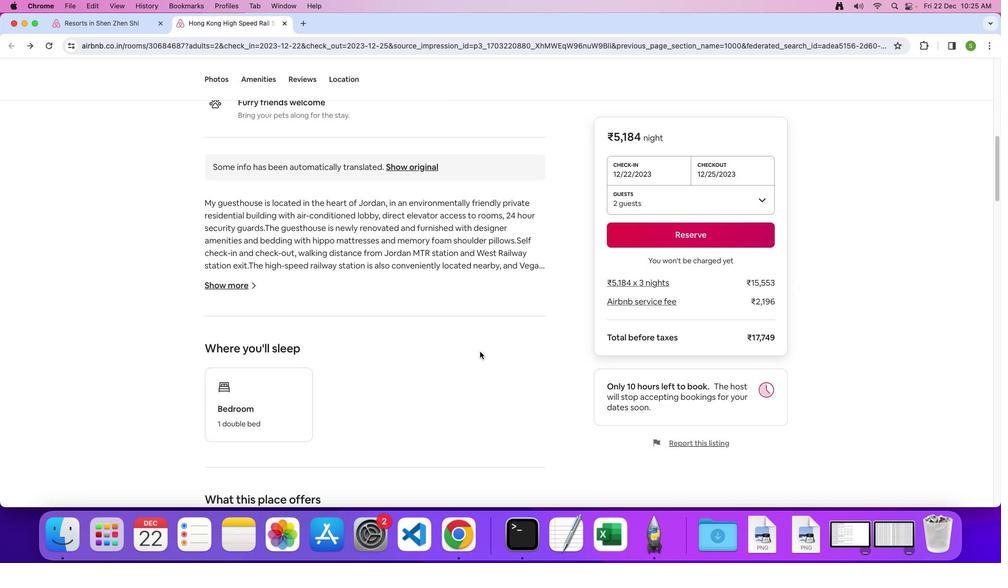 
Action: Mouse moved to (480, 351)
Screenshot: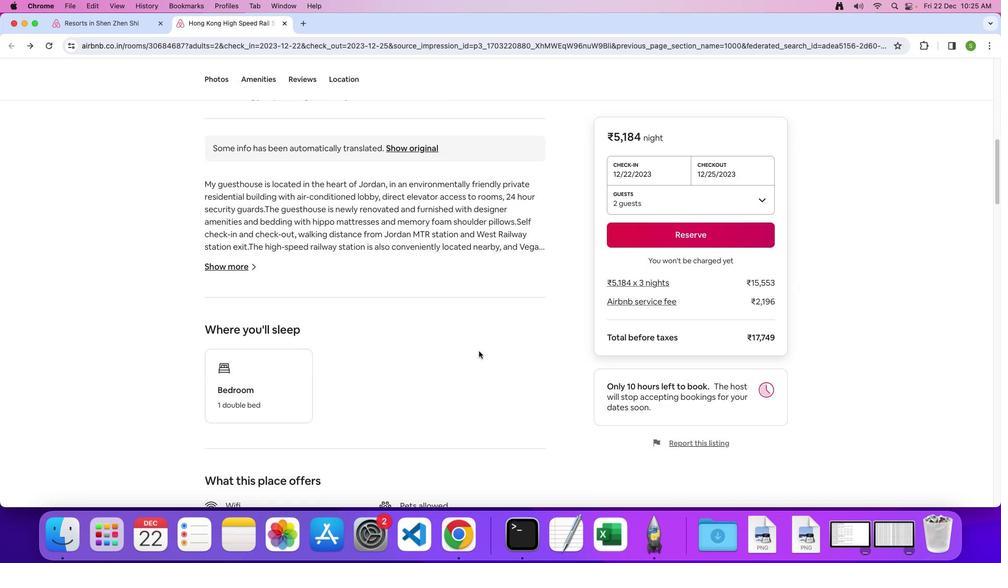
Action: Mouse scrolled (480, 351) with delta (0, -1)
Screenshot: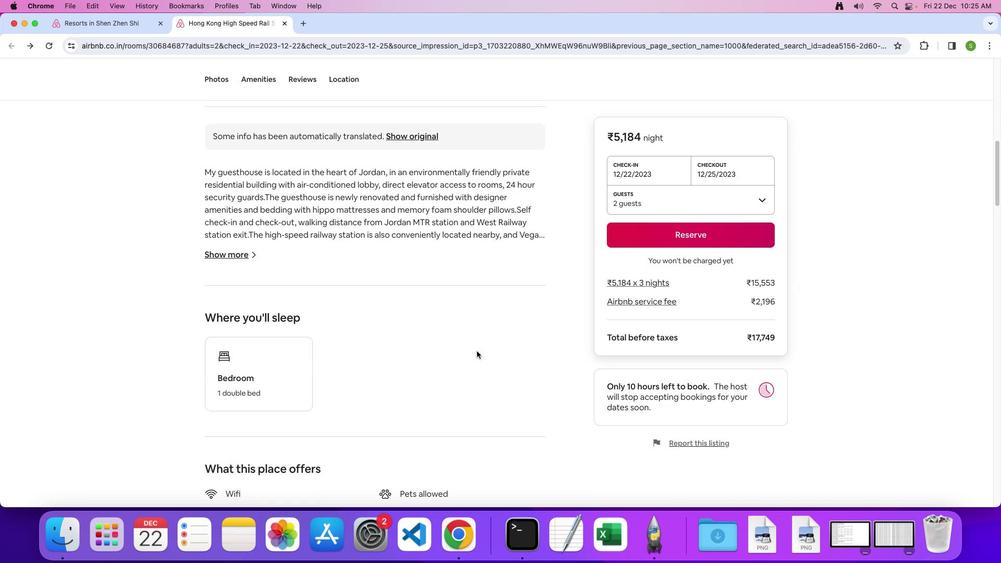 
Action: Mouse moved to (475, 351)
Screenshot: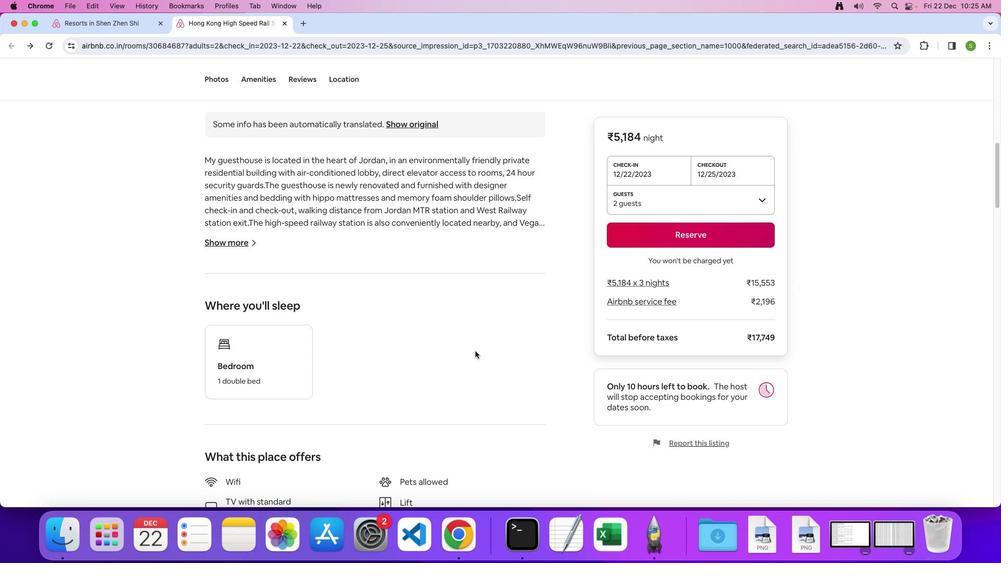 
Action: Mouse scrolled (475, 351) with delta (0, 0)
Screenshot: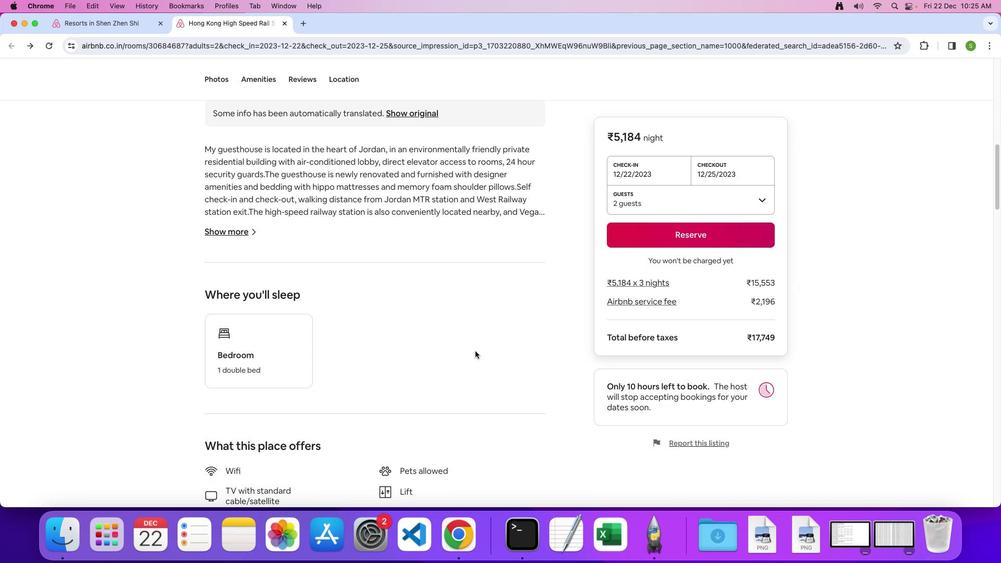 
Action: Mouse moved to (475, 351)
Screenshot: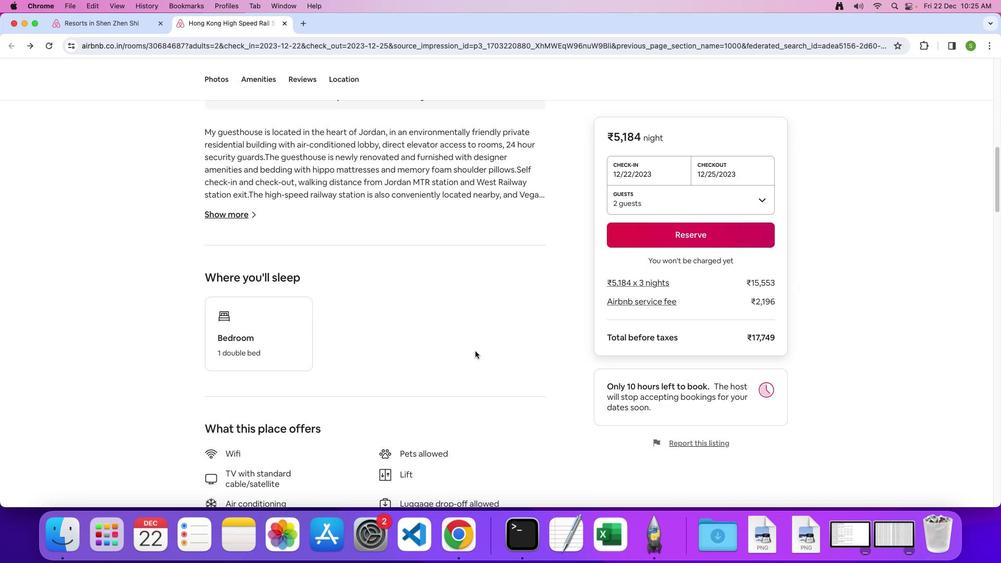 
Action: Mouse scrolled (475, 351) with delta (0, 0)
Screenshot: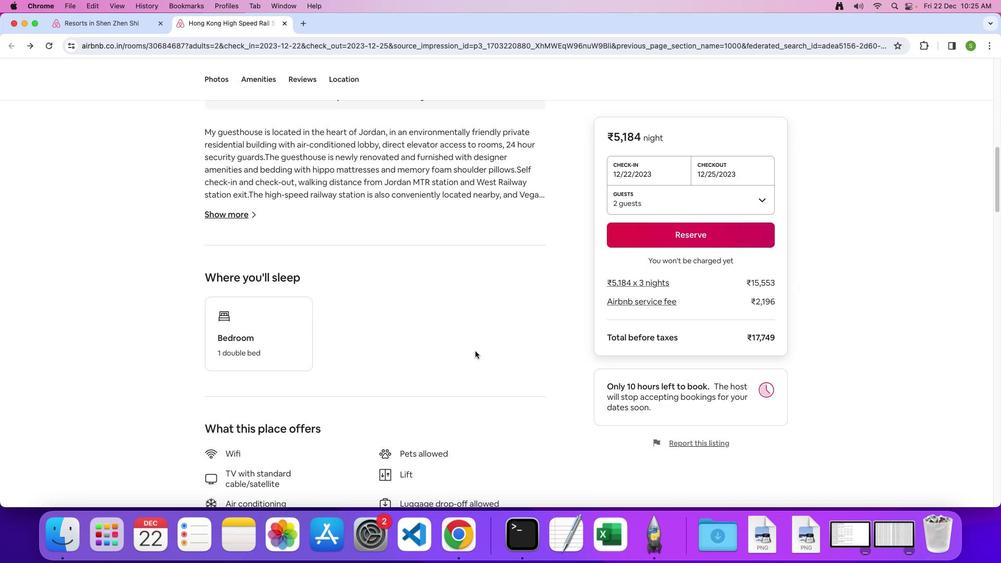 
Action: Mouse scrolled (475, 351) with delta (0, -1)
Screenshot: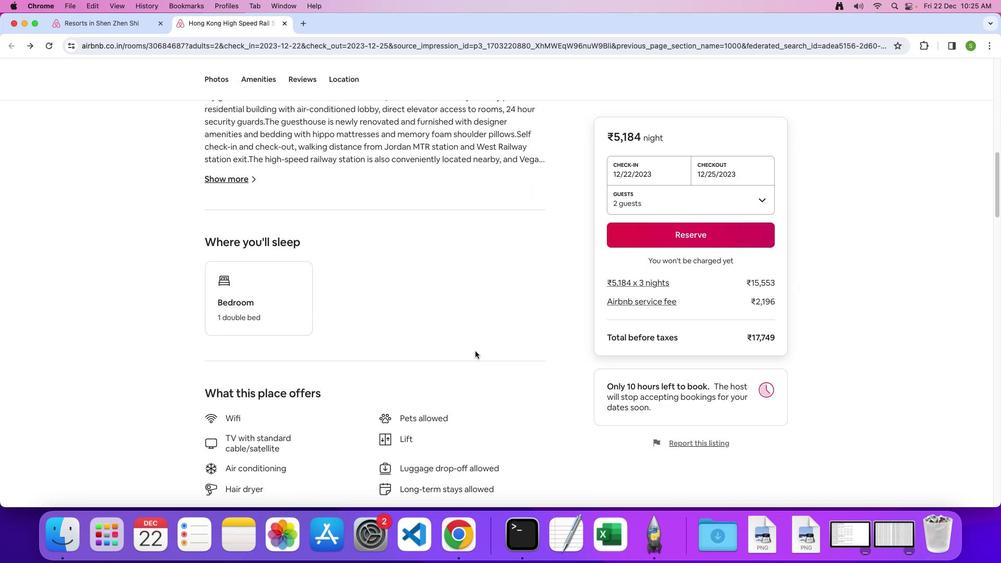 
Action: Mouse moved to (475, 349)
Screenshot: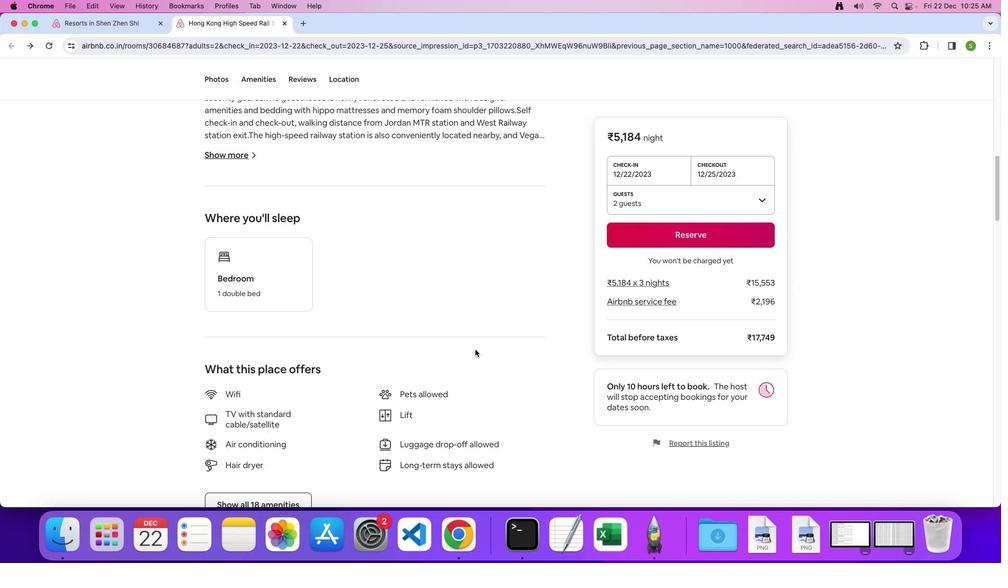 
Action: Mouse scrolled (475, 349) with delta (0, 0)
Screenshot: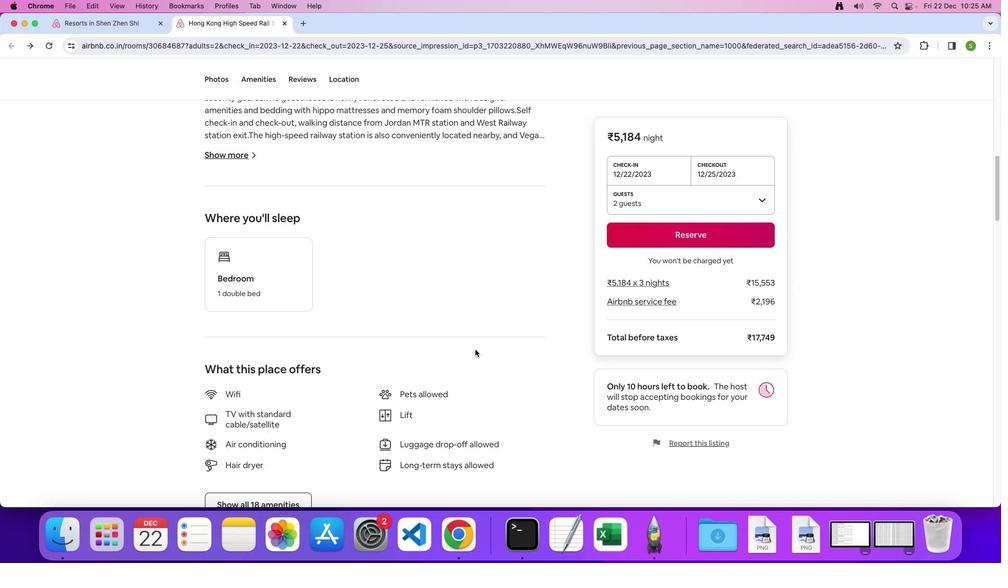 
Action: Mouse scrolled (475, 349) with delta (0, 0)
Screenshot: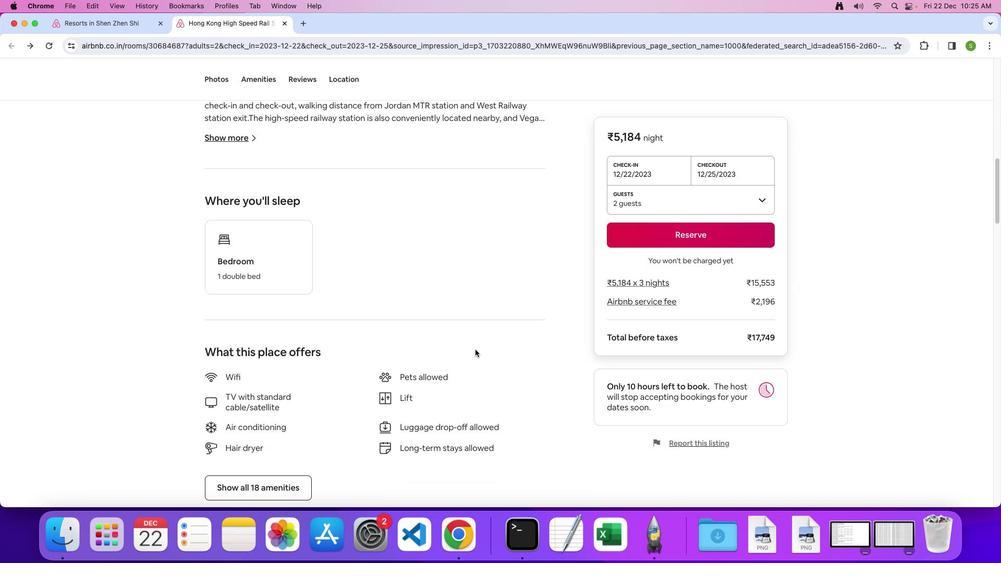 
Action: Mouse scrolled (475, 349) with delta (0, -1)
Screenshot: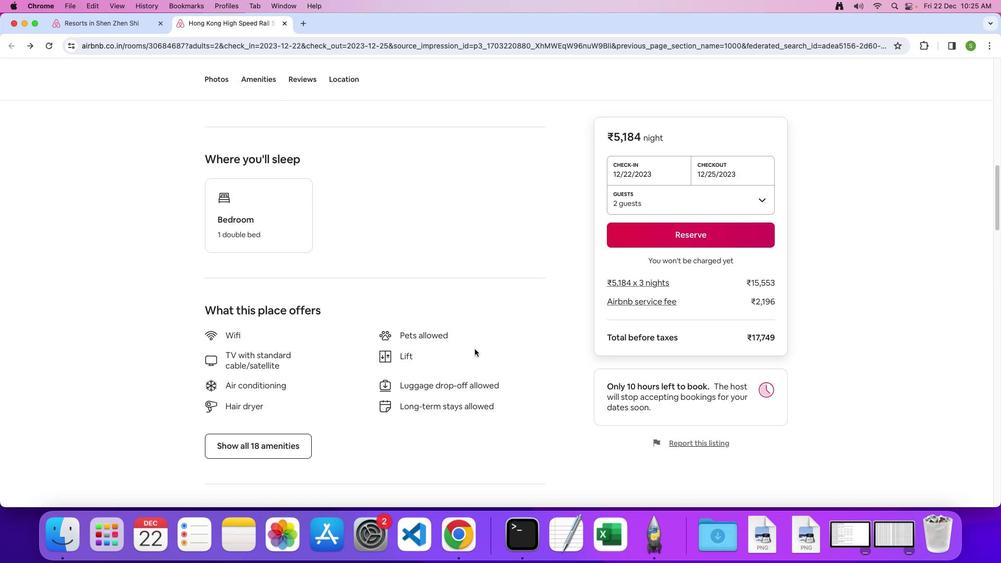 
Action: Mouse moved to (475, 349)
Screenshot: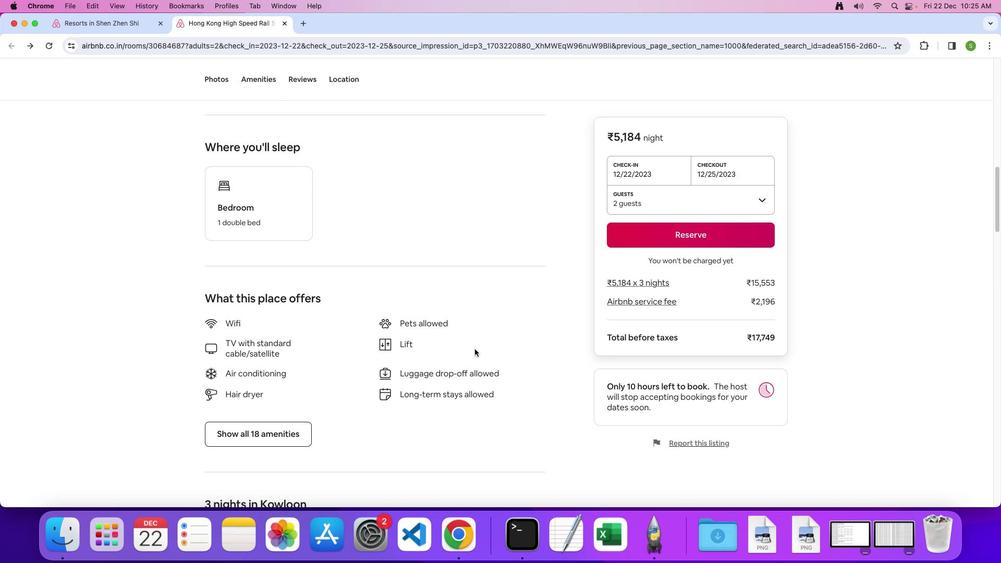 
Action: Mouse scrolled (475, 349) with delta (0, 0)
Screenshot: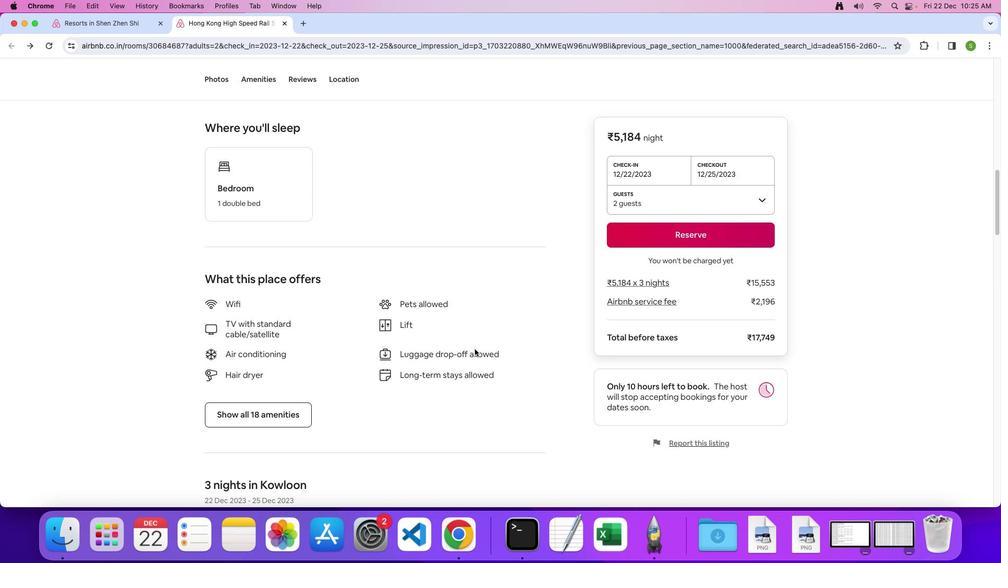 
Action: Mouse scrolled (475, 349) with delta (0, 0)
Screenshot: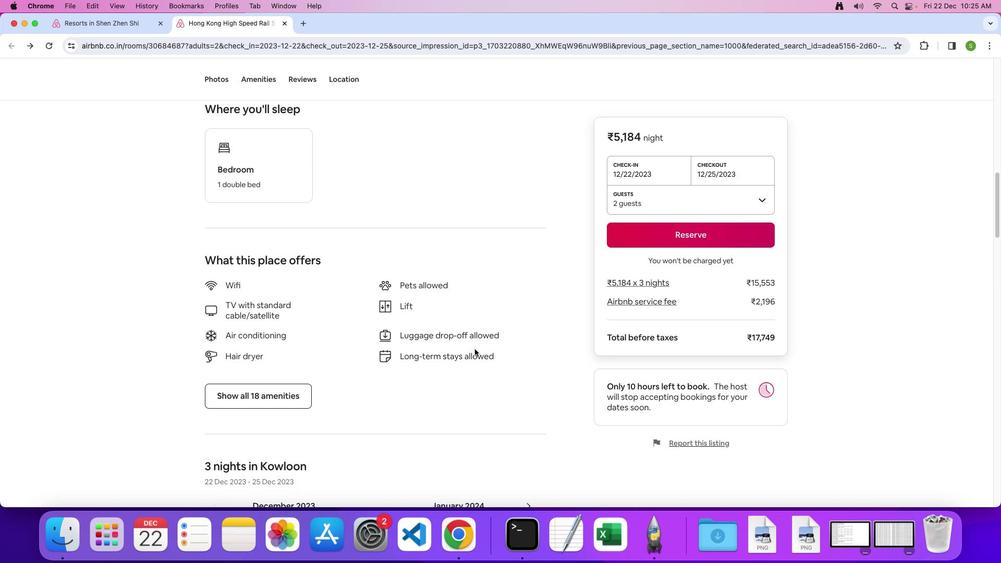 
Action: Mouse scrolled (475, 349) with delta (0, -1)
Screenshot: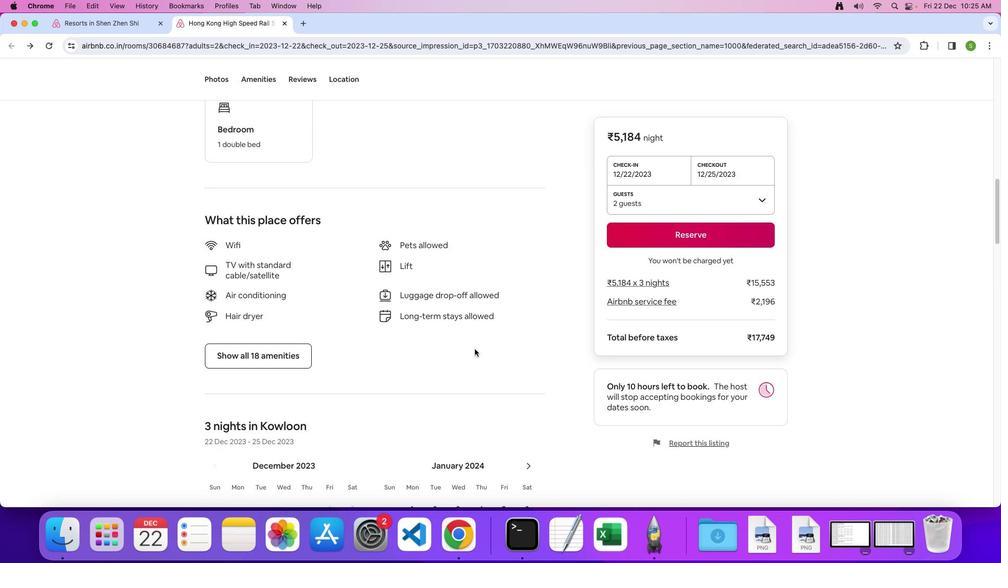 
Action: Mouse moved to (475, 349)
